 Task: Select the build option in the Tsc auto-detect.
Action: Mouse moved to (560, 57)
Screenshot: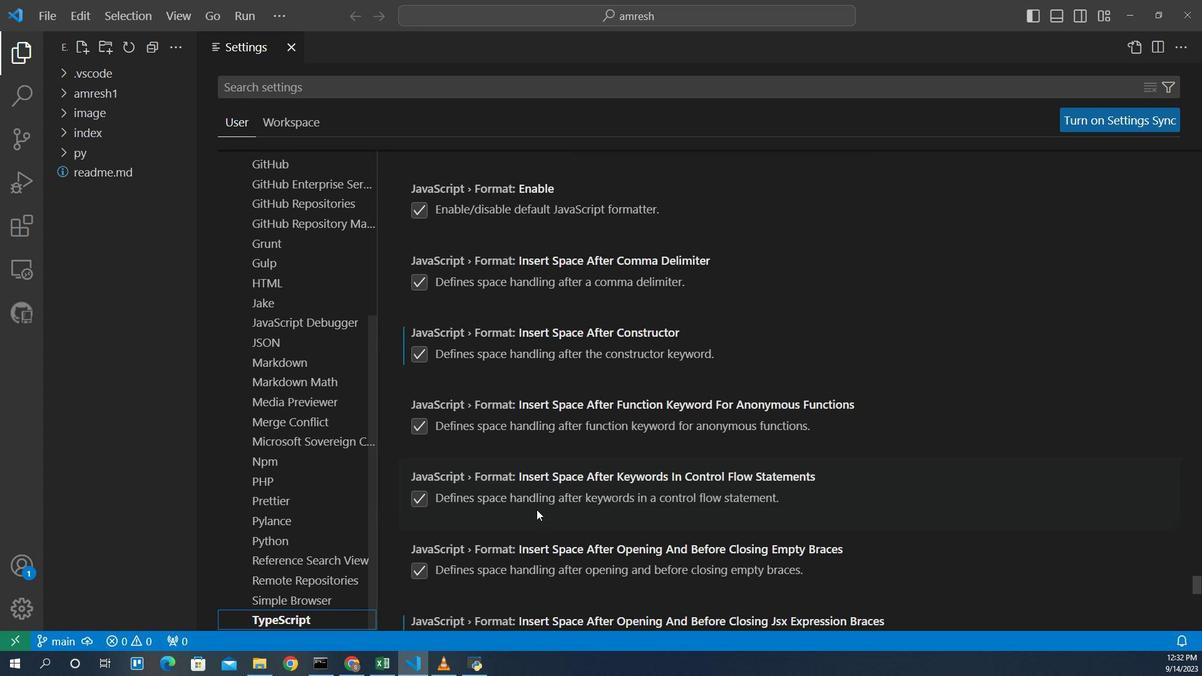 
Action: Mouse scrolled (560, 58) with delta (0, 0)
Screenshot: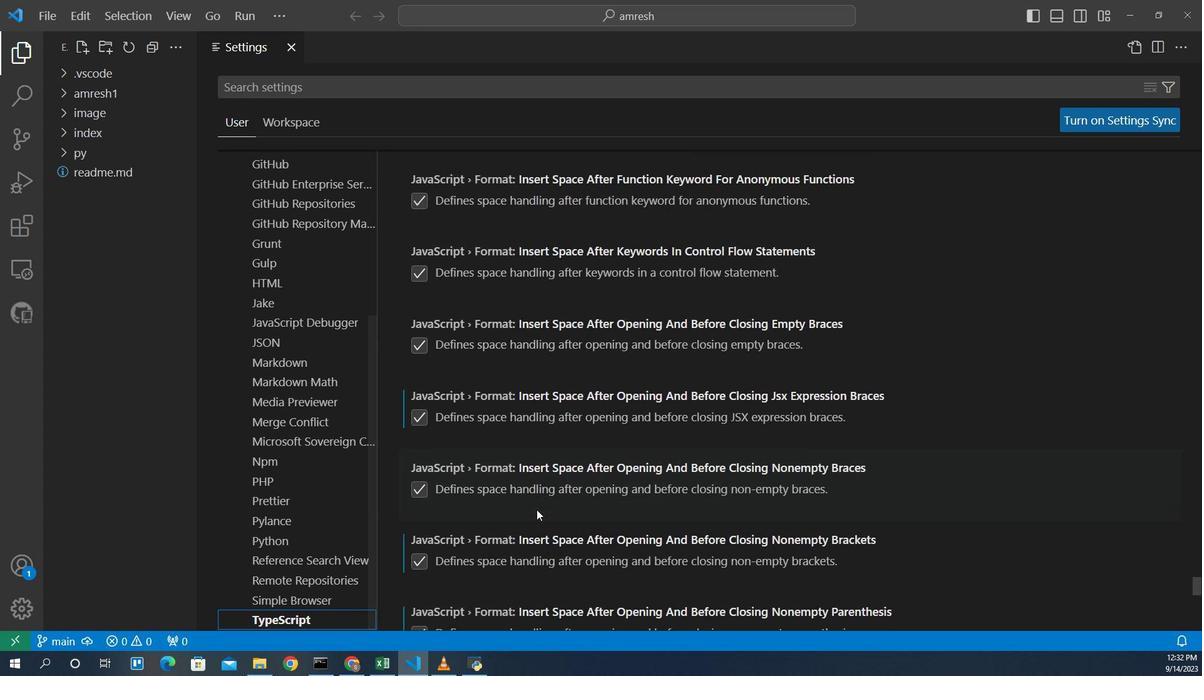 
Action: Mouse scrolled (560, 58) with delta (0, 0)
Screenshot: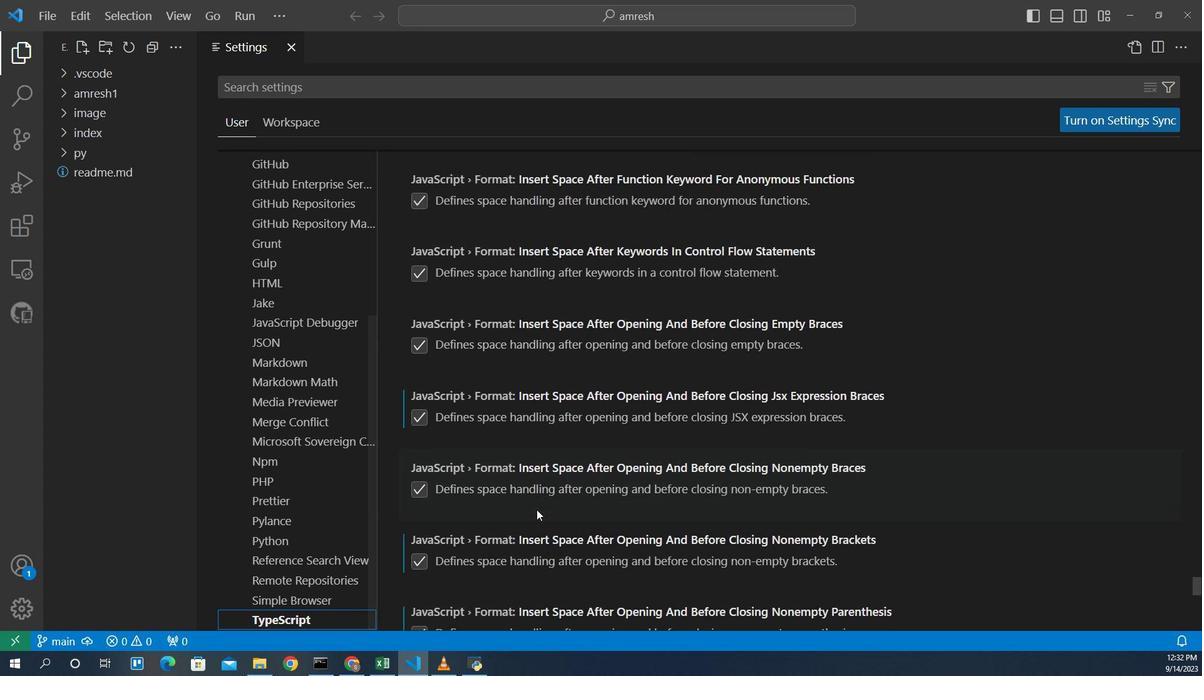
Action: Mouse scrolled (560, 58) with delta (0, 0)
Screenshot: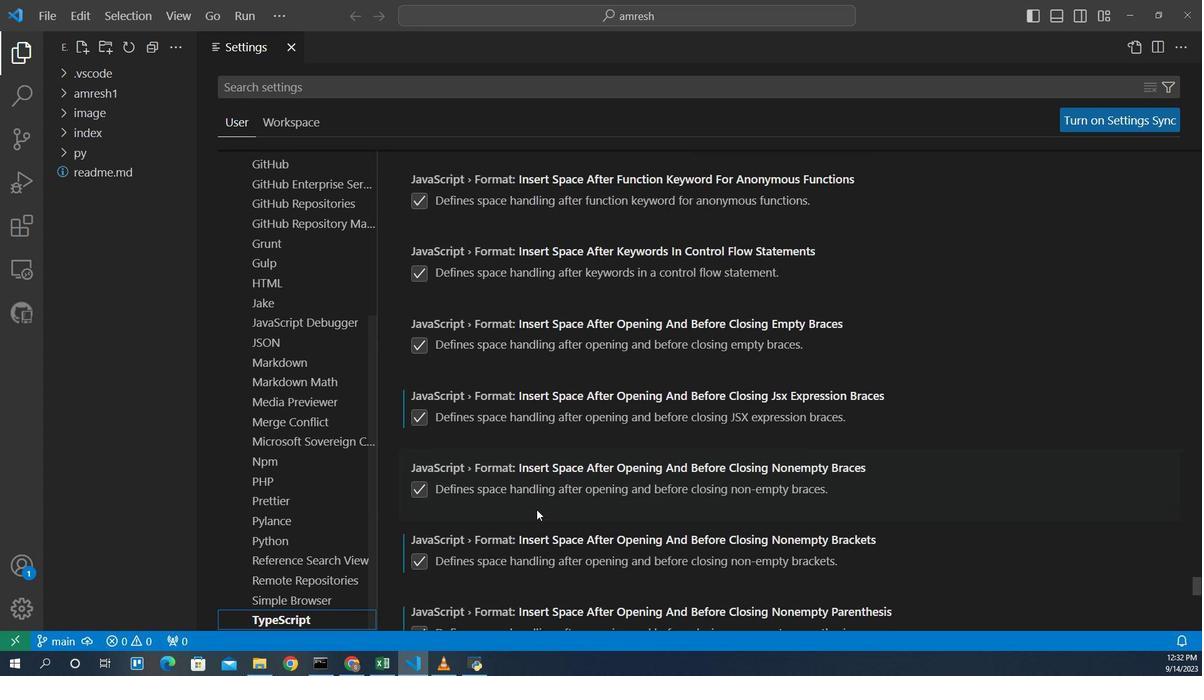 
Action: Mouse scrolled (560, 58) with delta (0, 0)
Screenshot: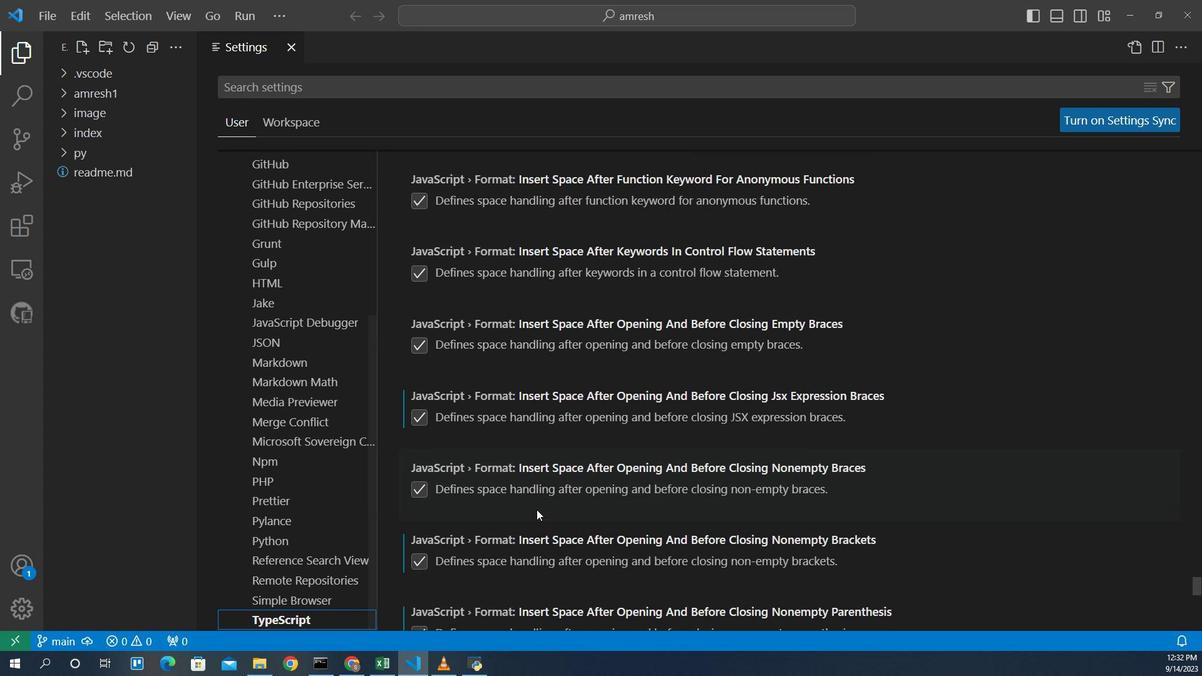 
Action: Mouse scrolled (560, 58) with delta (0, 0)
Screenshot: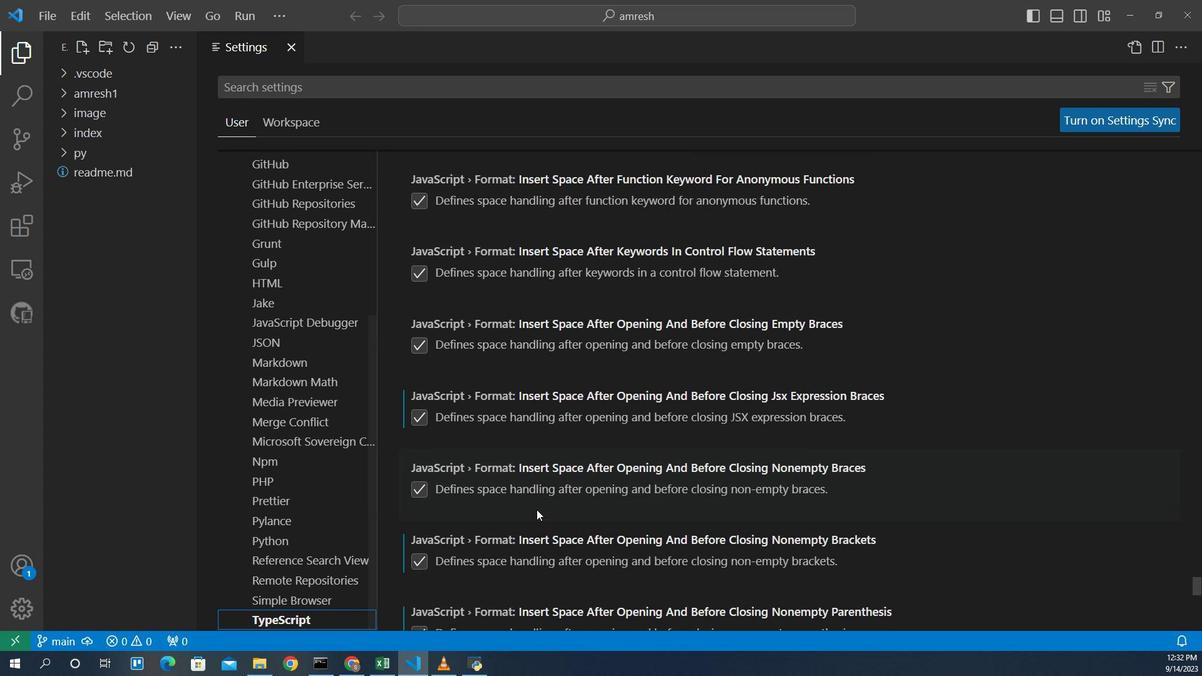
Action: Mouse scrolled (560, 58) with delta (0, 0)
Screenshot: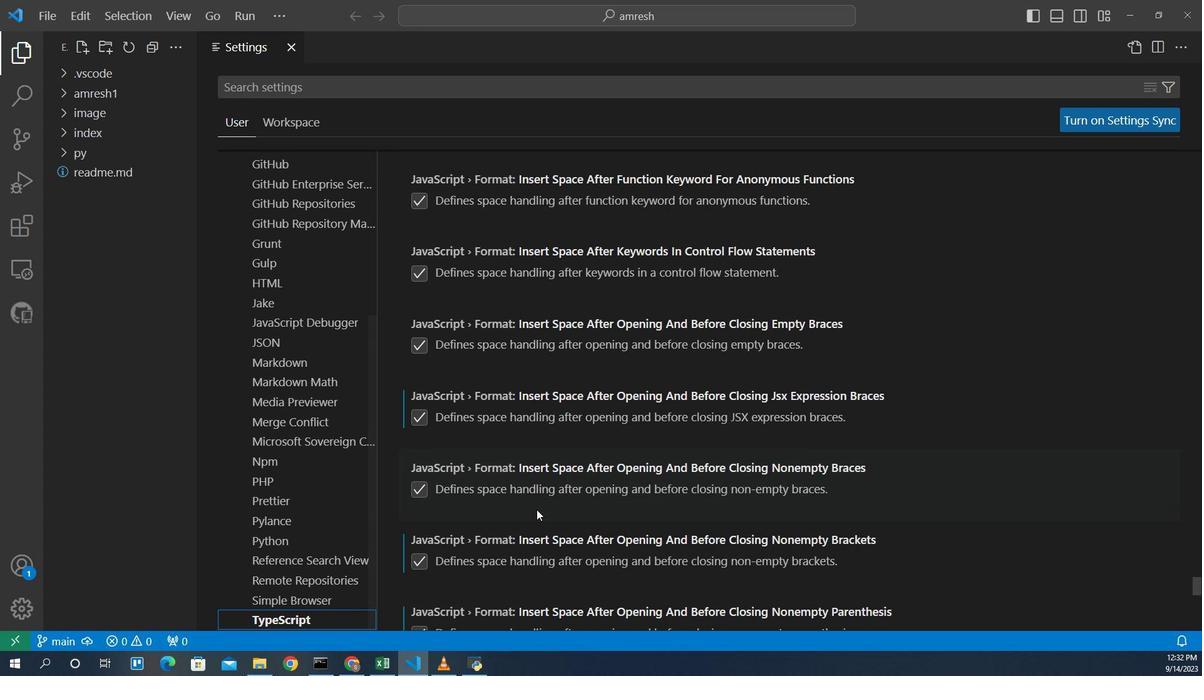 
Action: Mouse scrolled (560, 58) with delta (0, 0)
Screenshot: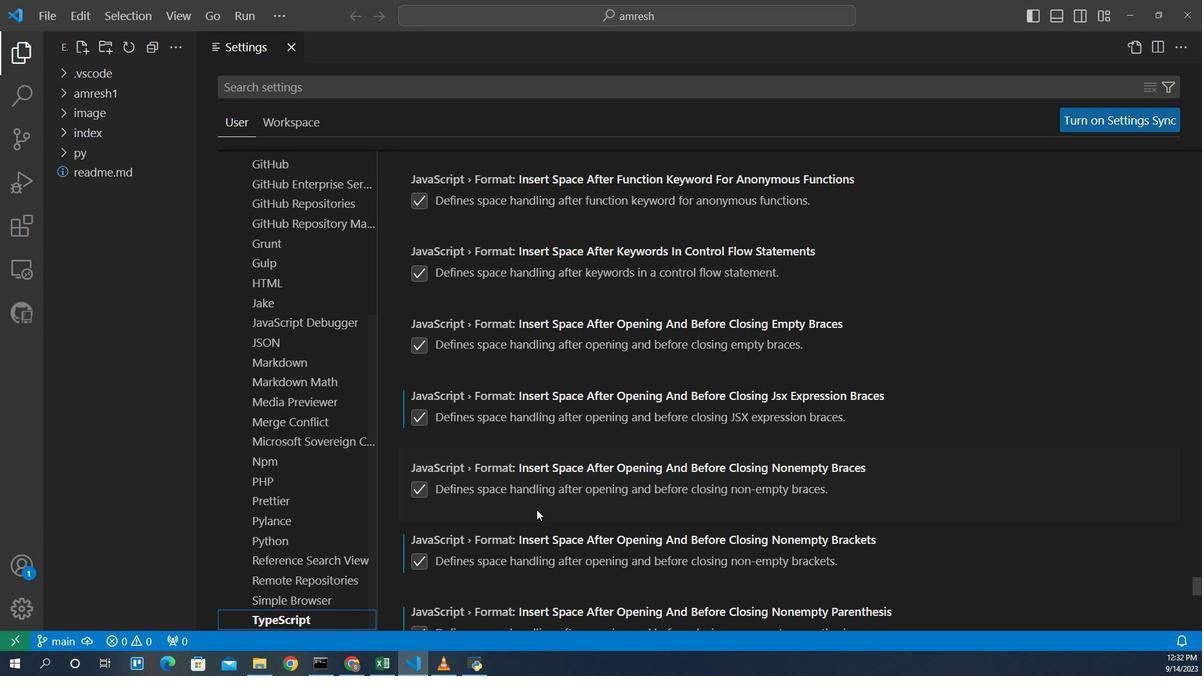 
Action: Mouse scrolled (560, 58) with delta (0, 0)
Screenshot: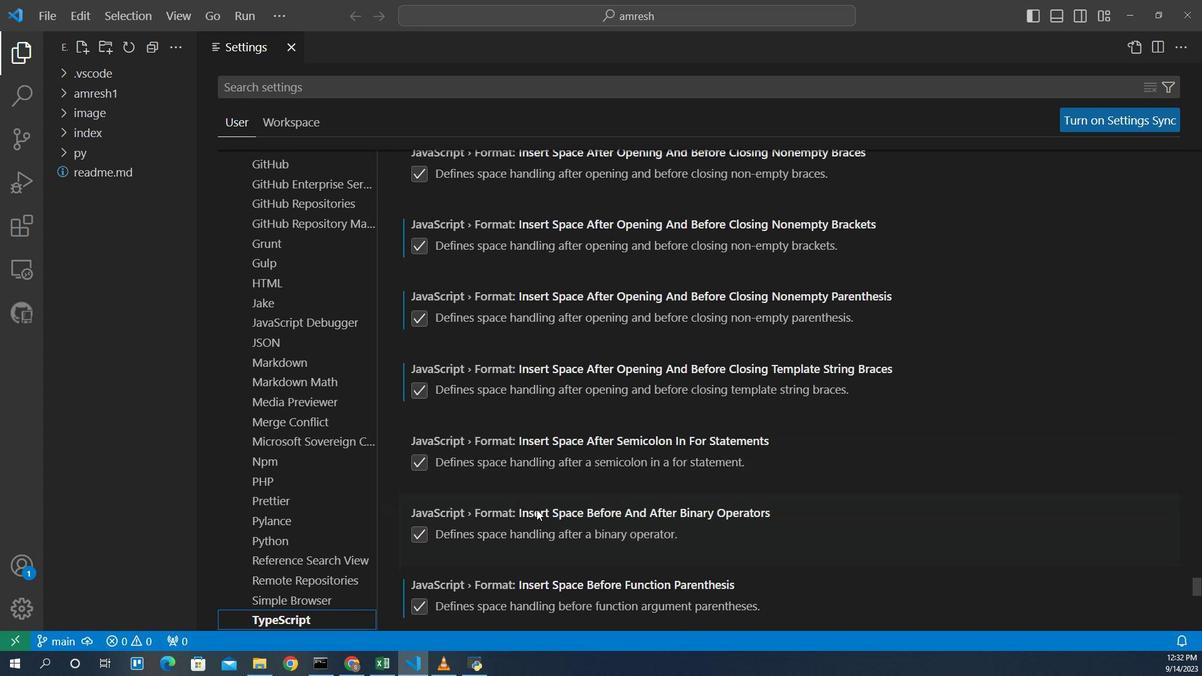 
Action: Mouse scrolled (560, 58) with delta (0, 0)
Screenshot: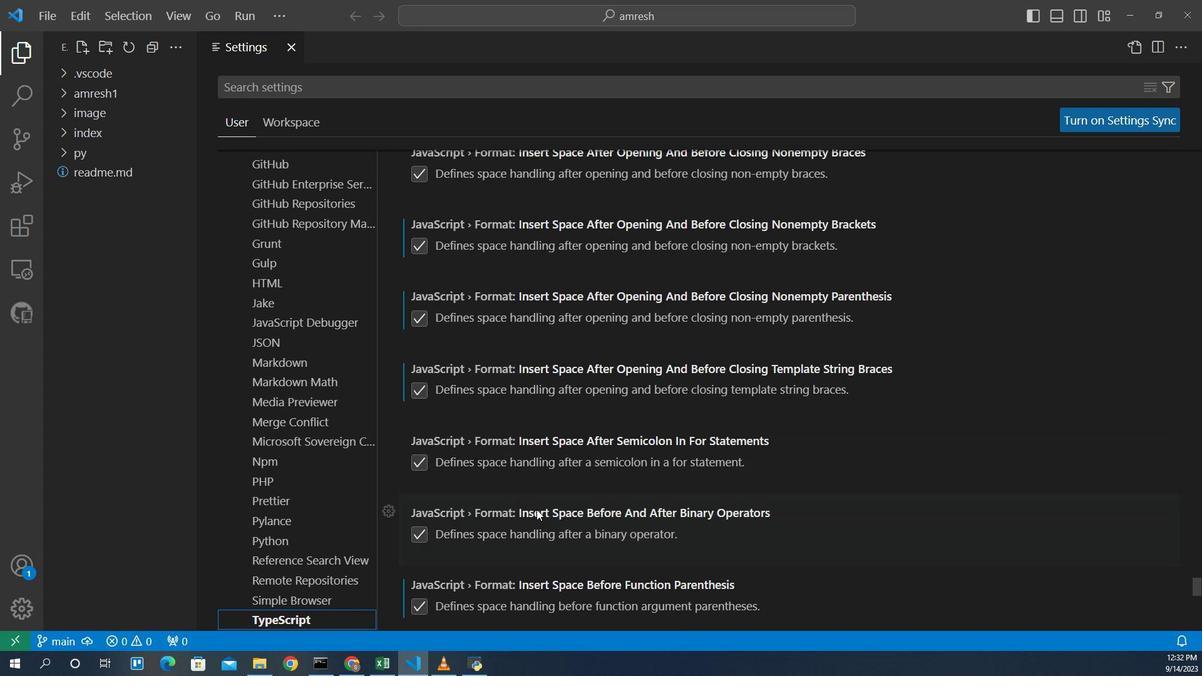 
Action: Mouse scrolled (560, 58) with delta (0, 0)
Screenshot: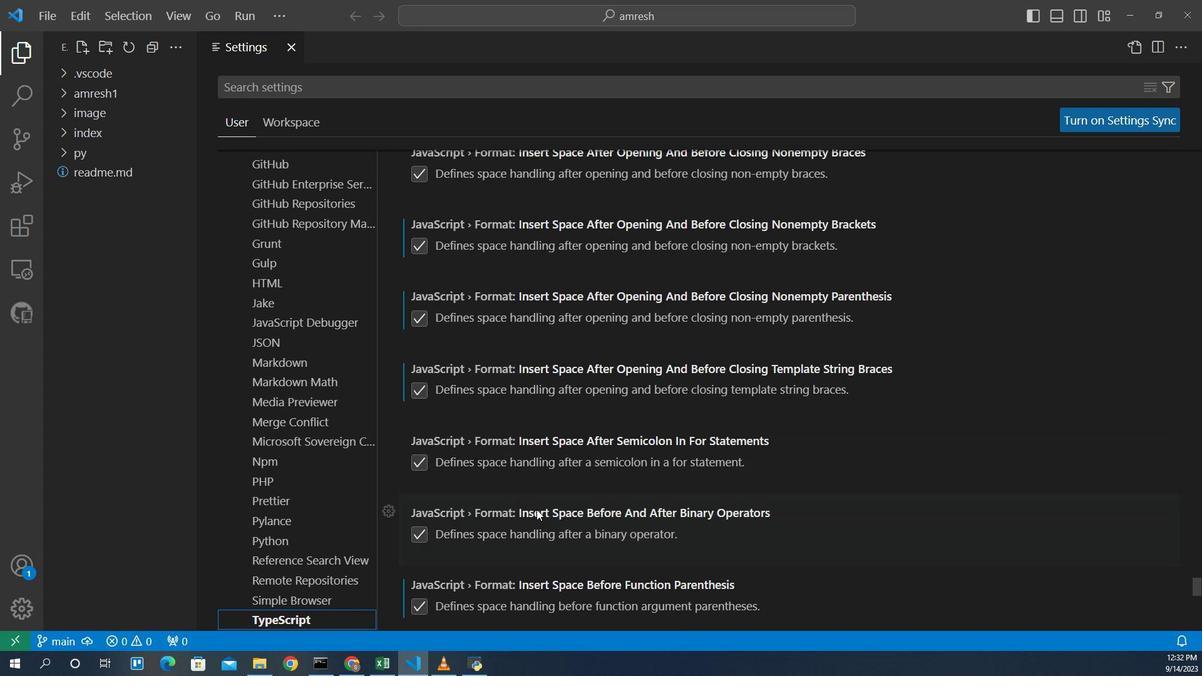 
Action: Mouse scrolled (560, 58) with delta (0, 0)
Screenshot: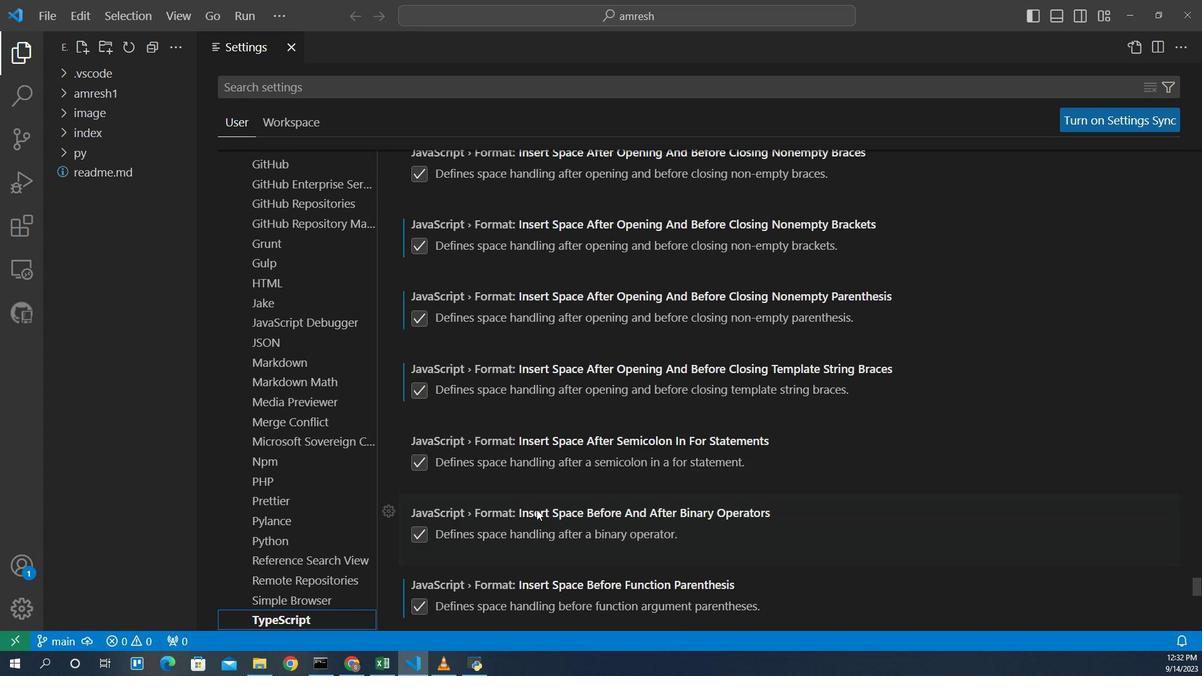 
Action: Mouse scrolled (560, 58) with delta (0, 0)
Screenshot: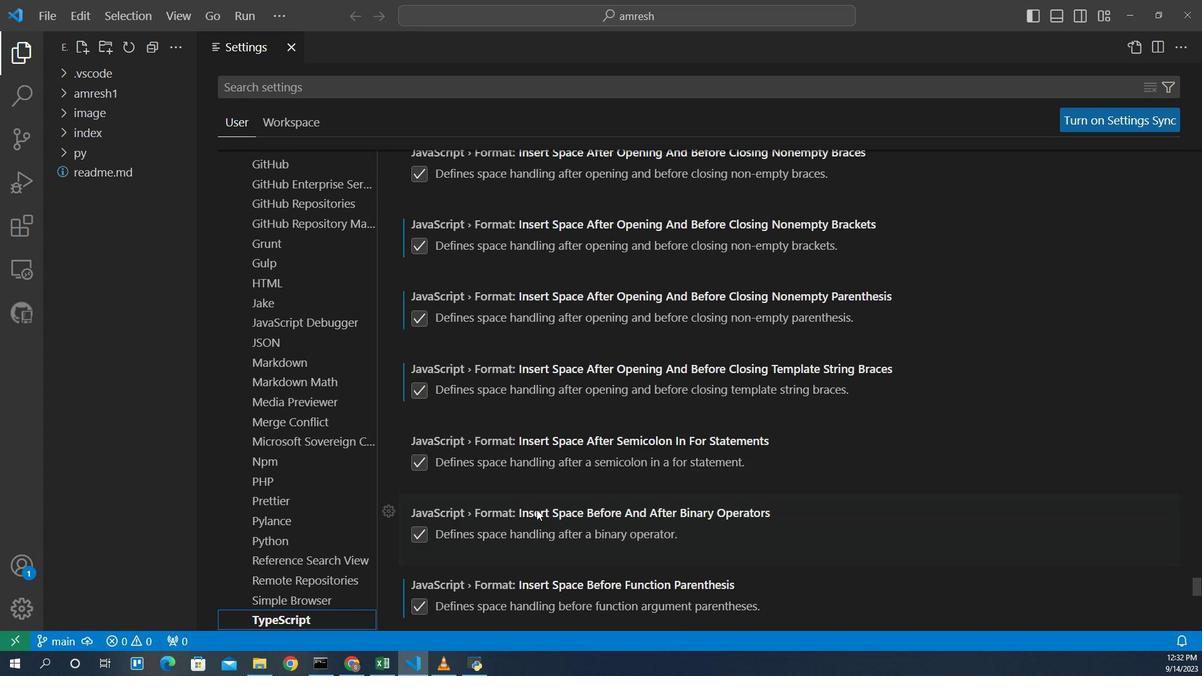 
Action: Mouse scrolled (560, 58) with delta (0, 0)
Screenshot: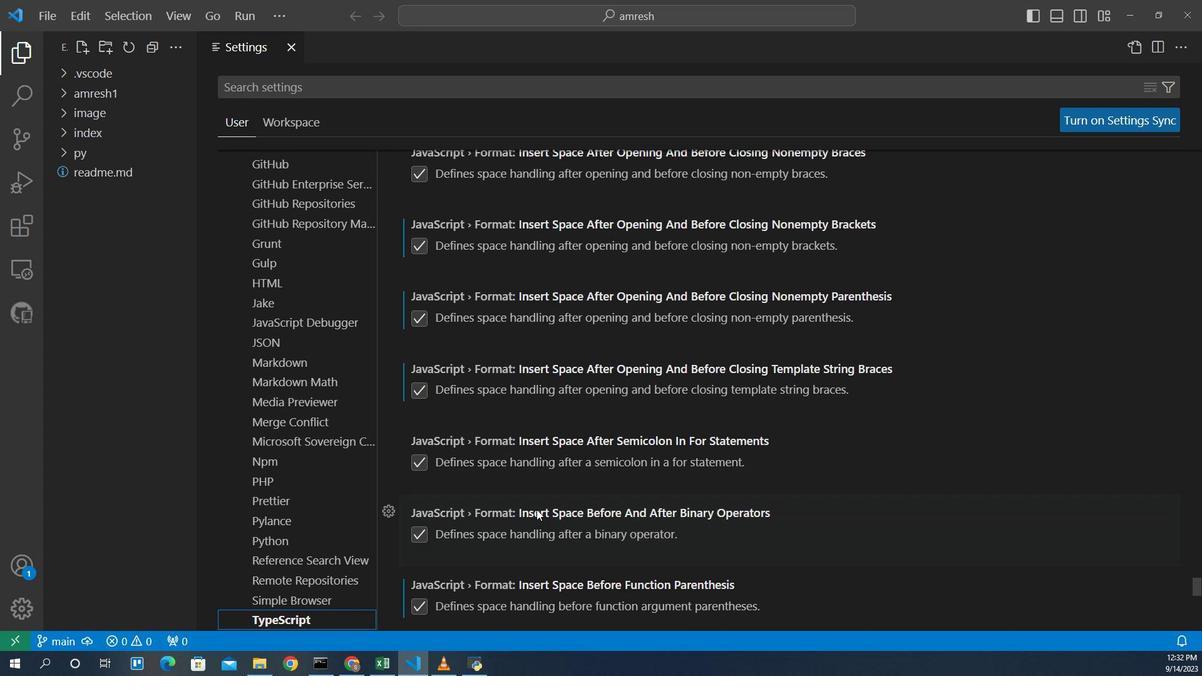 
Action: Mouse scrolled (560, 58) with delta (0, 0)
Screenshot: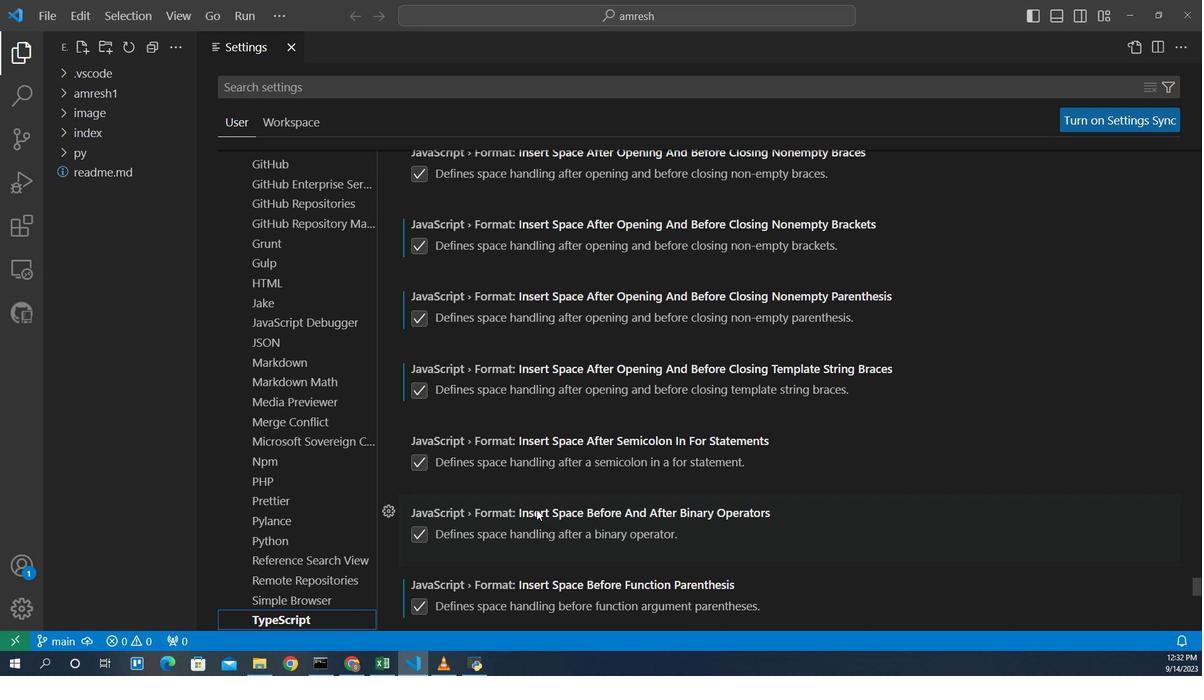 
Action: Mouse scrolled (560, 58) with delta (0, 0)
Screenshot: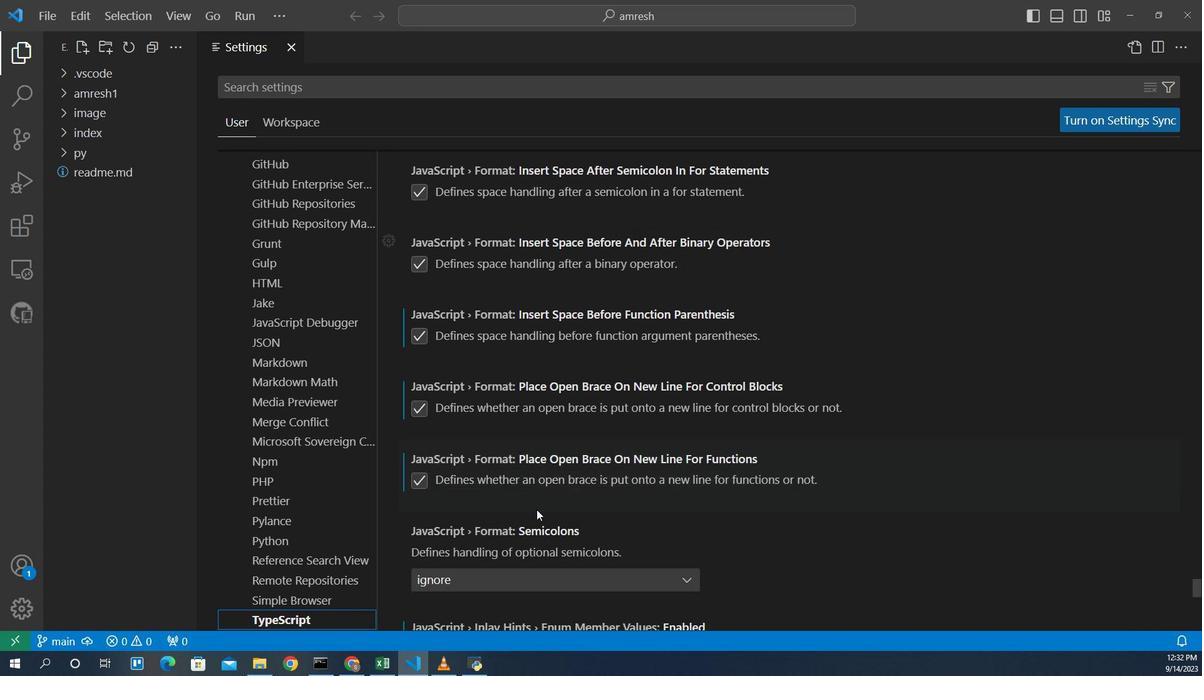 
Action: Mouse scrolled (560, 58) with delta (0, 0)
Screenshot: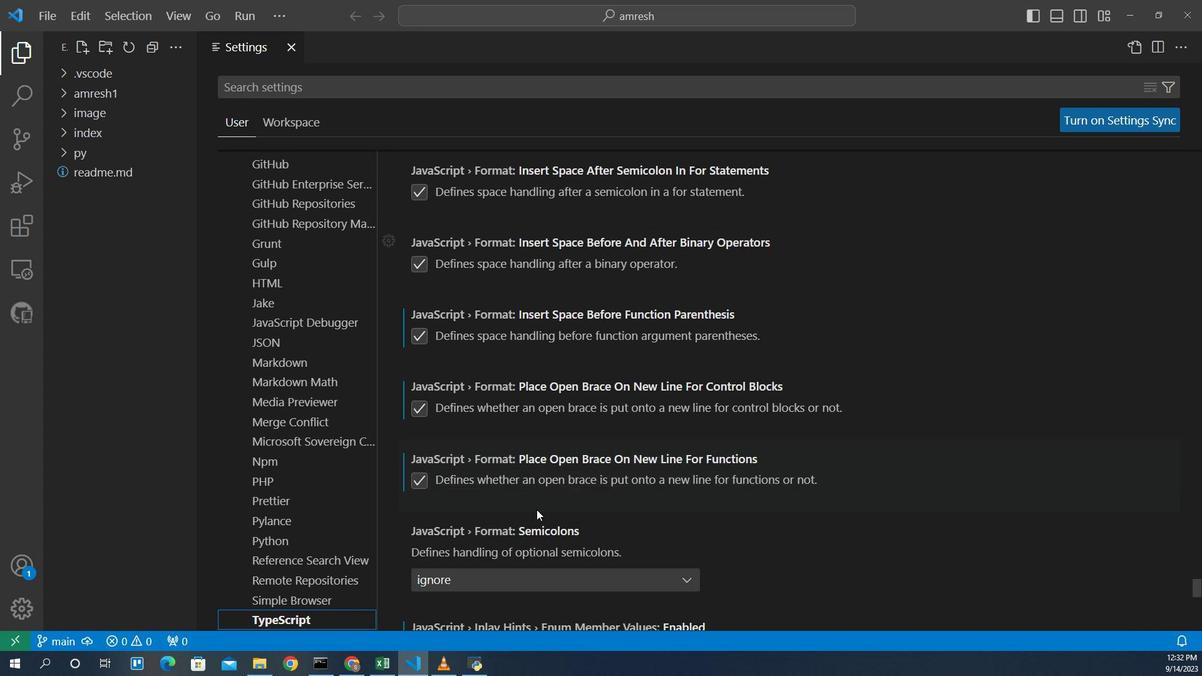 
Action: Mouse scrolled (560, 58) with delta (0, 0)
Screenshot: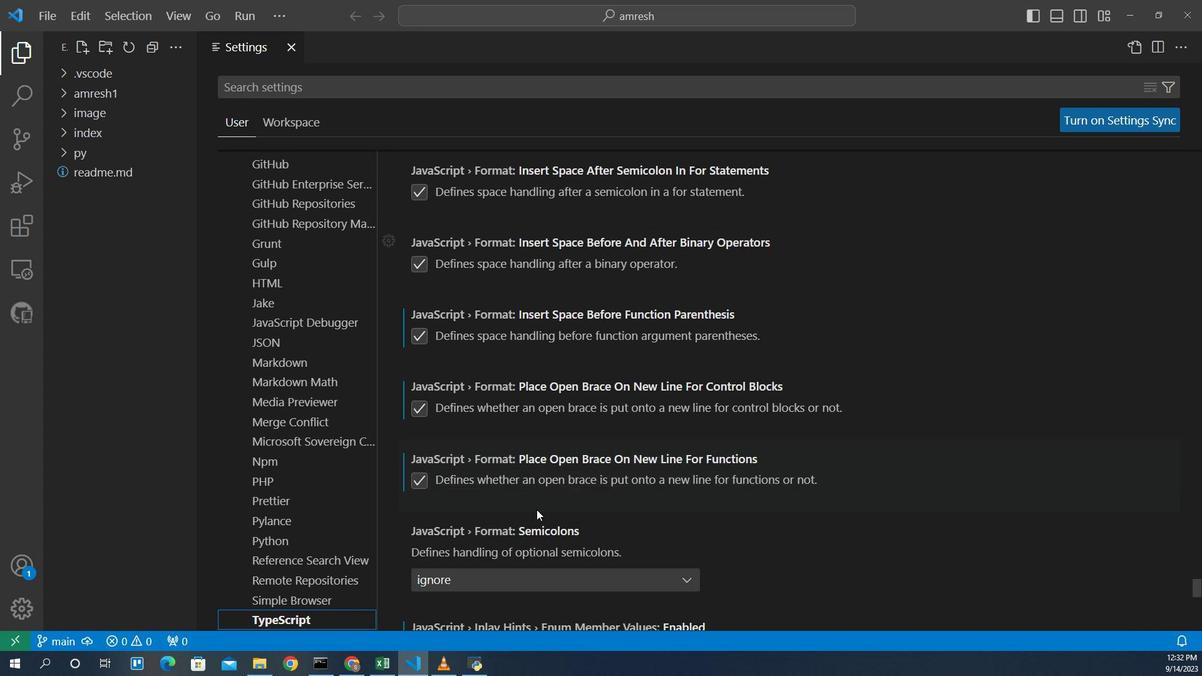 
Action: Mouse scrolled (560, 58) with delta (0, 0)
Screenshot: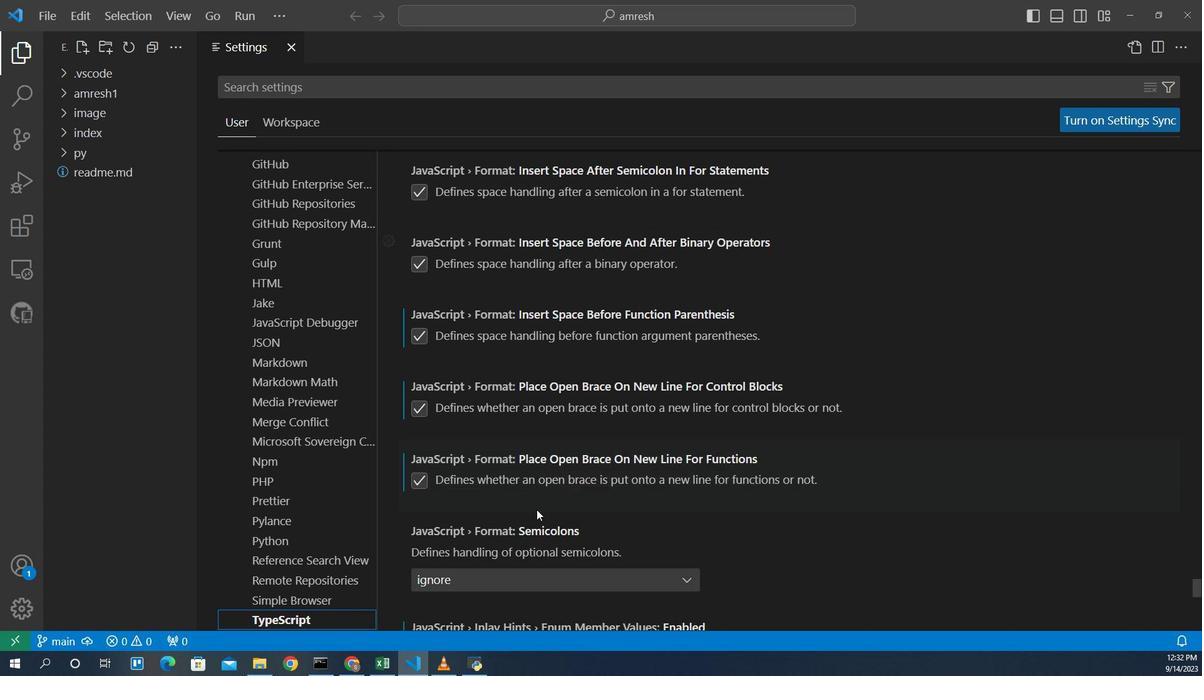 
Action: Mouse scrolled (560, 58) with delta (0, 0)
Screenshot: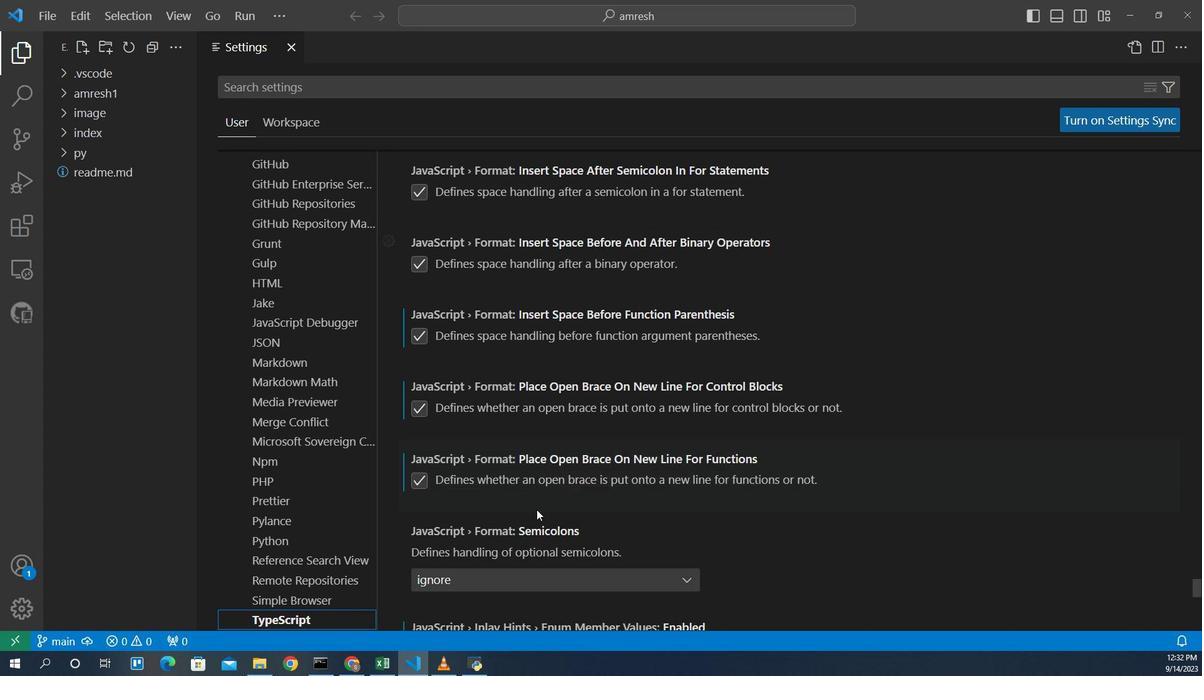 
Action: Mouse scrolled (560, 58) with delta (0, 0)
Screenshot: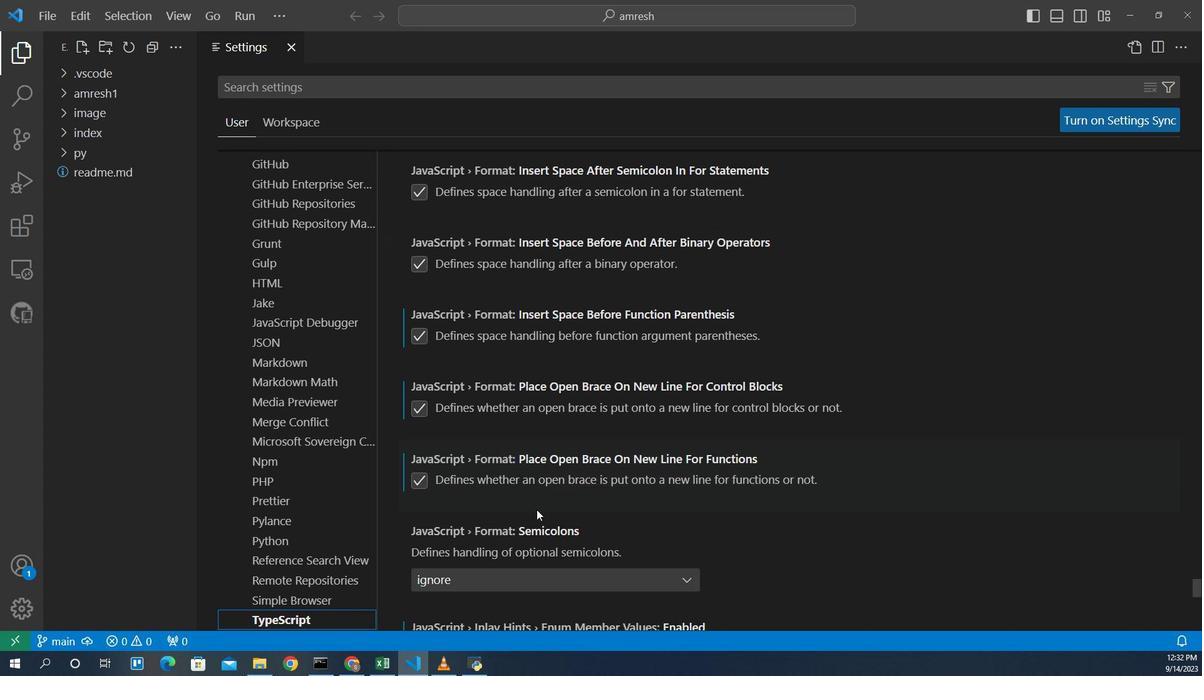 
Action: Mouse scrolled (560, 58) with delta (0, 0)
Screenshot: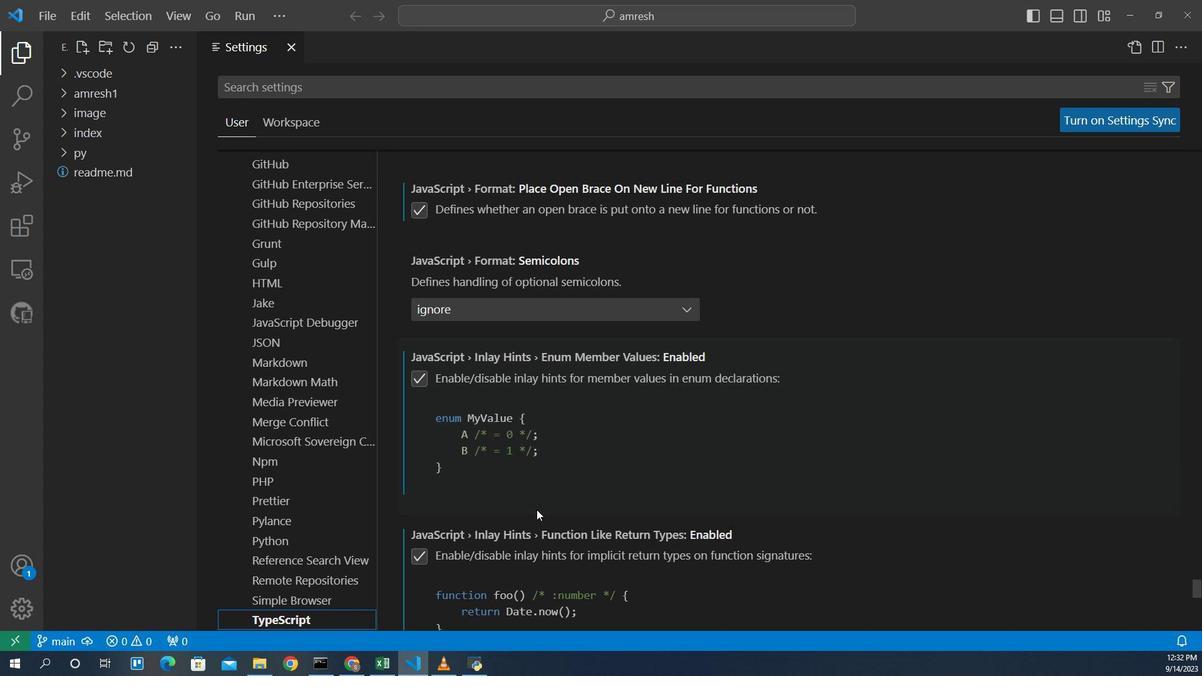
Action: Mouse scrolled (560, 58) with delta (0, 0)
Screenshot: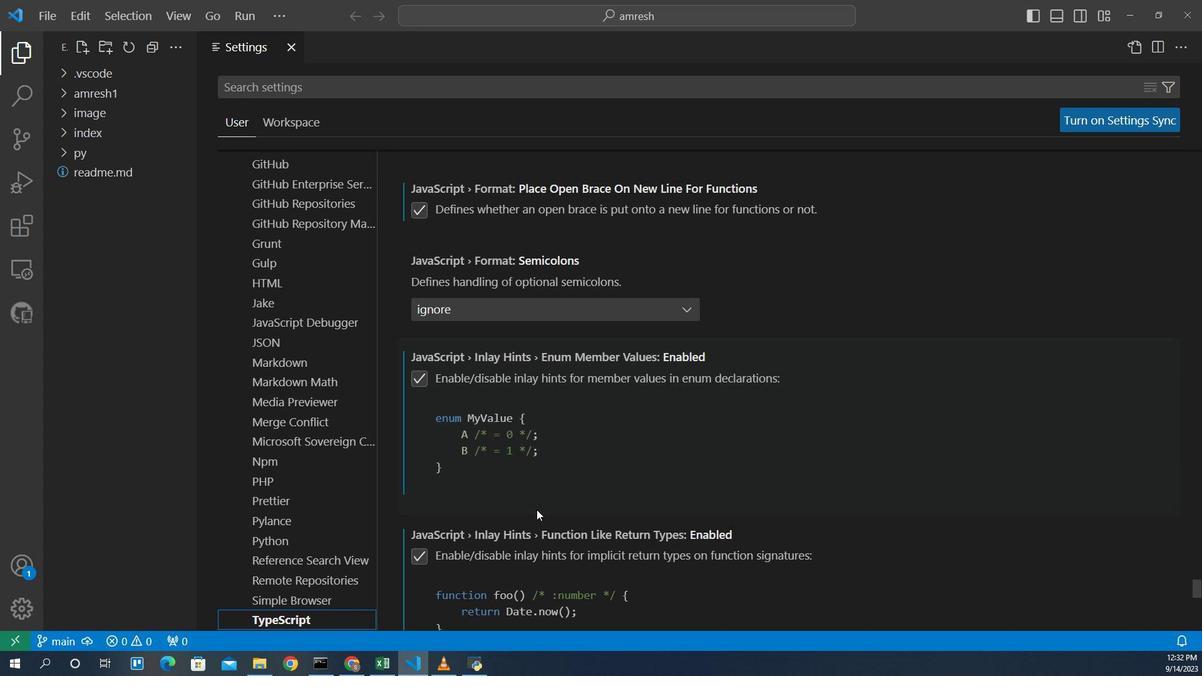 
Action: Mouse scrolled (560, 58) with delta (0, 0)
Screenshot: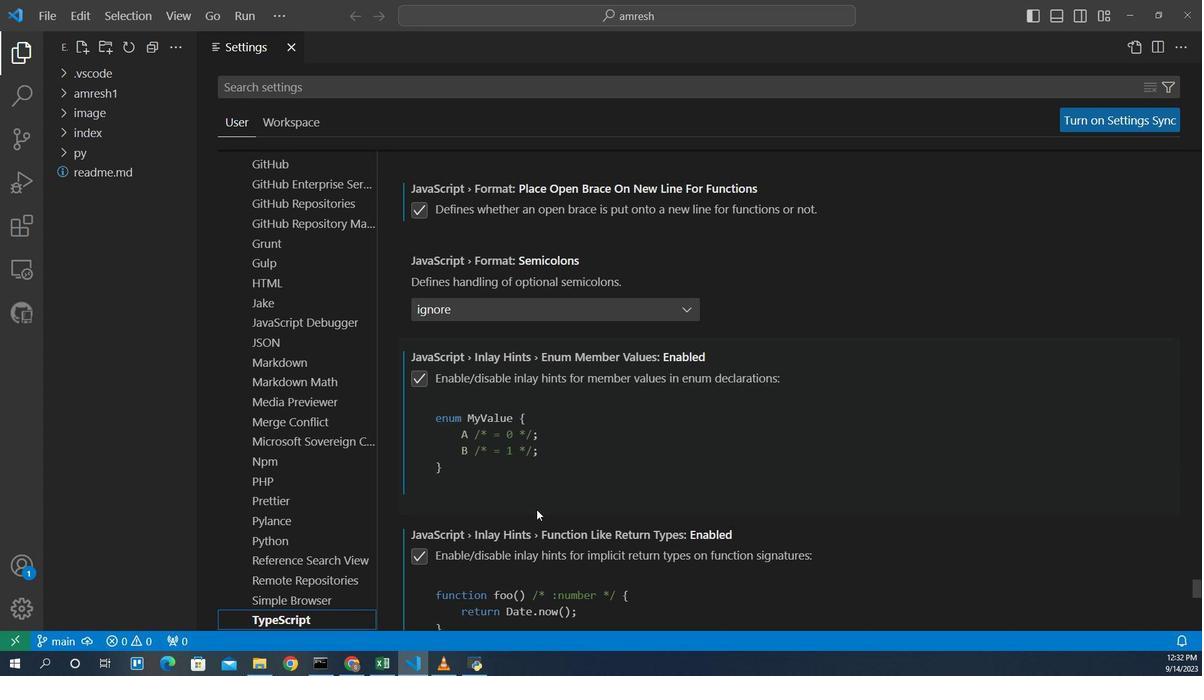 
Action: Mouse scrolled (560, 58) with delta (0, 0)
Screenshot: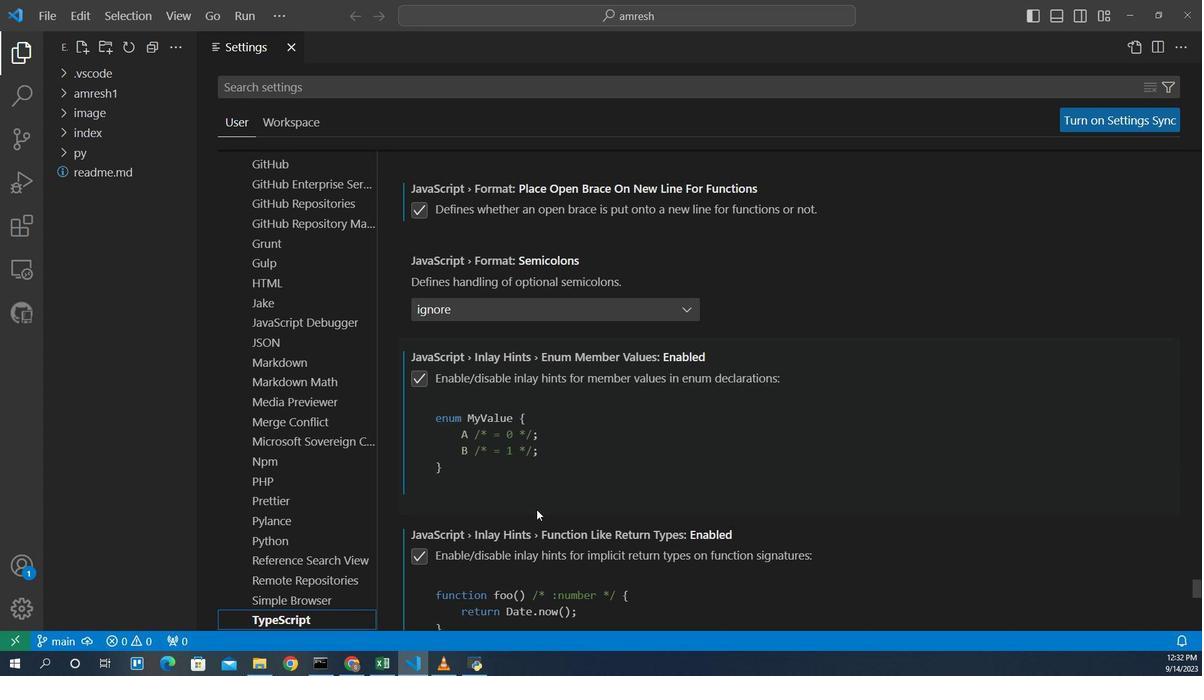 
Action: Mouse scrolled (560, 58) with delta (0, 0)
Screenshot: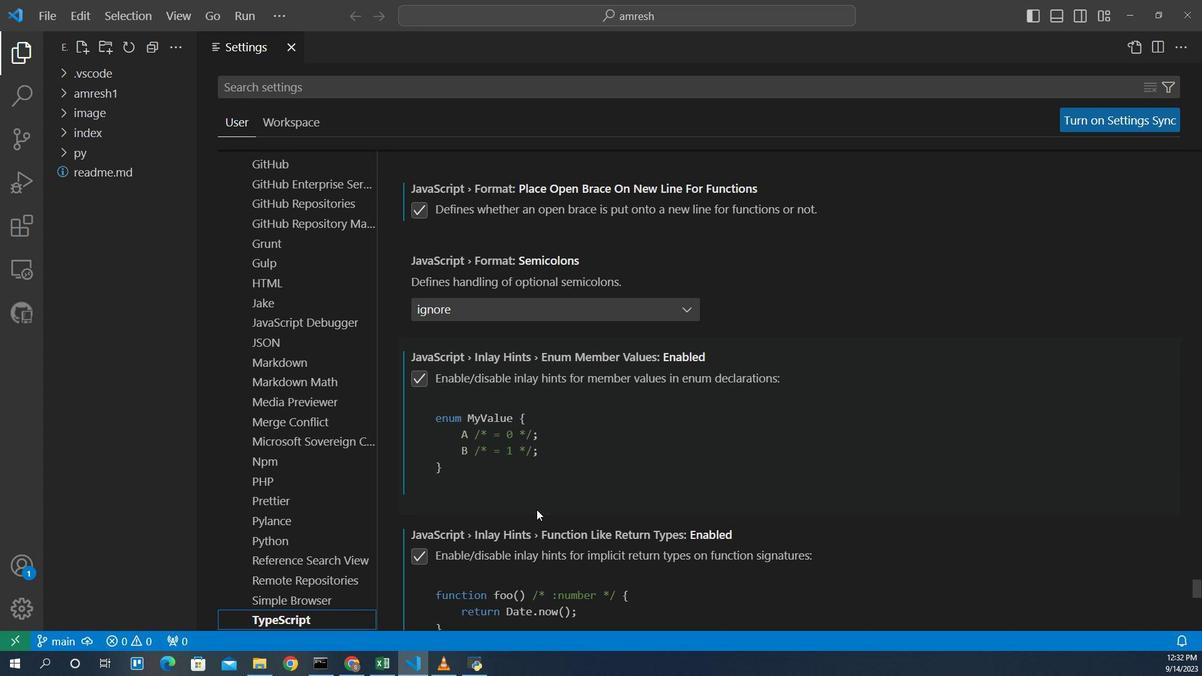 
Action: Mouse scrolled (560, 58) with delta (0, 0)
Screenshot: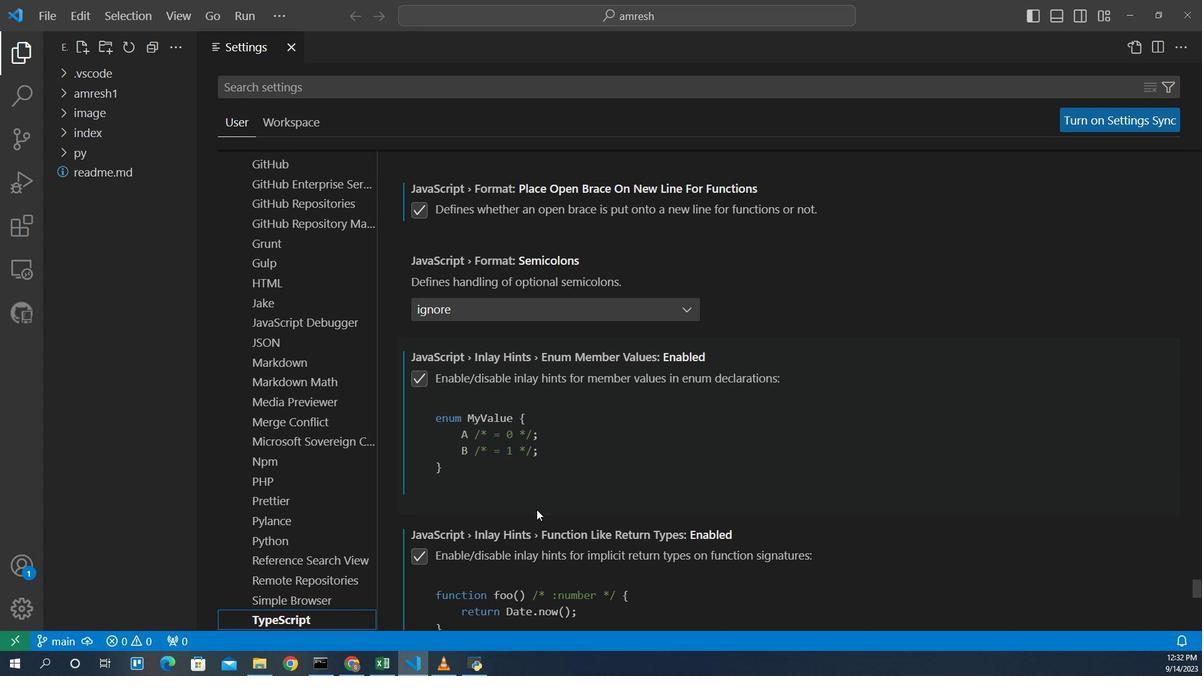
Action: Mouse scrolled (560, 58) with delta (0, 0)
Screenshot: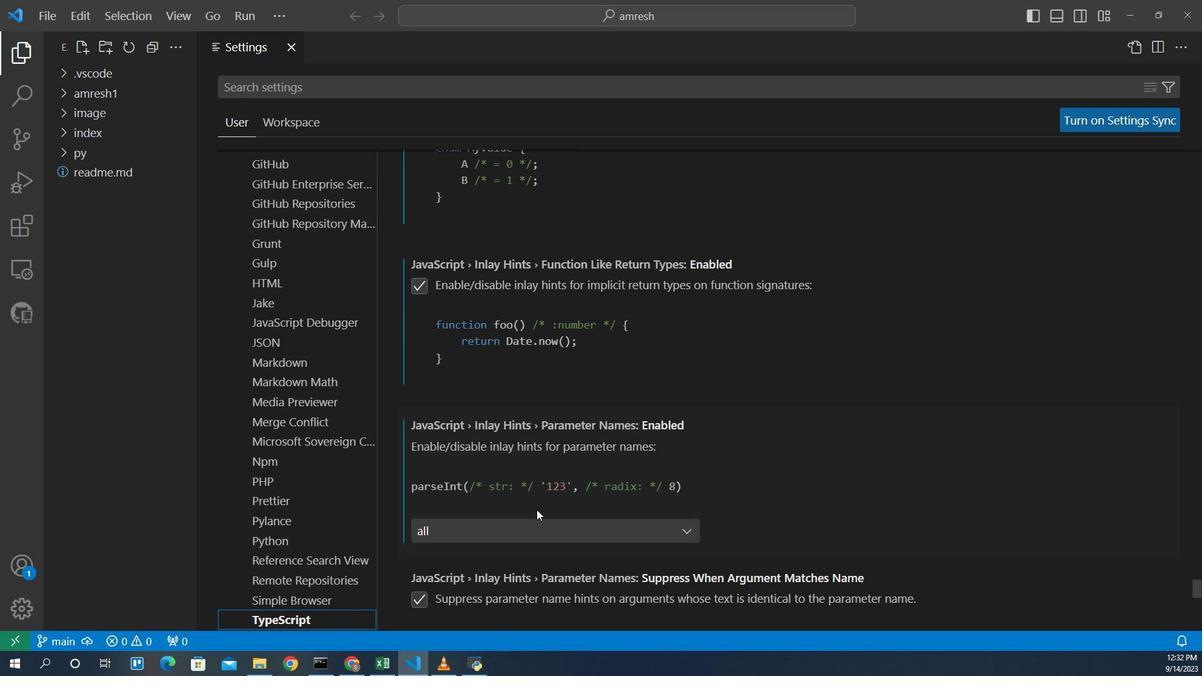 
Action: Mouse scrolled (560, 58) with delta (0, 0)
Screenshot: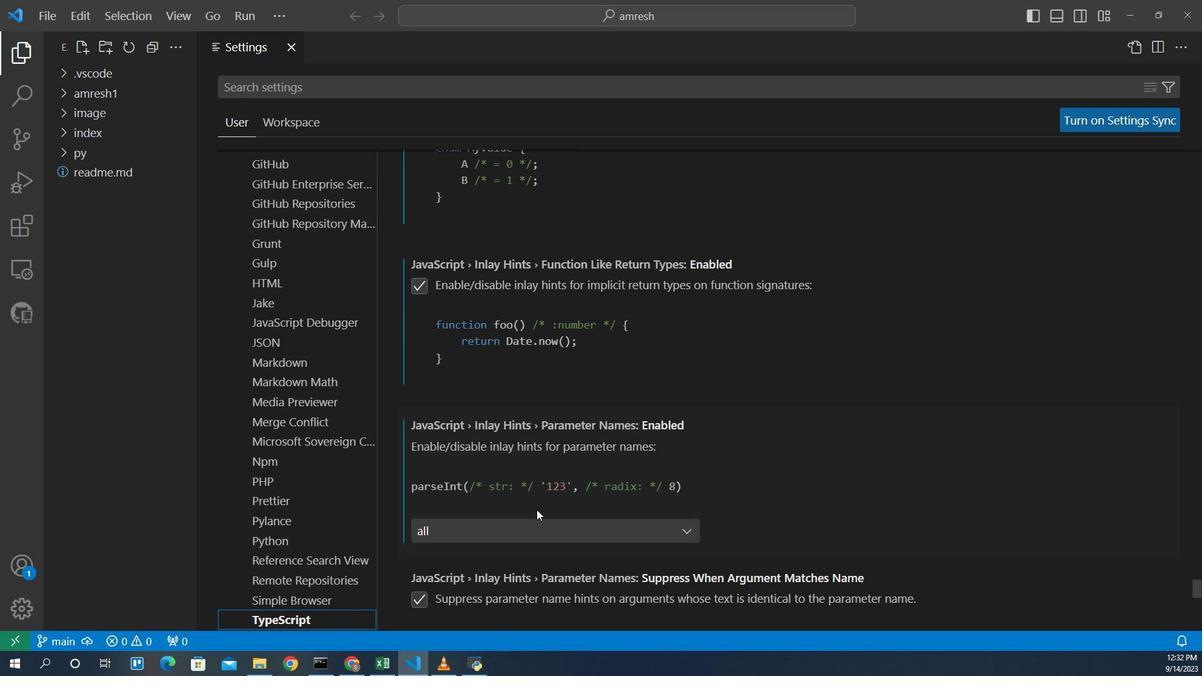 
Action: Mouse scrolled (560, 58) with delta (0, 0)
Screenshot: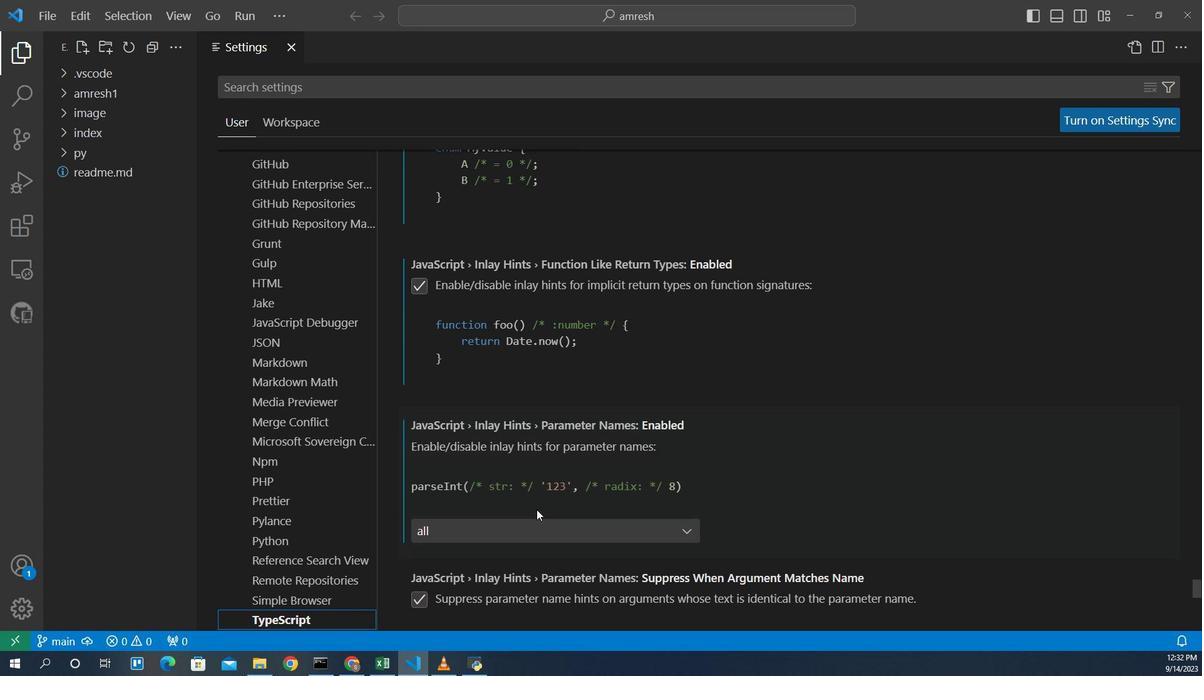 
Action: Mouse scrolled (560, 58) with delta (0, 0)
Screenshot: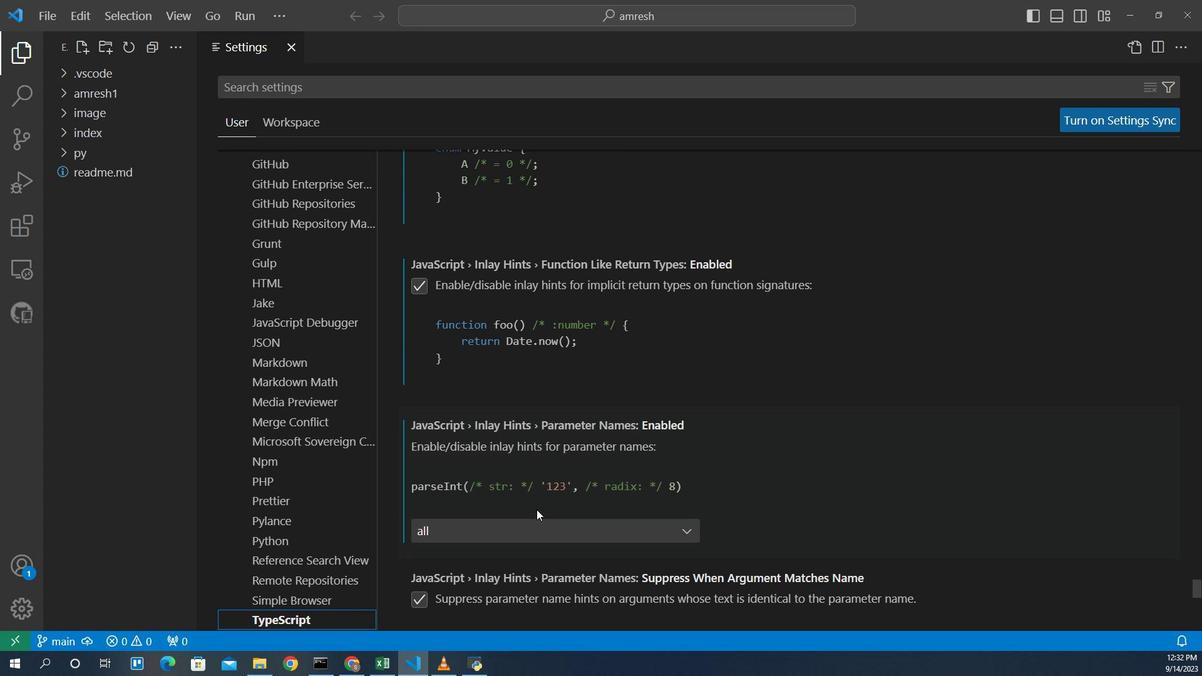 
Action: Mouse scrolled (560, 58) with delta (0, 0)
Screenshot: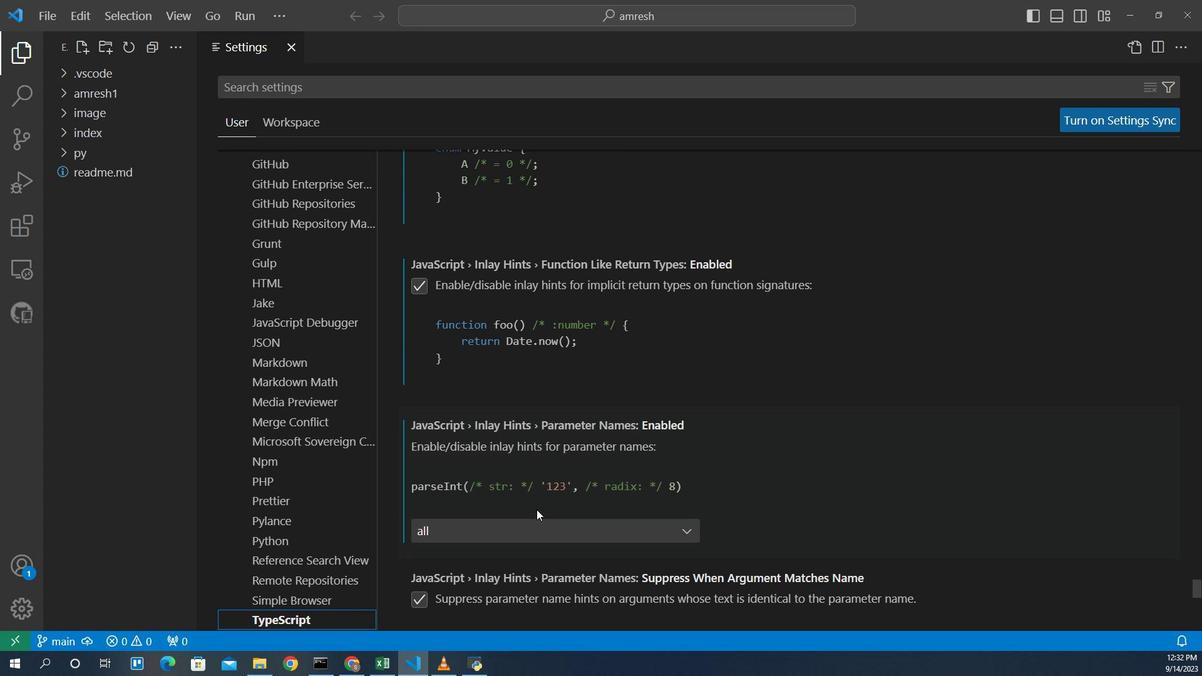 
Action: Mouse scrolled (560, 58) with delta (0, 0)
Screenshot: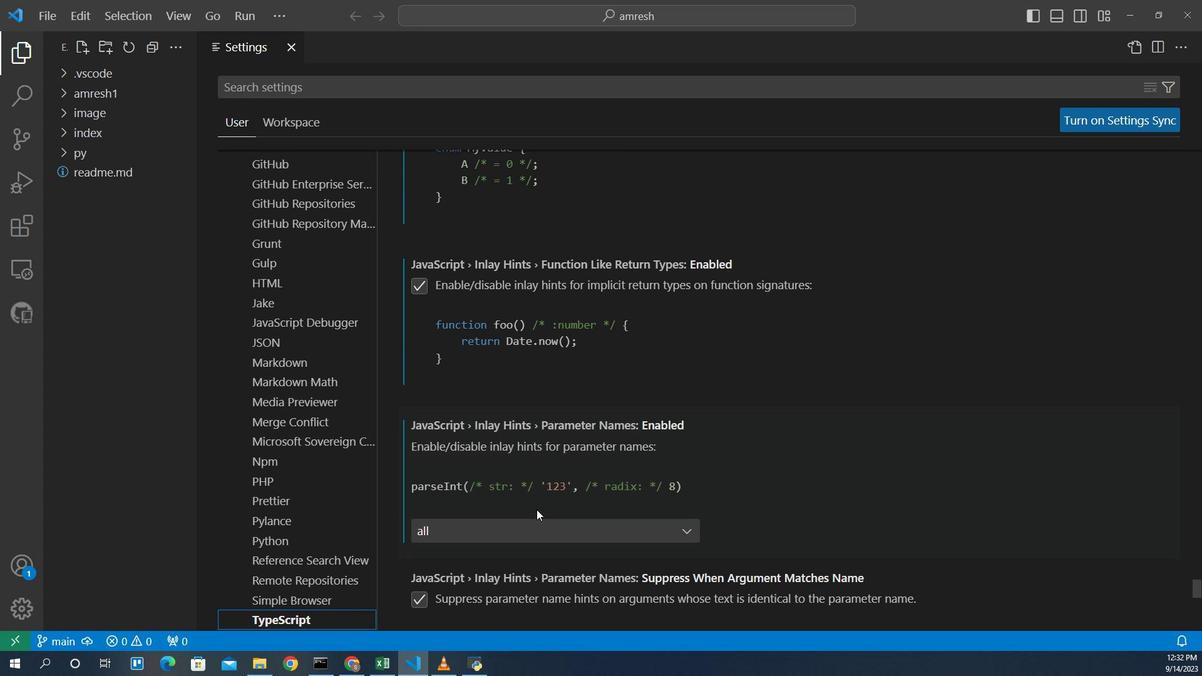 
Action: Mouse scrolled (560, 58) with delta (0, 0)
Screenshot: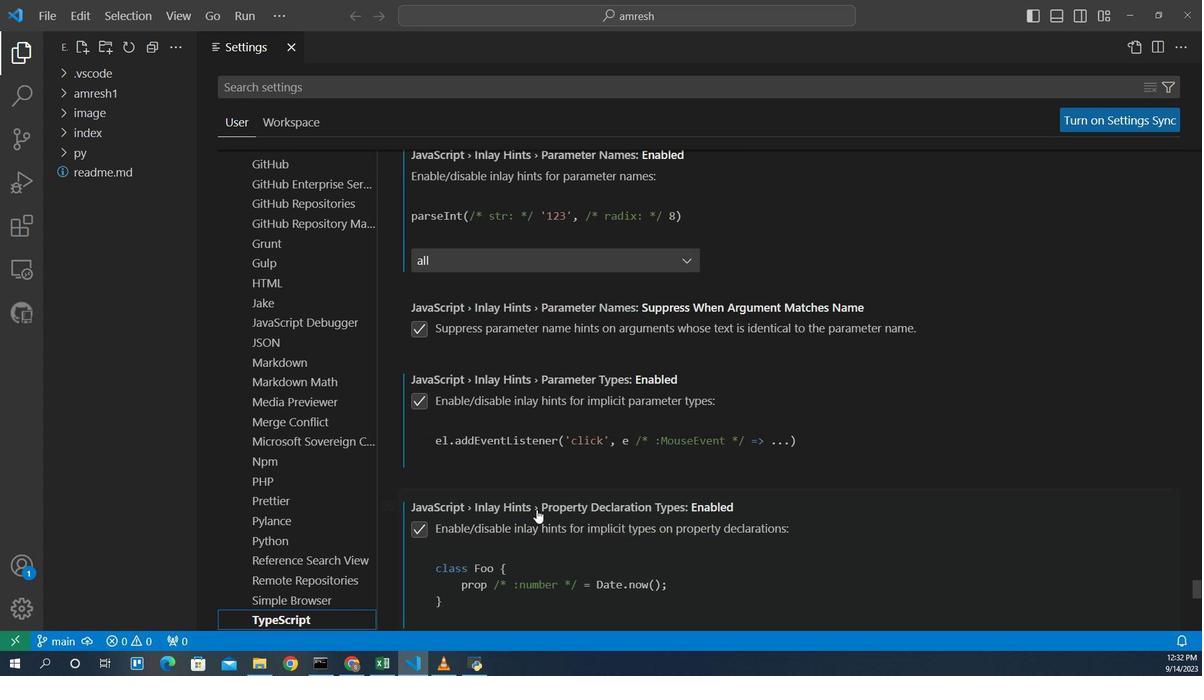 
Action: Mouse scrolled (560, 58) with delta (0, 0)
Screenshot: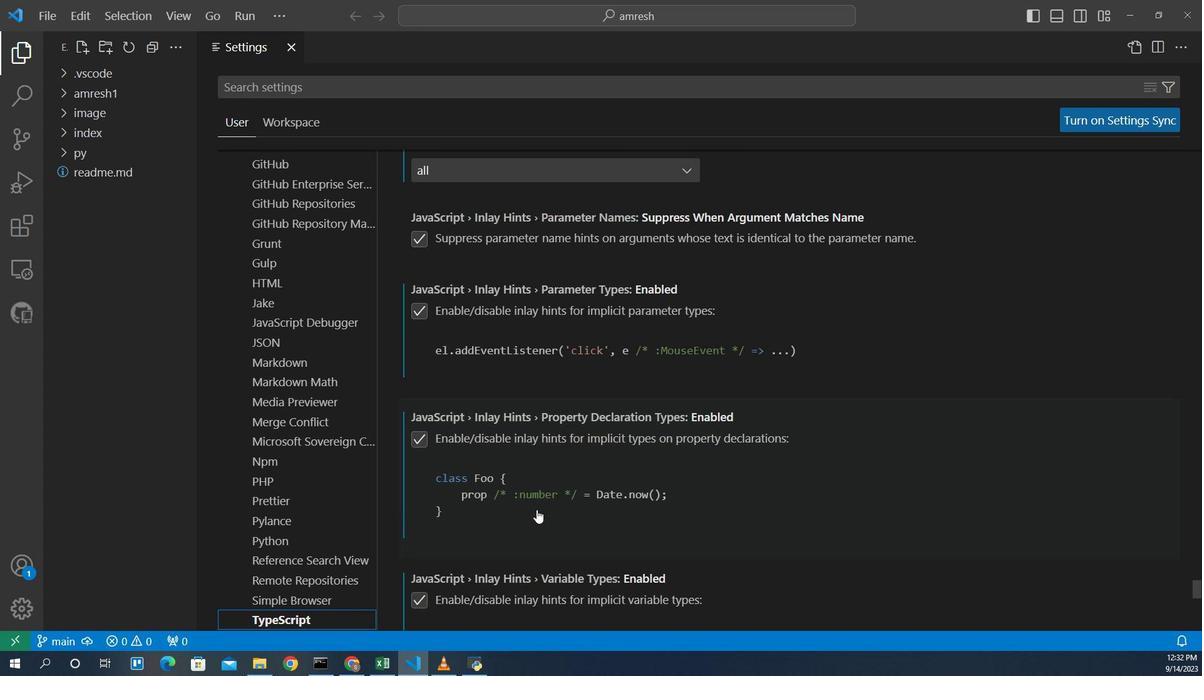 
Action: Mouse scrolled (560, 58) with delta (0, 0)
Screenshot: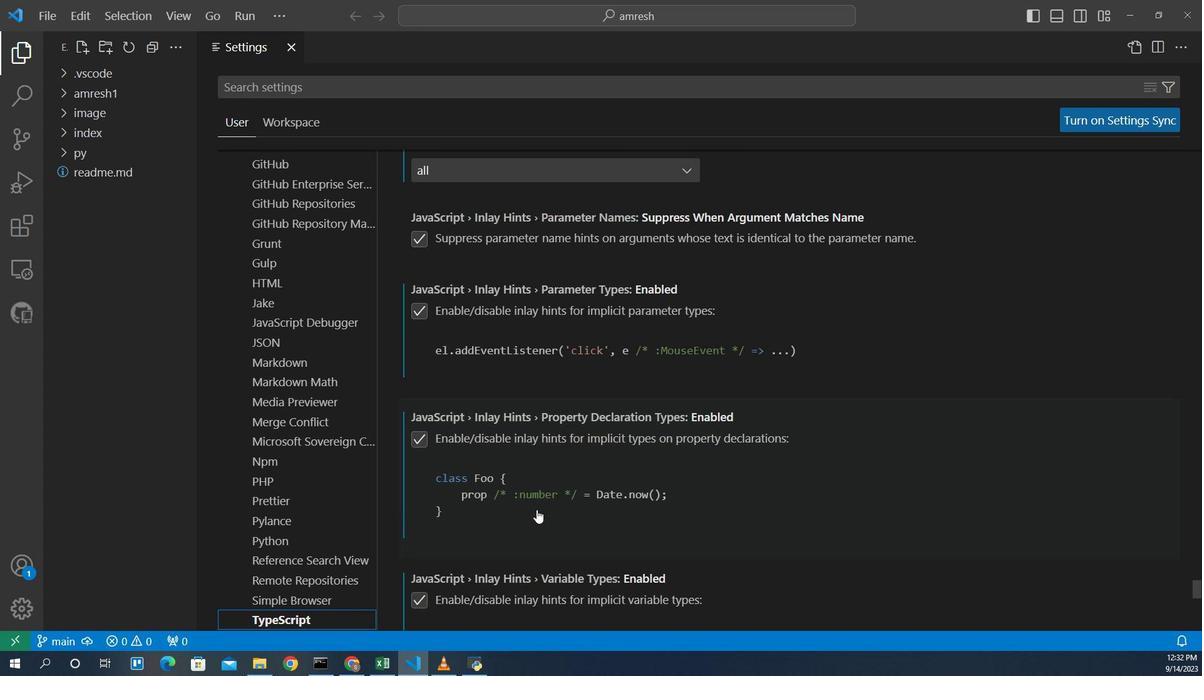 
Action: Mouse scrolled (560, 58) with delta (0, 0)
Screenshot: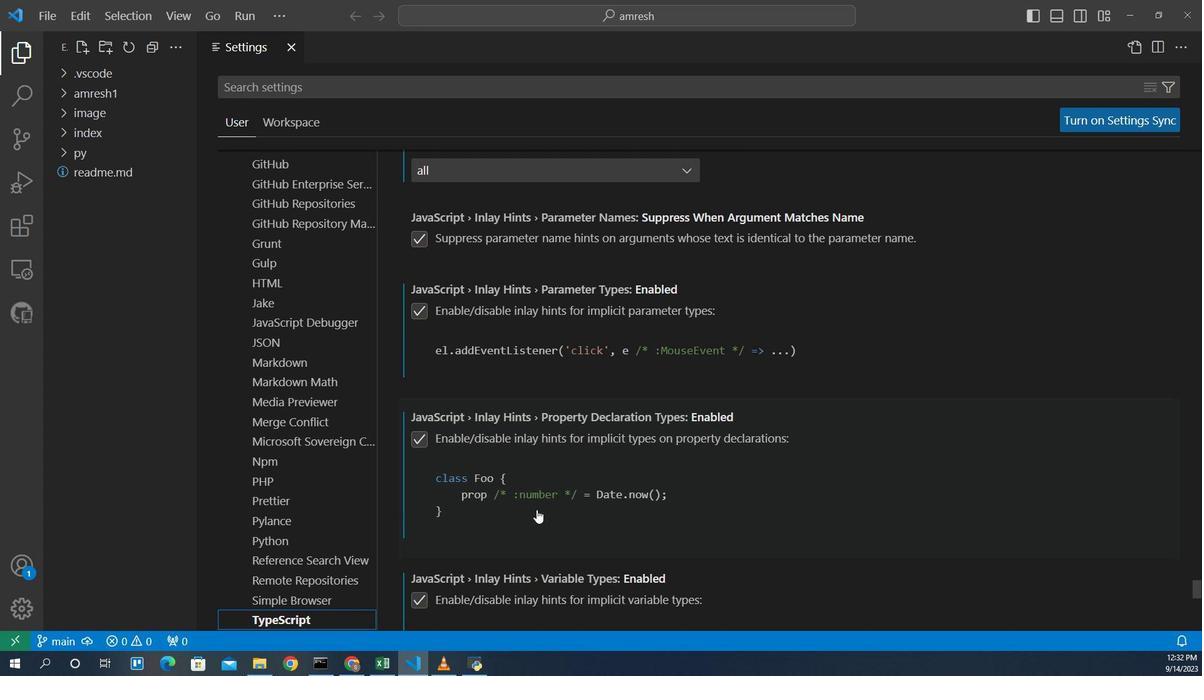
Action: Mouse scrolled (560, 58) with delta (0, 0)
Screenshot: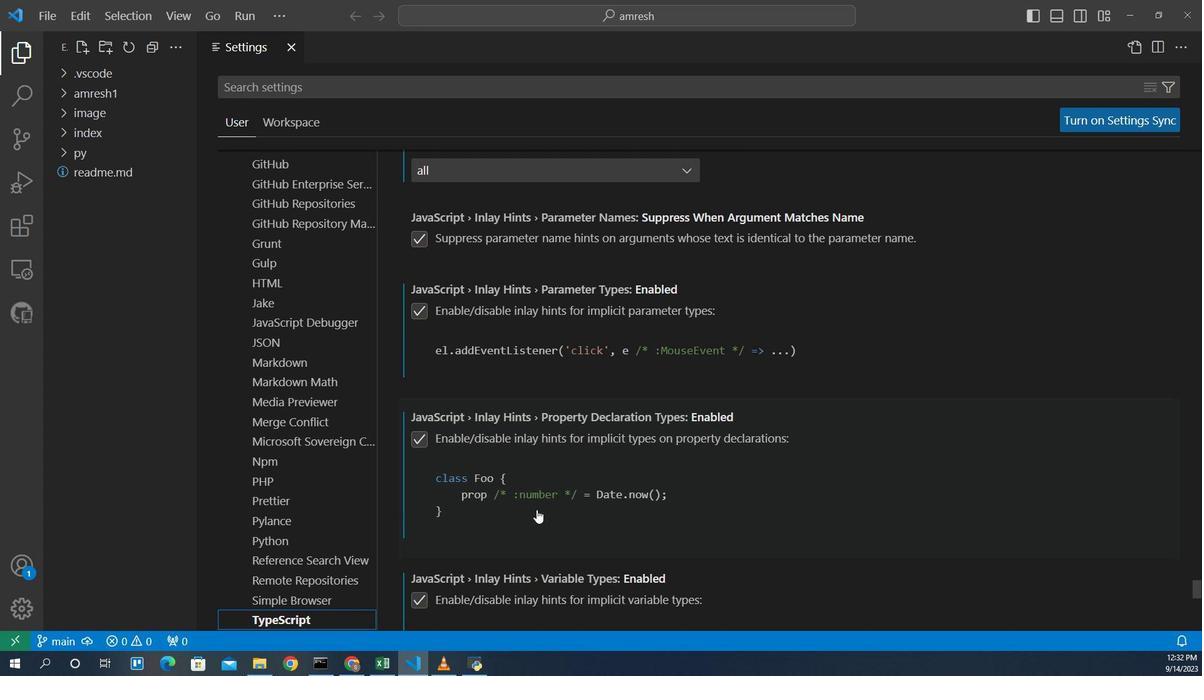 
Action: Mouse scrolled (560, 58) with delta (0, 0)
Screenshot: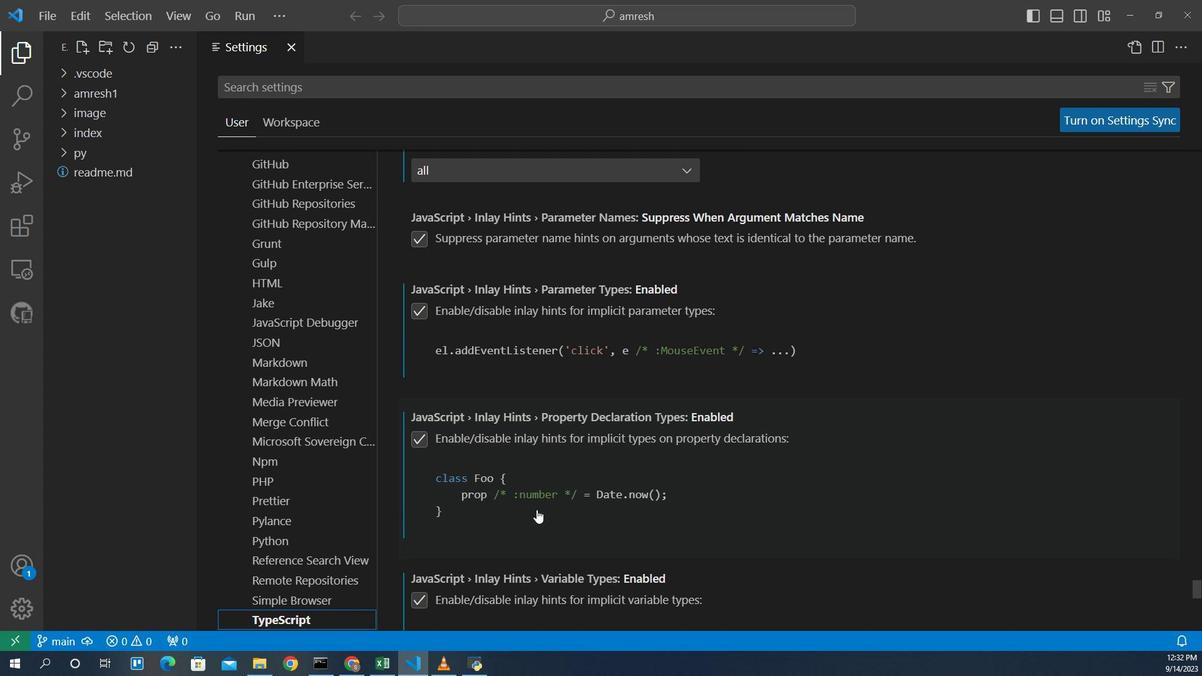 
Action: Mouse scrolled (560, 58) with delta (0, 0)
Screenshot: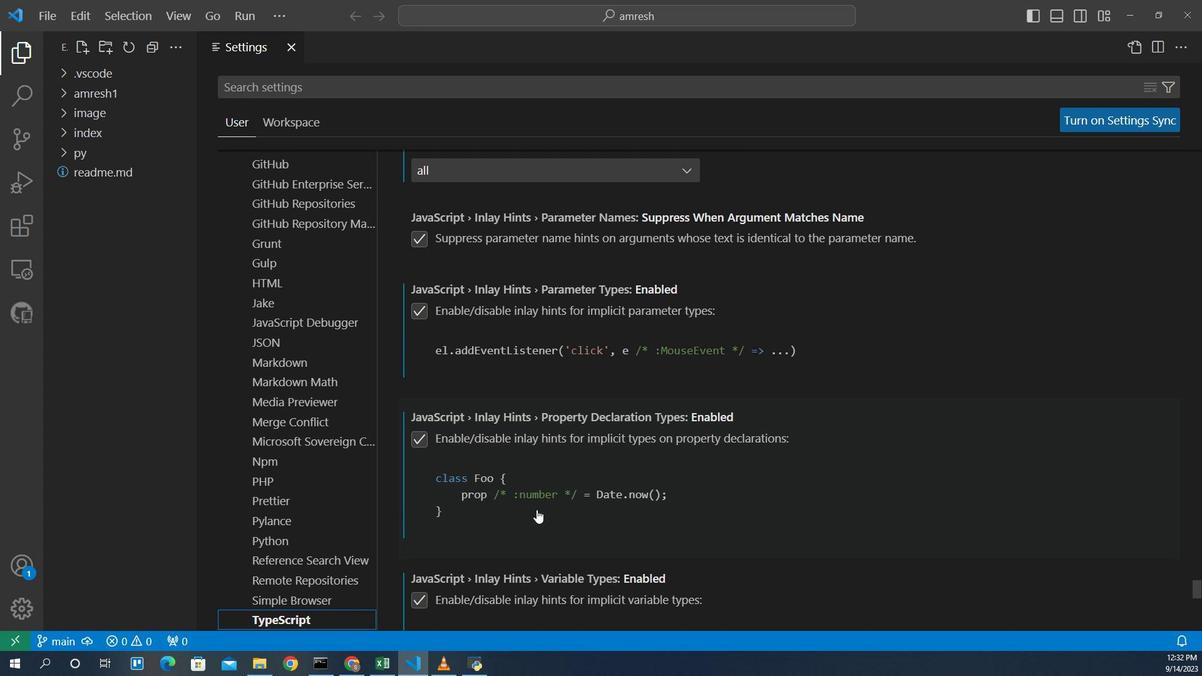 
Action: Mouse scrolled (560, 58) with delta (0, 0)
Screenshot: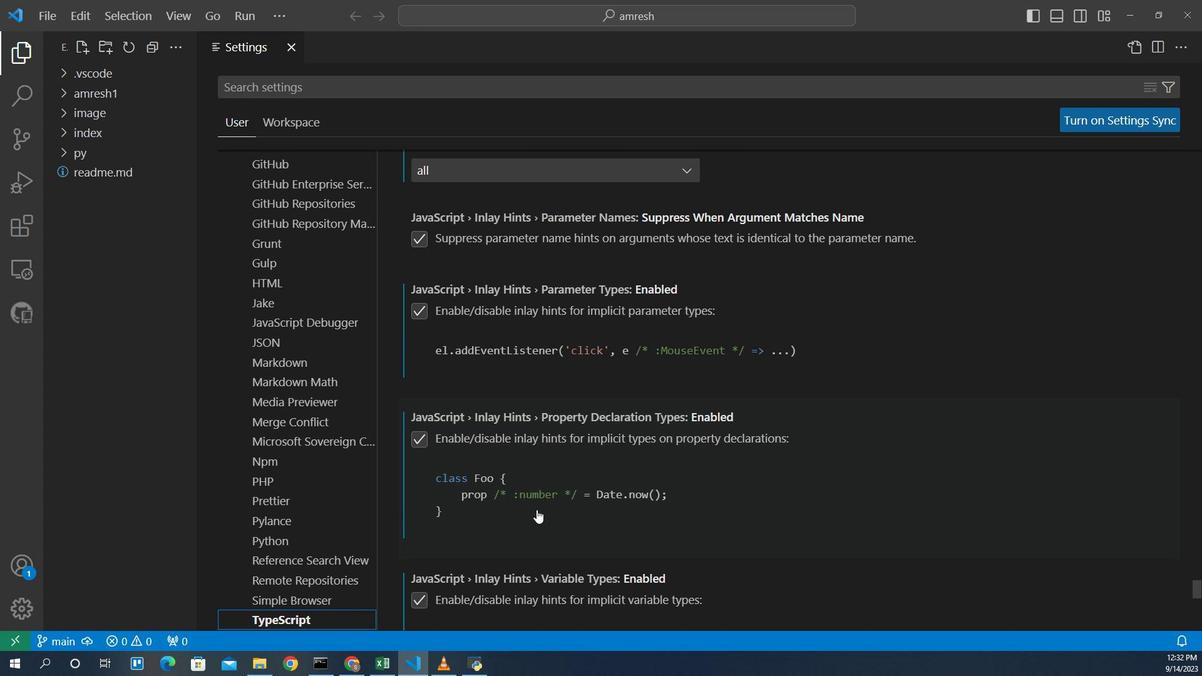
Action: Mouse scrolled (560, 58) with delta (0, 0)
Screenshot: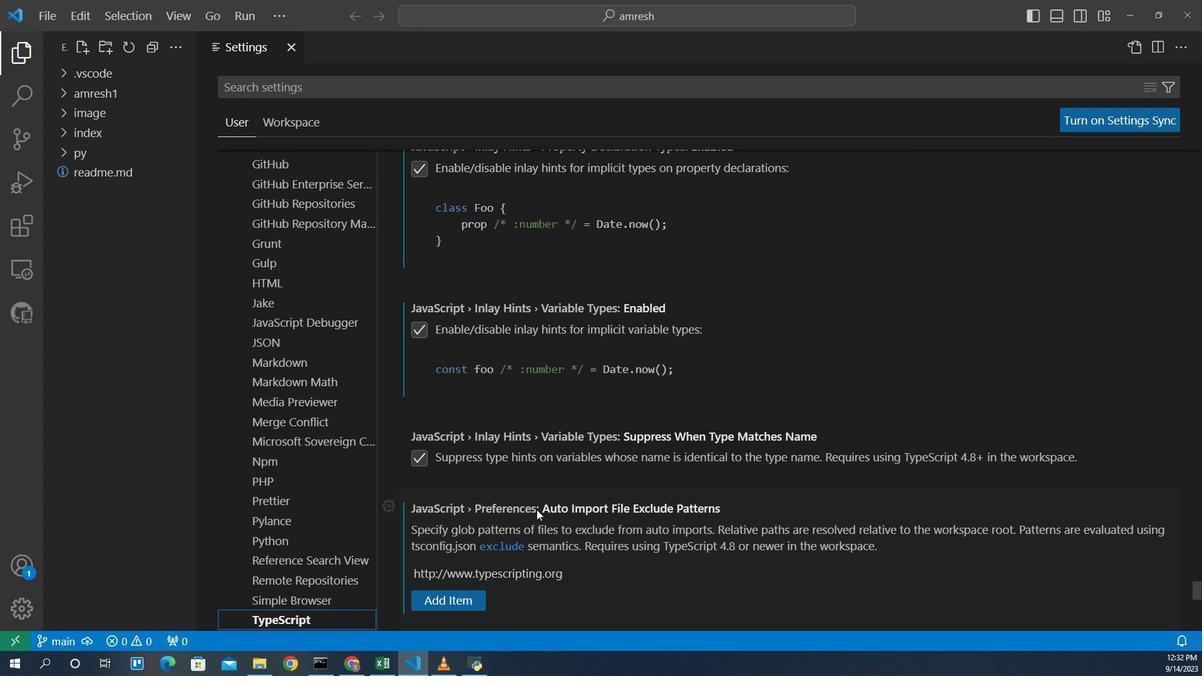 
Action: Mouse scrolled (560, 58) with delta (0, 0)
Screenshot: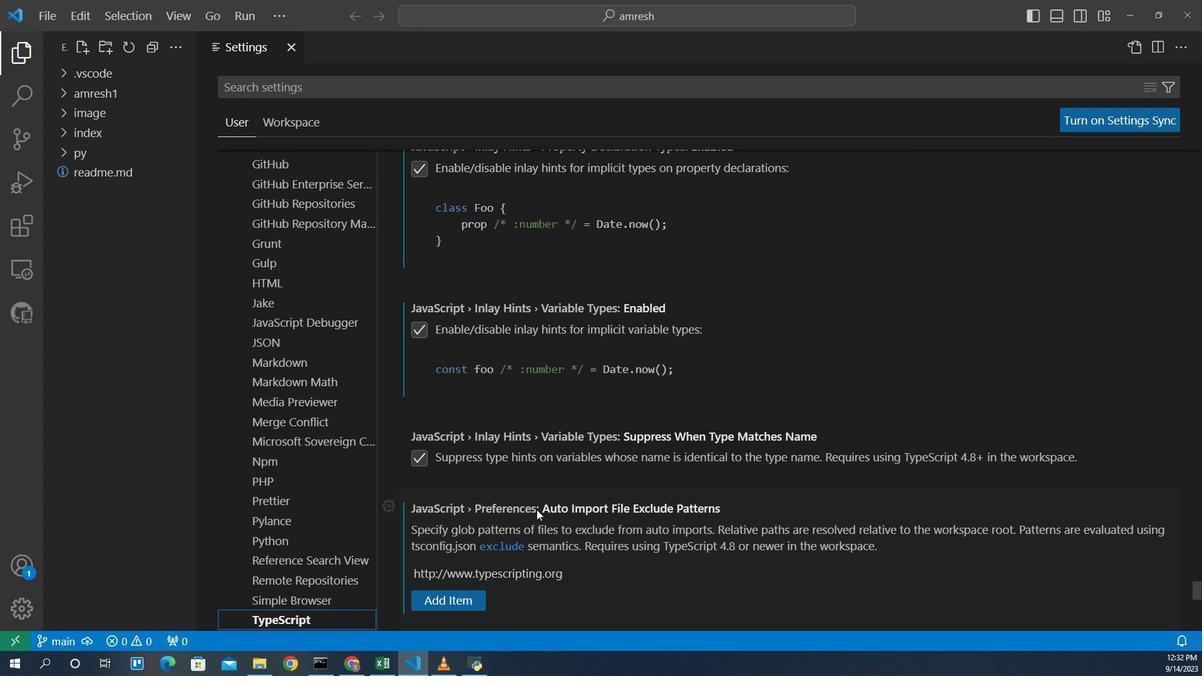 
Action: Mouse scrolled (560, 58) with delta (0, 0)
Screenshot: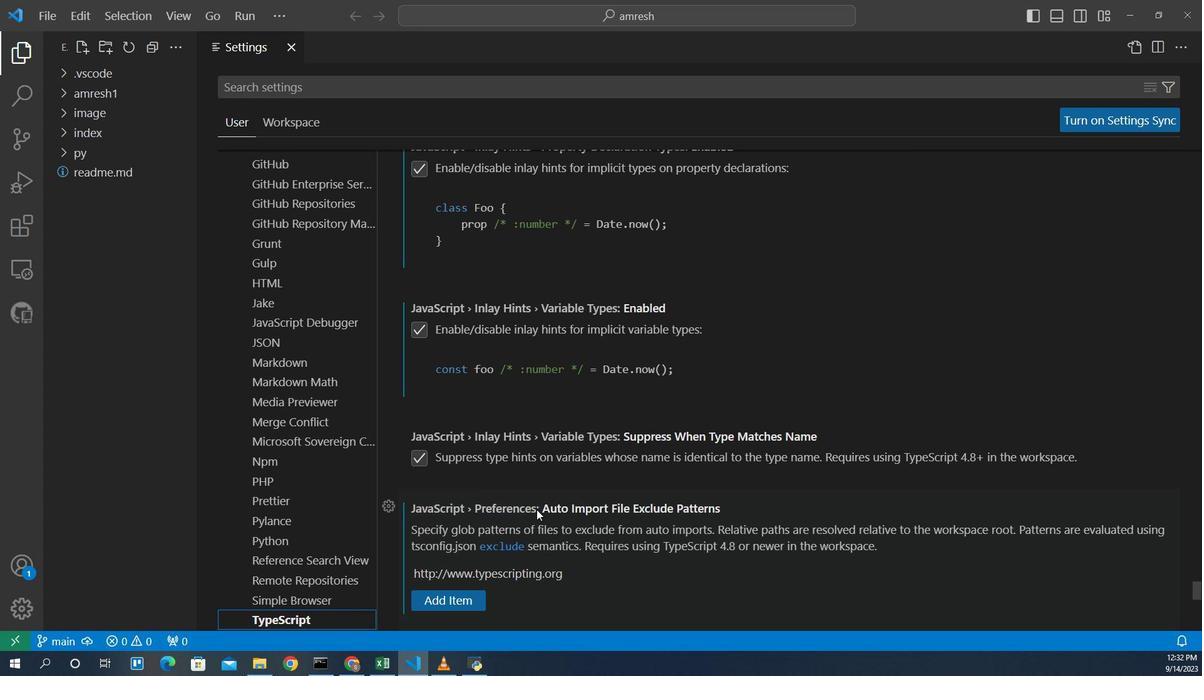 
Action: Mouse scrolled (560, 58) with delta (0, 0)
Screenshot: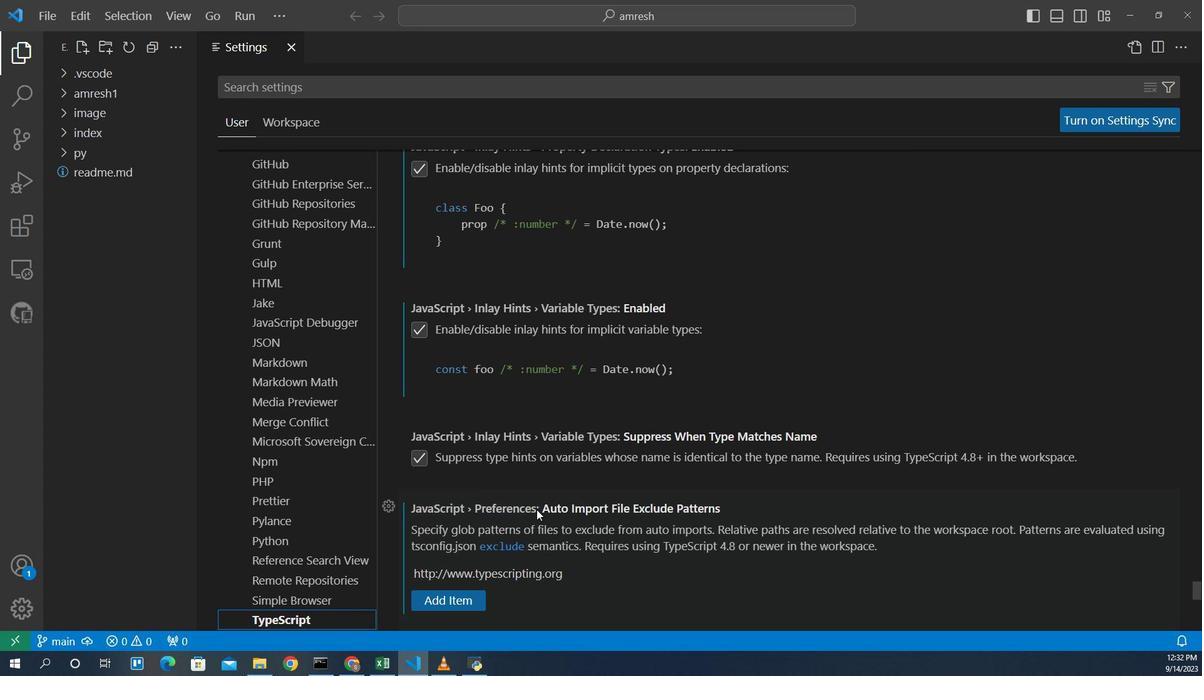 
Action: Mouse scrolled (560, 58) with delta (0, 0)
Screenshot: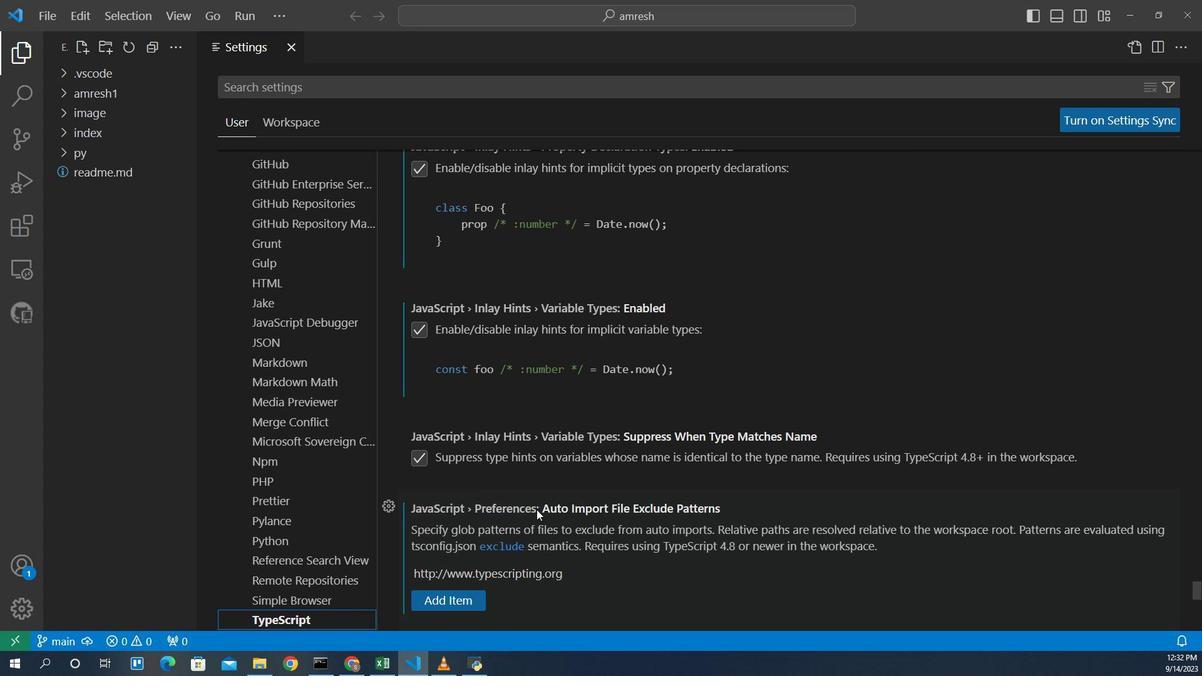
Action: Mouse scrolled (560, 58) with delta (0, 0)
Screenshot: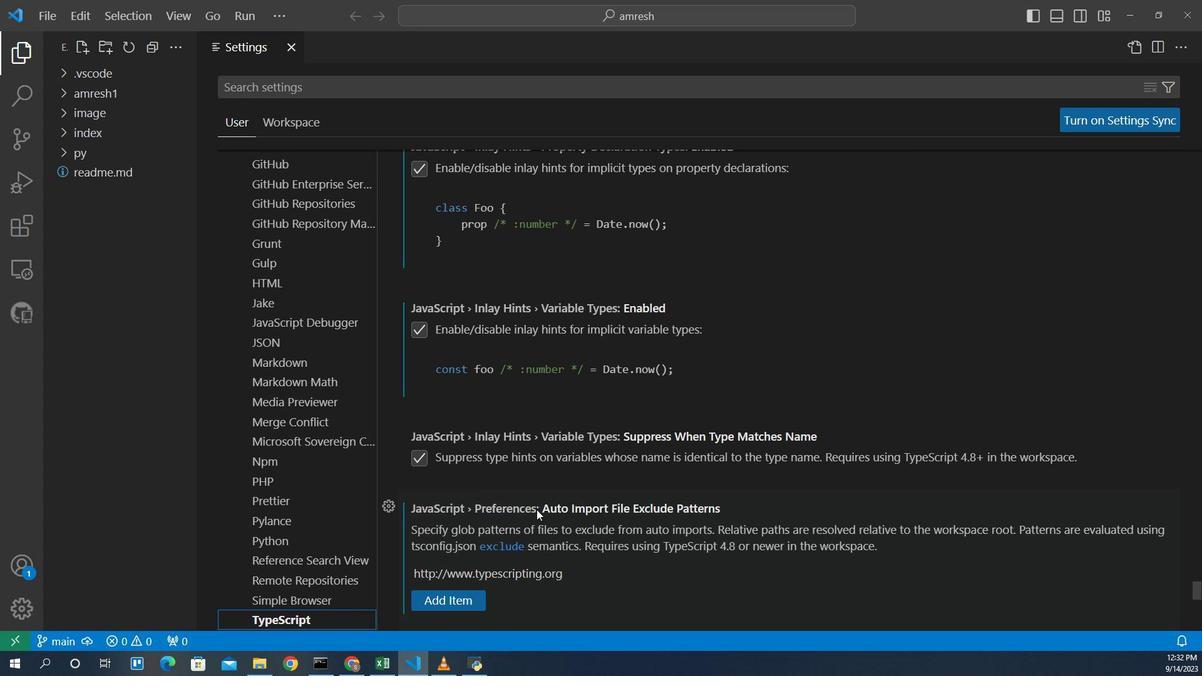 
Action: Mouse scrolled (560, 58) with delta (0, 0)
Screenshot: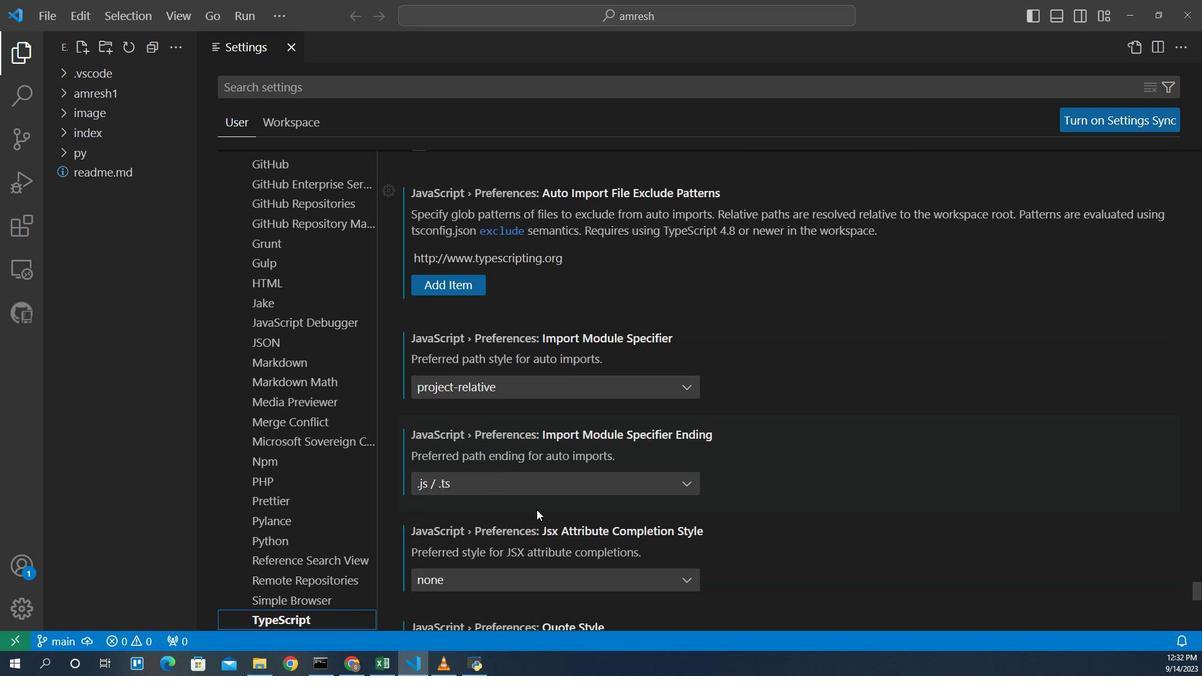 
Action: Mouse scrolled (560, 58) with delta (0, 0)
Screenshot: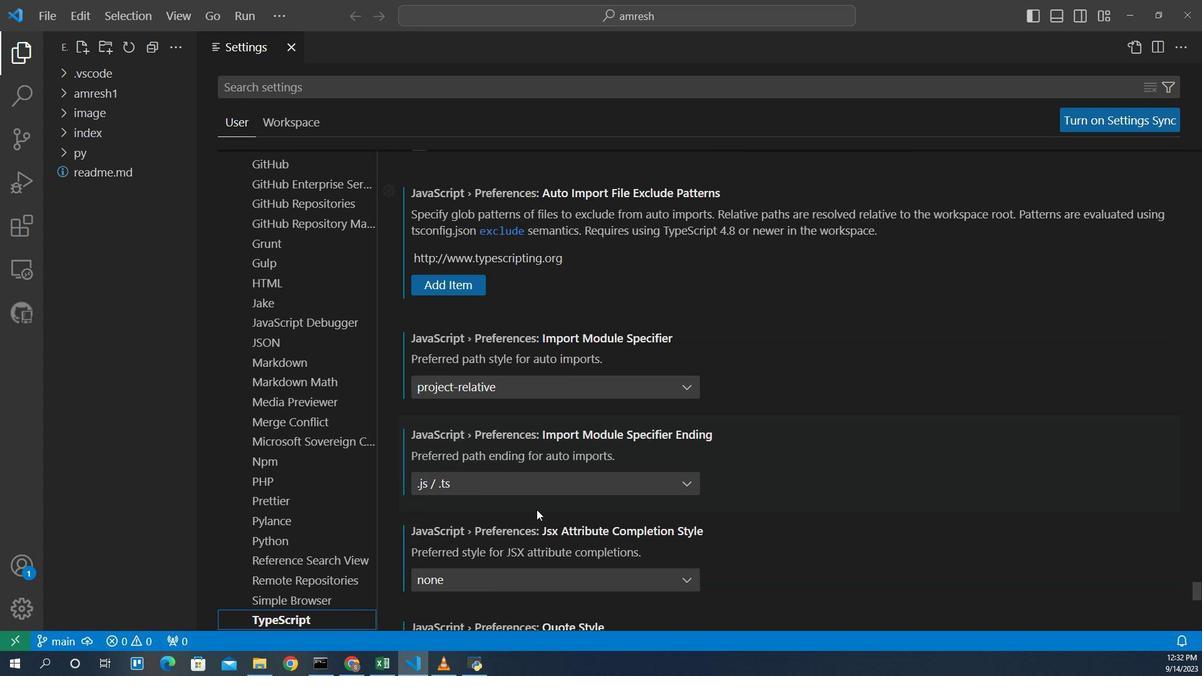 
Action: Mouse scrolled (560, 58) with delta (0, 0)
Screenshot: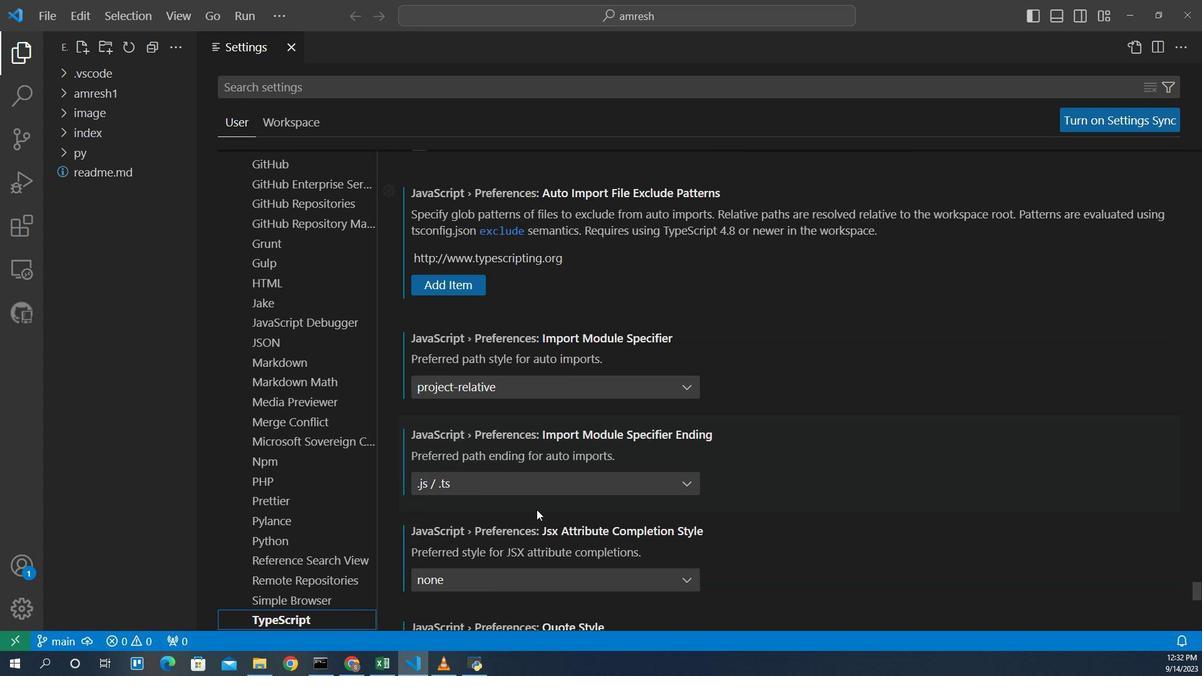 
Action: Mouse scrolled (560, 58) with delta (0, 0)
Screenshot: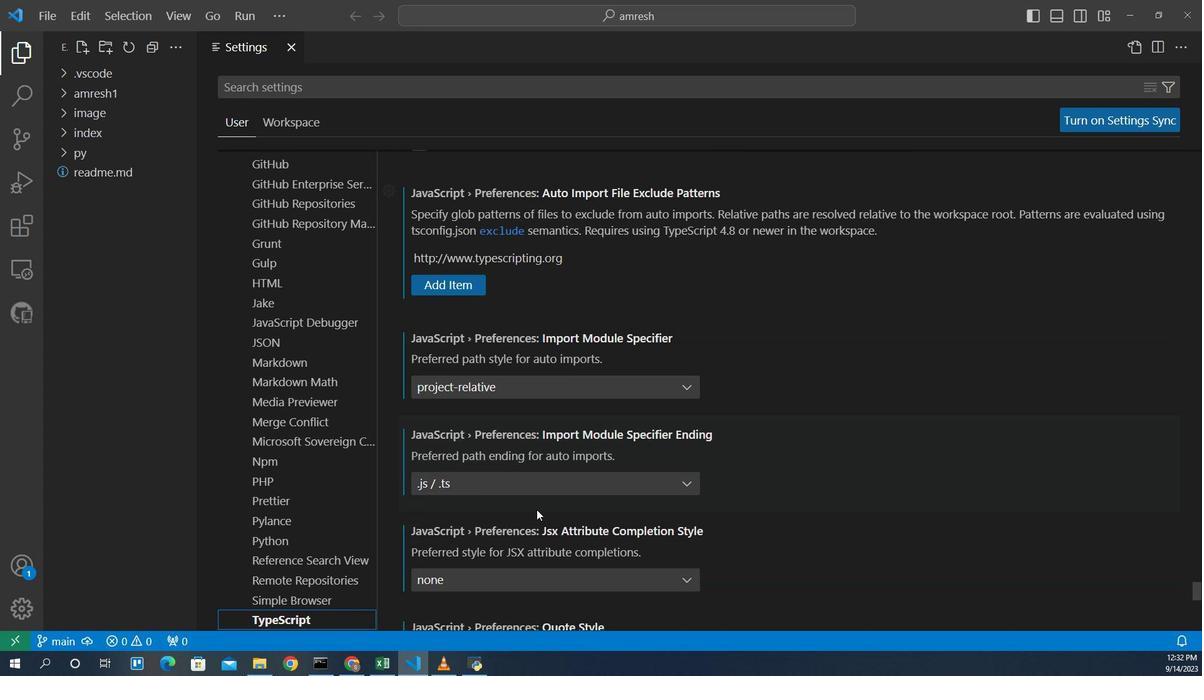 
Action: Mouse scrolled (560, 58) with delta (0, 0)
Screenshot: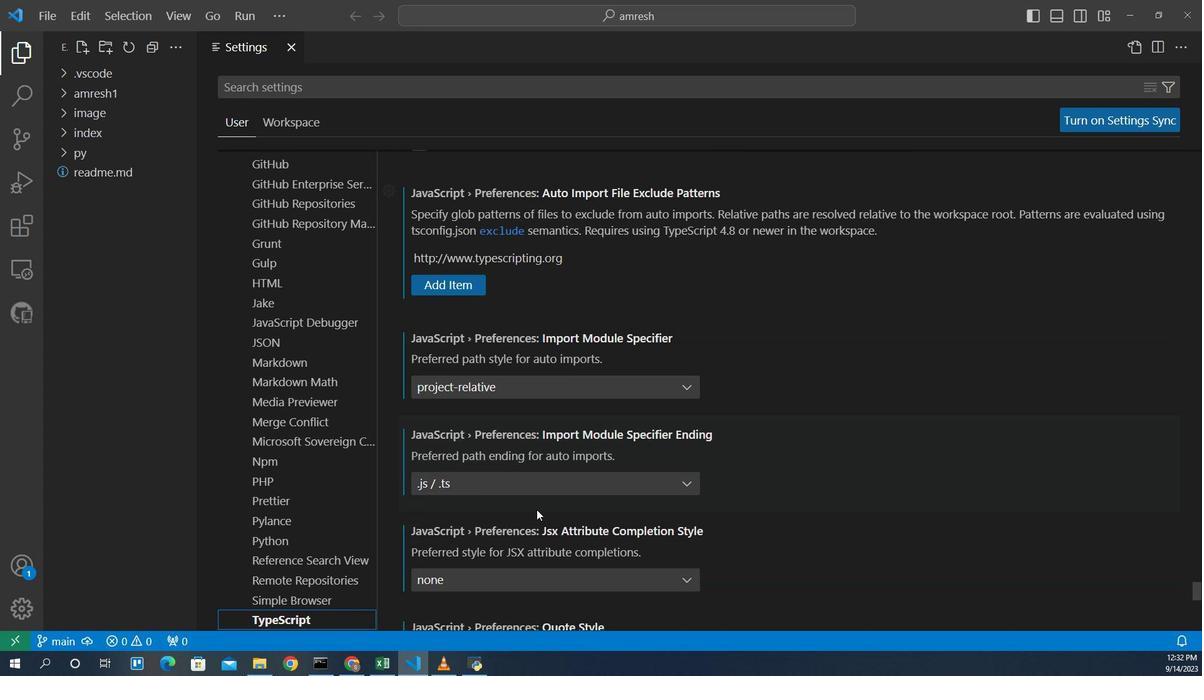 
Action: Mouse scrolled (560, 58) with delta (0, 0)
Screenshot: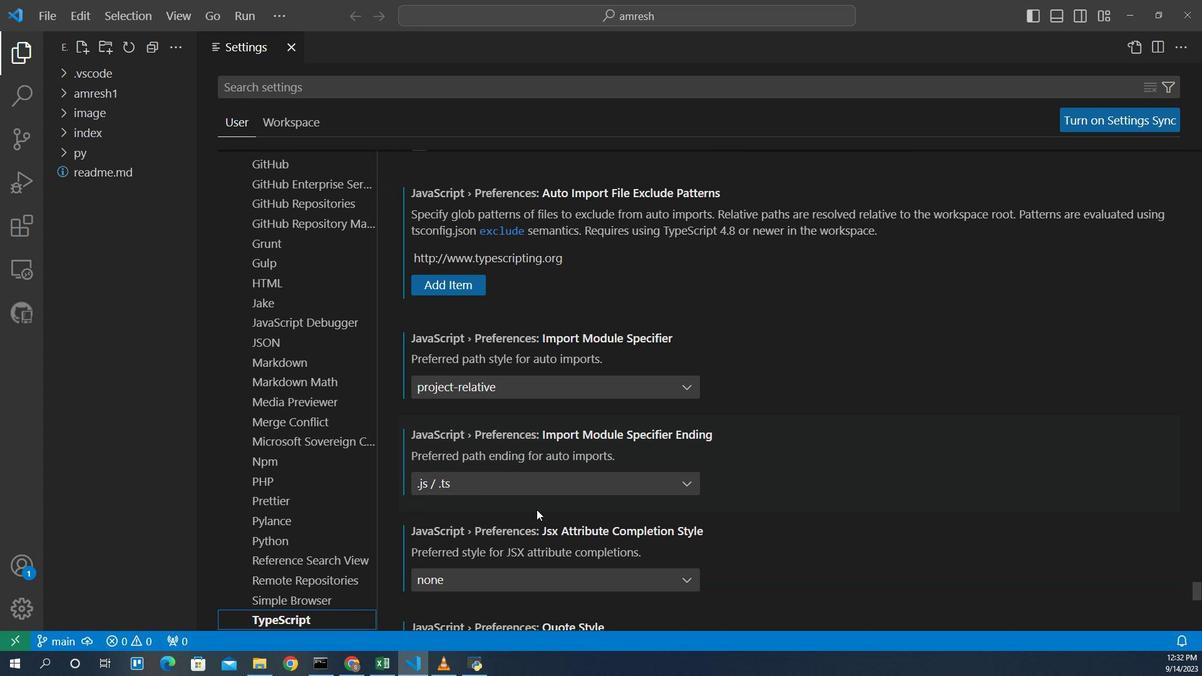 
Action: Mouse scrolled (560, 58) with delta (0, 0)
Screenshot: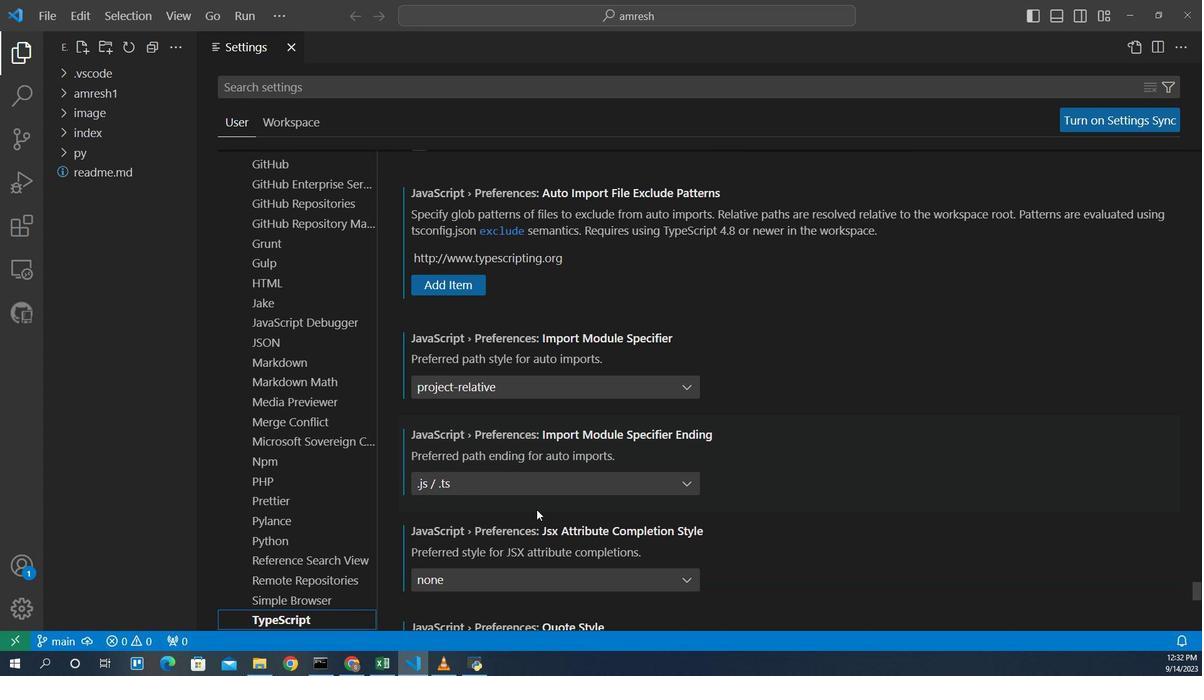 
Action: Mouse scrolled (560, 58) with delta (0, 0)
Screenshot: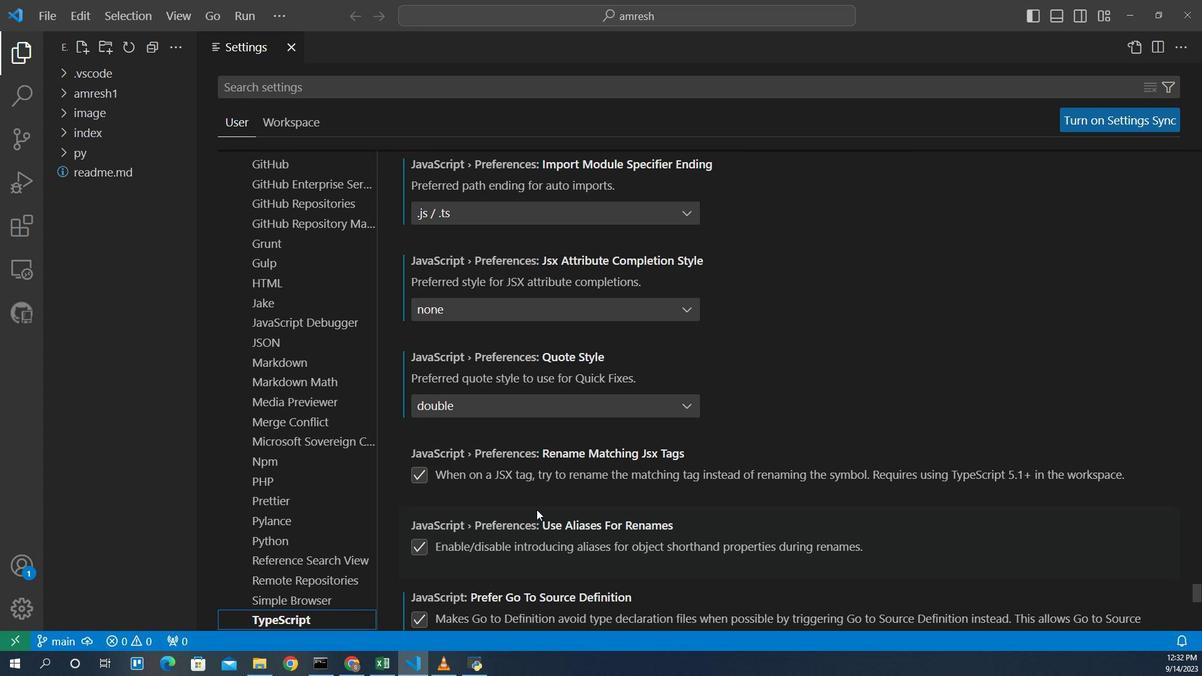 
Action: Mouse scrolled (560, 58) with delta (0, 0)
Screenshot: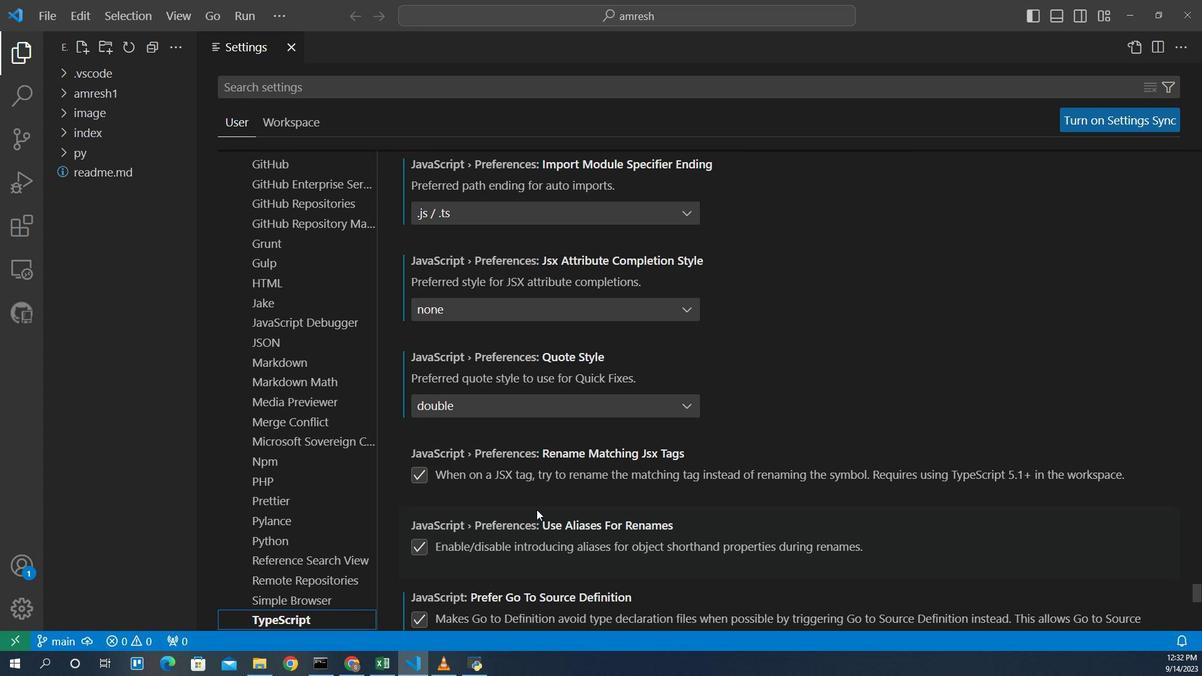 
Action: Mouse scrolled (560, 58) with delta (0, 0)
Screenshot: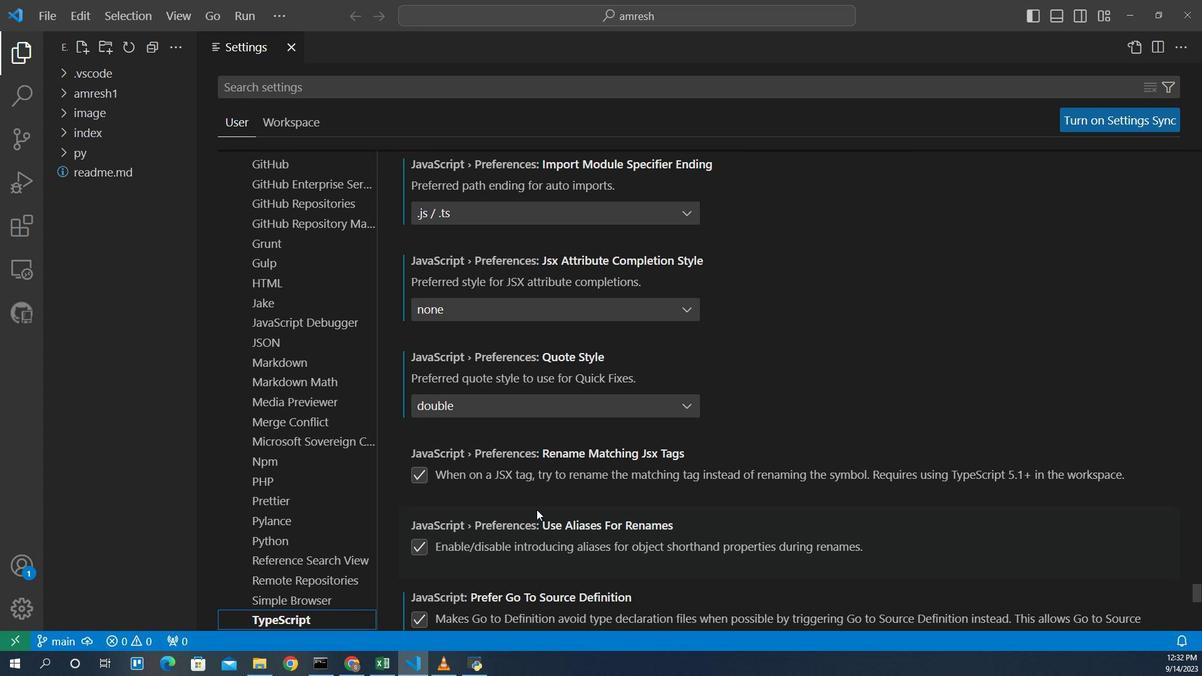 
Action: Mouse scrolled (560, 58) with delta (0, 0)
Screenshot: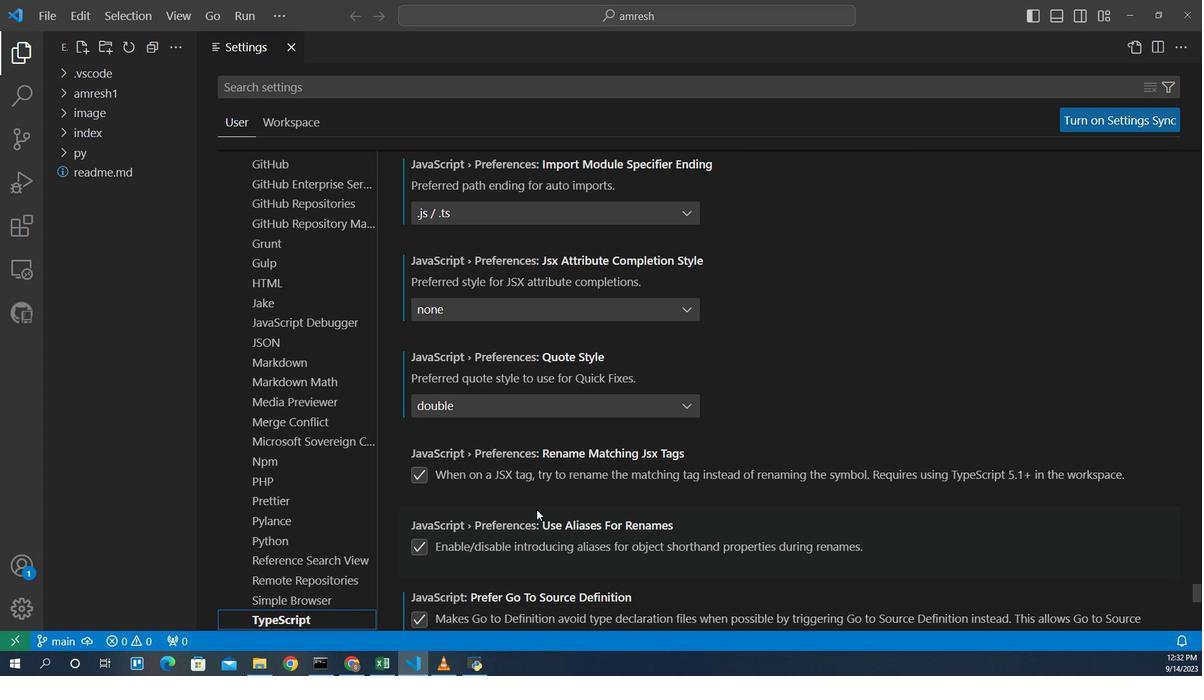 
Action: Mouse scrolled (560, 58) with delta (0, 0)
Screenshot: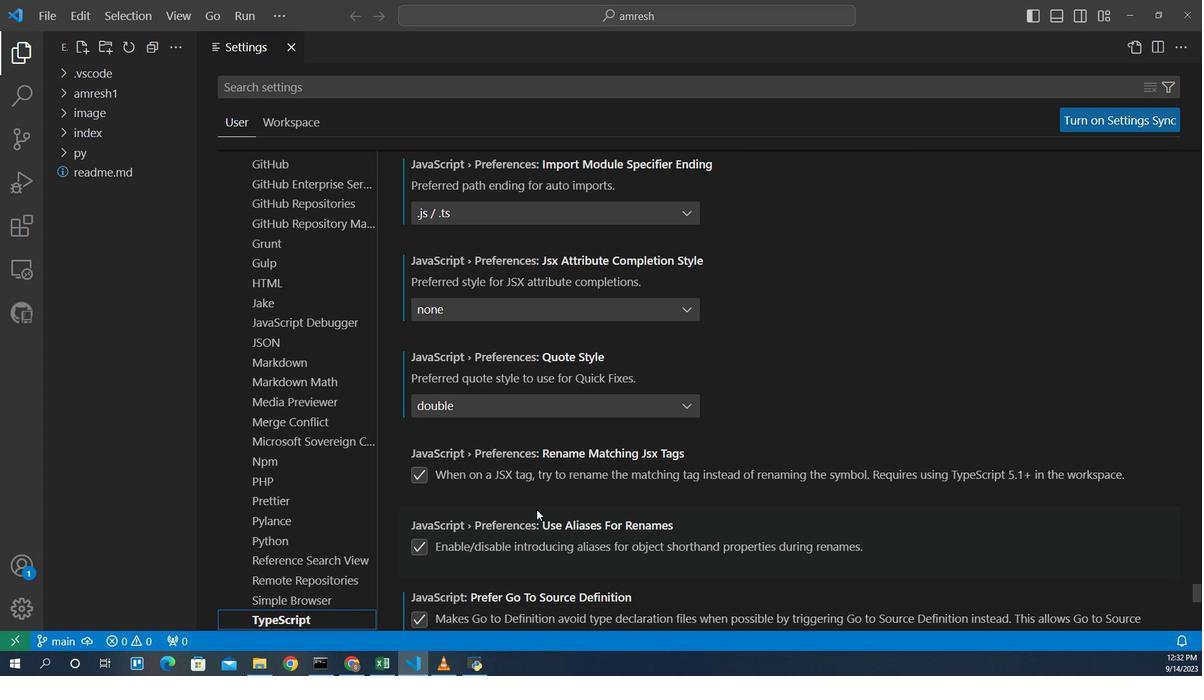 
Action: Mouse scrolled (560, 58) with delta (0, 0)
Screenshot: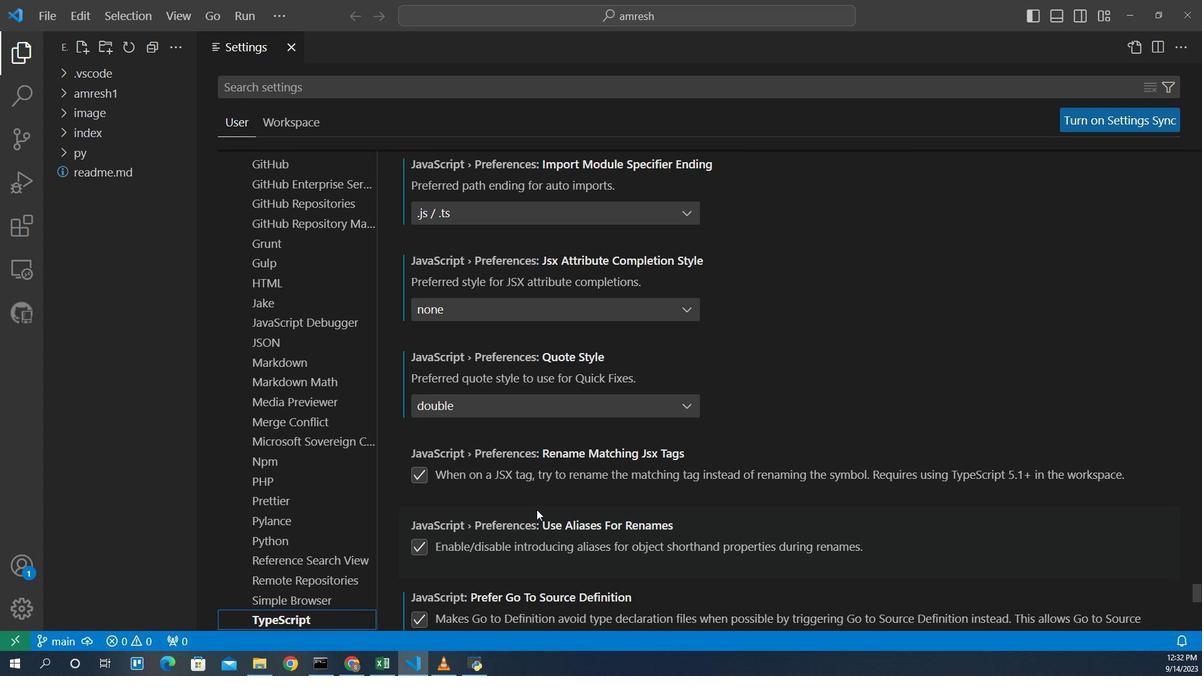
Action: Mouse scrolled (560, 58) with delta (0, 0)
Screenshot: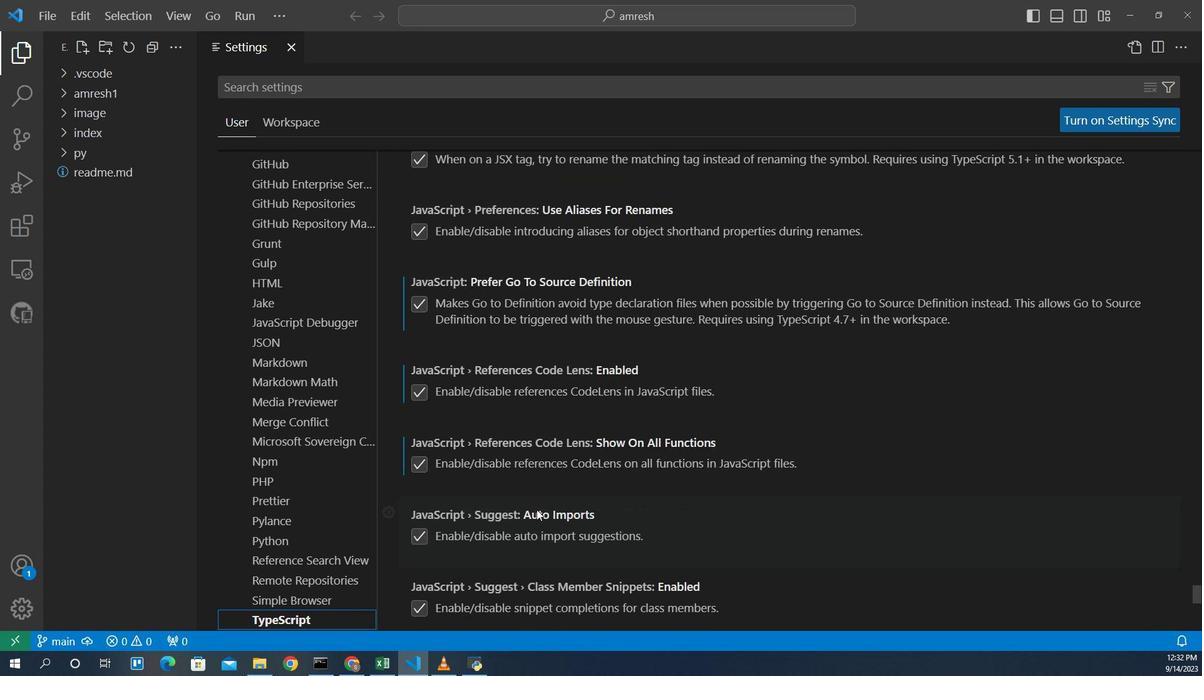 
Action: Mouse scrolled (560, 58) with delta (0, 0)
Screenshot: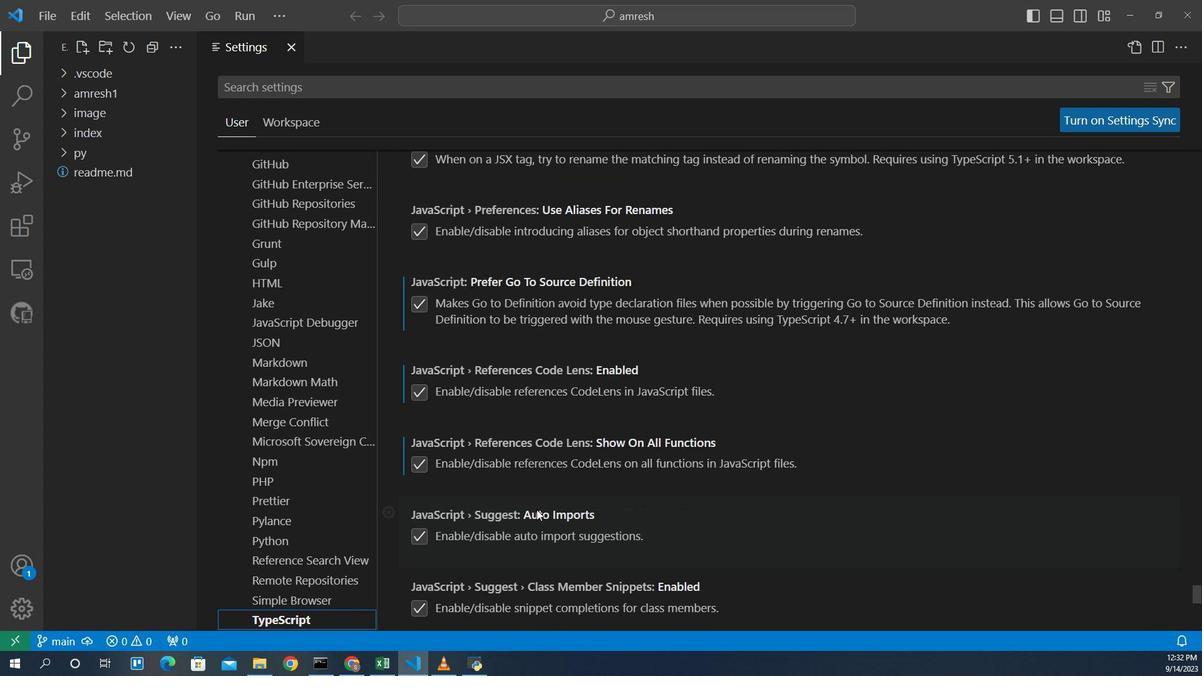
Action: Mouse scrolled (560, 58) with delta (0, 0)
Screenshot: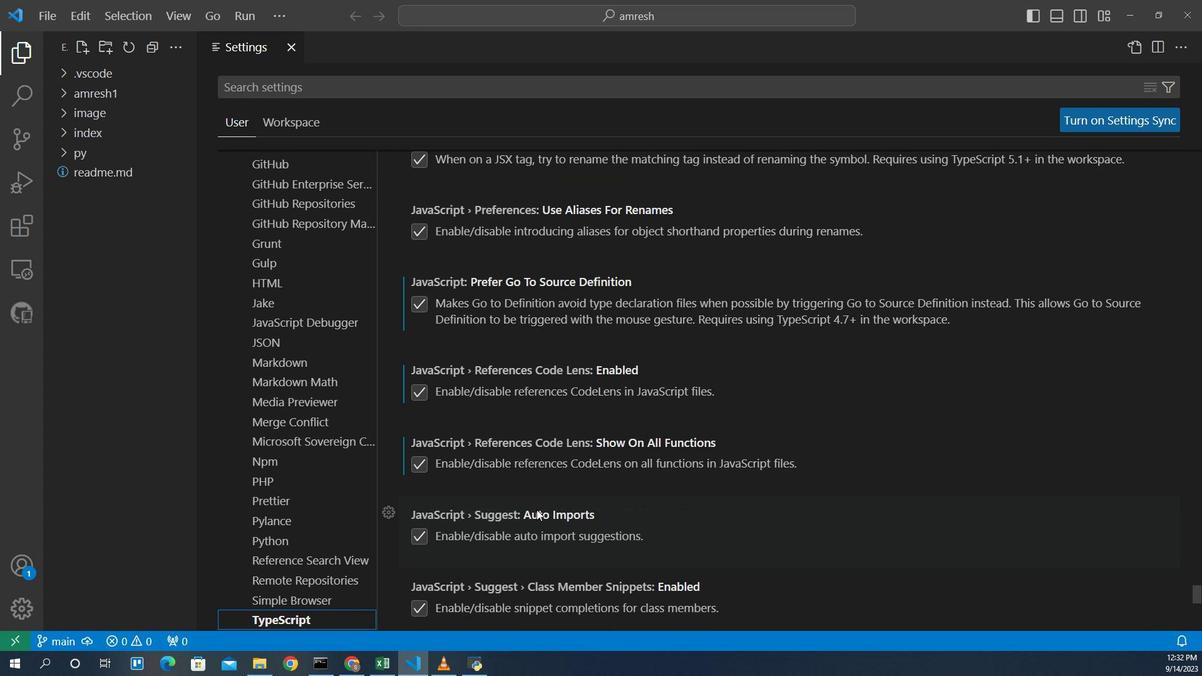 
Action: Mouse scrolled (560, 58) with delta (0, 0)
Screenshot: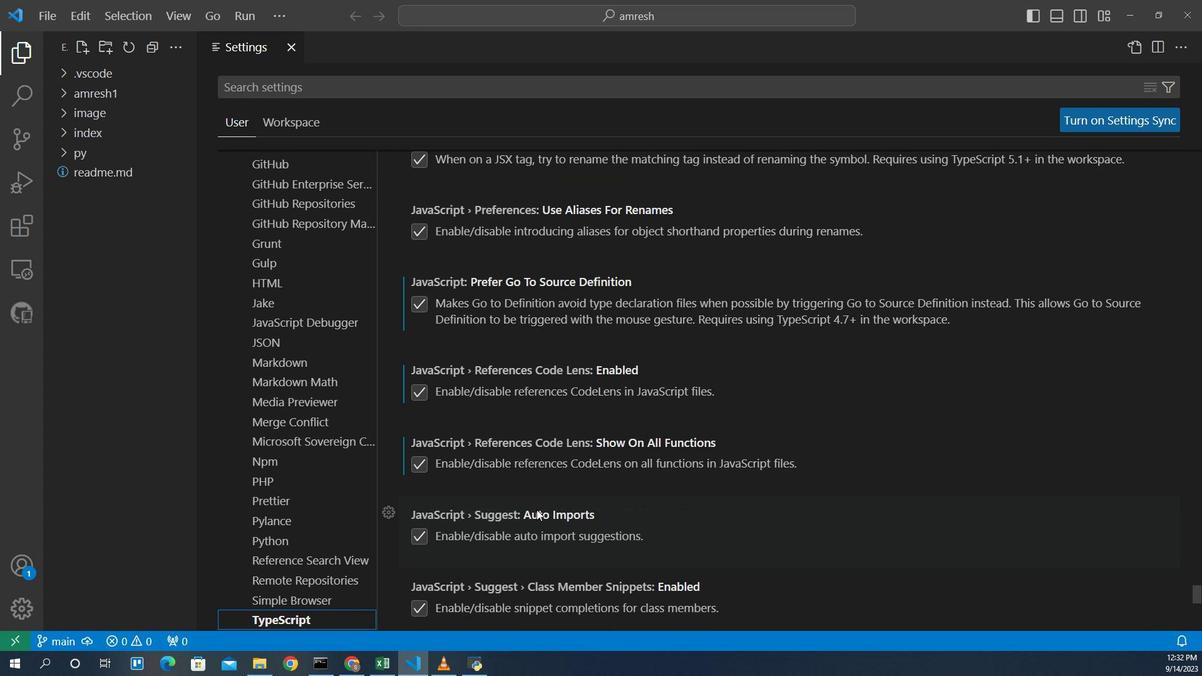 
Action: Mouse scrolled (560, 58) with delta (0, 0)
Screenshot: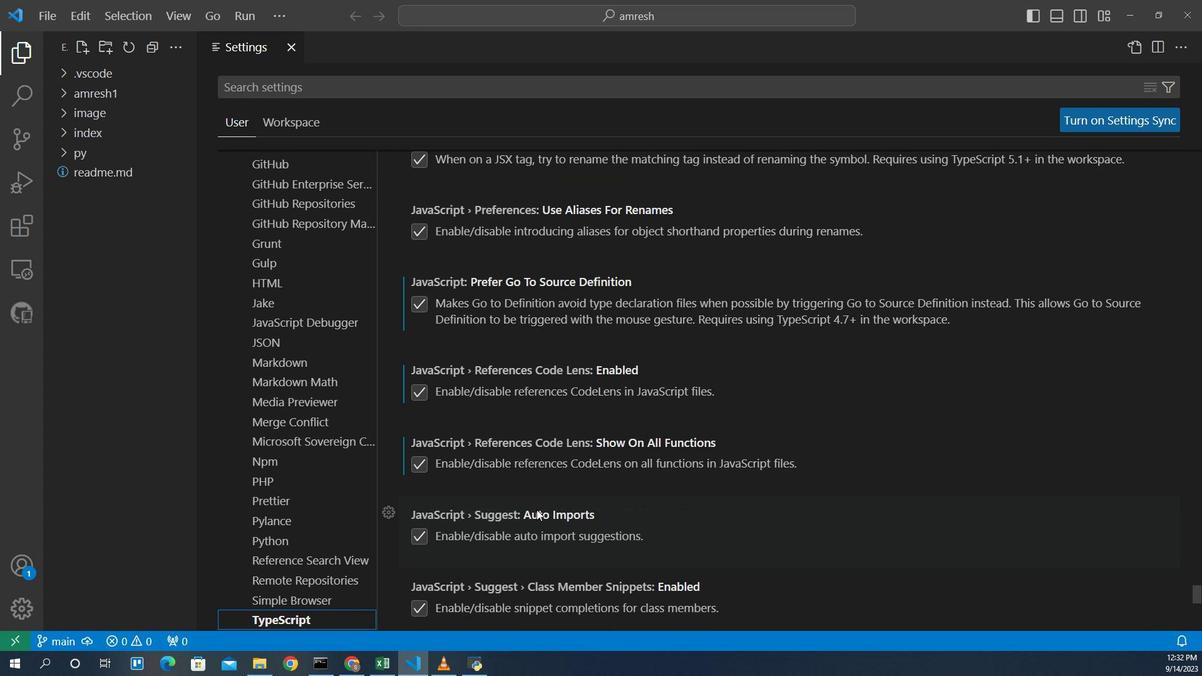 
Action: Mouse scrolled (560, 58) with delta (0, 0)
Screenshot: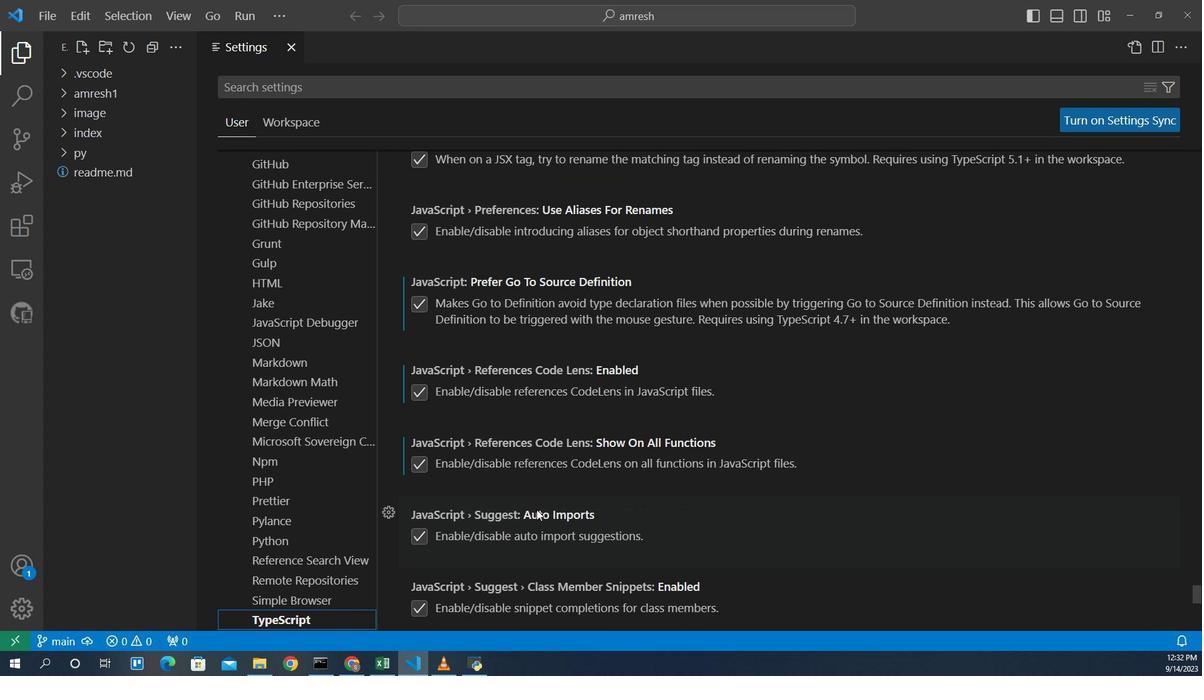 
Action: Mouse scrolled (560, 58) with delta (0, 0)
Screenshot: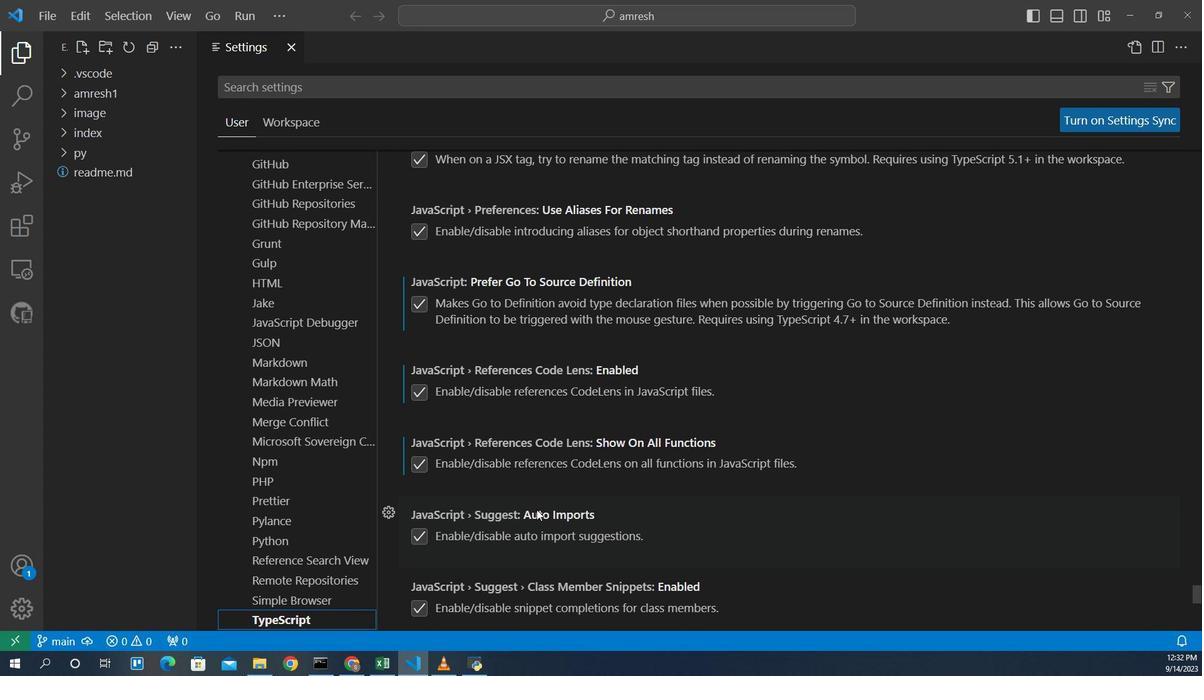 
Action: Mouse scrolled (560, 58) with delta (0, 0)
Screenshot: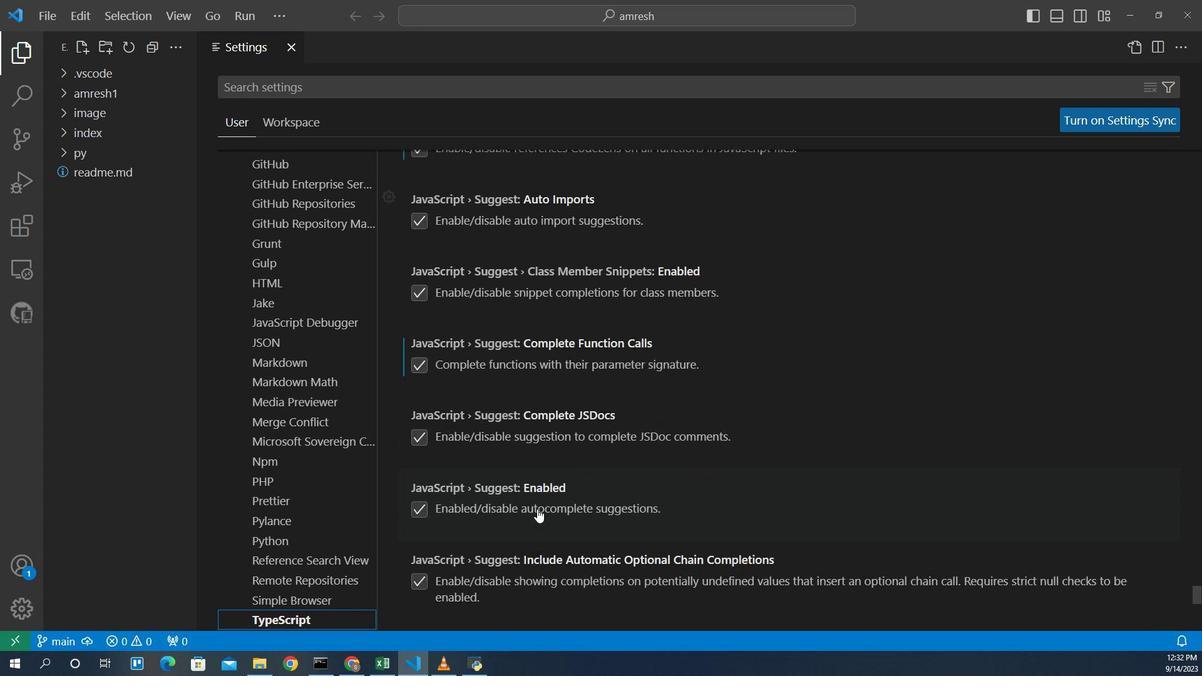 
Action: Mouse scrolled (560, 58) with delta (0, 0)
Screenshot: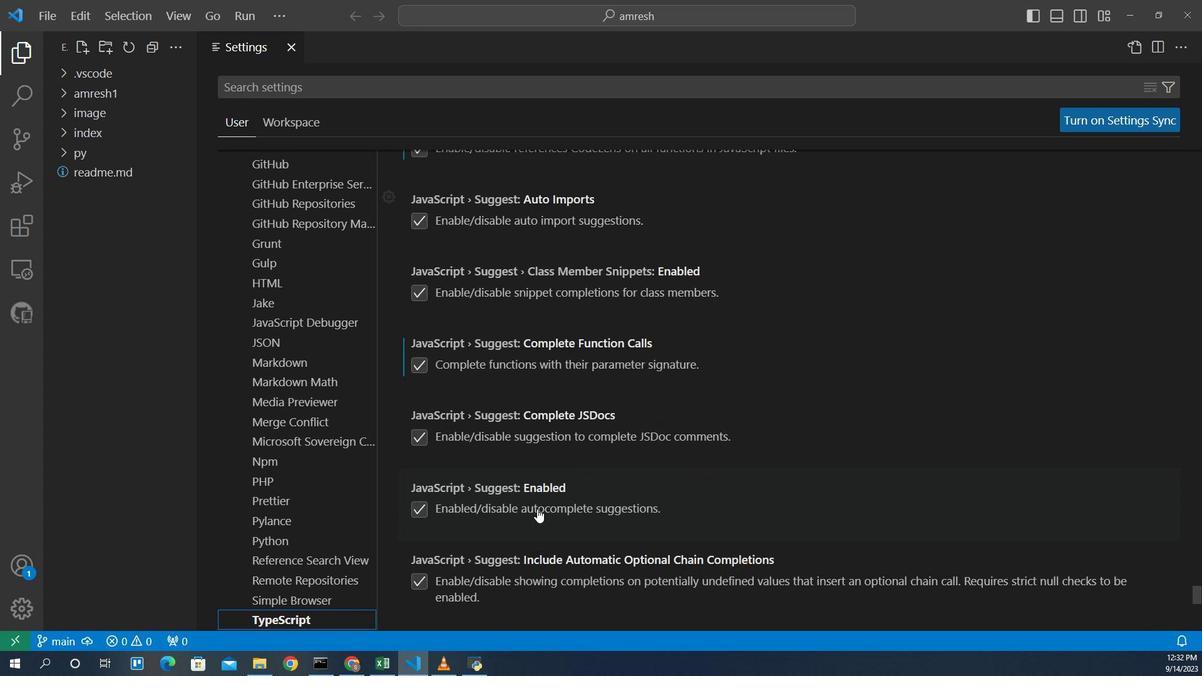 
Action: Mouse scrolled (560, 58) with delta (0, 0)
Screenshot: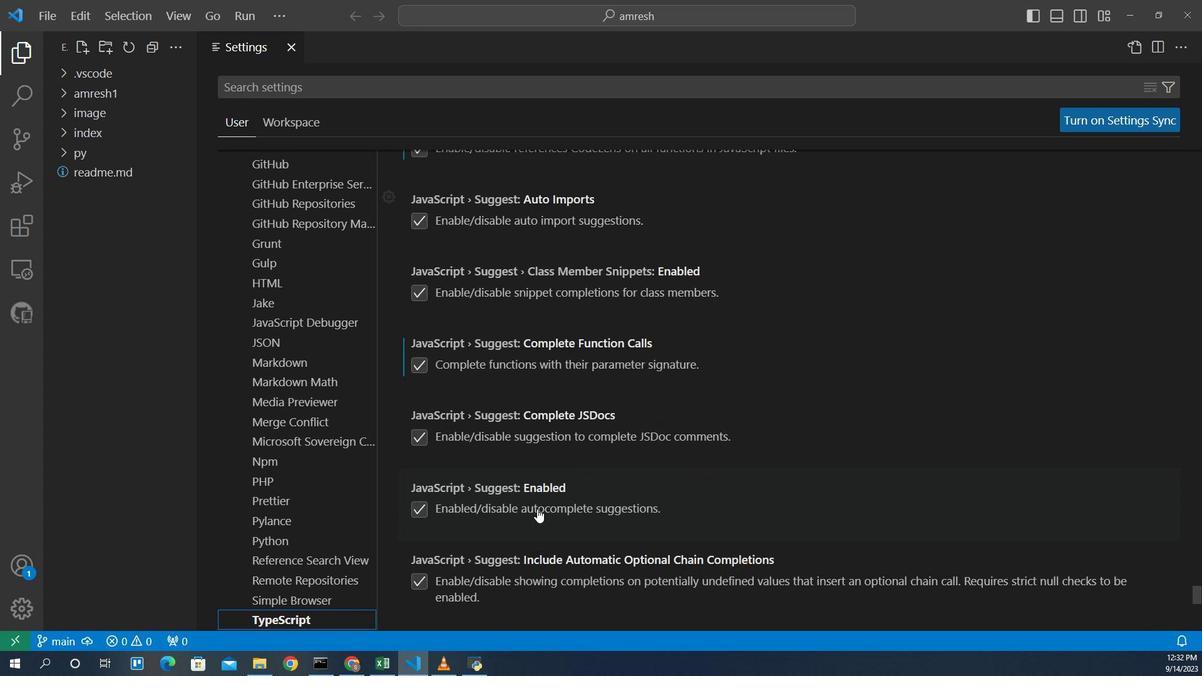 
Action: Mouse scrolled (560, 58) with delta (0, 0)
Screenshot: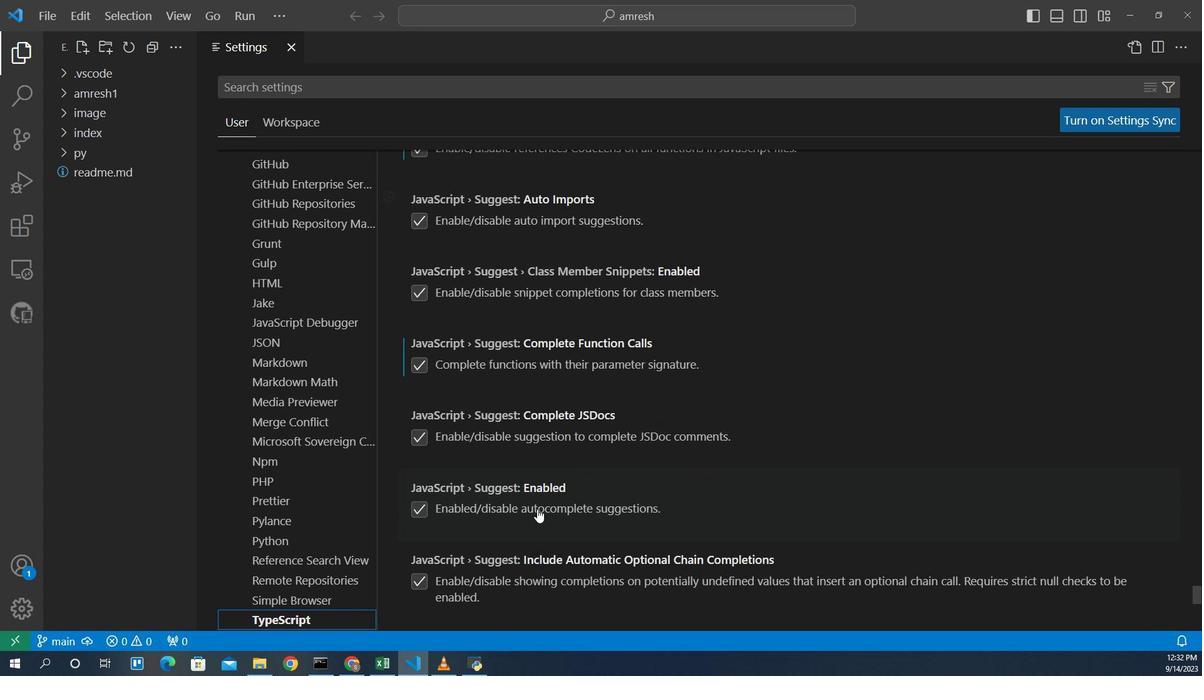 
Action: Mouse scrolled (560, 58) with delta (0, 0)
Screenshot: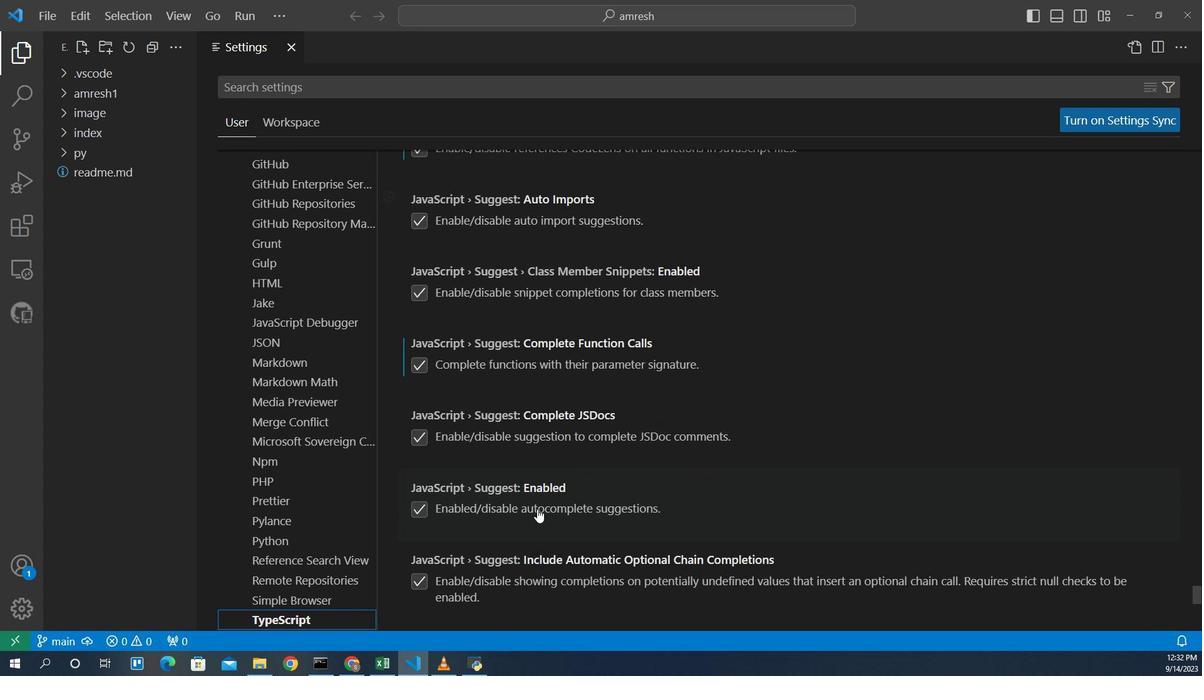 
Action: Mouse scrolled (560, 58) with delta (0, 0)
Screenshot: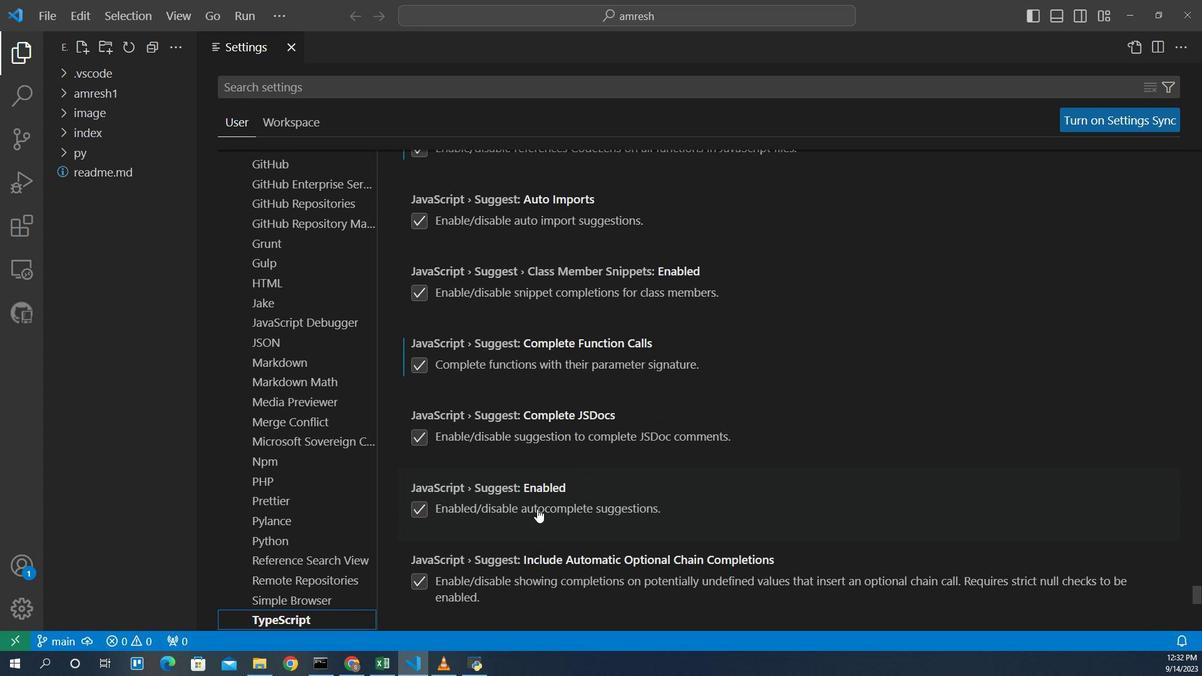 
Action: Mouse scrolled (560, 58) with delta (0, 0)
Screenshot: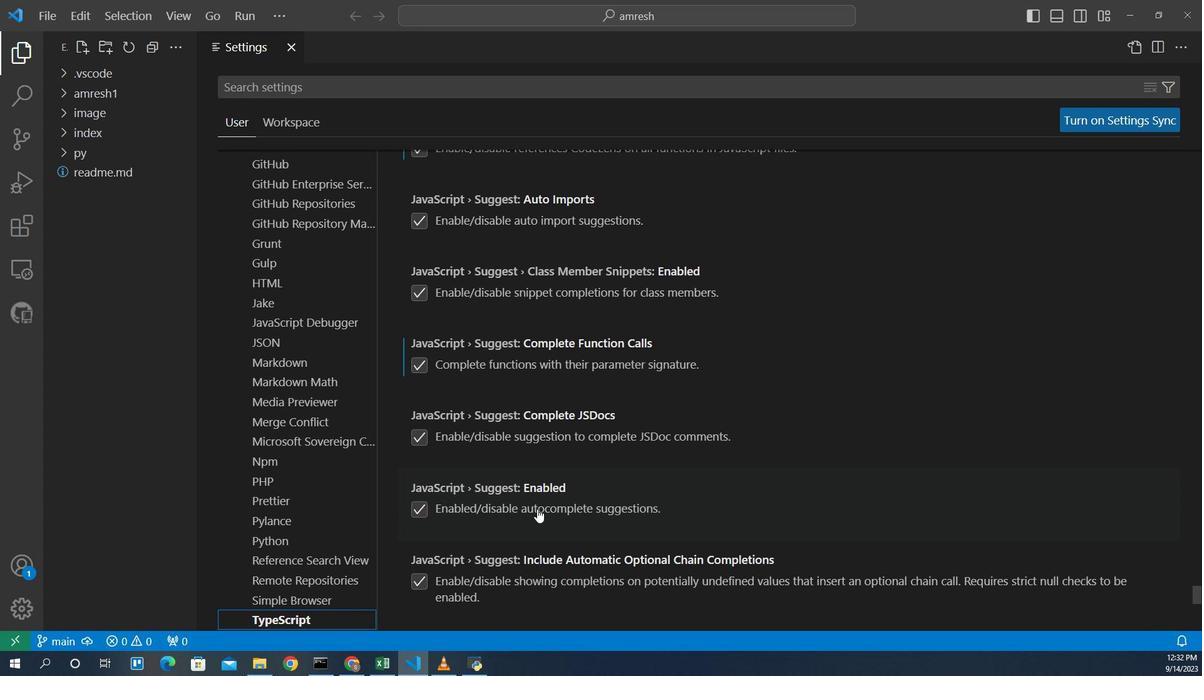 
Action: Mouse moved to (561, 58)
Screenshot: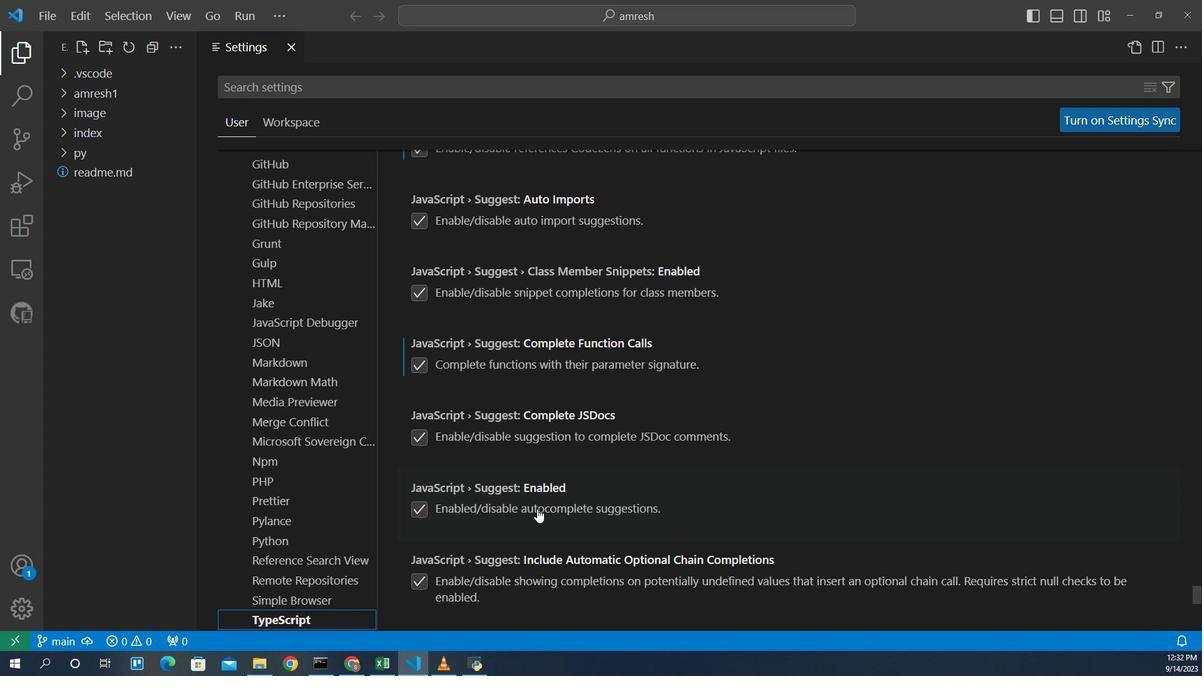 
Action: Mouse scrolled (561, 58) with delta (0, 0)
Screenshot: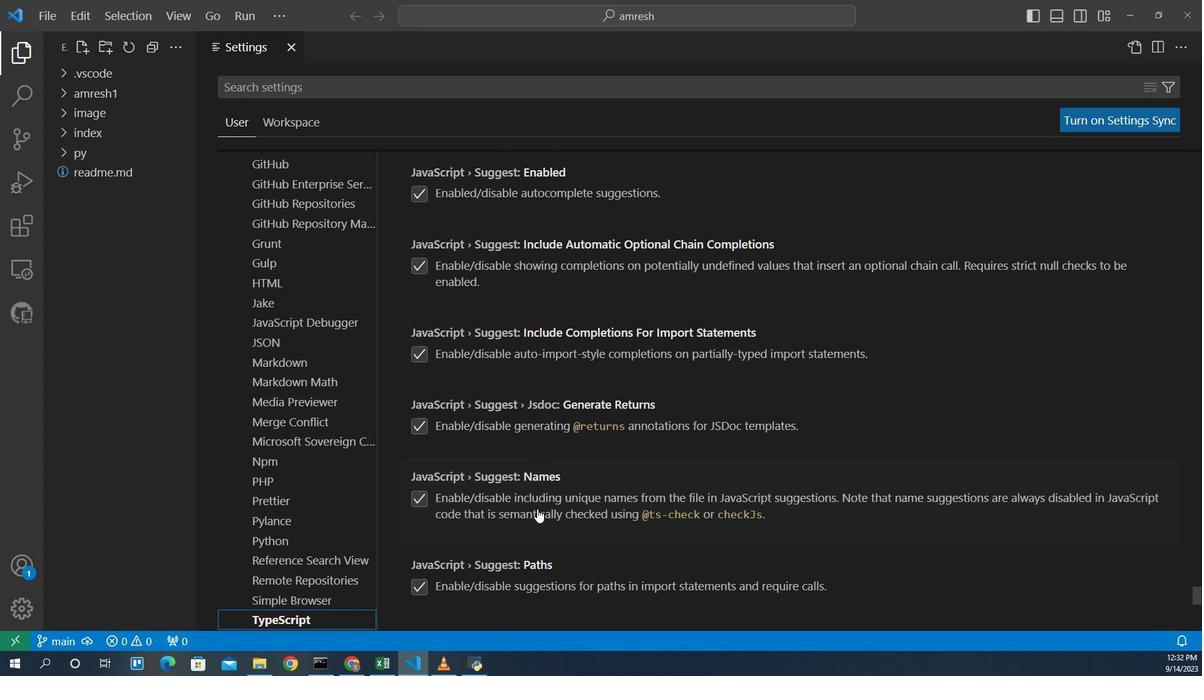 
Action: Mouse scrolled (561, 58) with delta (0, 0)
Screenshot: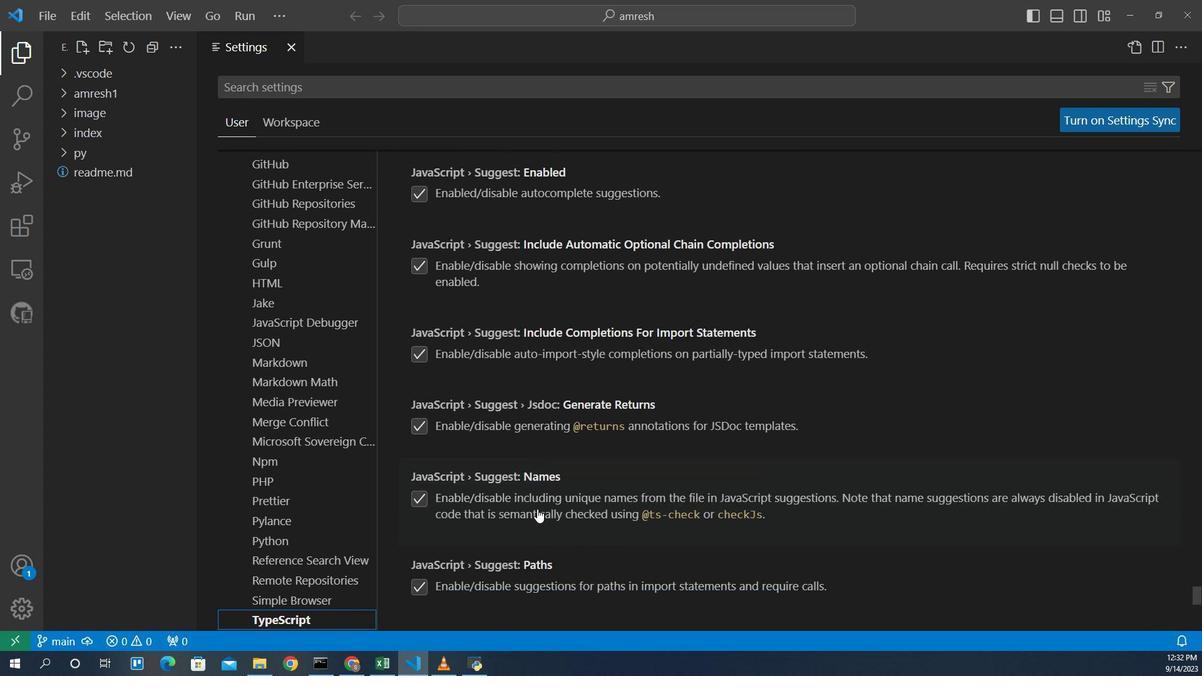 
Action: Mouse scrolled (561, 58) with delta (0, 0)
Screenshot: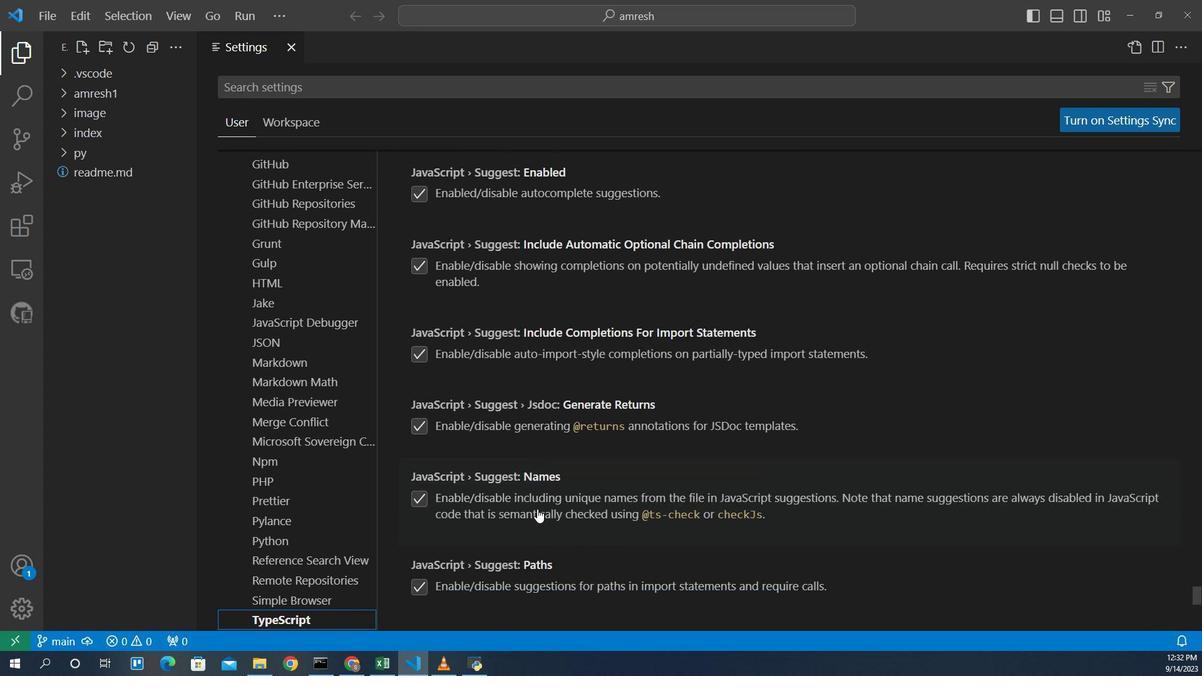
Action: Mouse scrolled (561, 58) with delta (0, 0)
Screenshot: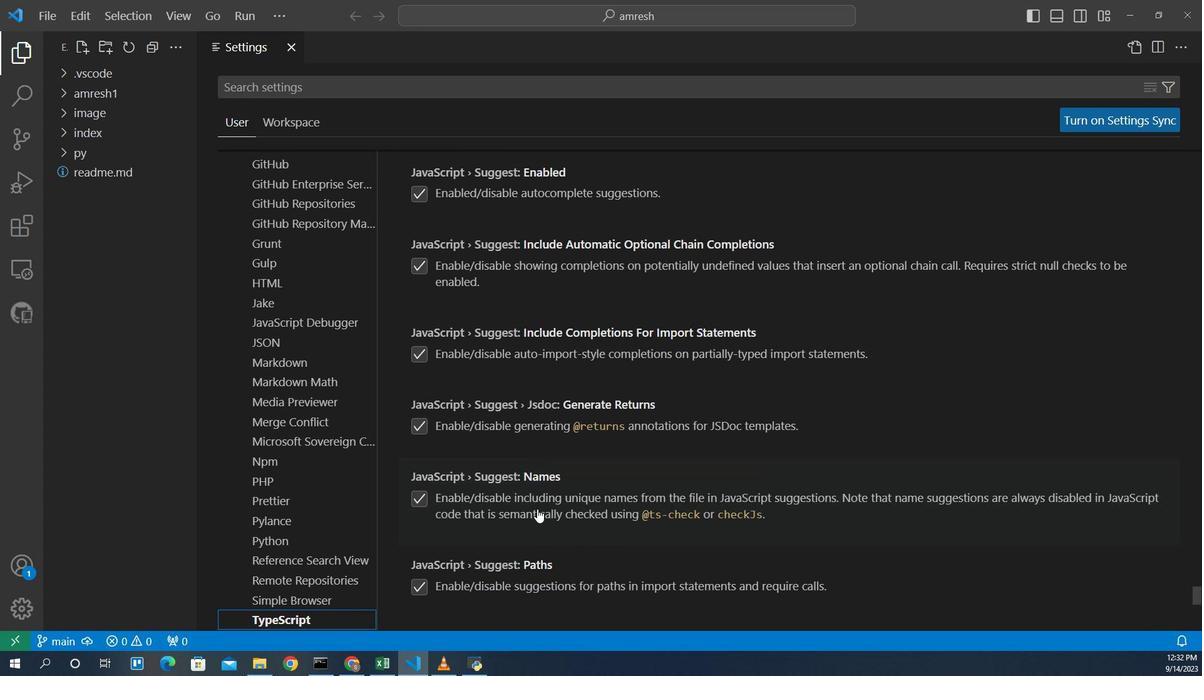 
Action: Mouse scrolled (561, 58) with delta (0, 0)
Screenshot: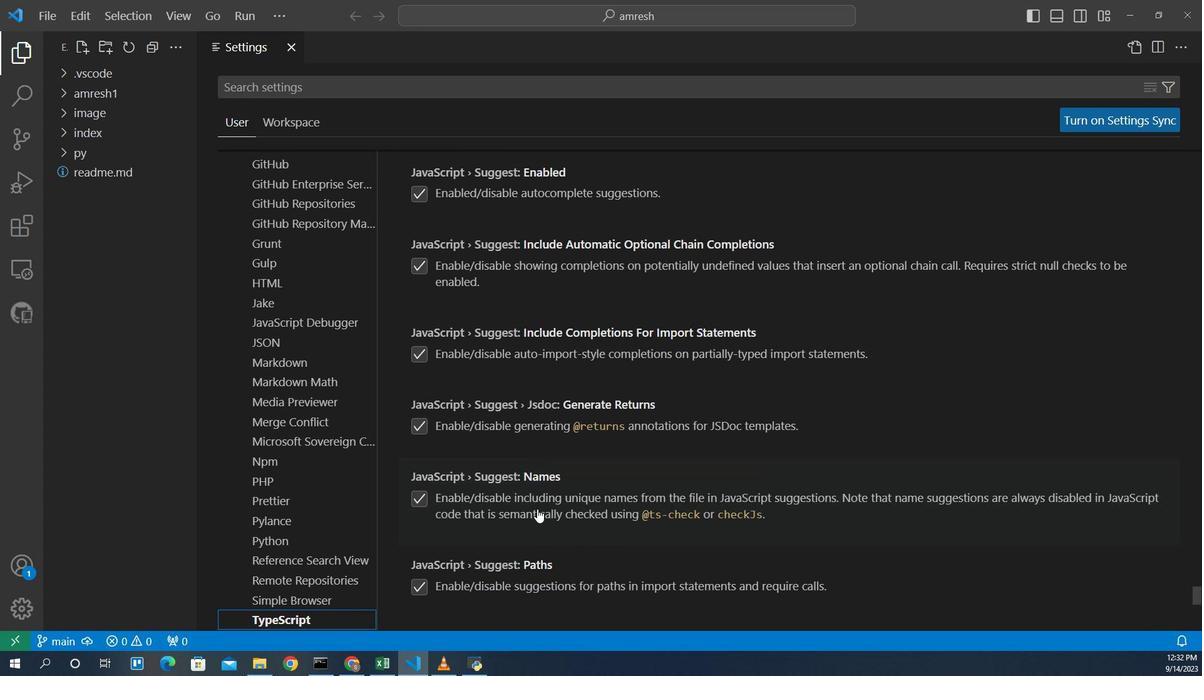 
Action: Mouse scrolled (561, 58) with delta (0, 0)
Screenshot: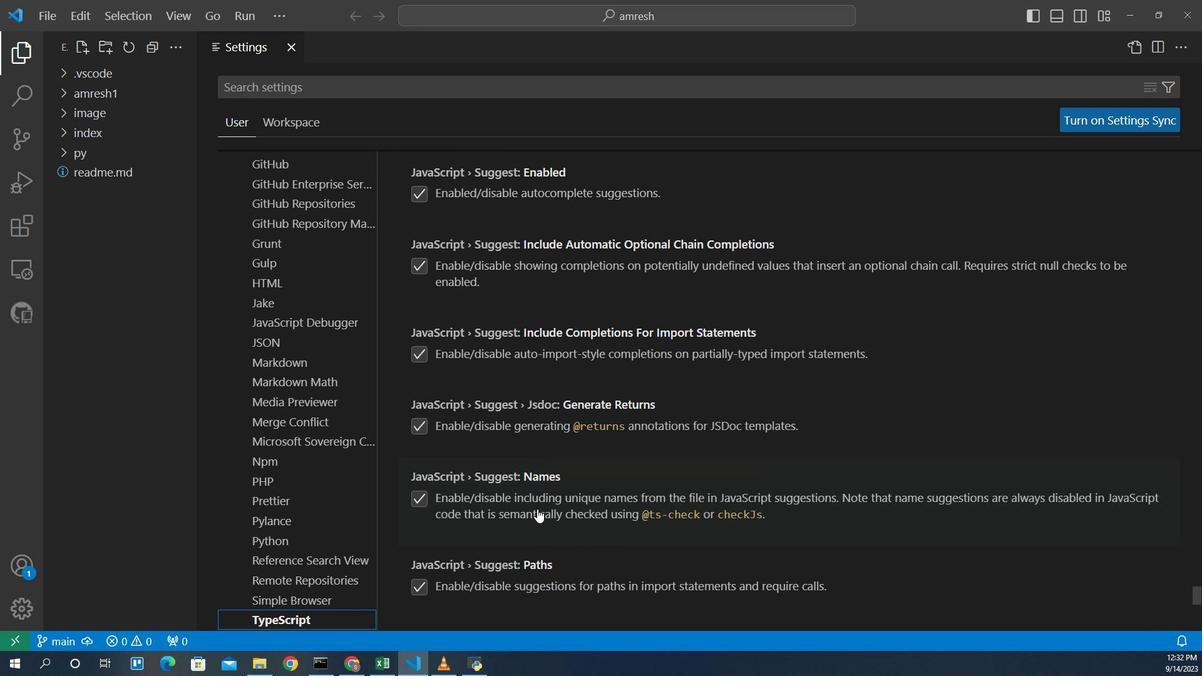 
Action: Mouse scrolled (561, 58) with delta (0, 0)
Screenshot: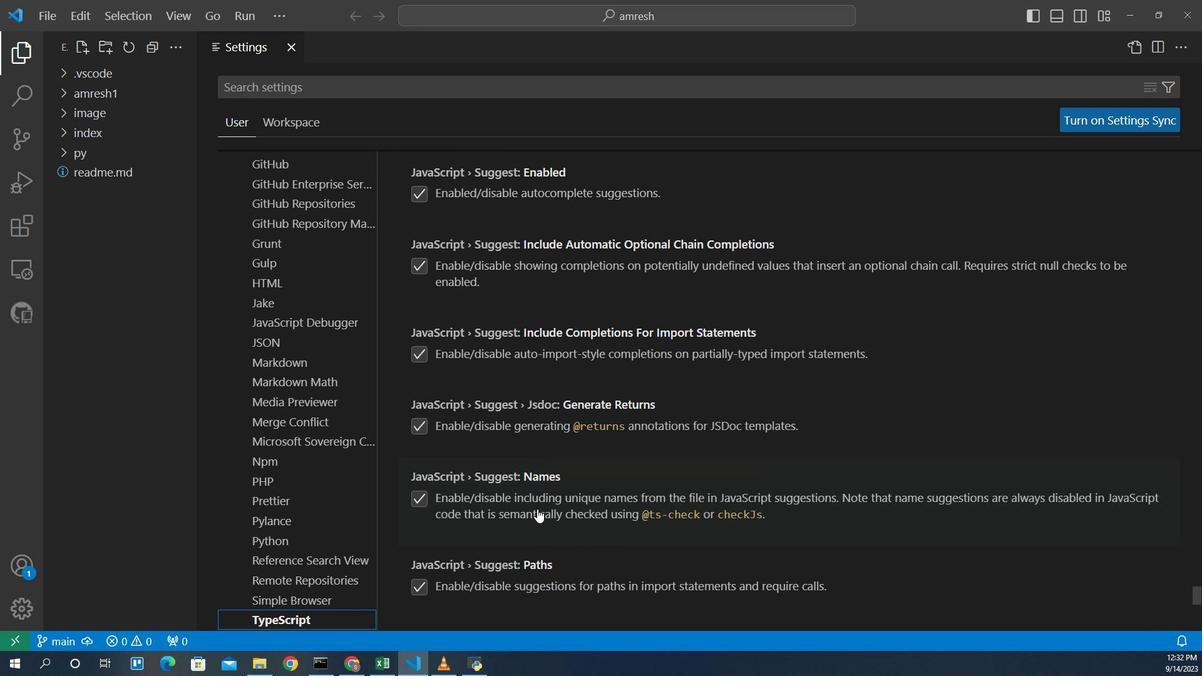 
Action: Mouse scrolled (561, 58) with delta (0, 0)
Screenshot: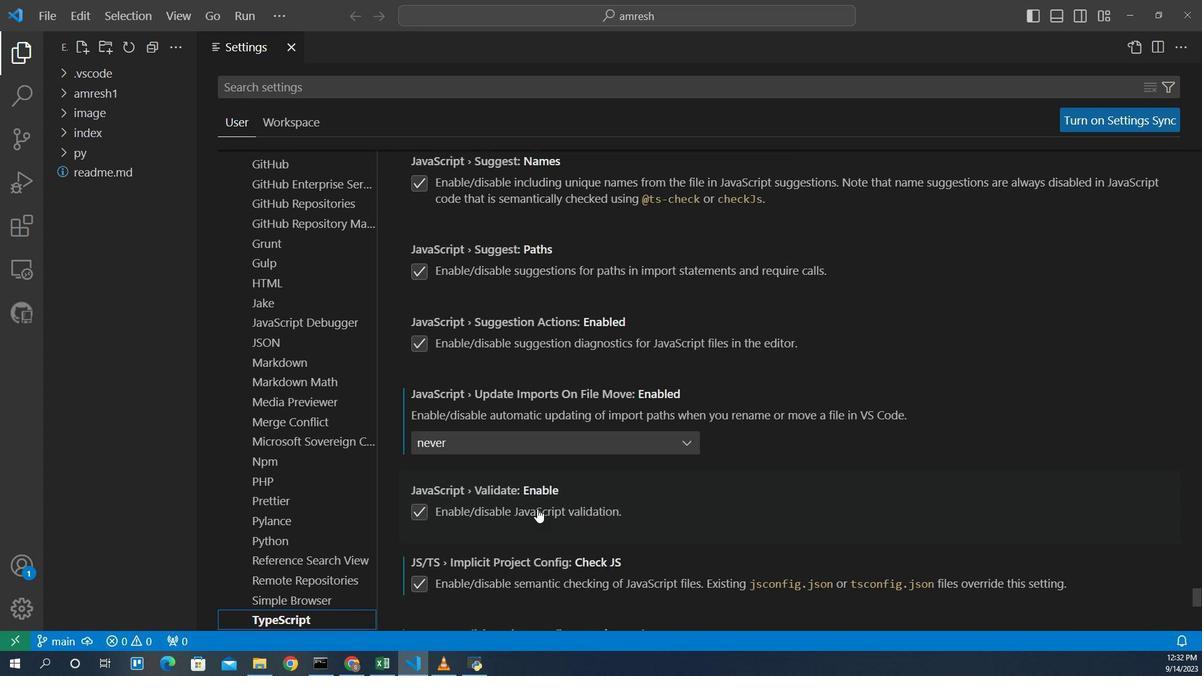 
Action: Mouse scrolled (561, 58) with delta (0, 0)
Screenshot: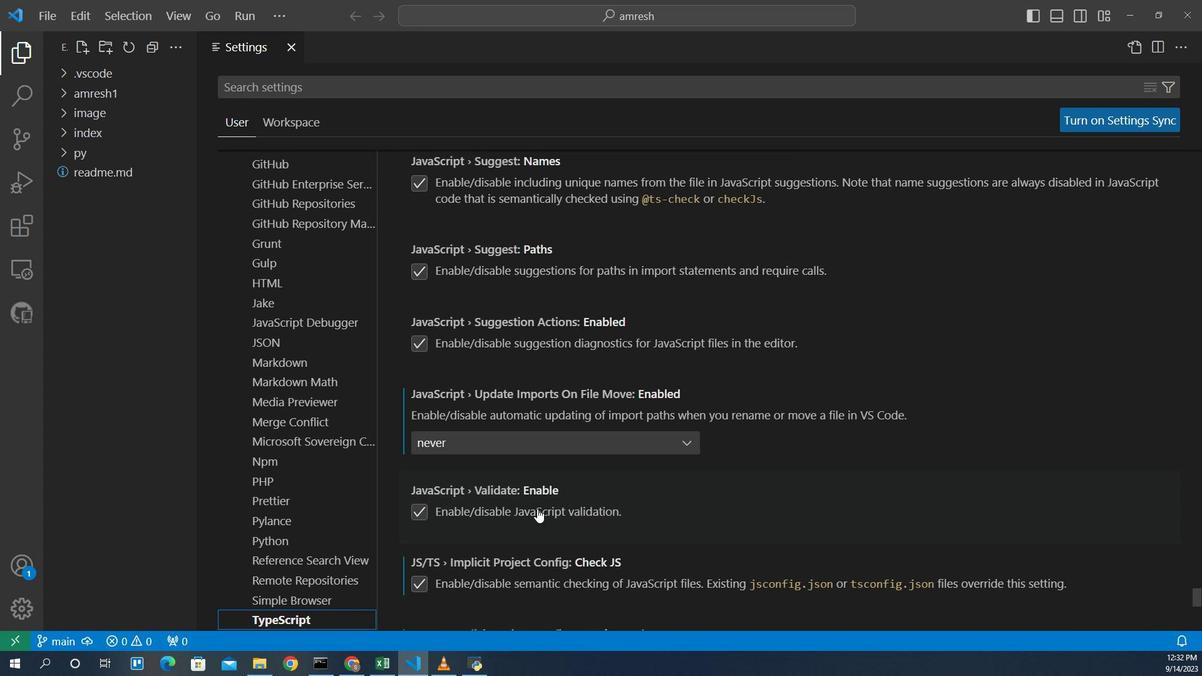 
Action: Mouse scrolled (561, 58) with delta (0, 0)
Screenshot: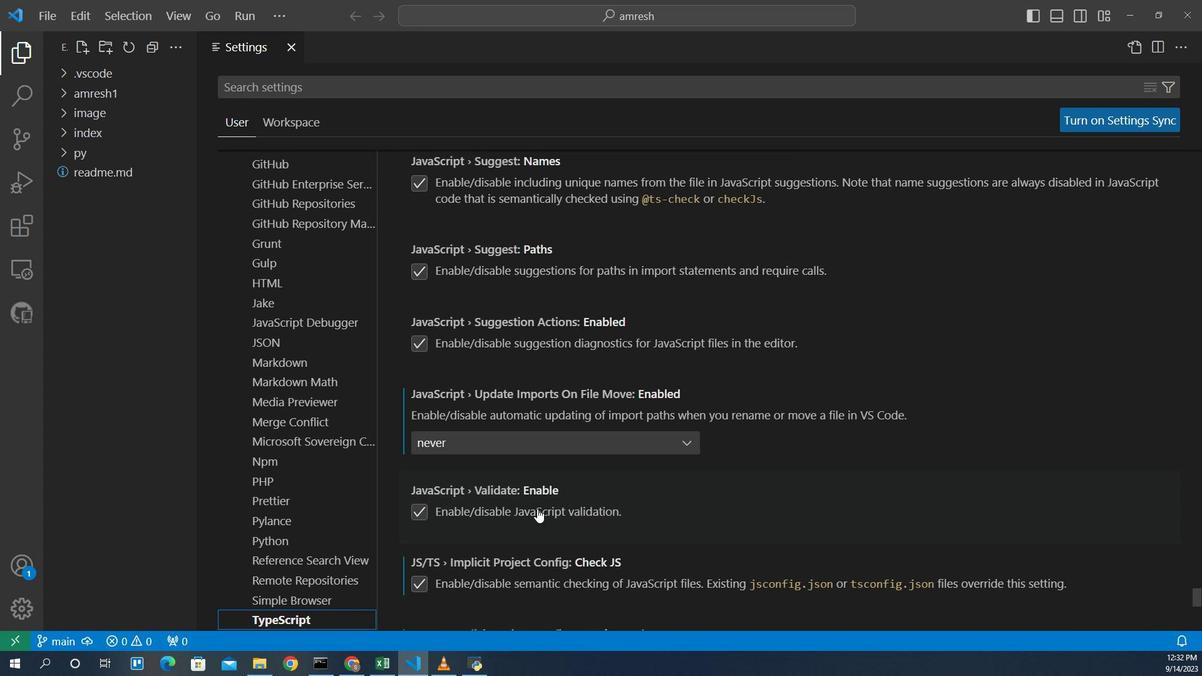 
Action: Mouse scrolled (561, 58) with delta (0, 0)
Screenshot: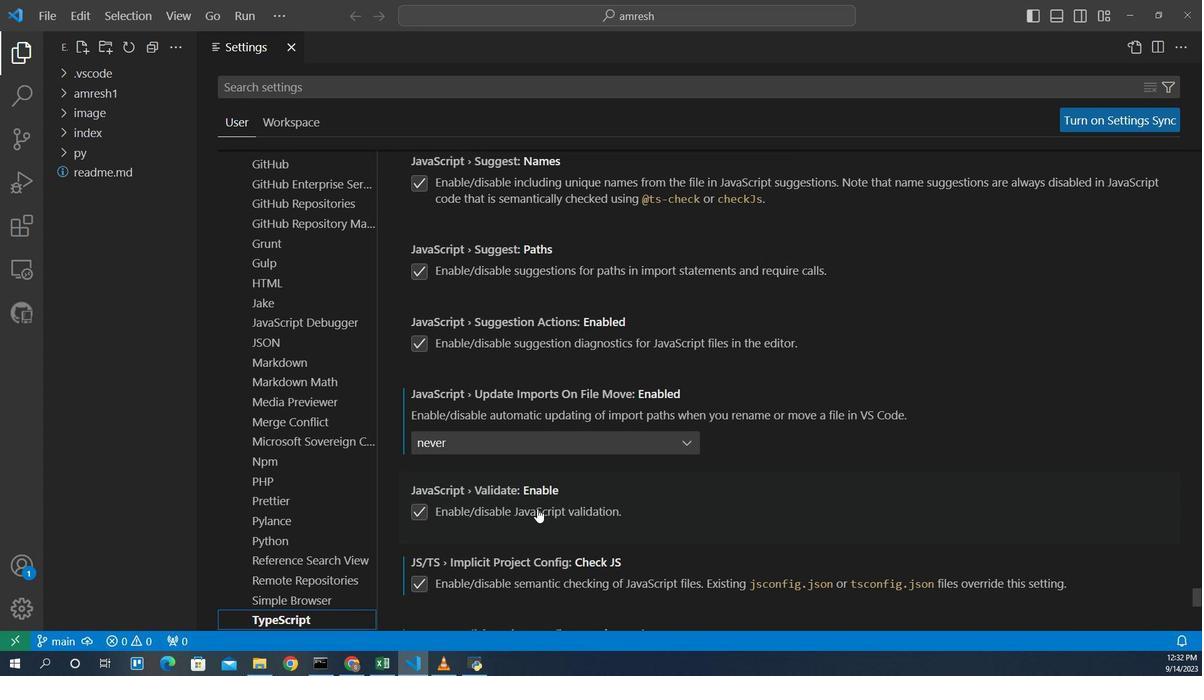
Action: Mouse scrolled (561, 58) with delta (0, 0)
Screenshot: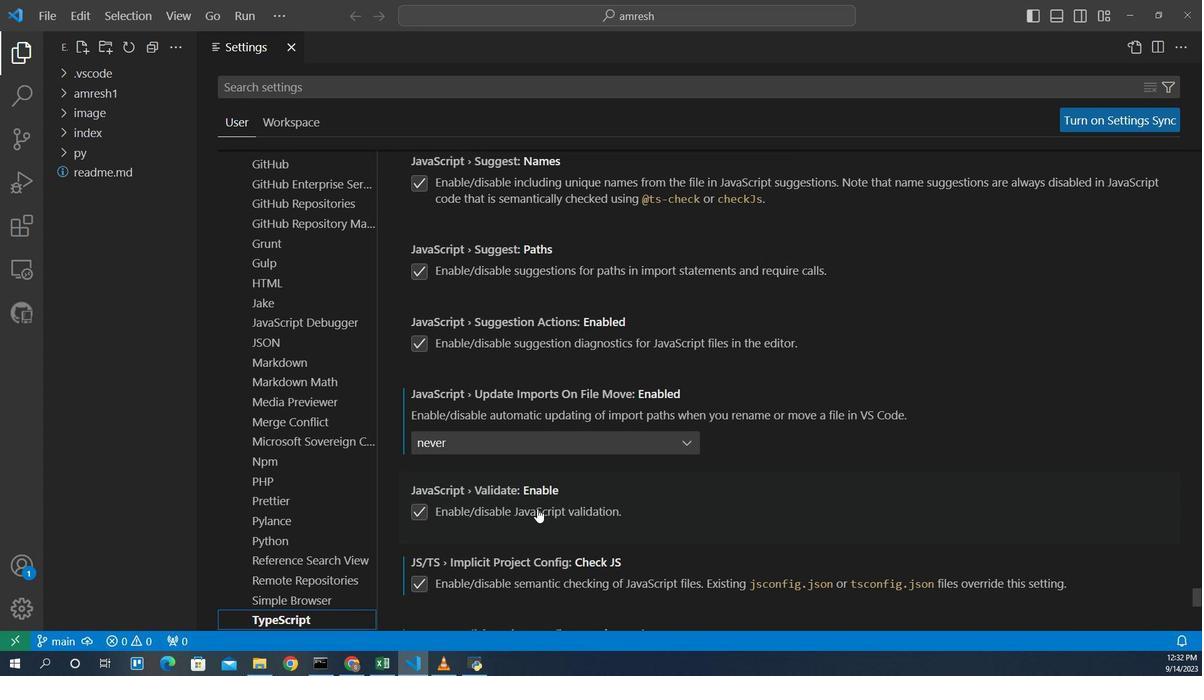 
Action: Mouse scrolled (561, 58) with delta (0, 0)
Screenshot: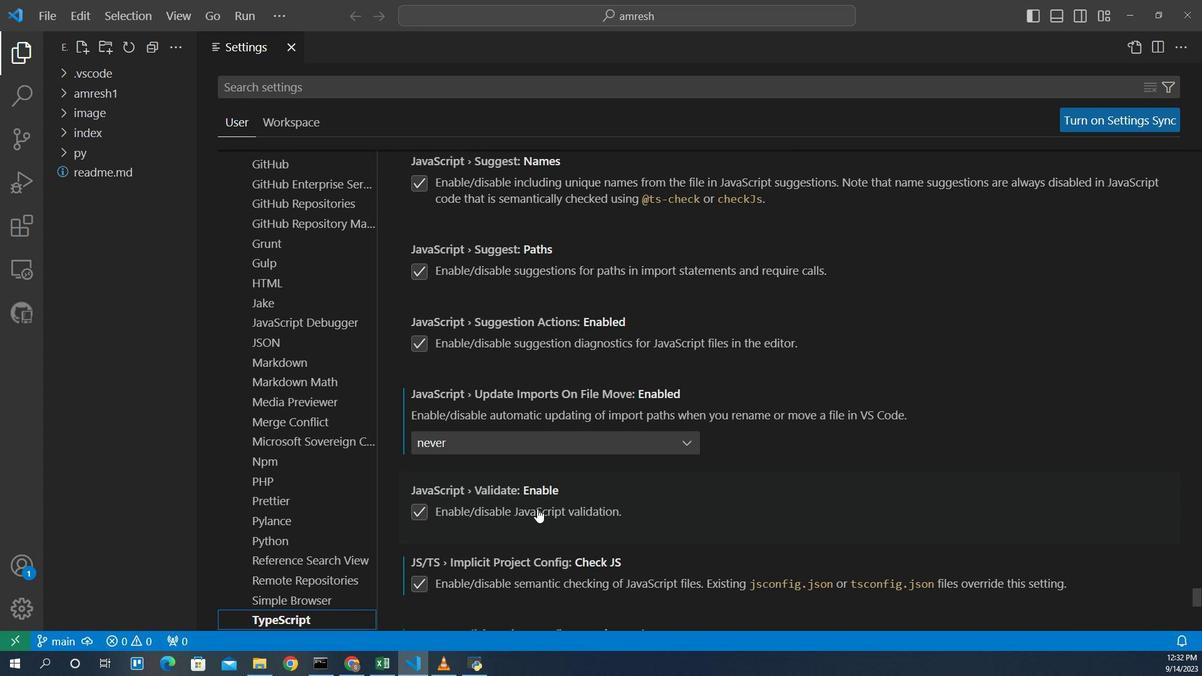 
Action: Mouse scrolled (561, 58) with delta (0, 0)
Screenshot: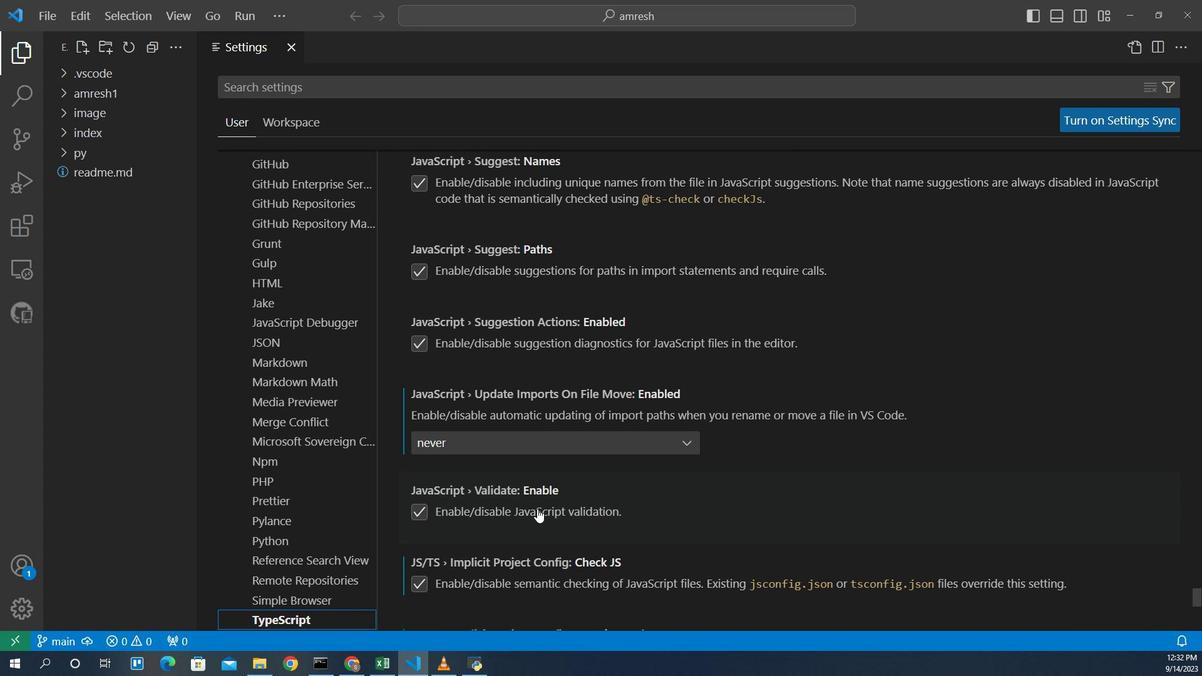 
Action: Mouse scrolled (561, 58) with delta (0, 0)
Screenshot: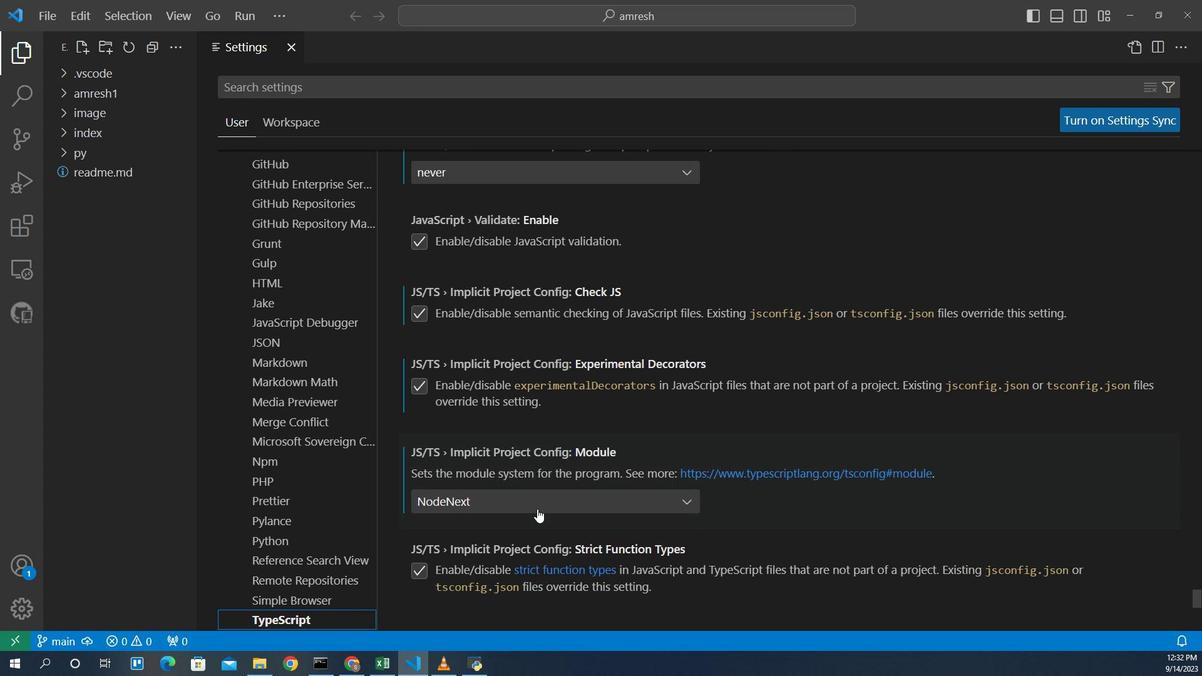 
Action: Mouse scrolled (561, 58) with delta (0, 0)
Screenshot: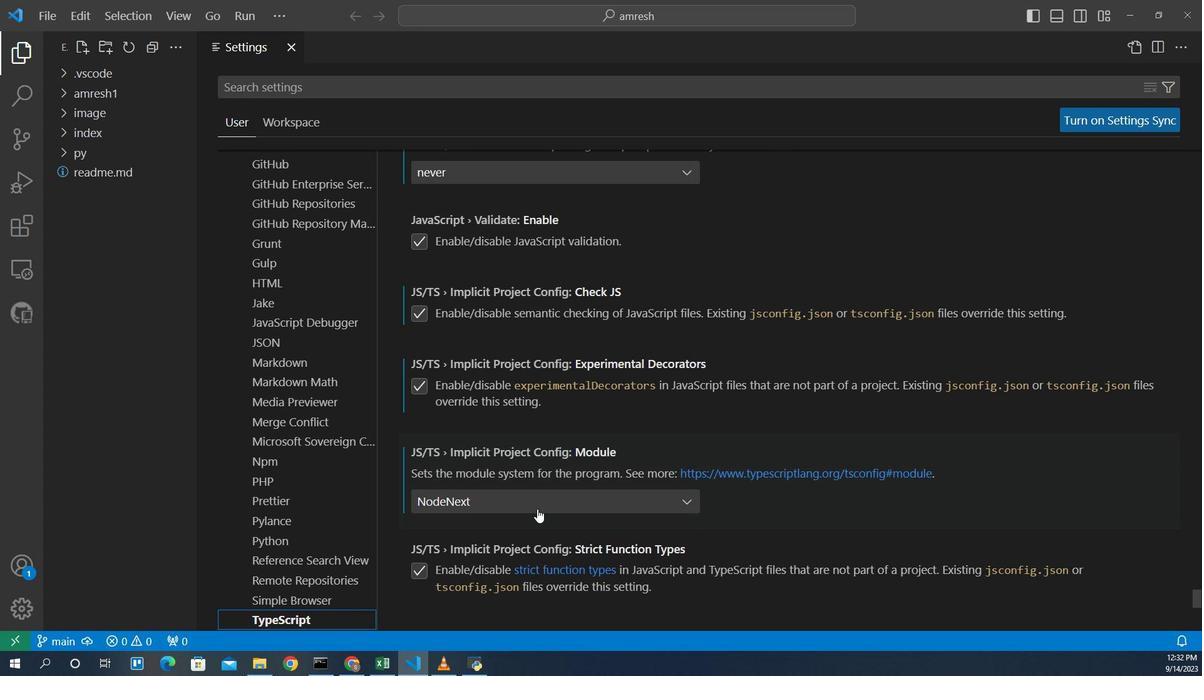 
Action: Mouse scrolled (561, 58) with delta (0, 0)
Screenshot: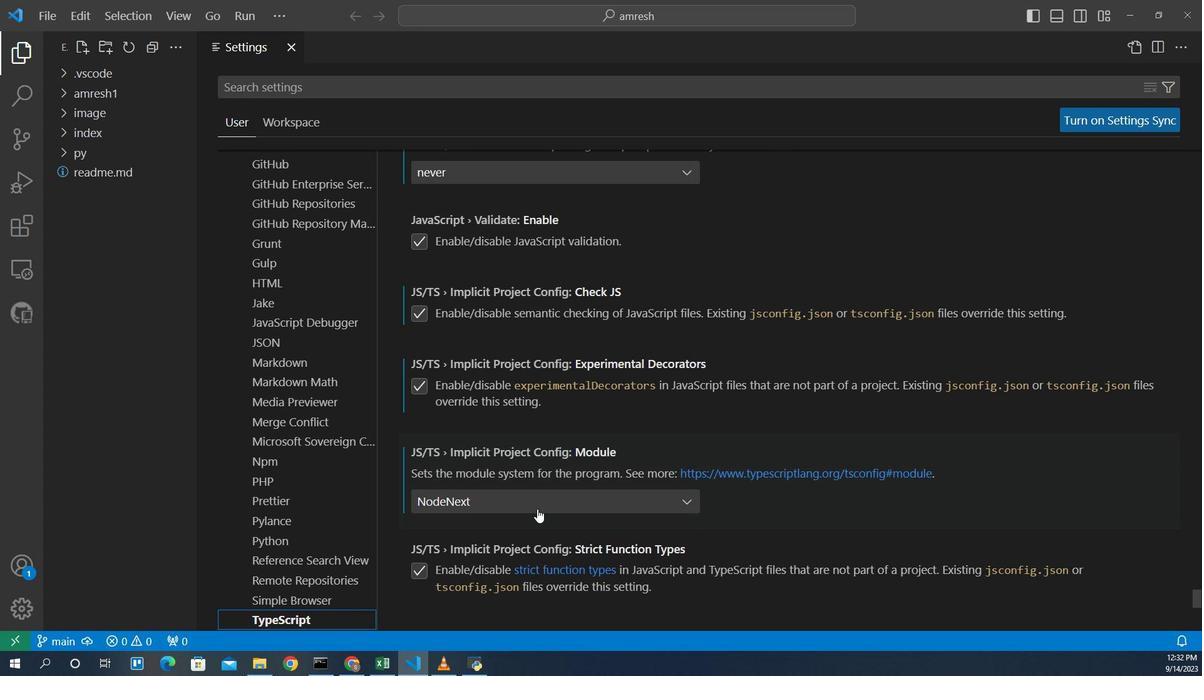 
Action: Mouse scrolled (561, 58) with delta (0, 0)
Screenshot: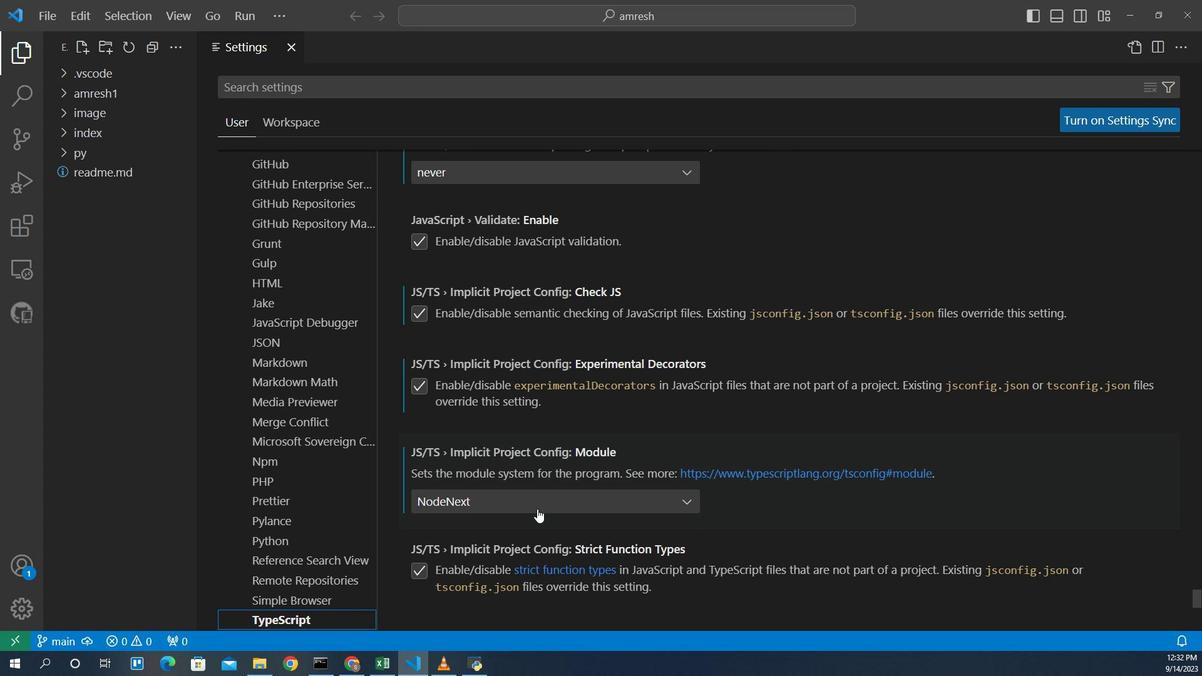 
Action: Mouse scrolled (561, 58) with delta (0, 0)
Screenshot: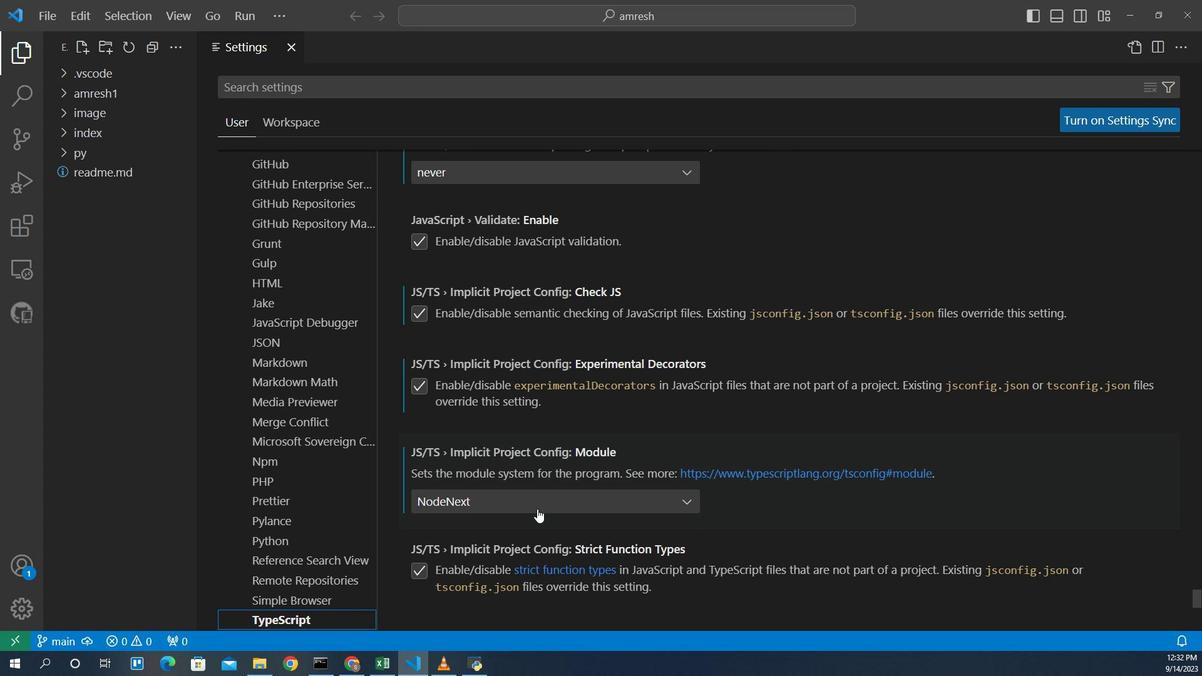 
Action: Mouse scrolled (561, 58) with delta (0, 0)
Screenshot: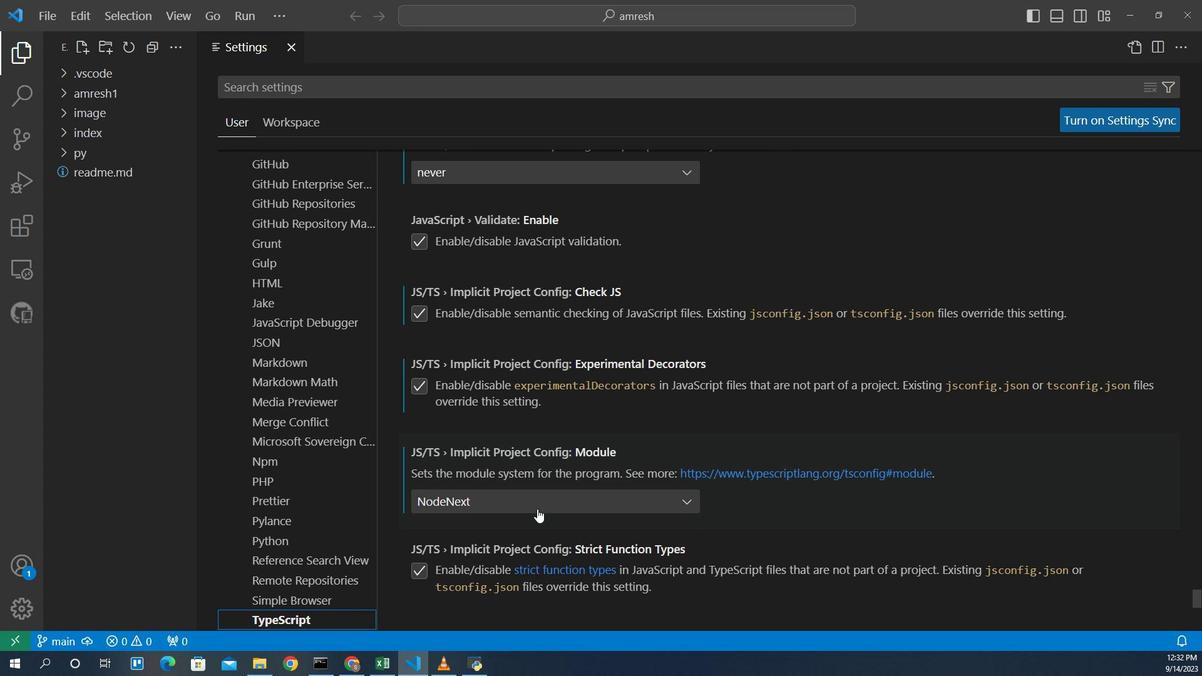 
Action: Mouse scrolled (561, 58) with delta (0, 0)
Screenshot: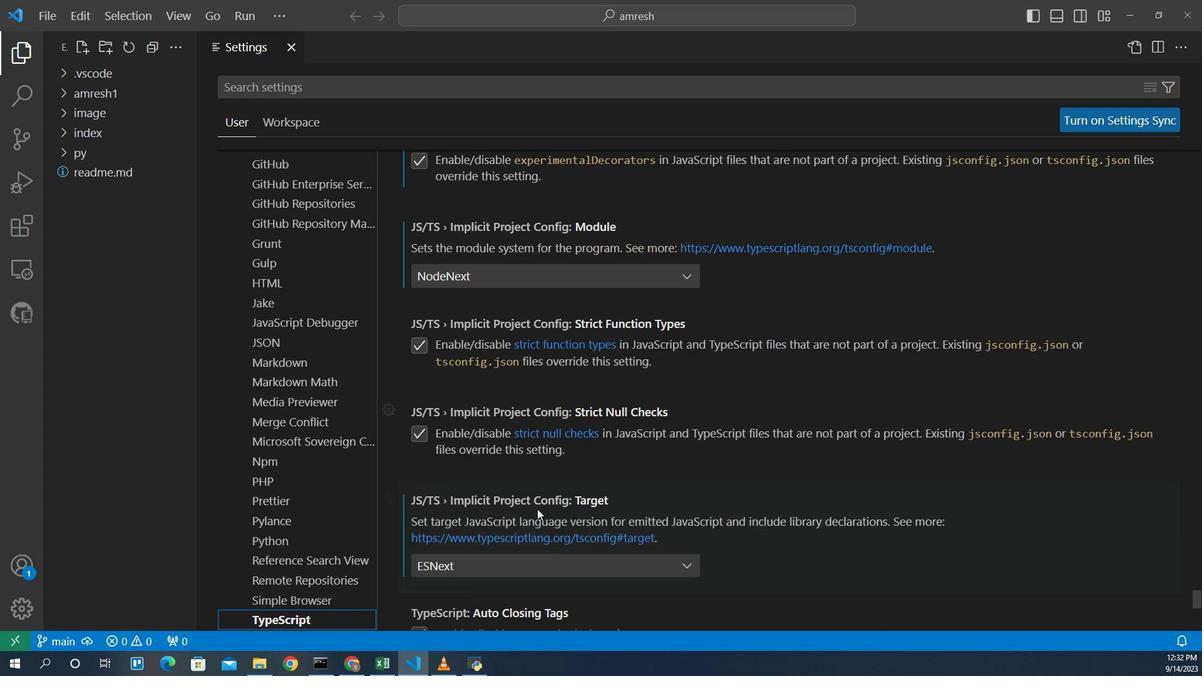 
Action: Mouse scrolled (561, 58) with delta (0, 0)
Screenshot: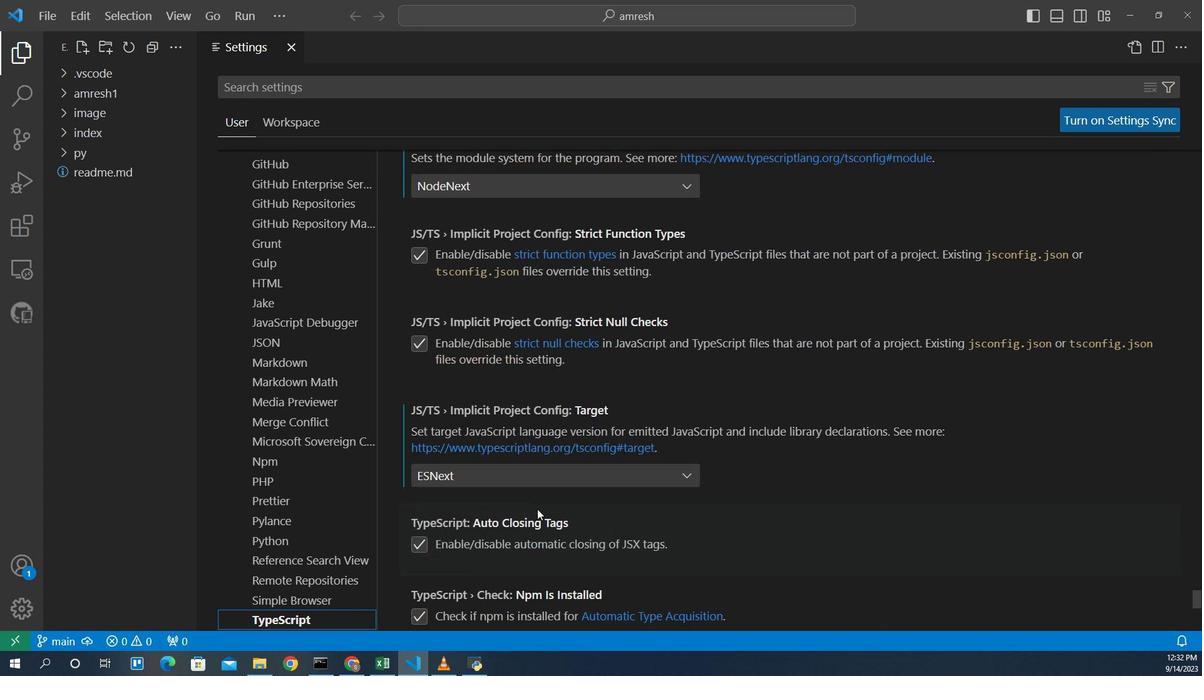 
Action: Mouse scrolled (561, 58) with delta (0, 0)
Screenshot: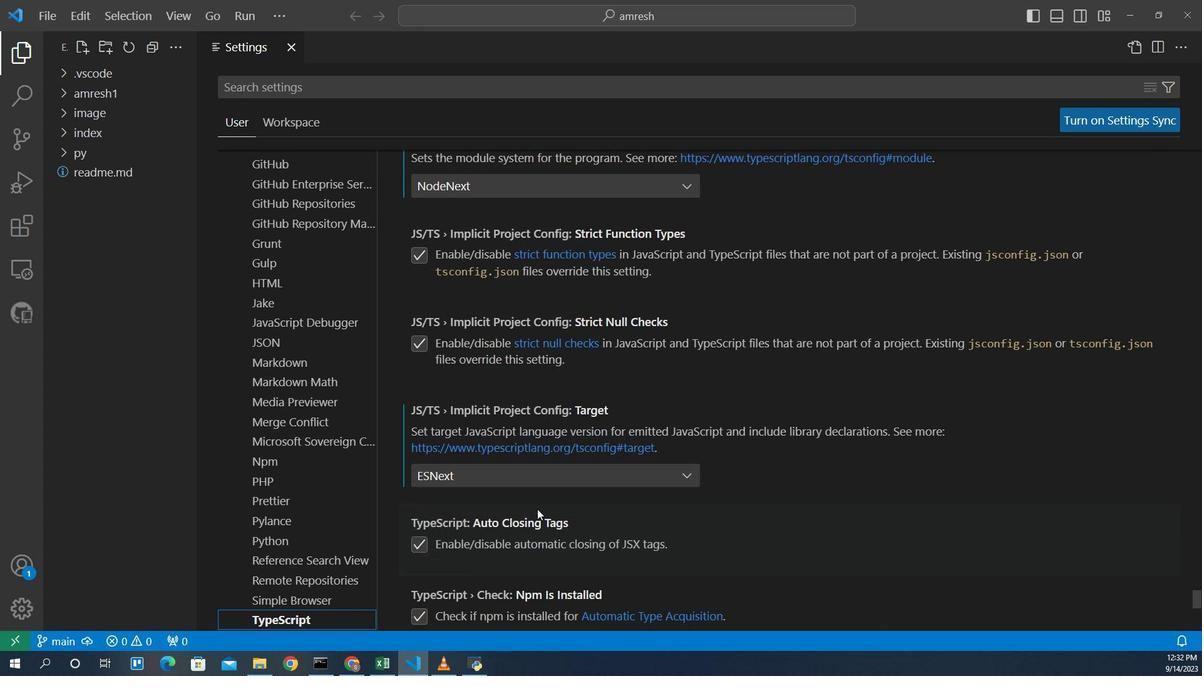 
Action: Mouse scrolled (561, 58) with delta (0, 0)
Screenshot: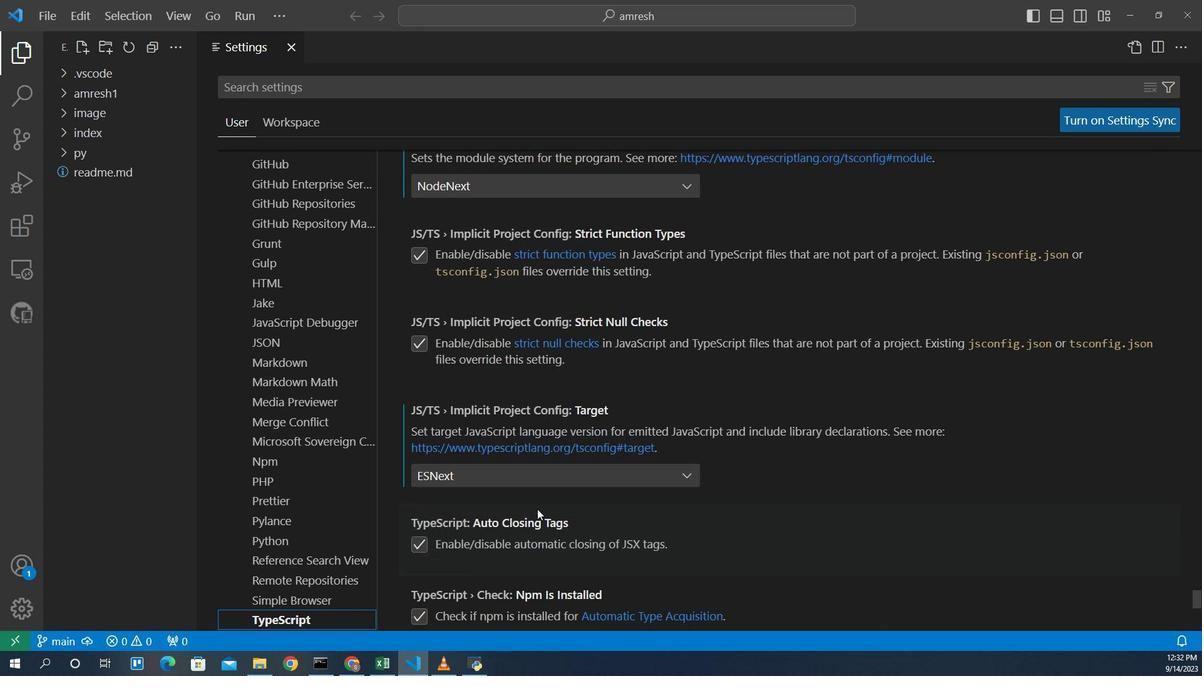 
Action: Mouse scrolled (561, 58) with delta (0, 0)
Screenshot: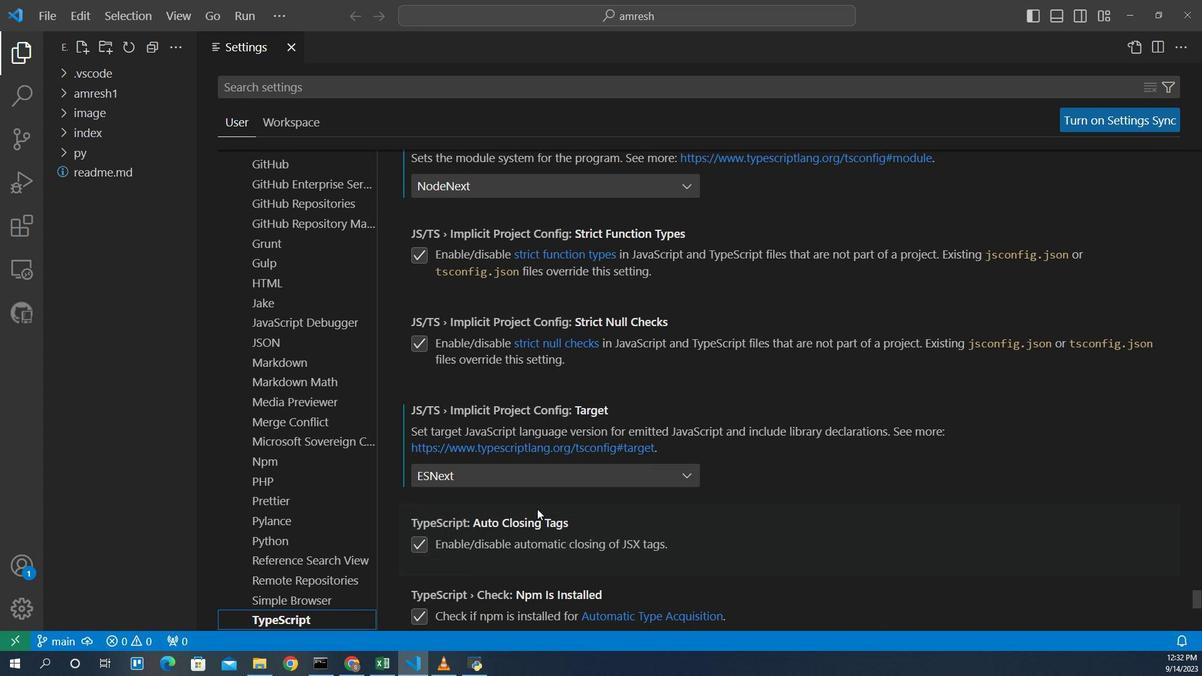 
Action: Mouse scrolled (561, 58) with delta (0, 0)
Screenshot: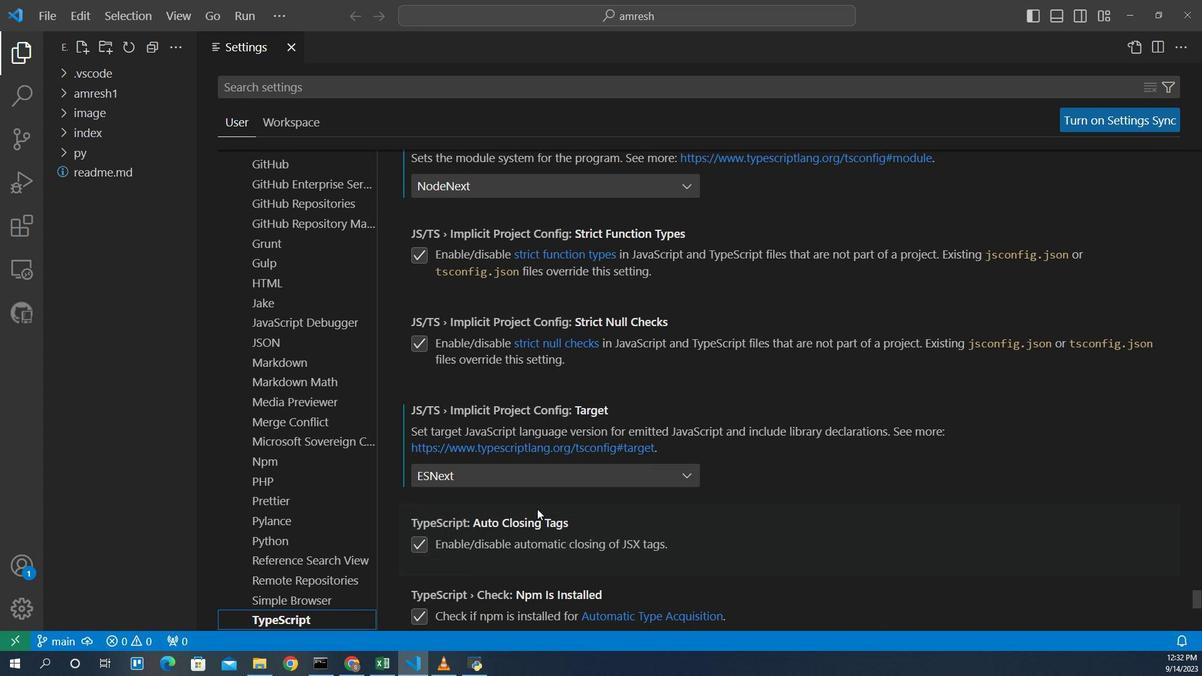 
Action: Mouse scrolled (561, 58) with delta (0, 0)
Screenshot: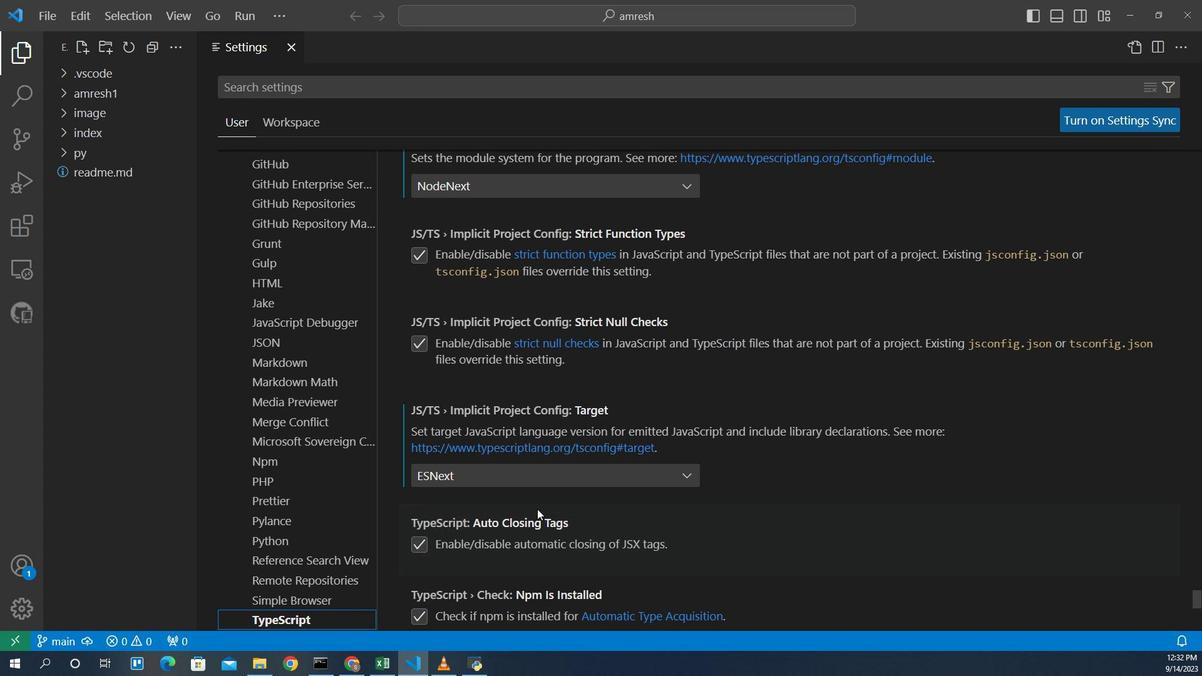 
Action: Mouse scrolled (561, 58) with delta (0, 0)
Screenshot: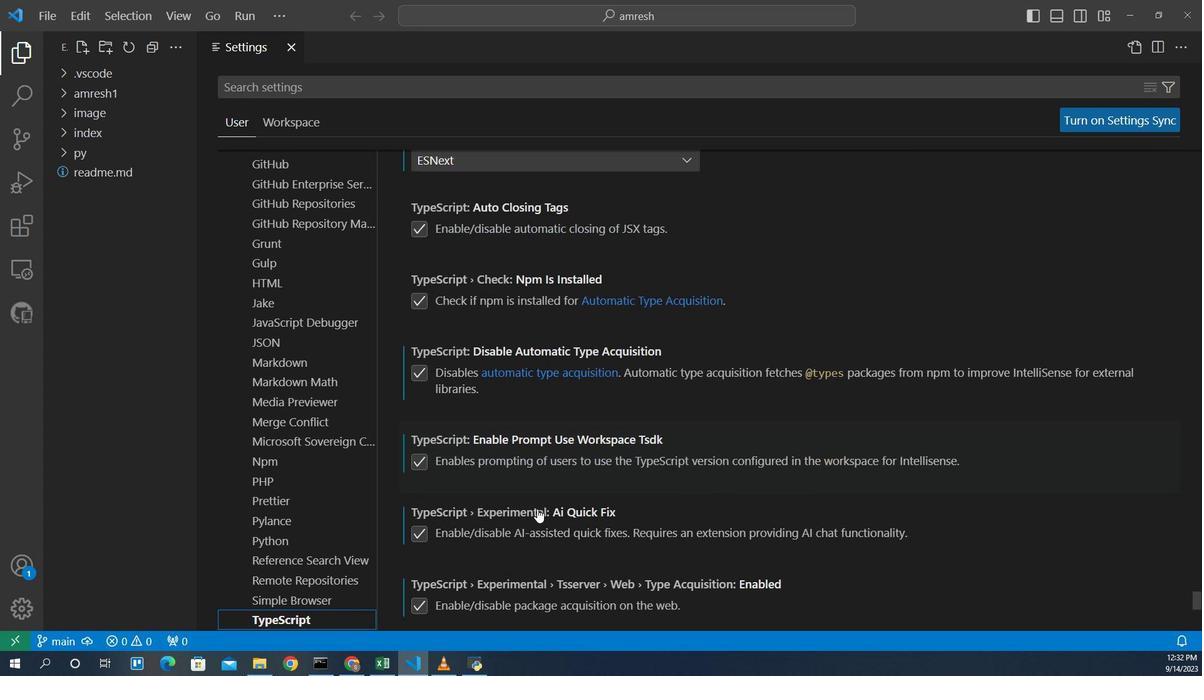 
Action: Mouse scrolled (561, 58) with delta (0, 0)
Screenshot: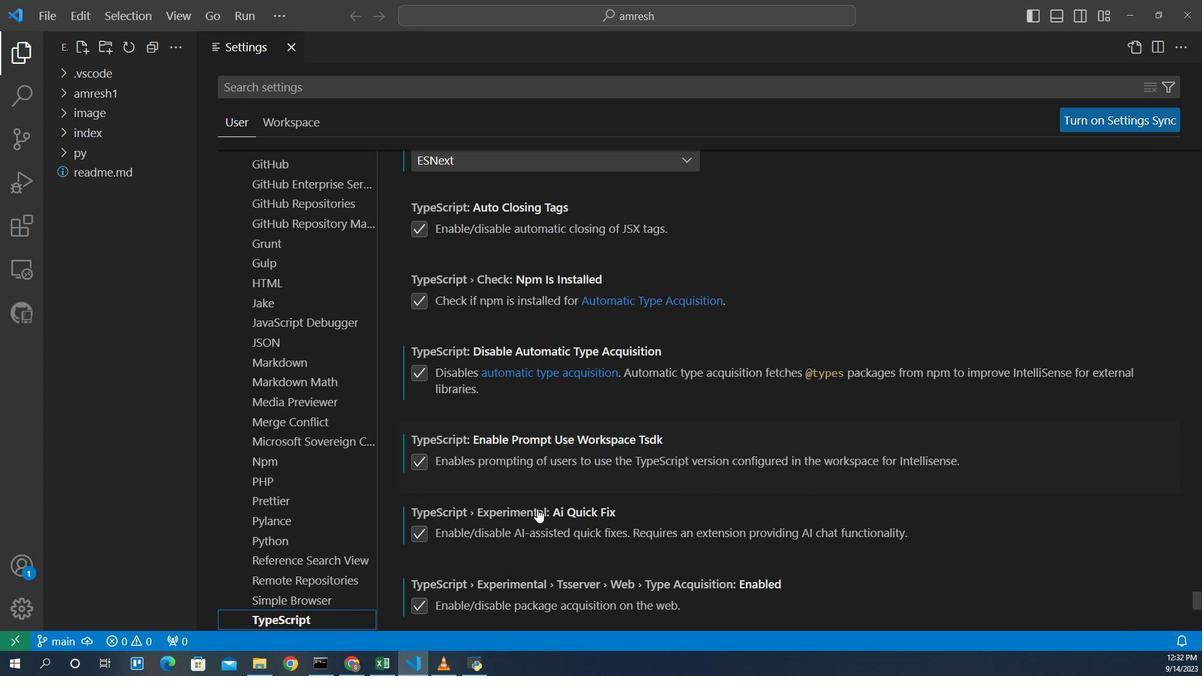 
Action: Mouse scrolled (561, 58) with delta (0, 0)
Screenshot: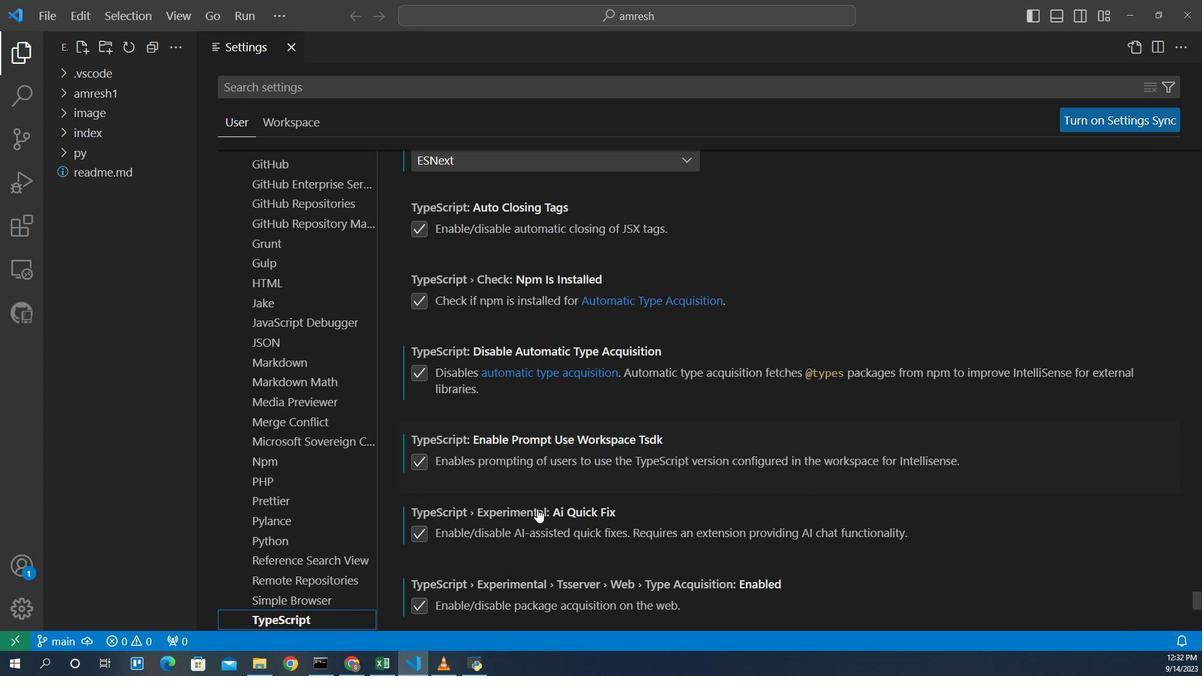 
Action: Mouse scrolled (561, 58) with delta (0, 0)
Screenshot: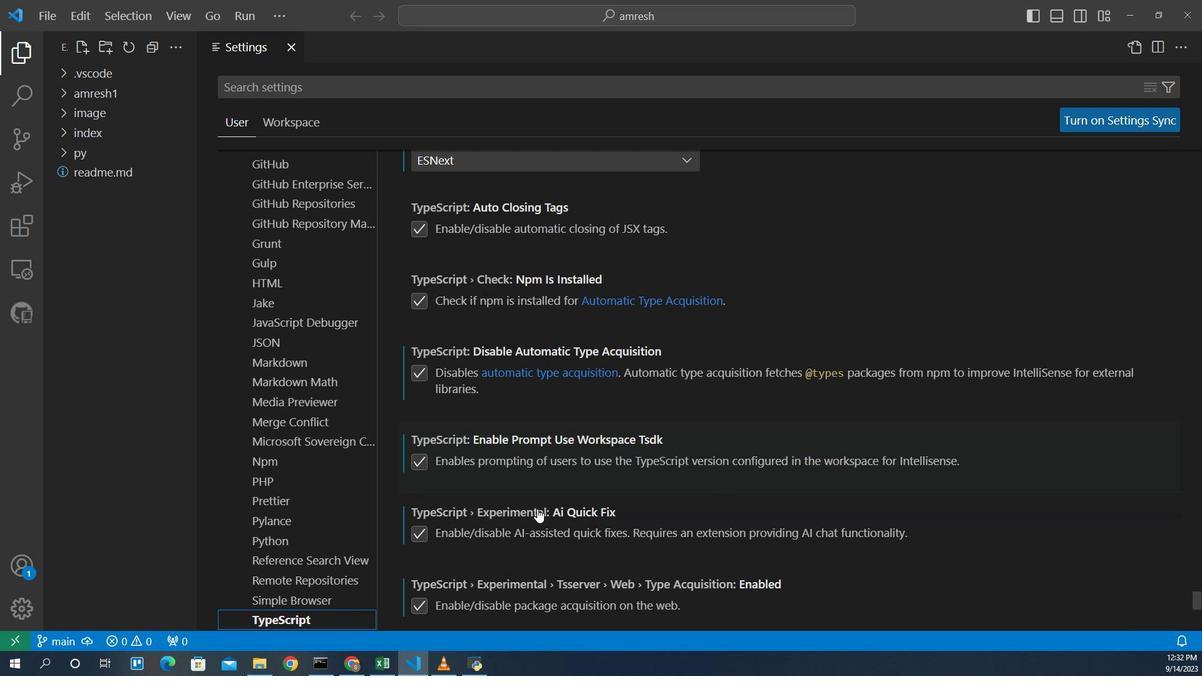 
Action: Mouse scrolled (561, 58) with delta (0, 0)
Screenshot: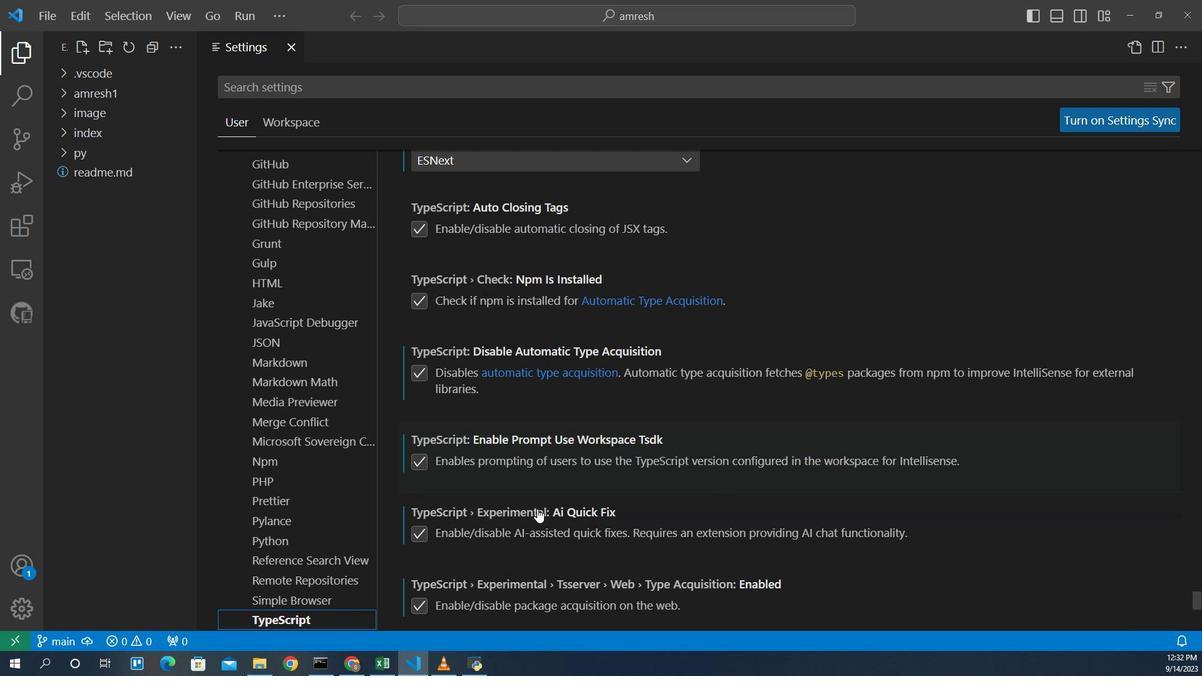 
Action: Mouse scrolled (561, 58) with delta (0, 0)
Screenshot: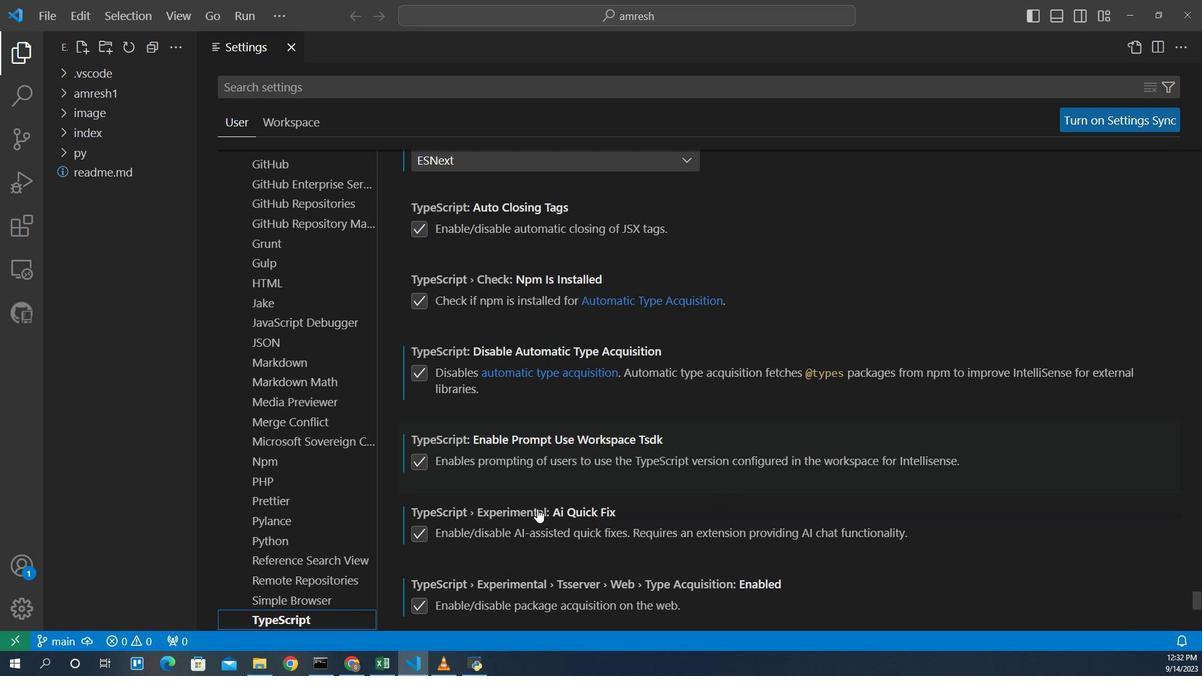 
Action: Mouse scrolled (561, 58) with delta (0, 0)
Screenshot: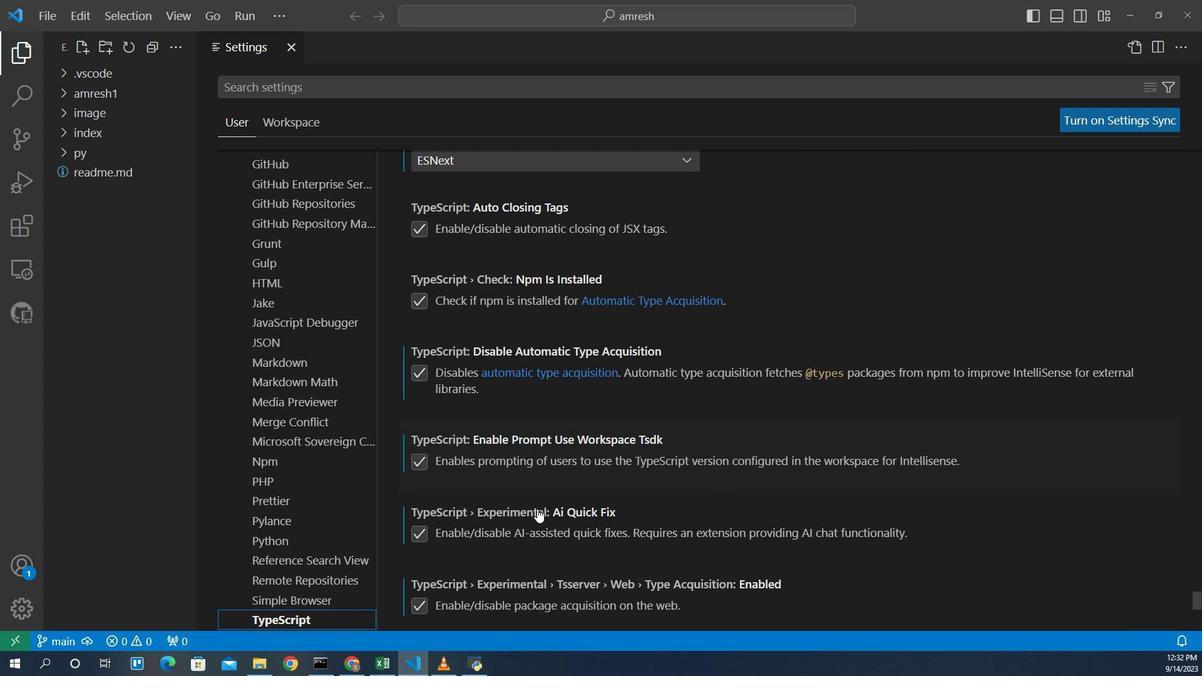 
Action: Mouse scrolled (561, 58) with delta (0, 0)
Screenshot: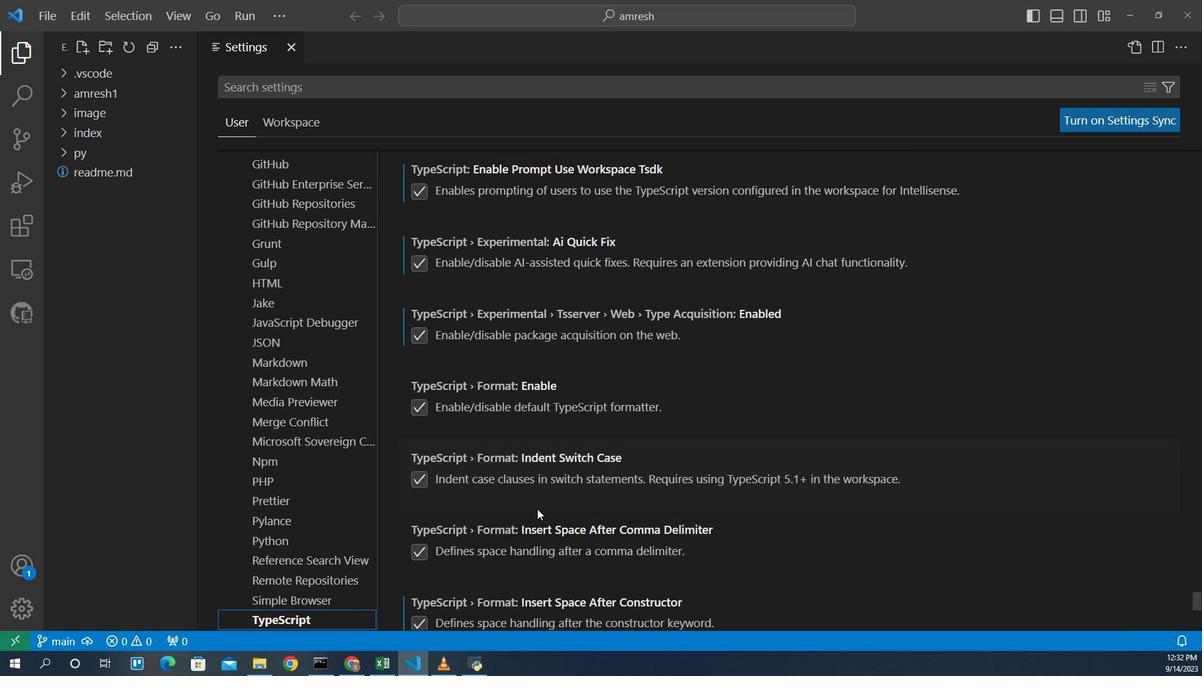 
Action: Mouse scrolled (561, 58) with delta (0, 0)
Screenshot: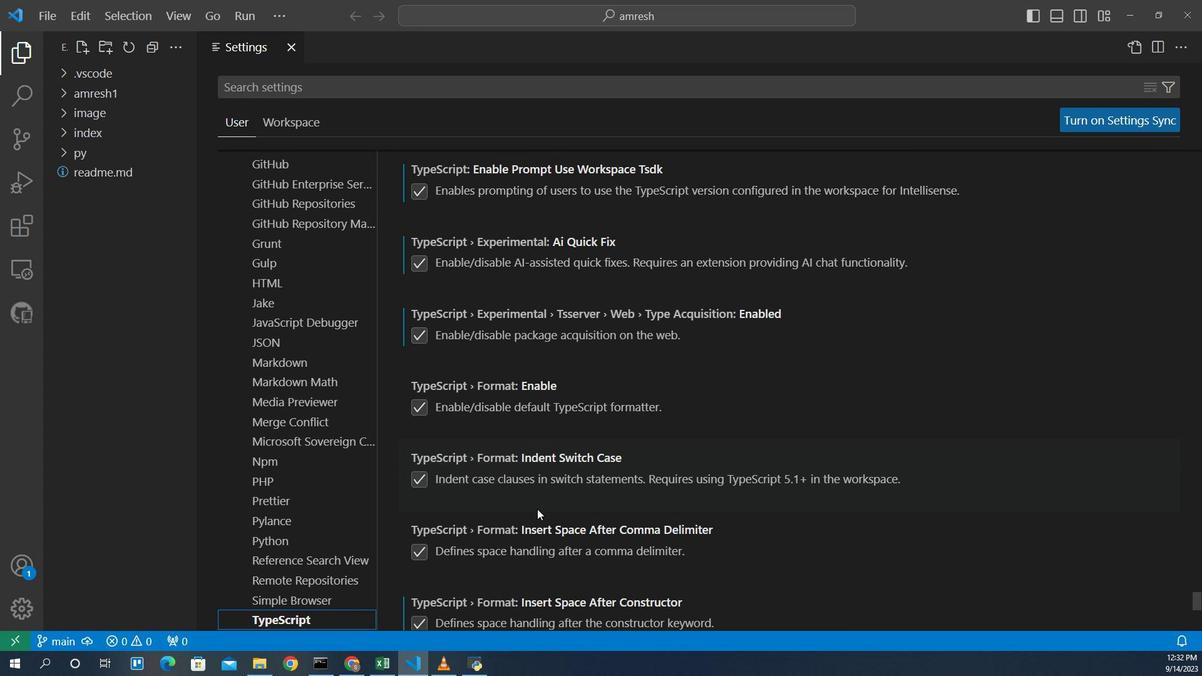 
Action: Mouse scrolled (561, 58) with delta (0, 0)
Screenshot: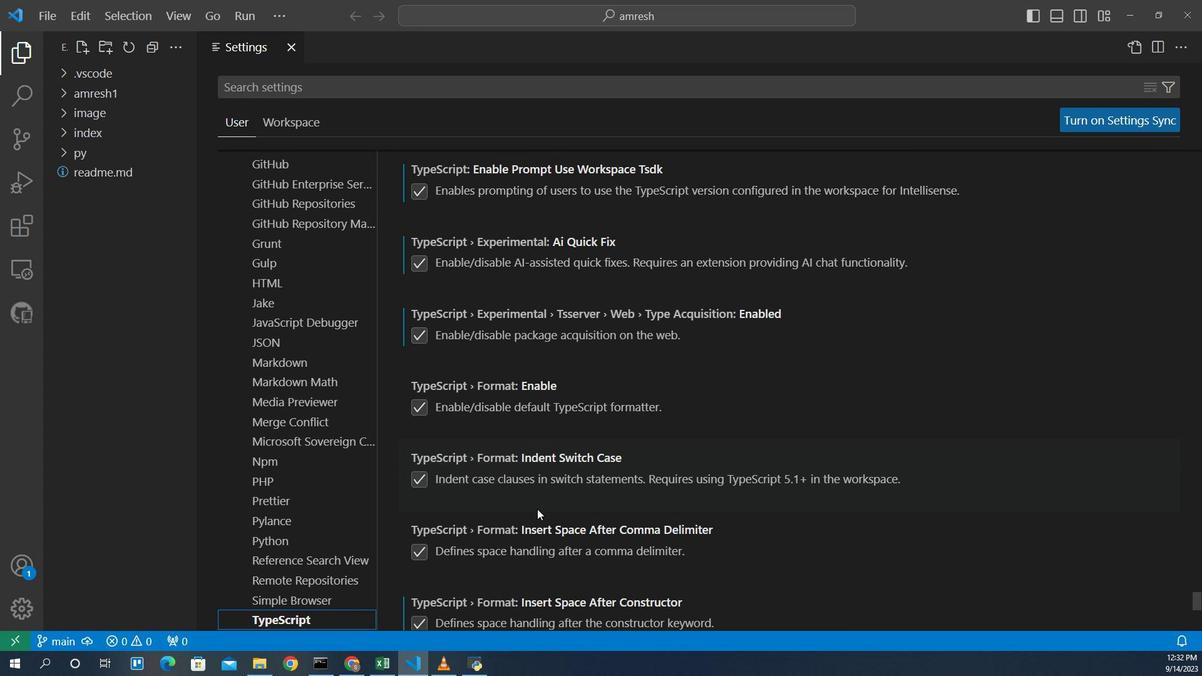 
Action: Mouse scrolled (561, 58) with delta (0, 0)
Screenshot: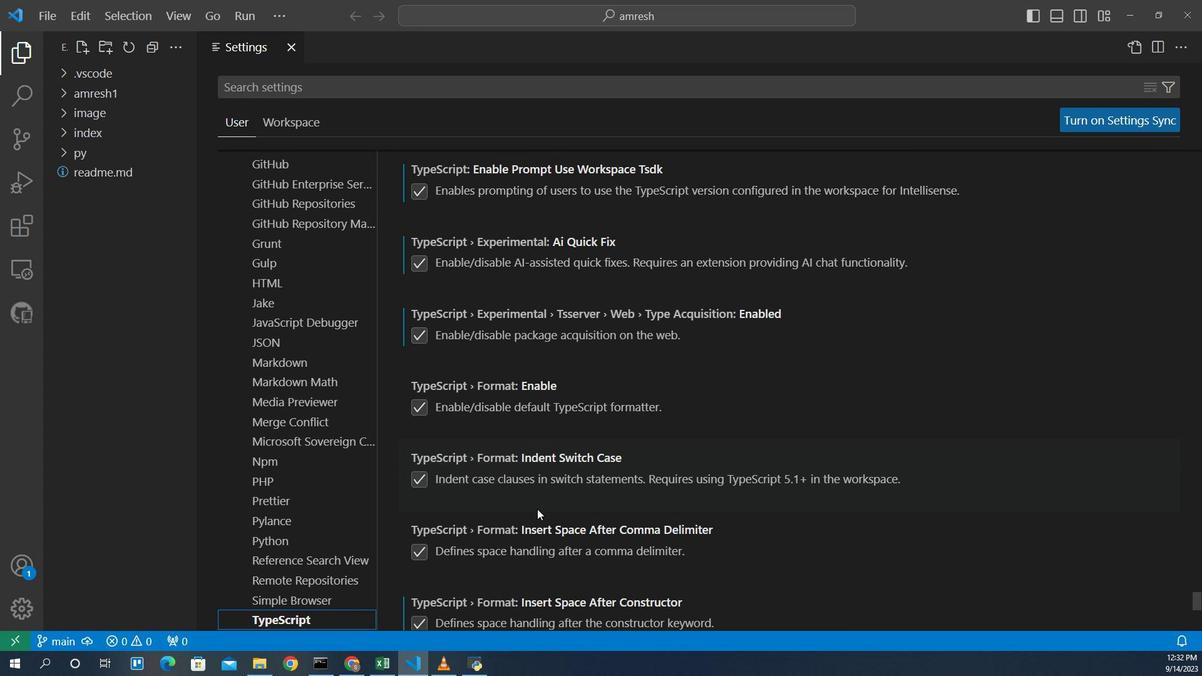 
Action: Mouse scrolled (561, 58) with delta (0, 0)
Screenshot: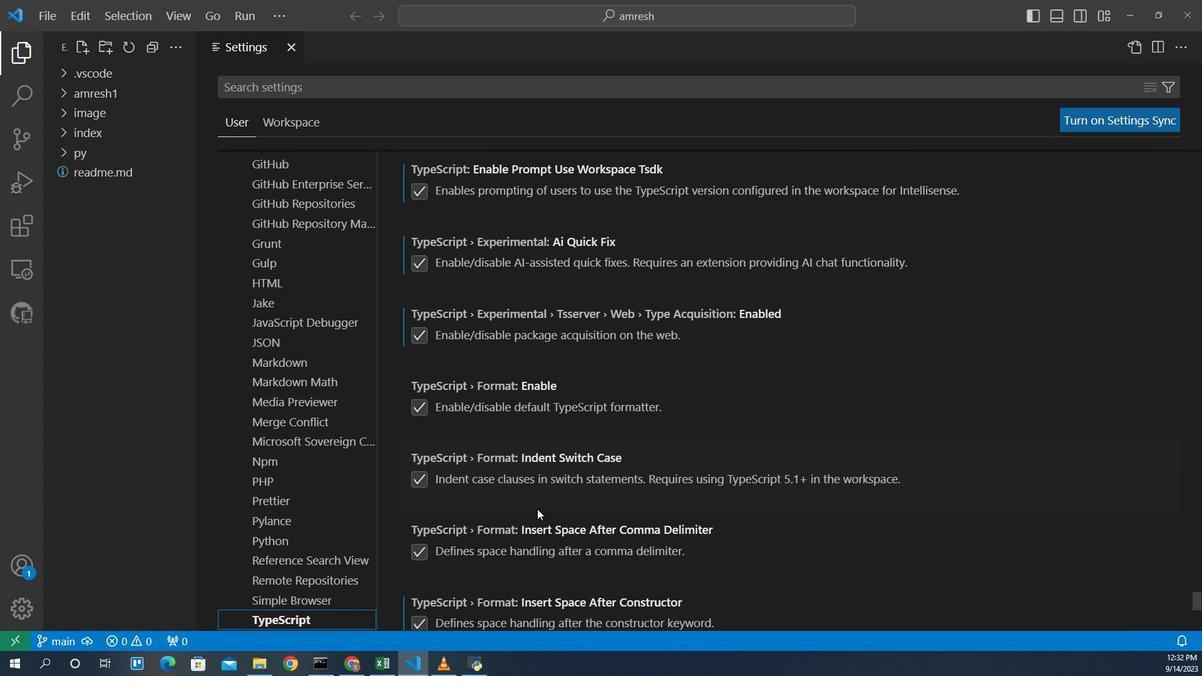 
Action: Mouse scrolled (561, 58) with delta (0, 0)
Screenshot: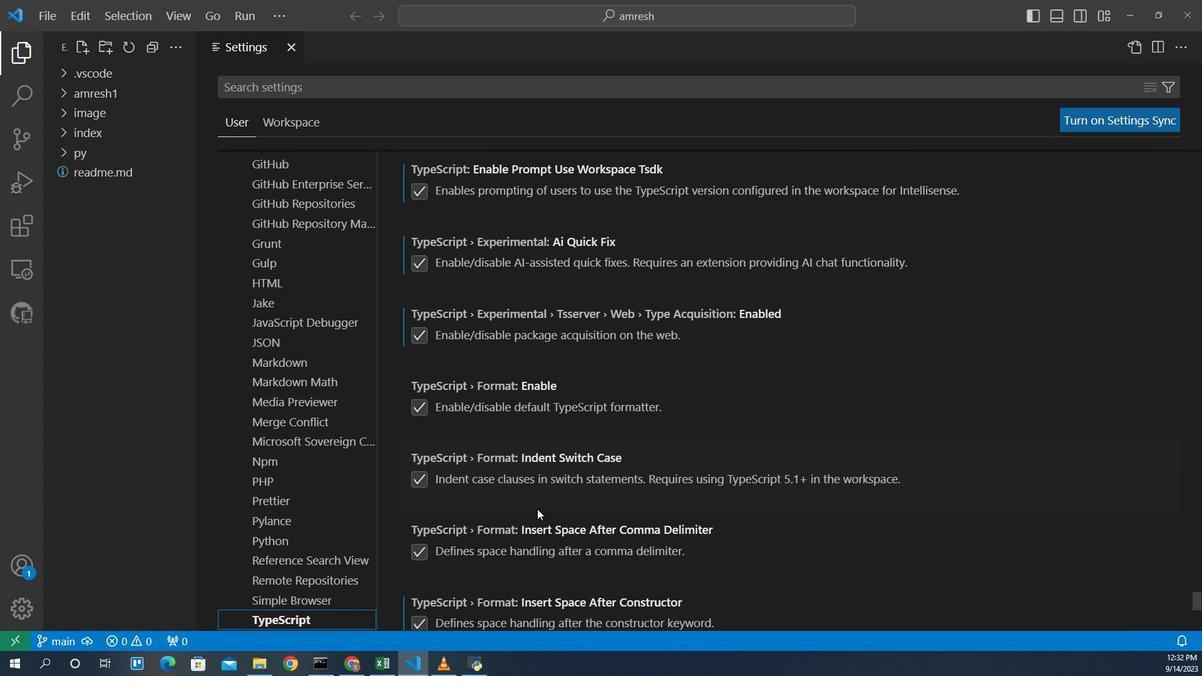 
Action: Mouse scrolled (561, 58) with delta (0, 0)
Screenshot: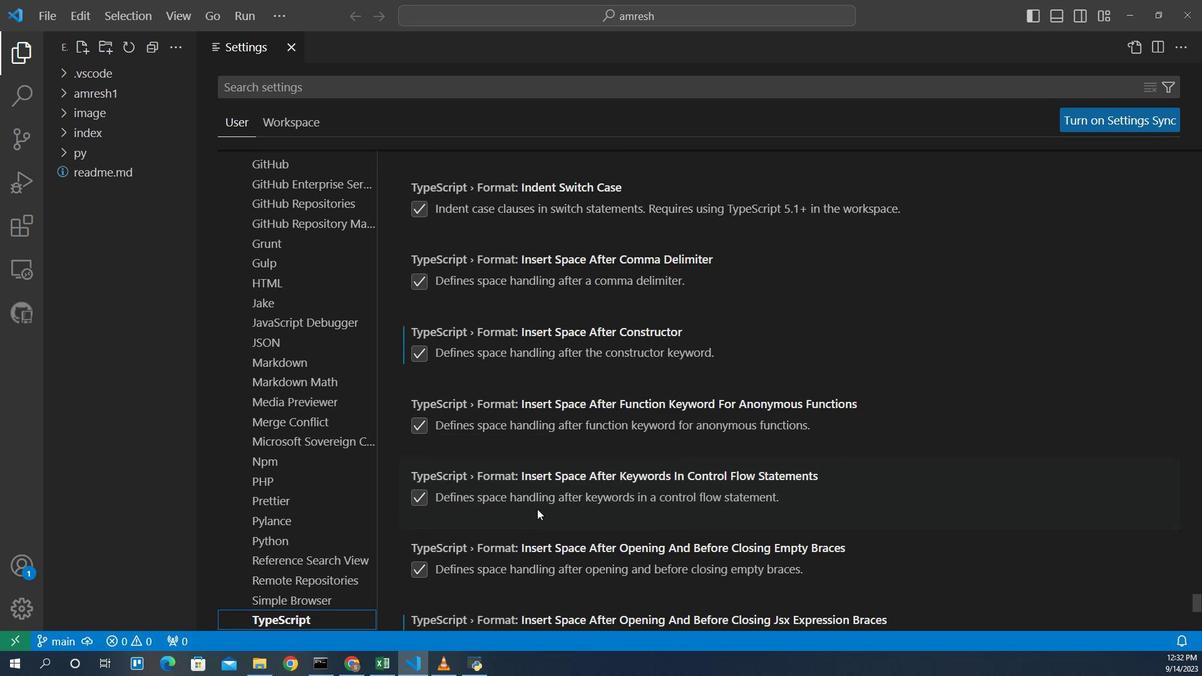 
Action: Mouse scrolled (561, 58) with delta (0, 0)
Screenshot: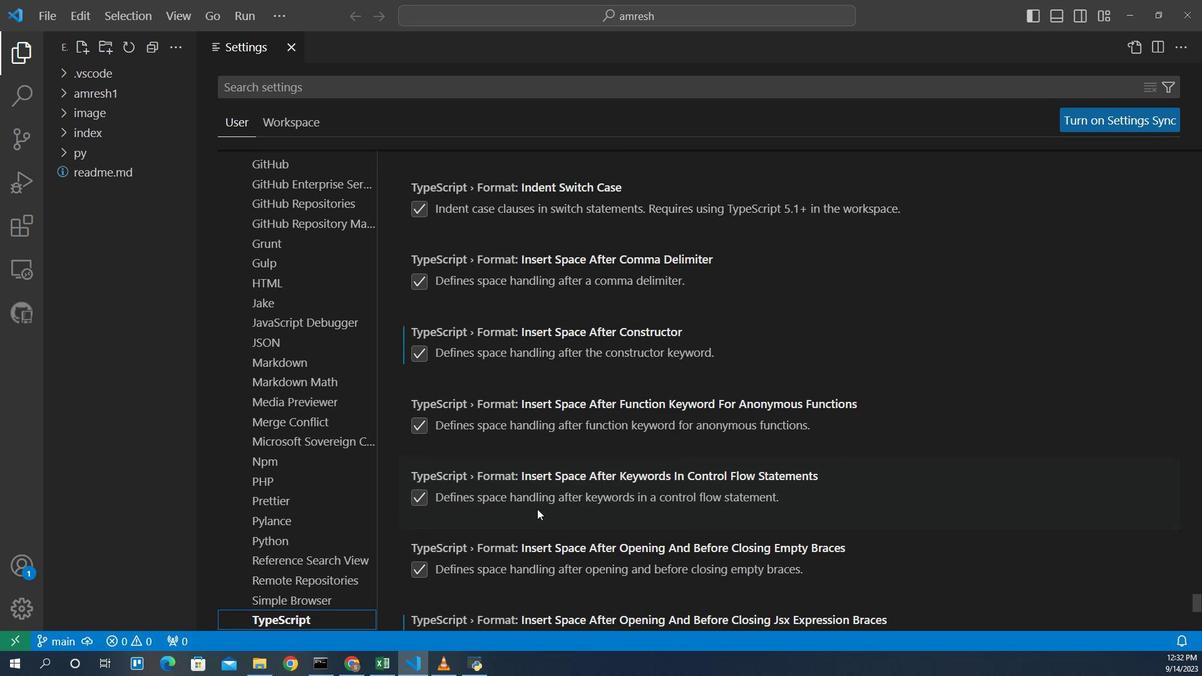
Action: Mouse scrolled (561, 58) with delta (0, 0)
Screenshot: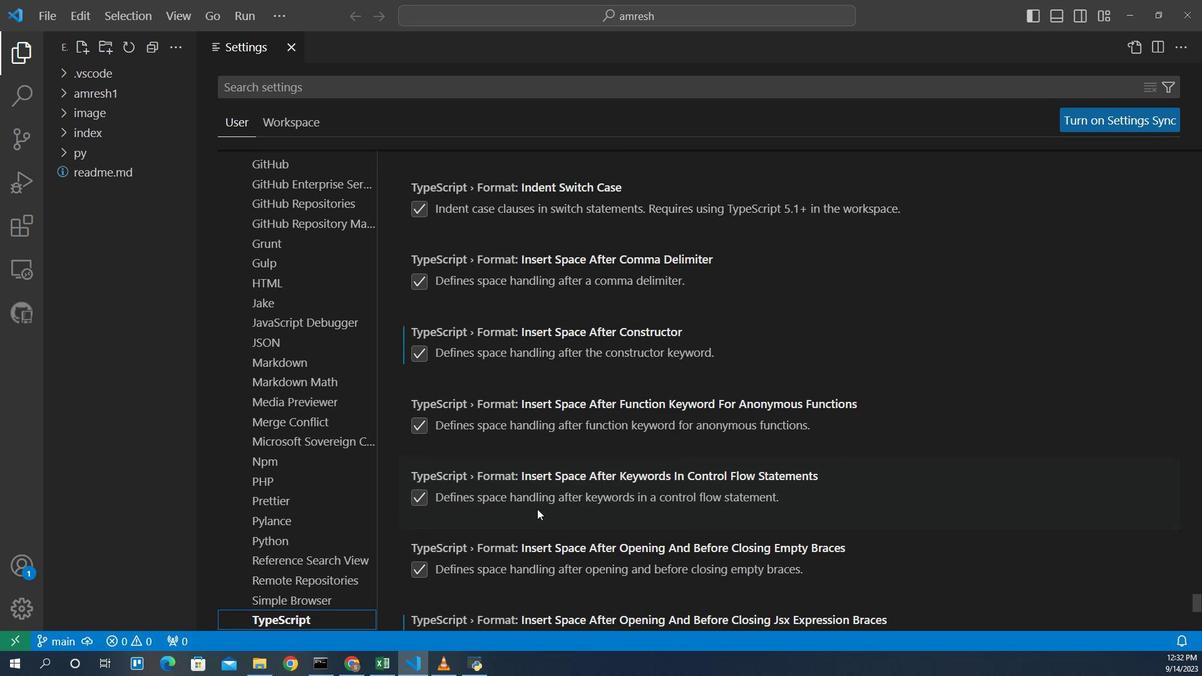 
Action: Mouse scrolled (561, 58) with delta (0, 0)
Screenshot: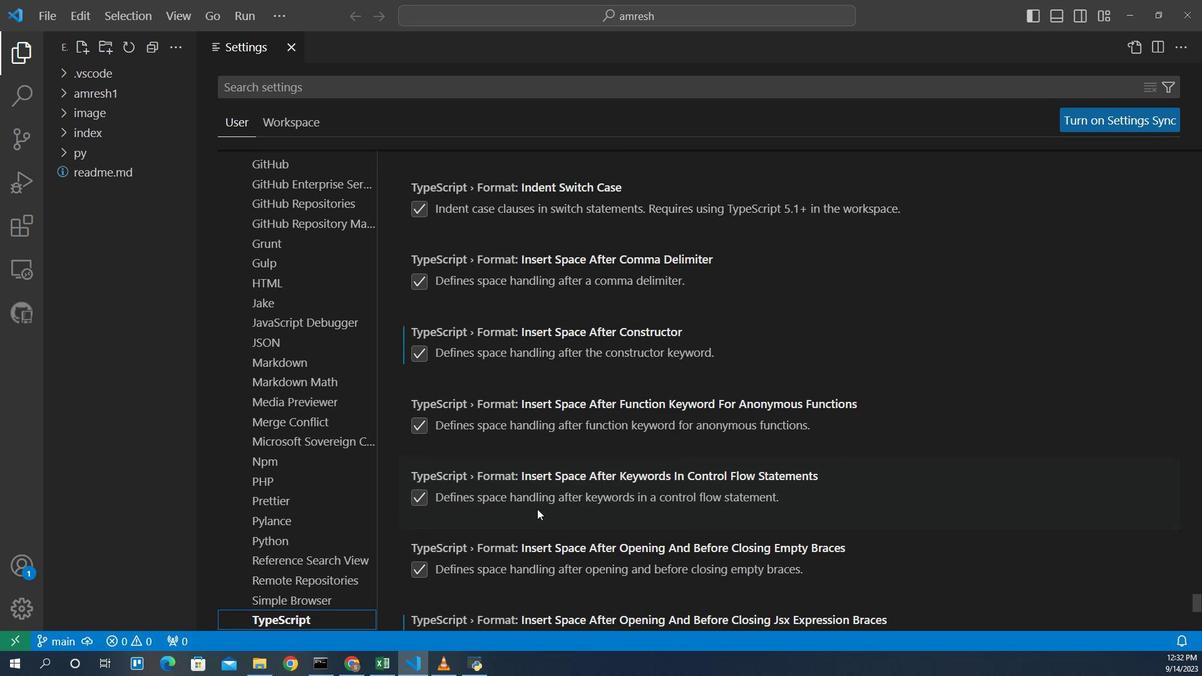 
Action: Mouse scrolled (561, 58) with delta (0, 0)
Screenshot: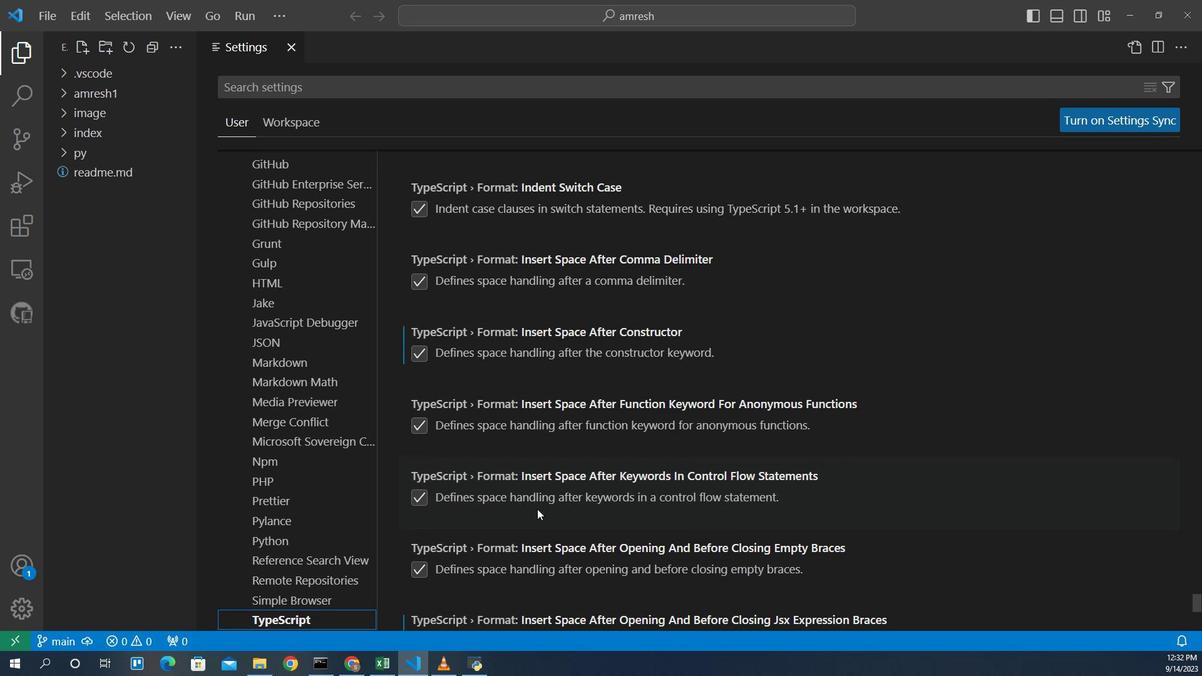 
Action: Mouse scrolled (561, 58) with delta (0, 0)
Screenshot: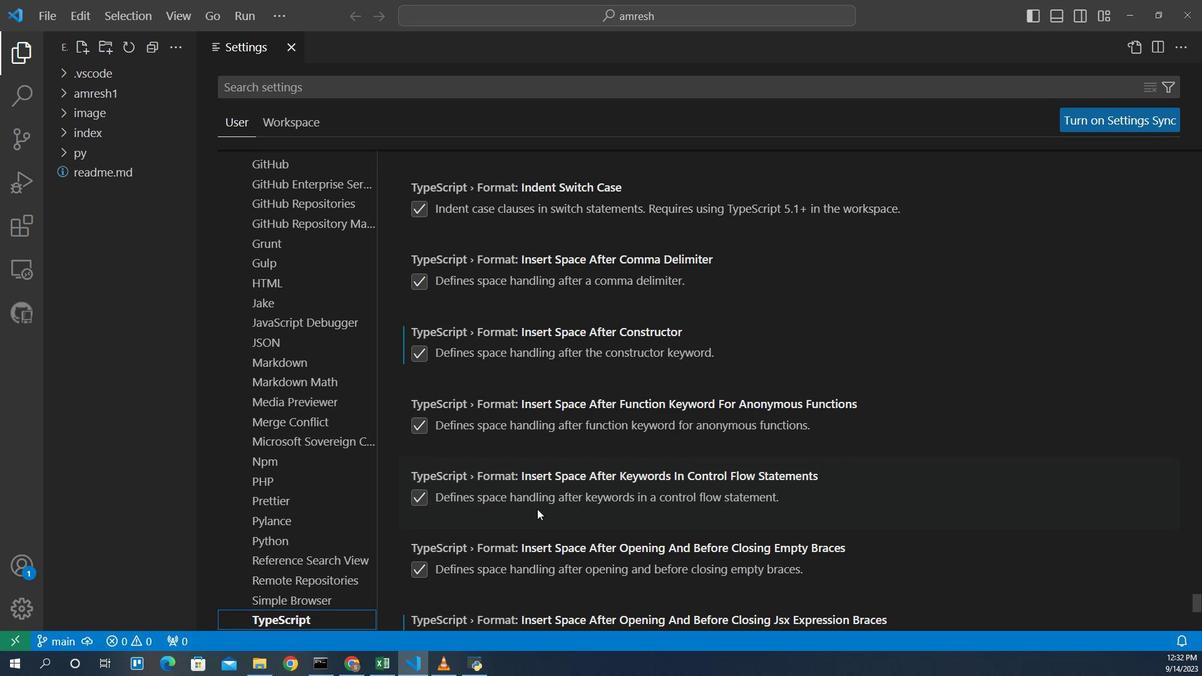 
Action: Mouse scrolled (561, 58) with delta (0, 0)
Screenshot: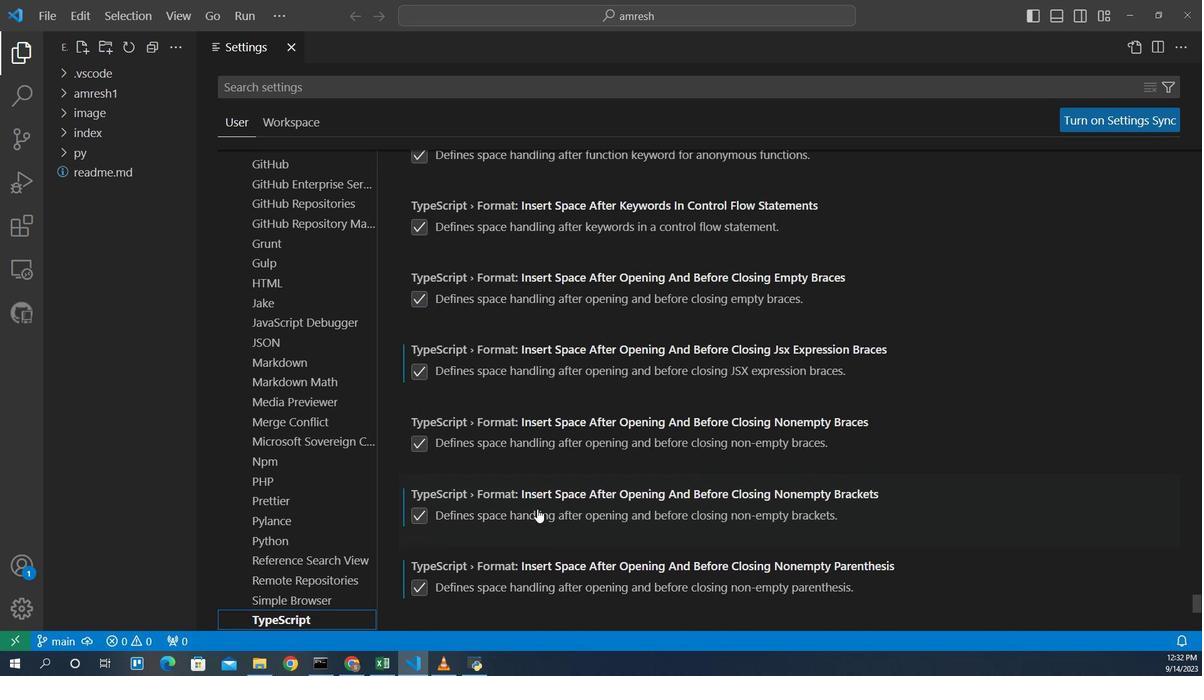 
Action: Mouse scrolled (561, 58) with delta (0, 0)
Screenshot: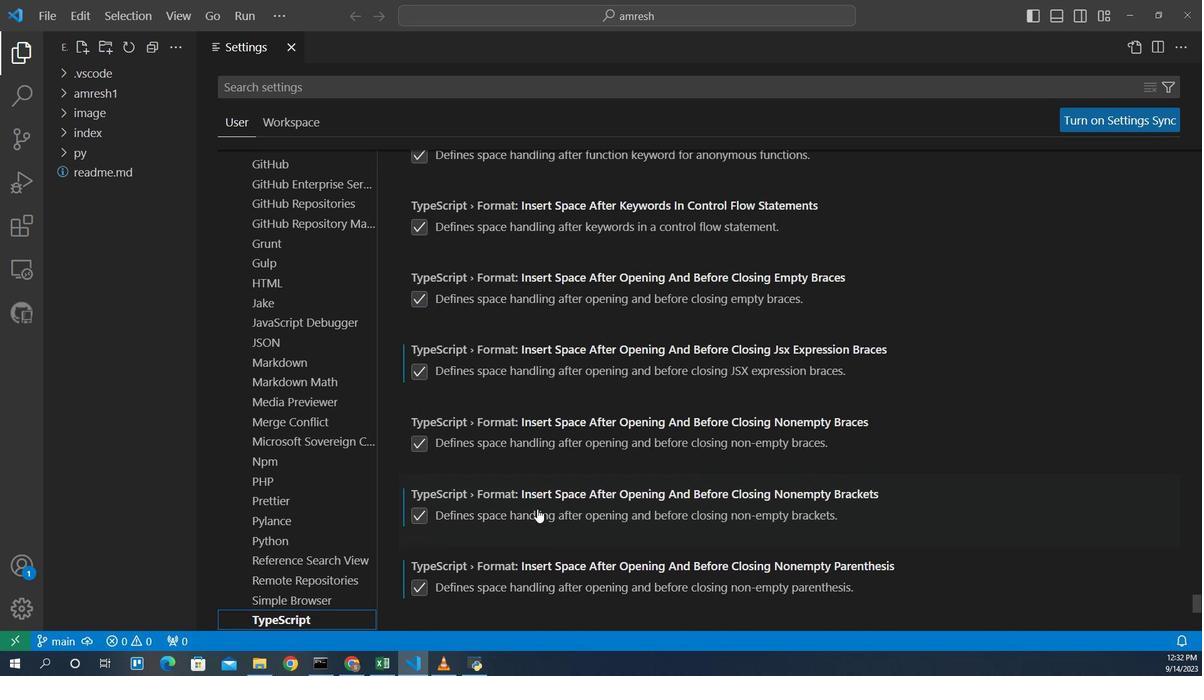 
Action: Mouse scrolled (561, 58) with delta (0, 0)
Screenshot: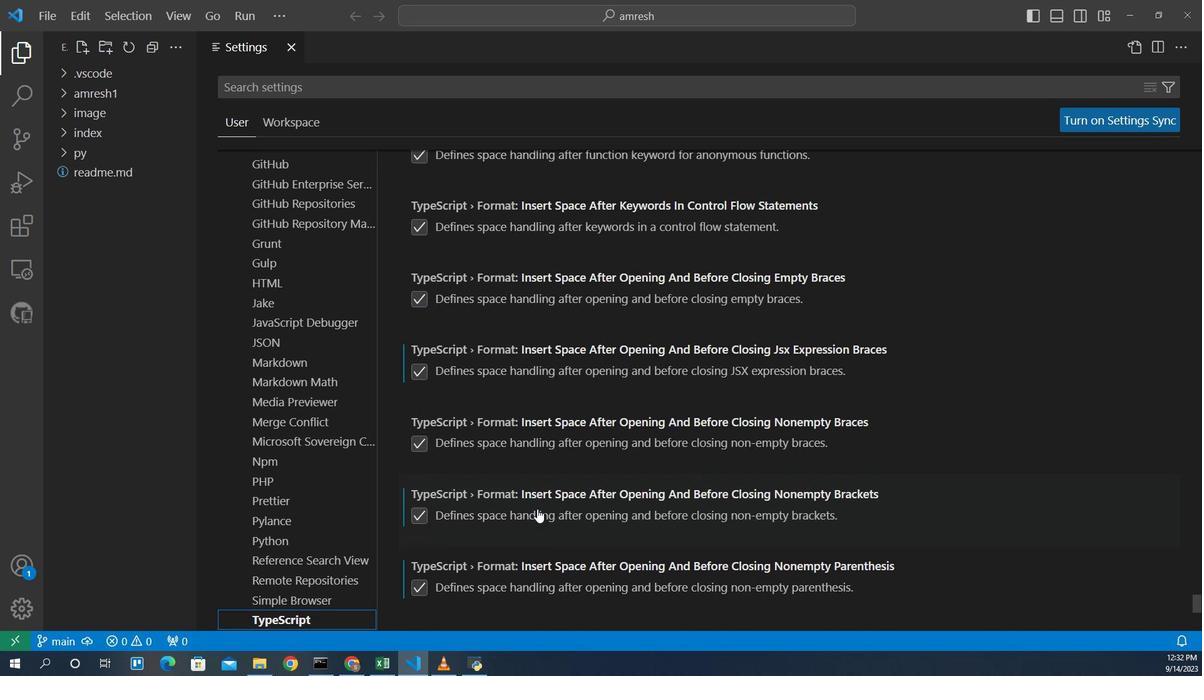 
Action: Mouse scrolled (561, 58) with delta (0, 0)
Screenshot: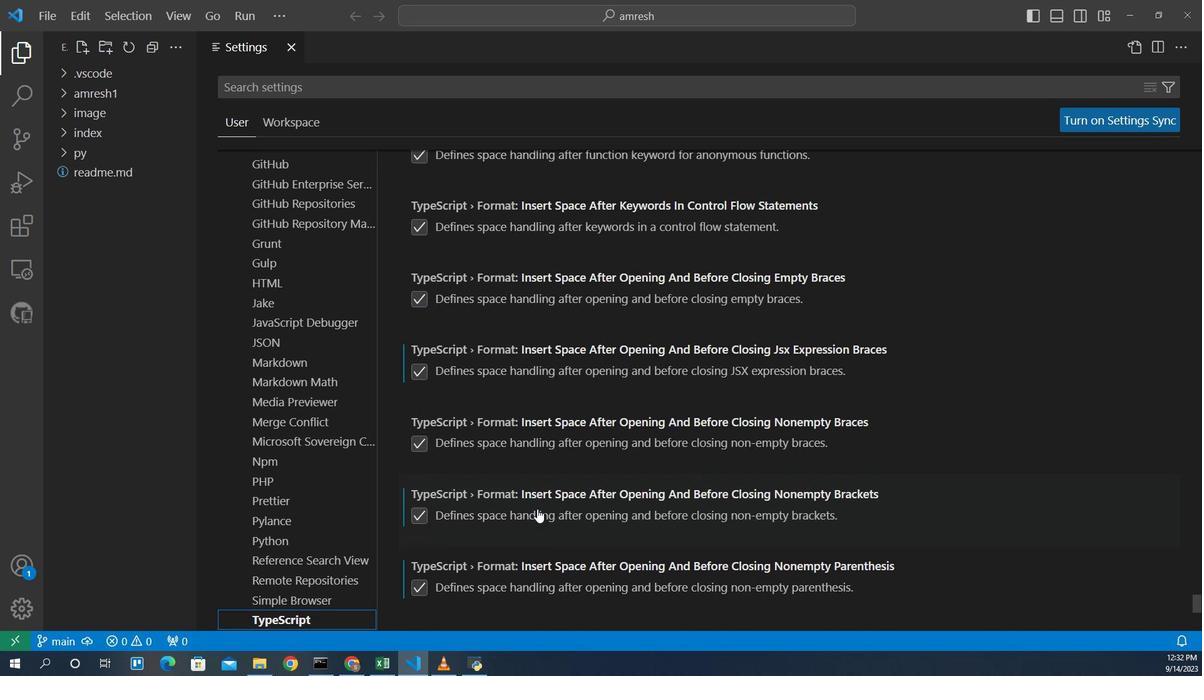 
Action: Mouse scrolled (561, 58) with delta (0, 0)
Screenshot: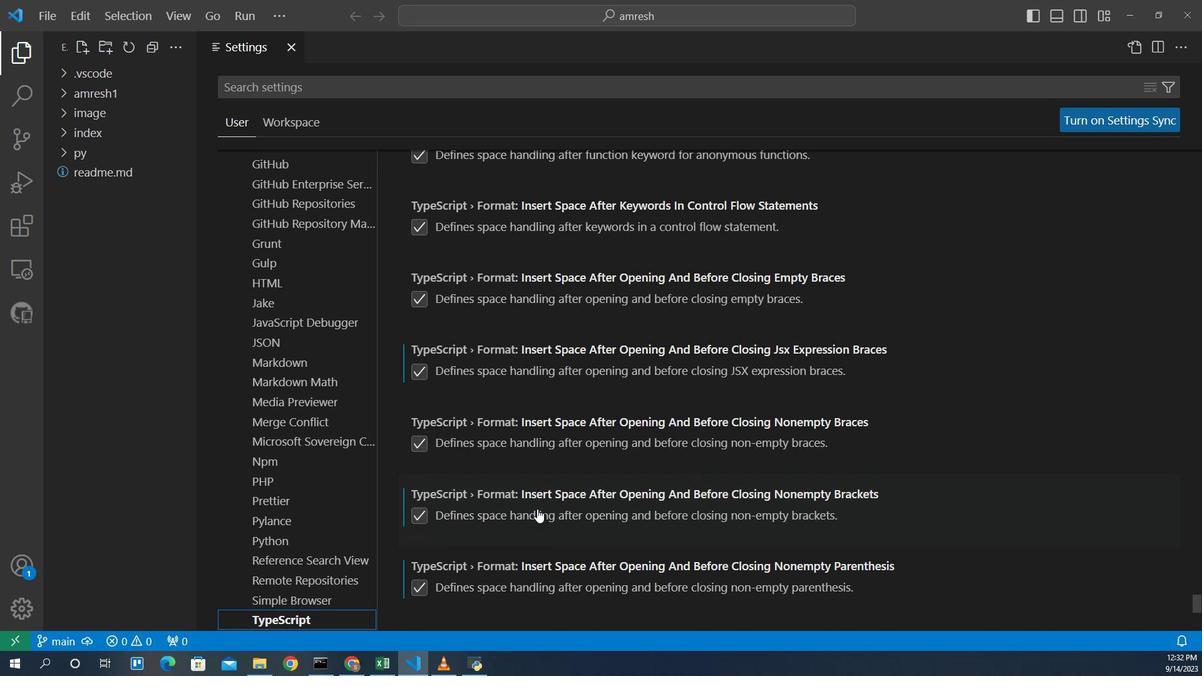 
Action: Mouse scrolled (561, 58) with delta (0, 0)
Screenshot: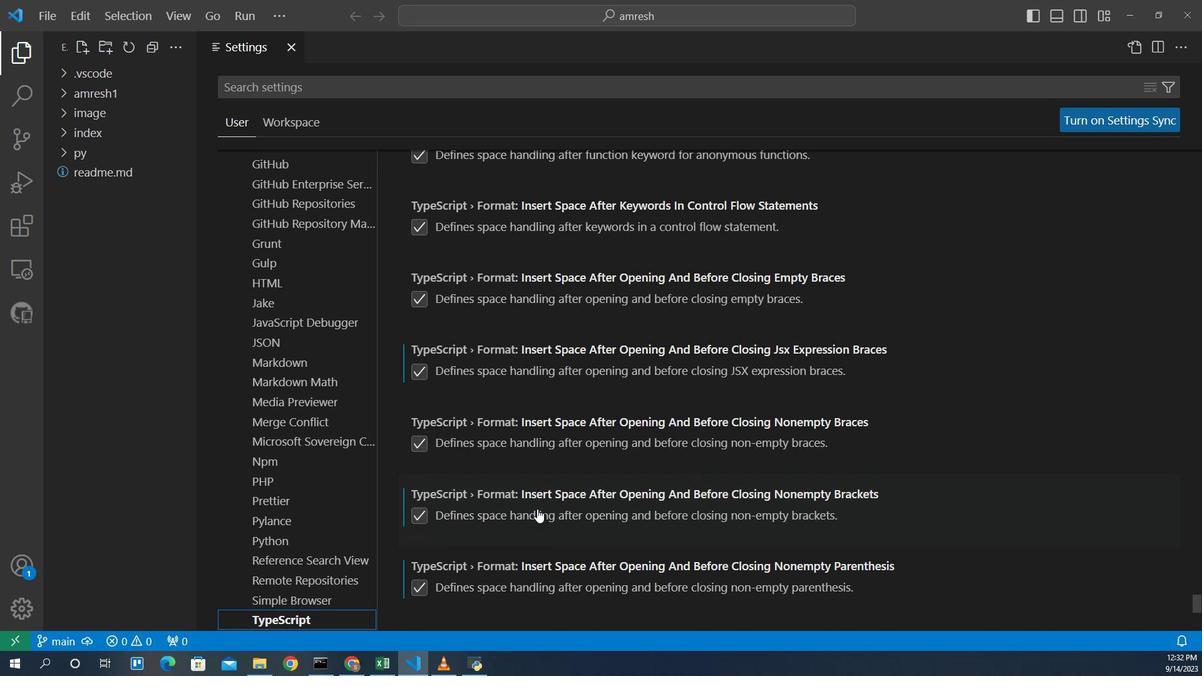 
Action: Mouse scrolled (561, 58) with delta (0, 0)
Screenshot: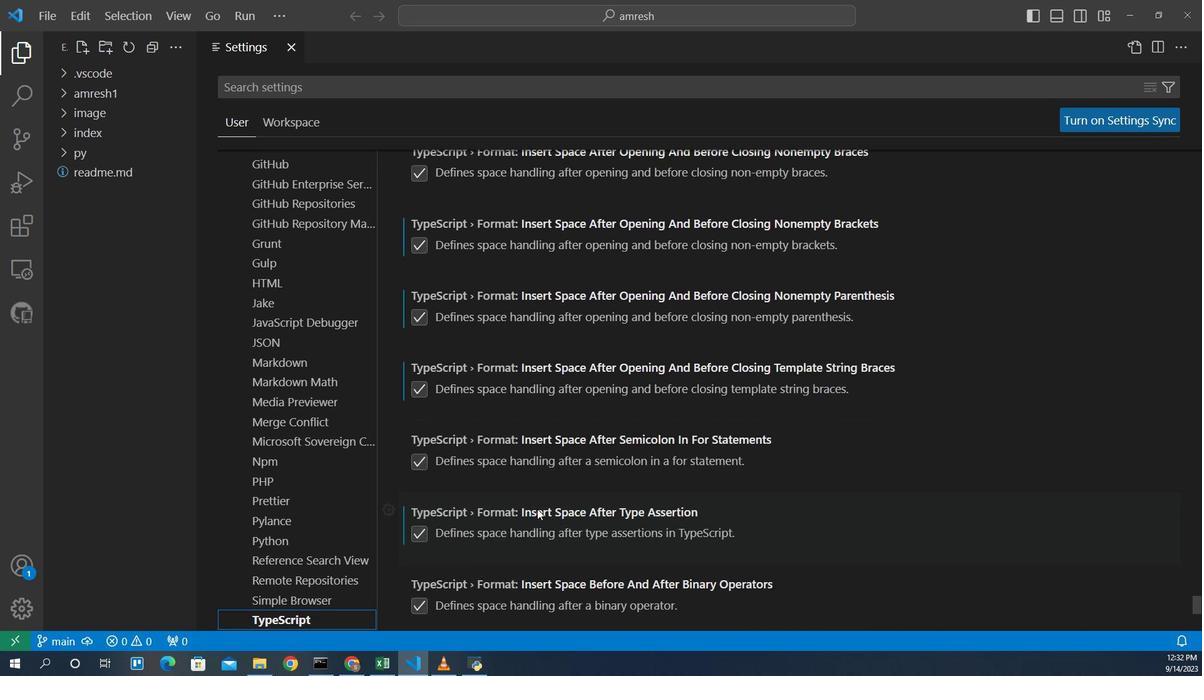 
Action: Mouse scrolled (561, 58) with delta (0, 0)
Screenshot: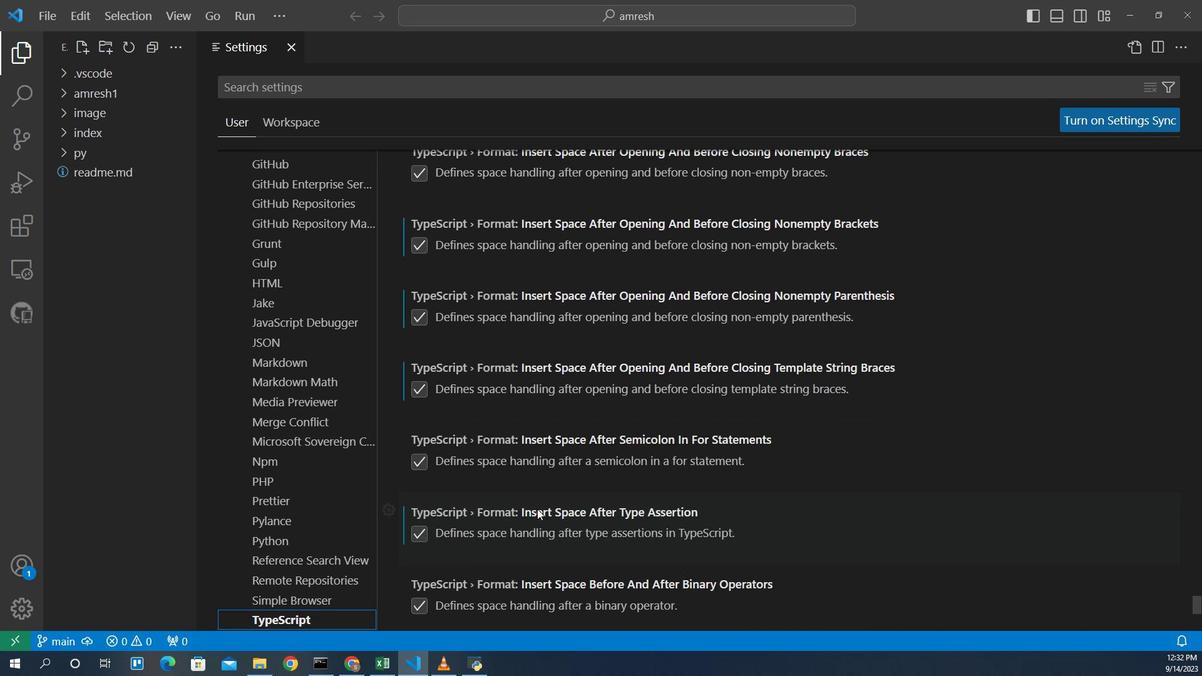 
Action: Mouse scrolled (561, 58) with delta (0, 0)
Screenshot: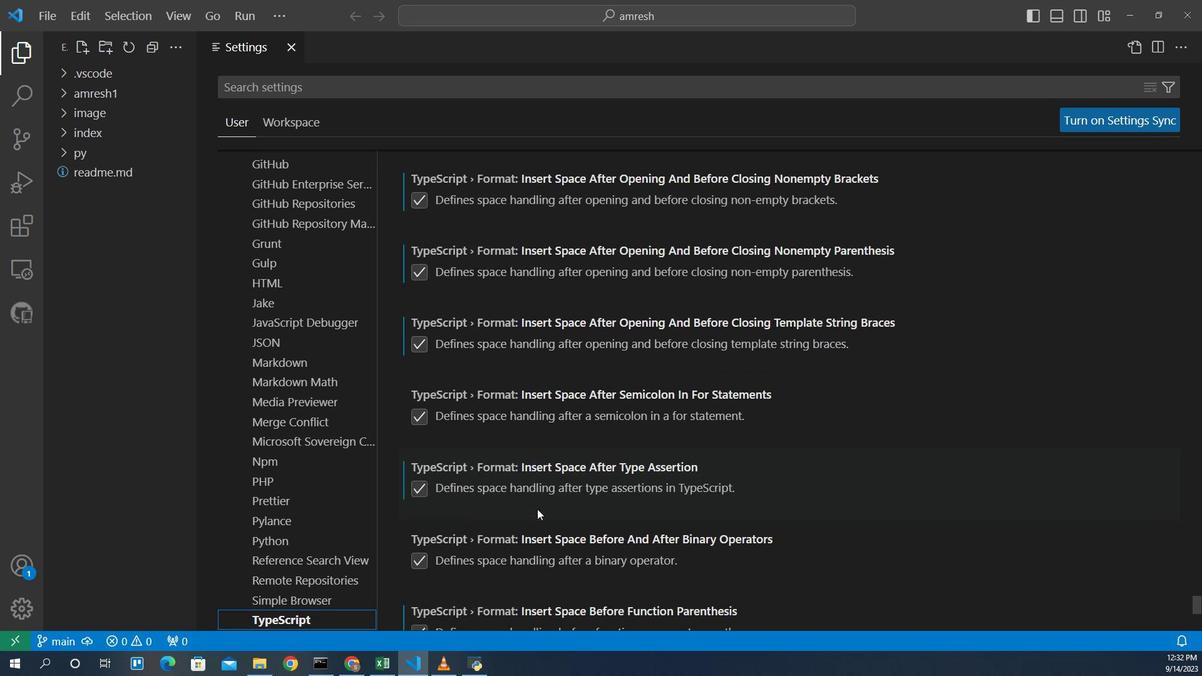 
Action: Mouse scrolled (561, 58) with delta (0, 0)
Screenshot: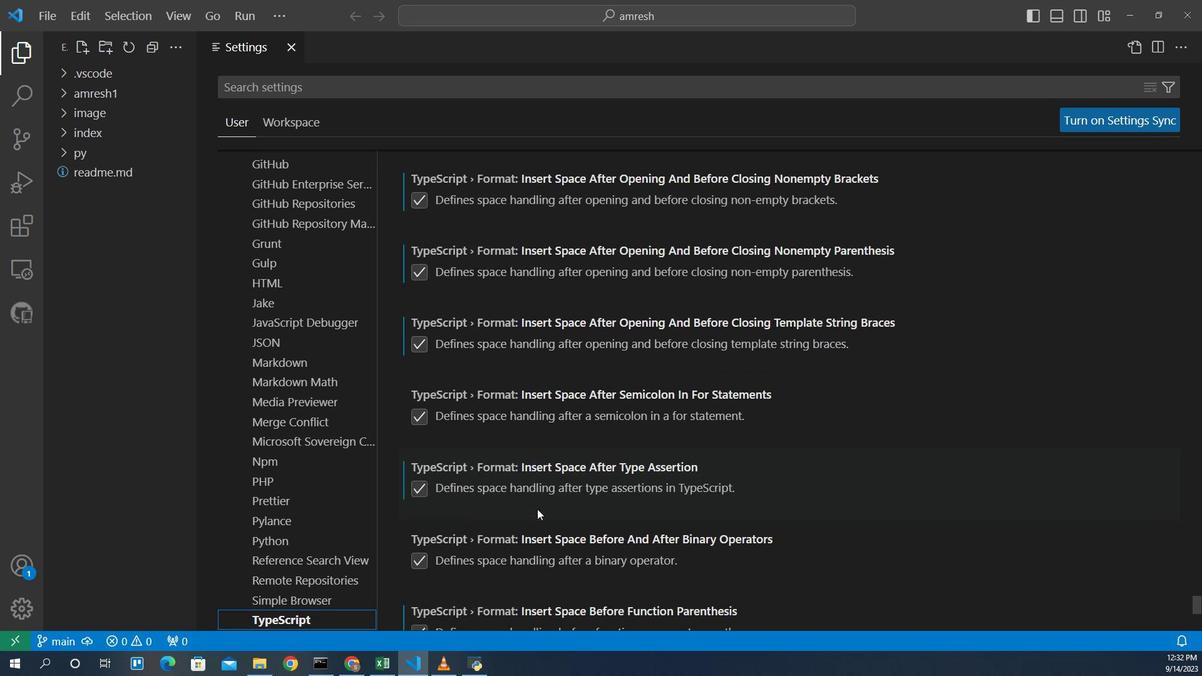 
Action: Mouse scrolled (561, 58) with delta (0, 0)
Screenshot: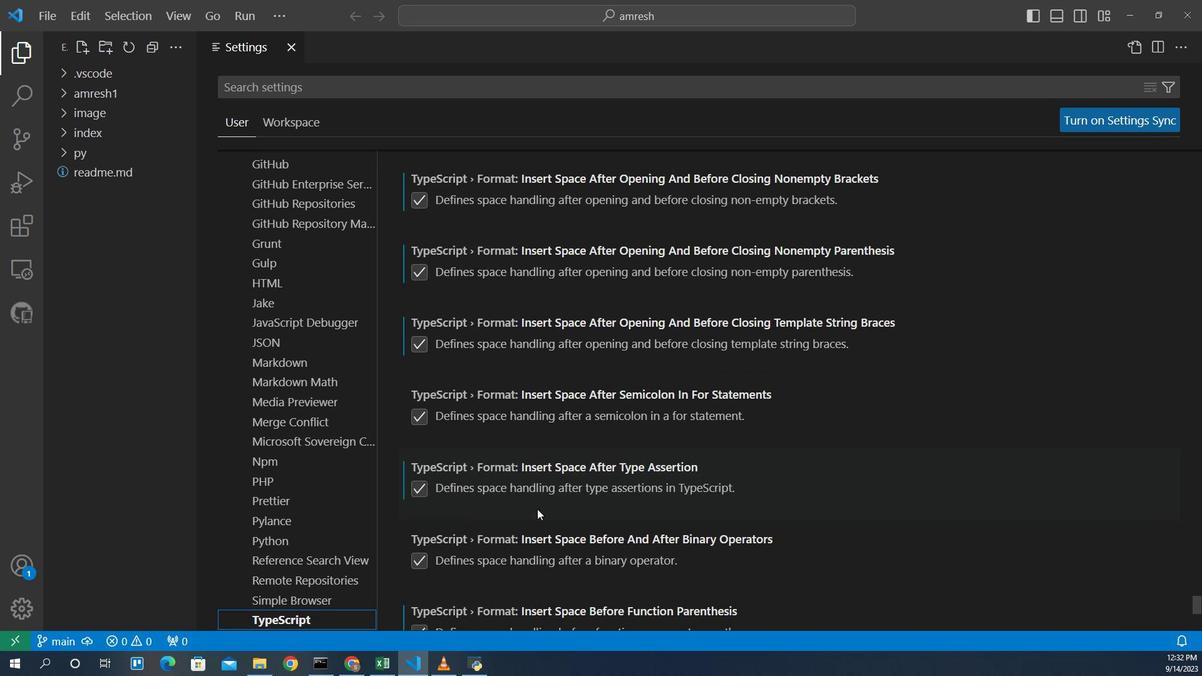 
Action: Mouse scrolled (561, 58) with delta (0, 0)
Screenshot: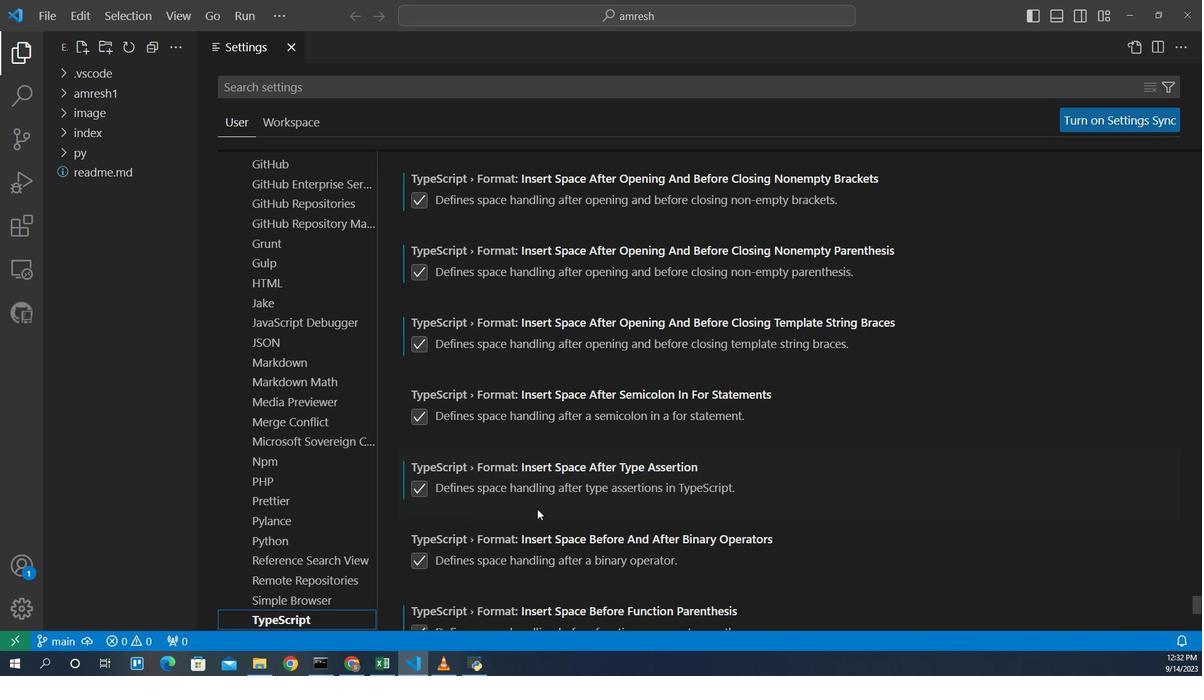 
Action: Mouse scrolled (561, 58) with delta (0, 0)
Screenshot: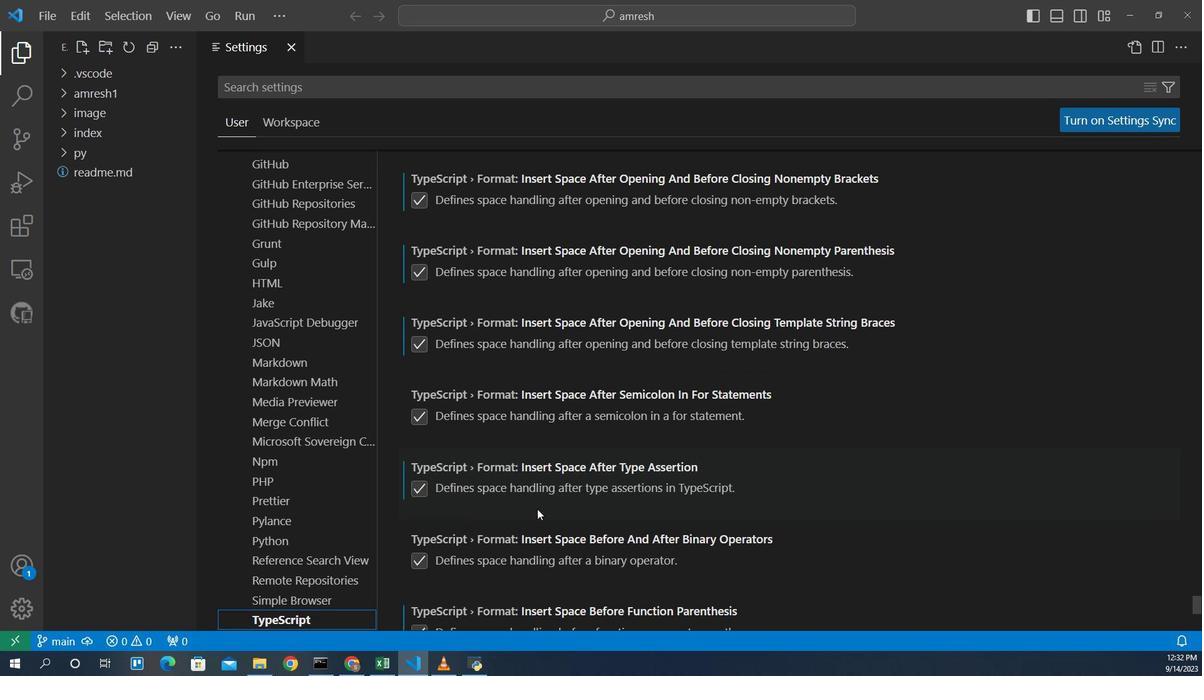 
Action: Mouse scrolled (561, 58) with delta (0, 0)
Screenshot: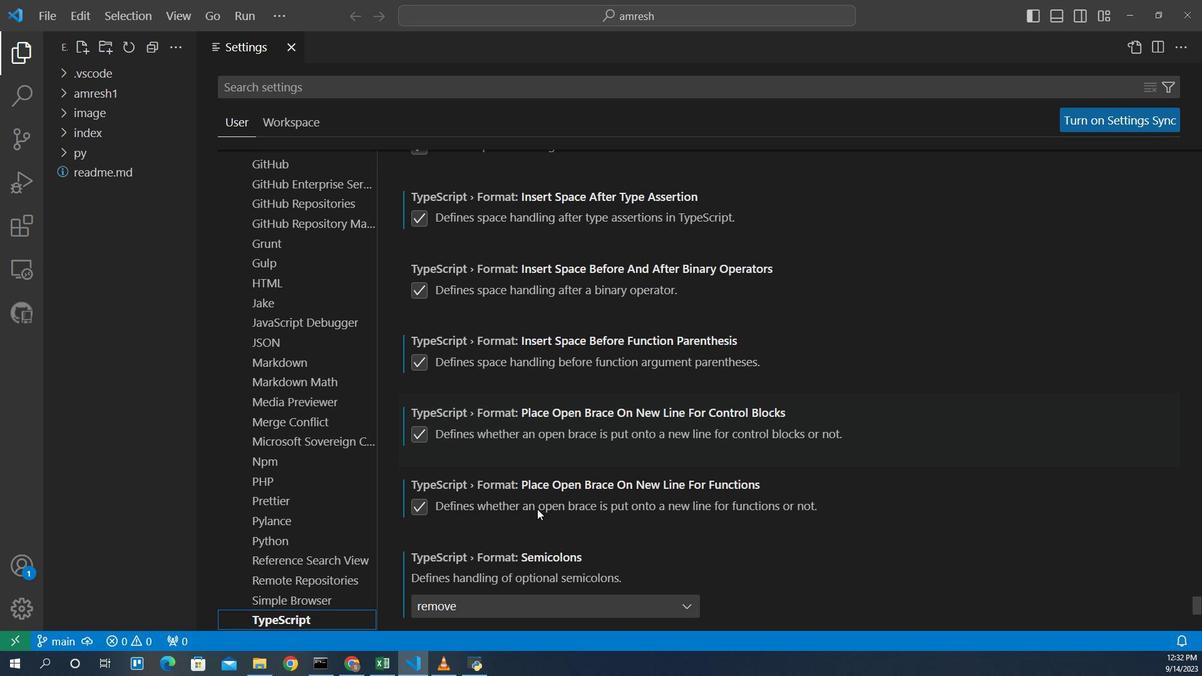 
Action: Mouse scrolled (561, 58) with delta (0, 0)
Screenshot: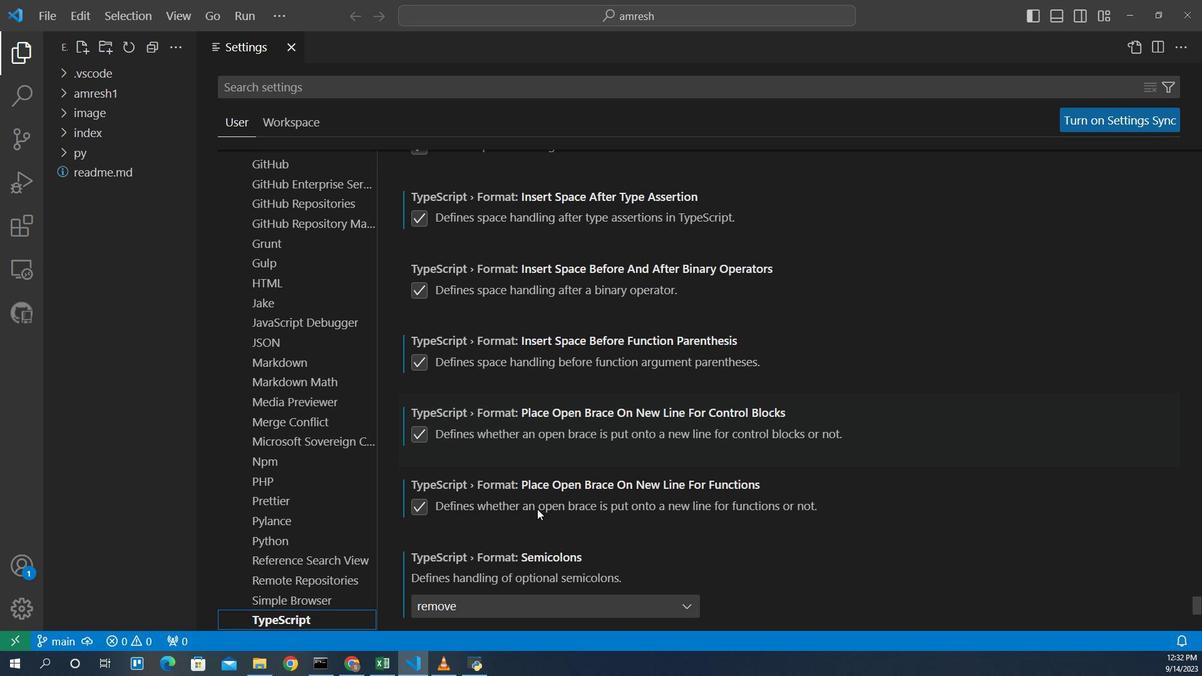 
Action: Mouse scrolled (561, 58) with delta (0, 0)
Screenshot: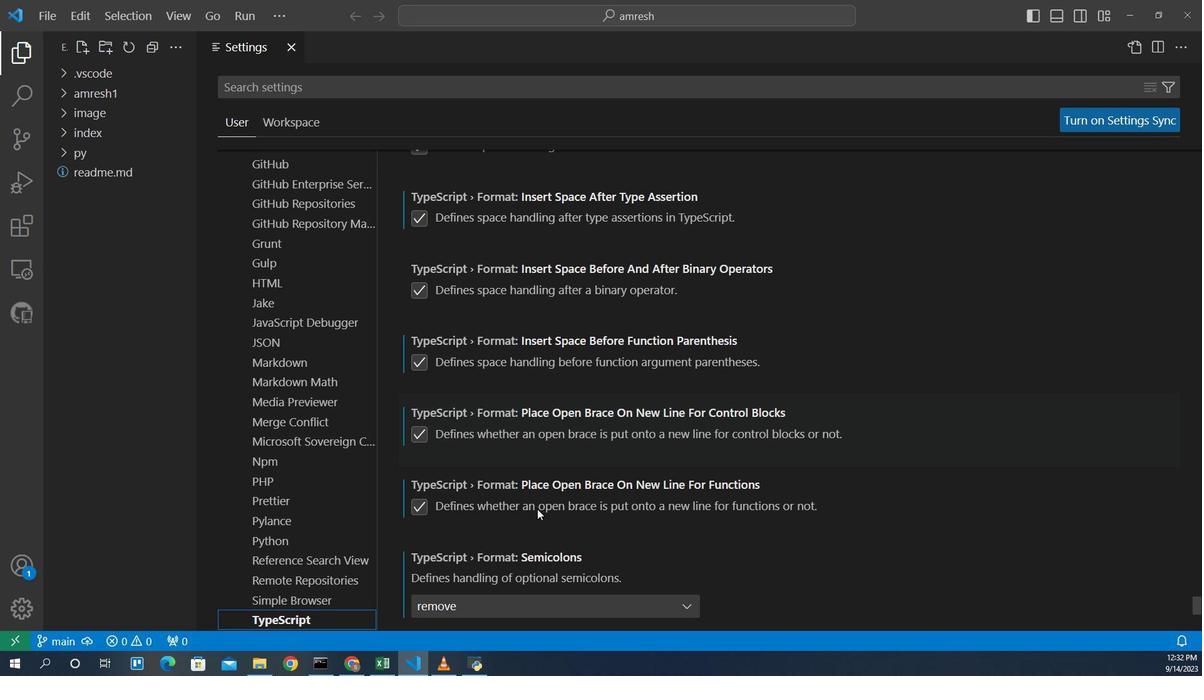 
Action: Mouse scrolled (561, 58) with delta (0, 0)
Screenshot: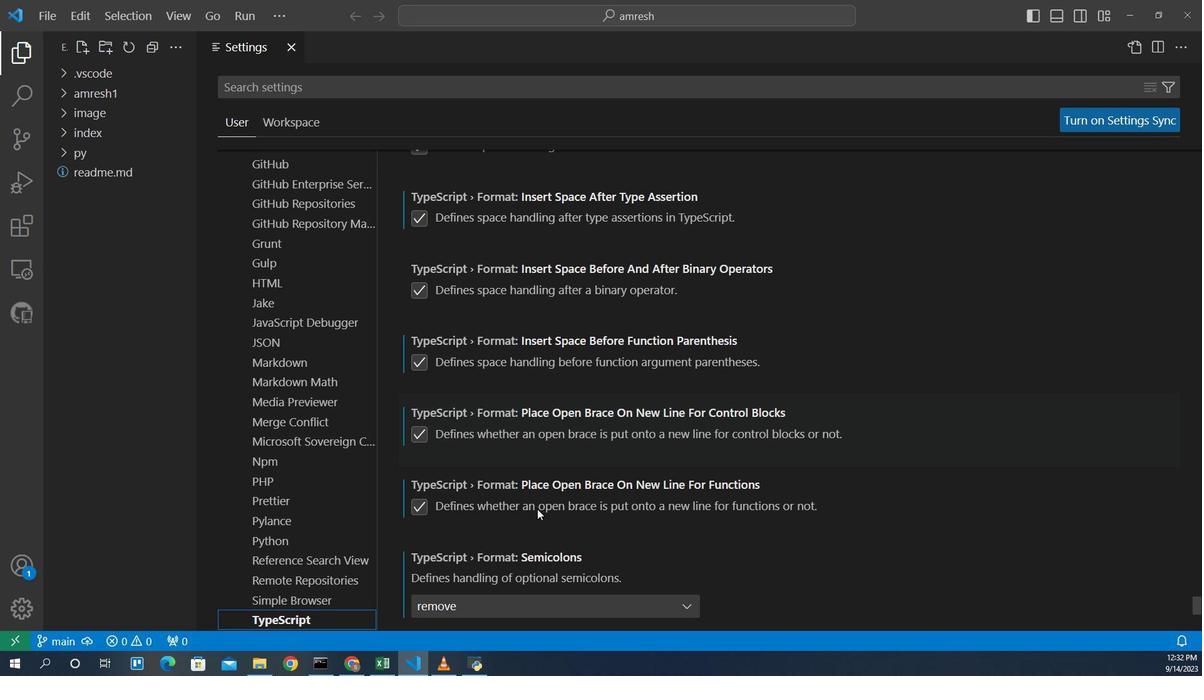 
Action: Mouse scrolled (561, 58) with delta (0, 0)
Screenshot: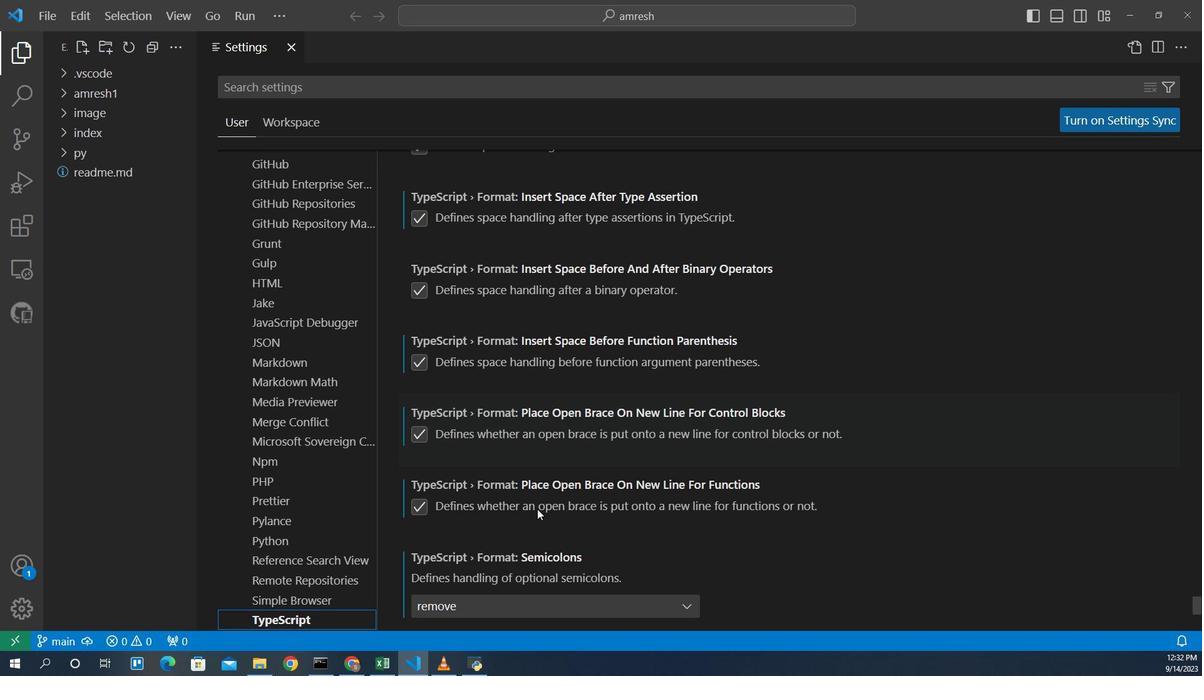 
Action: Mouse scrolled (561, 58) with delta (0, 0)
Screenshot: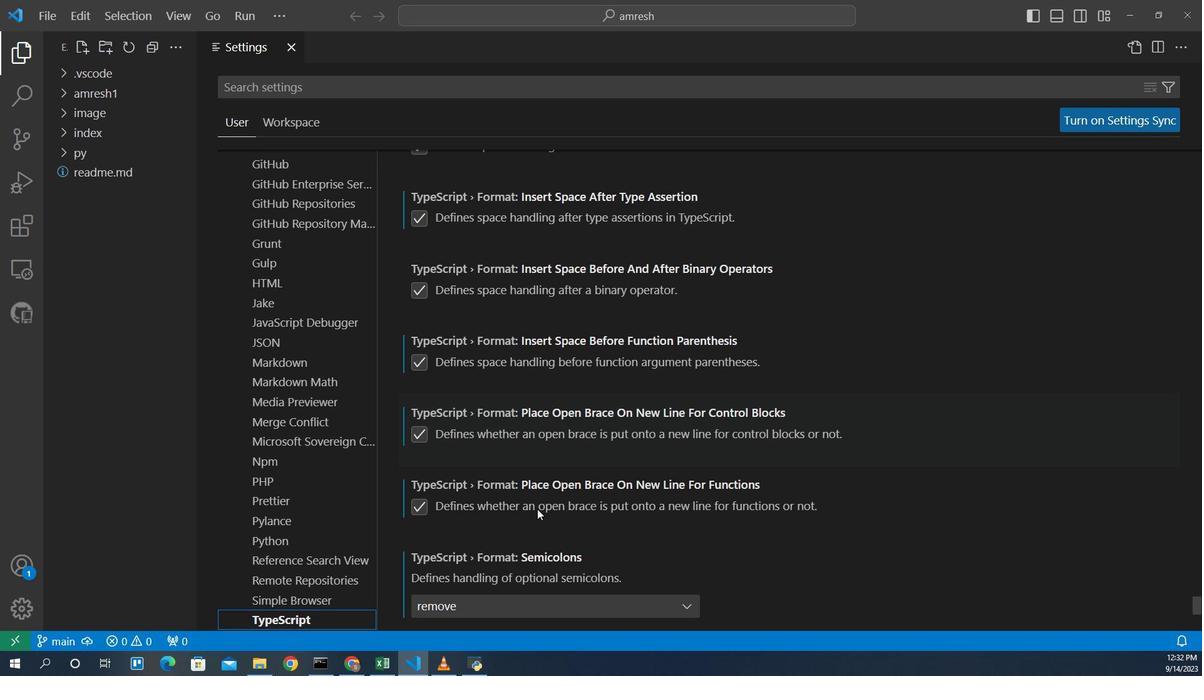
Action: Mouse scrolled (561, 58) with delta (0, 0)
Screenshot: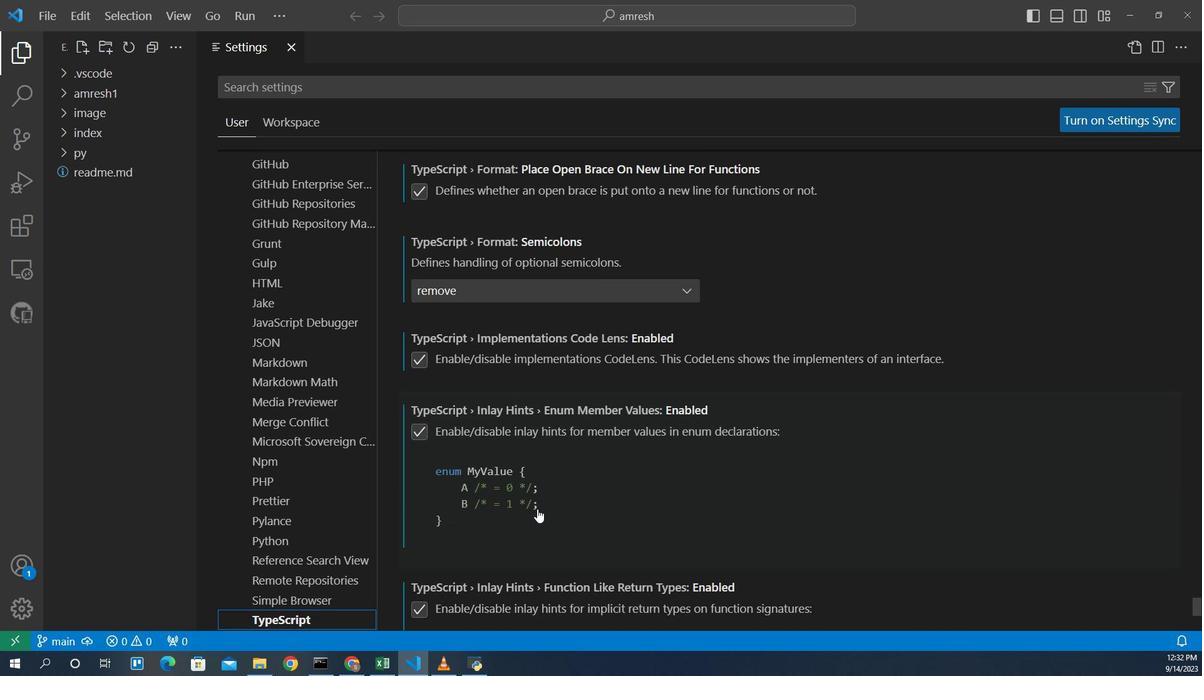 
Action: Mouse scrolled (561, 58) with delta (0, 0)
Screenshot: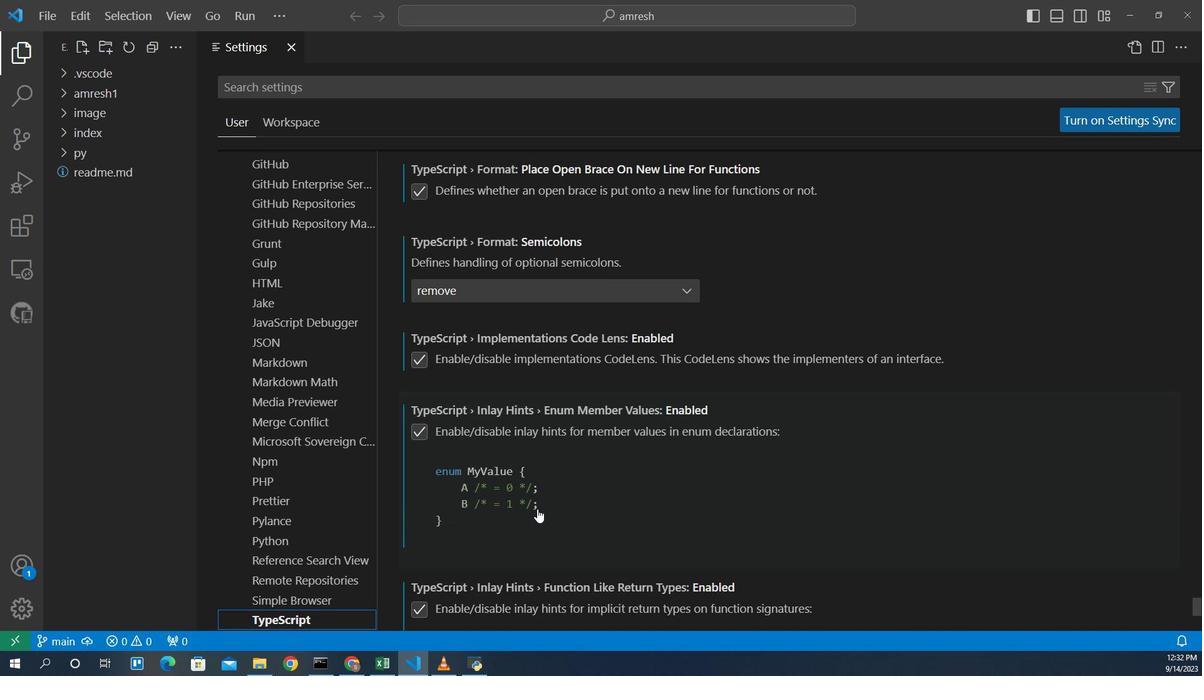 
Action: Mouse scrolled (561, 58) with delta (0, 0)
Screenshot: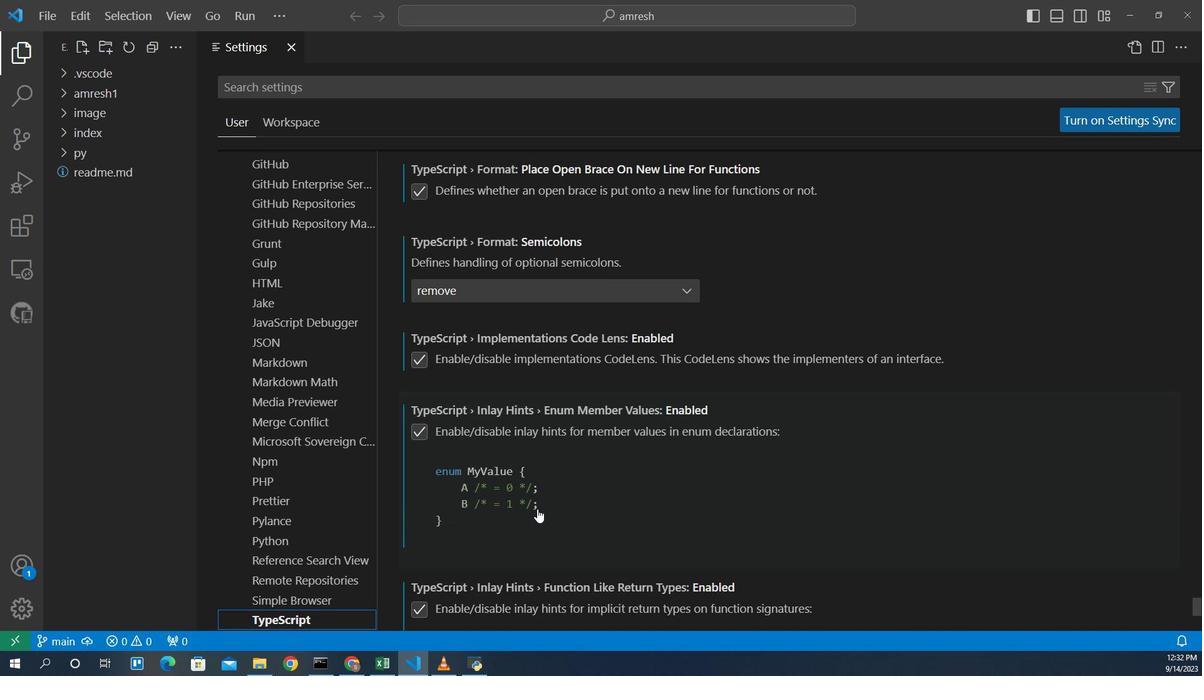 
Action: Mouse scrolled (561, 58) with delta (0, 0)
Screenshot: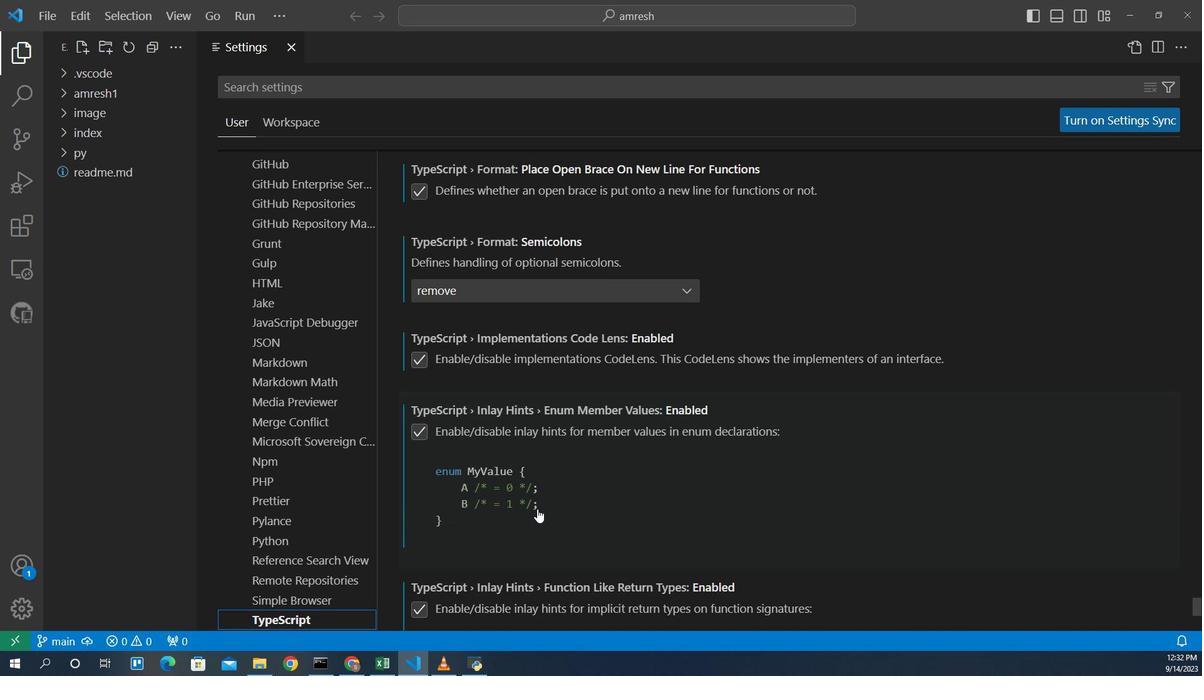 
Action: Mouse scrolled (561, 58) with delta (0, 0)
Screenshot: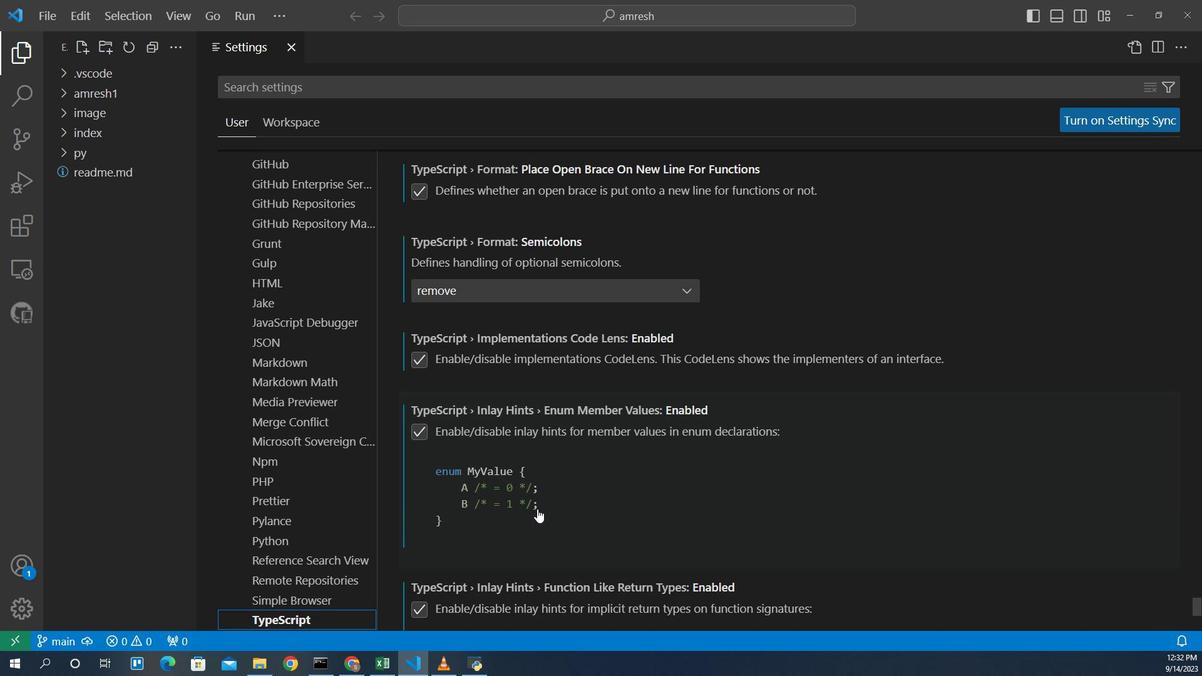 
Action: Mouse scrolled (561, 58) with delta (0, 0)
Screenshot: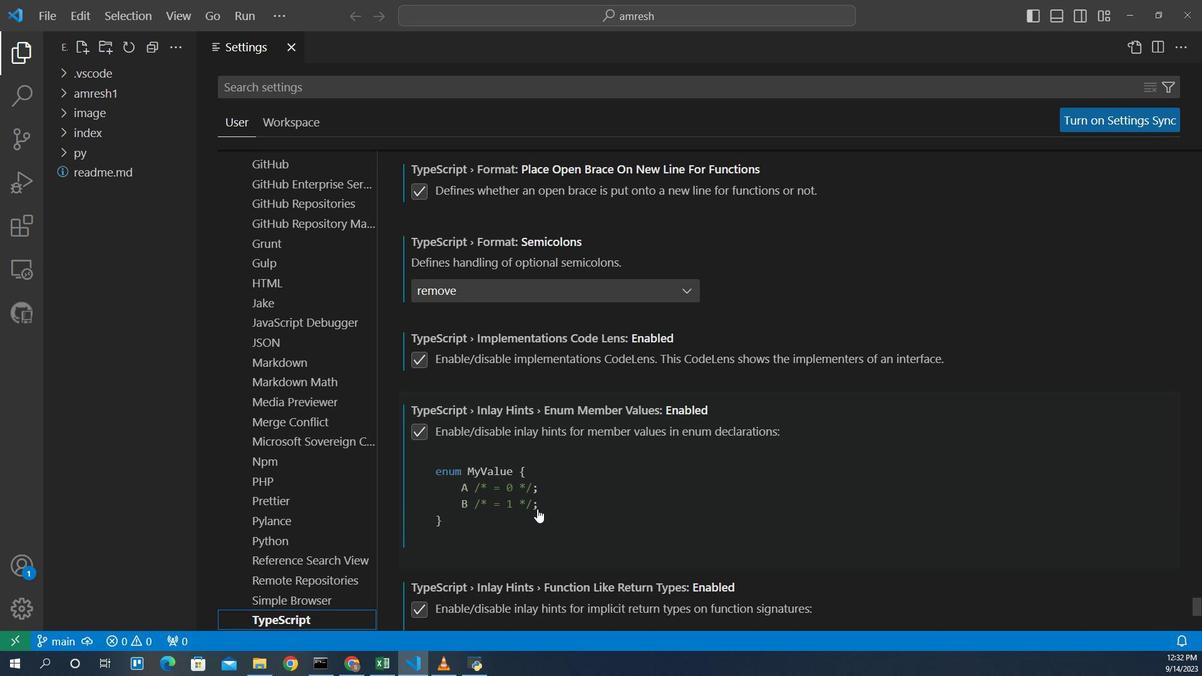 
Action: Mouse scrolled (561, 58) with delta (0, 0)
Screenshot: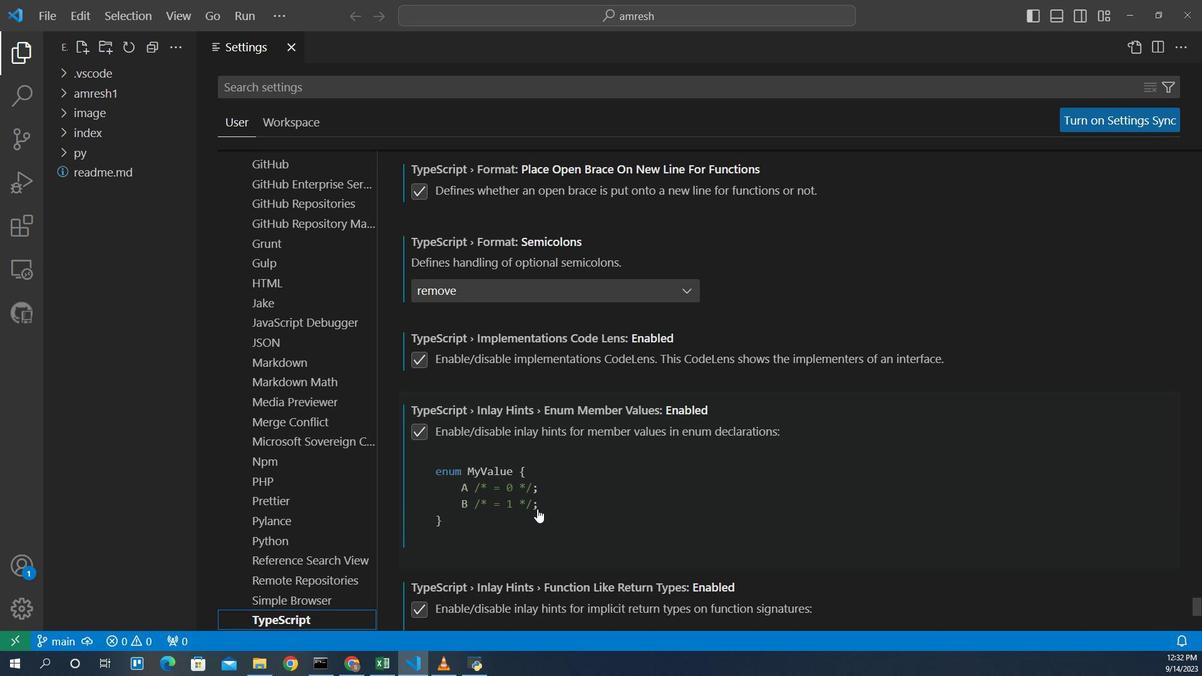 
Action: Mouse scrolled (561, 58) with delta (0, 0)
Screenshot: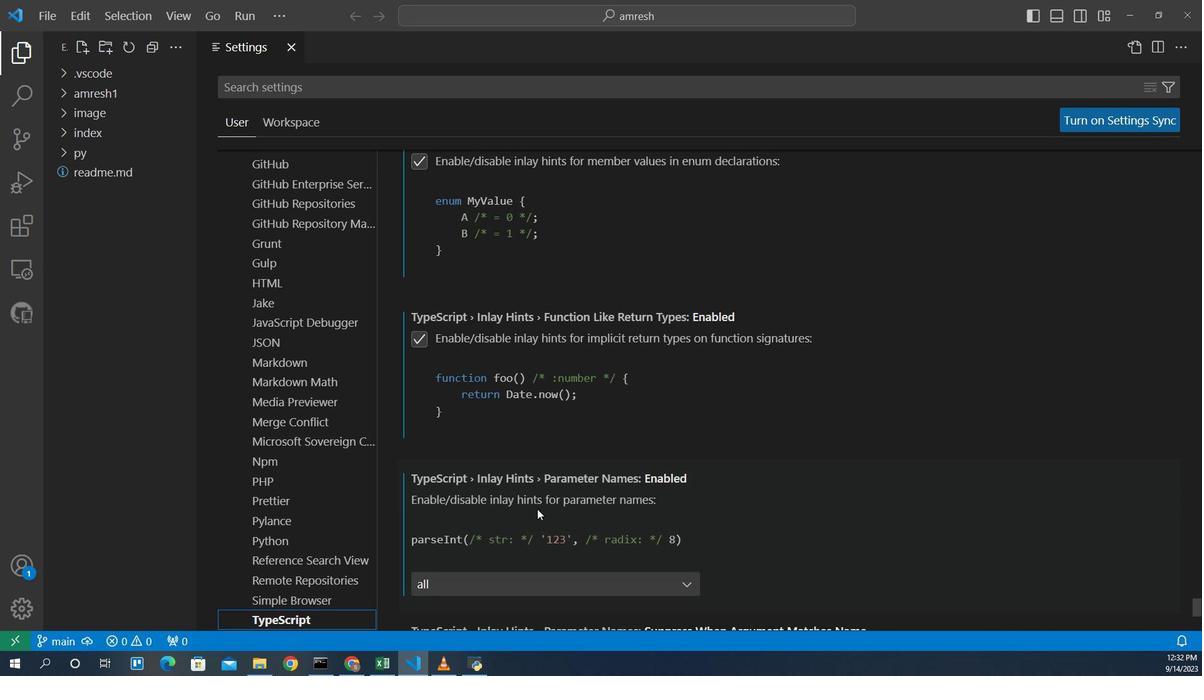 
Action: Mouse scrolled (561, 58) with delta (0, 0)
Screenshot: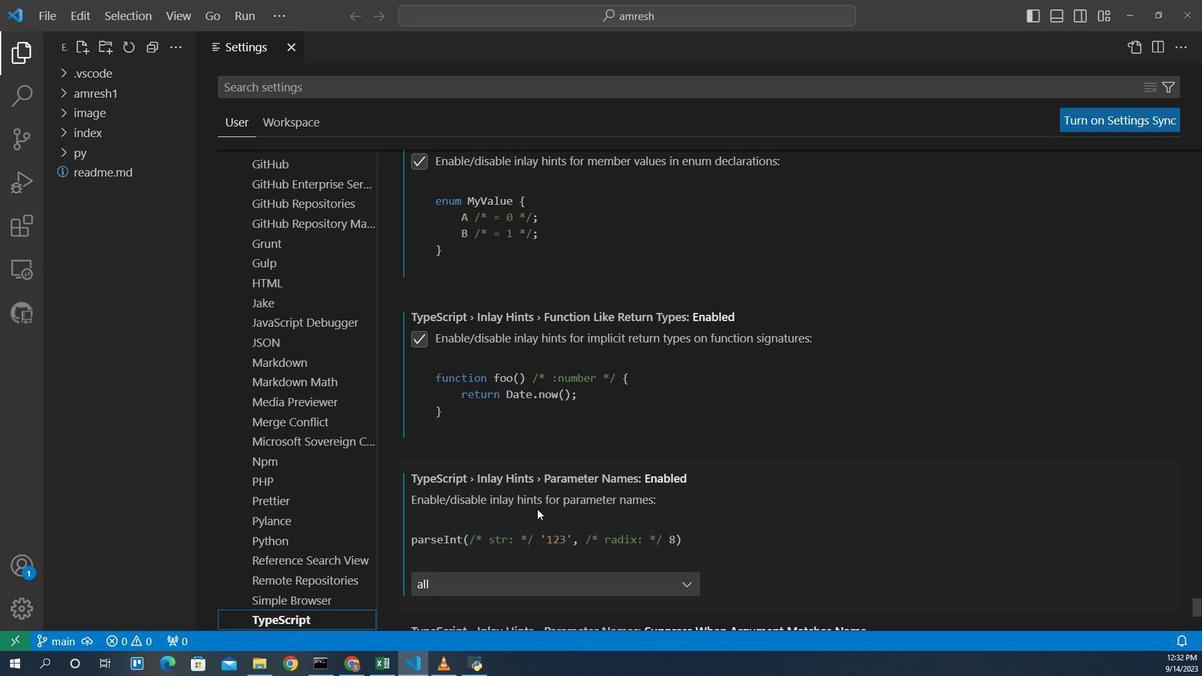 
Action: Mouse scrolled (561, 58) with delta (0, 0)
Screenshot: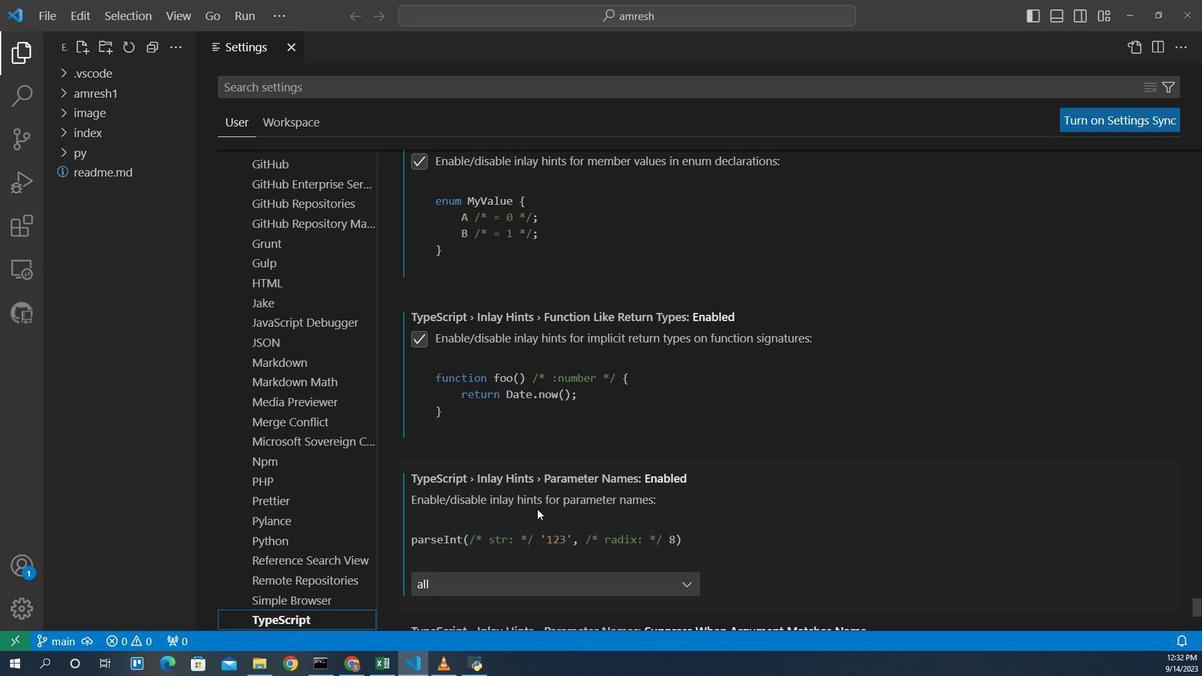 
Action: Mouse scrolled (561, 58) with delta (0, 0)
Screenshot: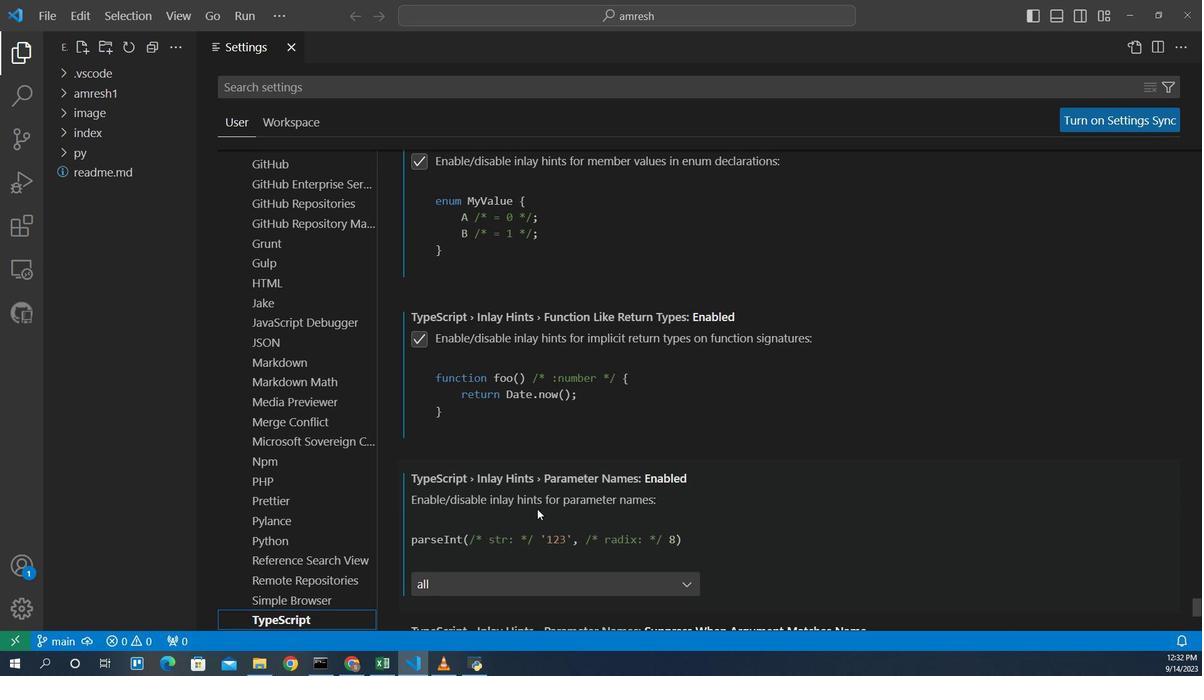
Action: Mouse scrolled (561, 58) with delta (0, 0)
Screenshot: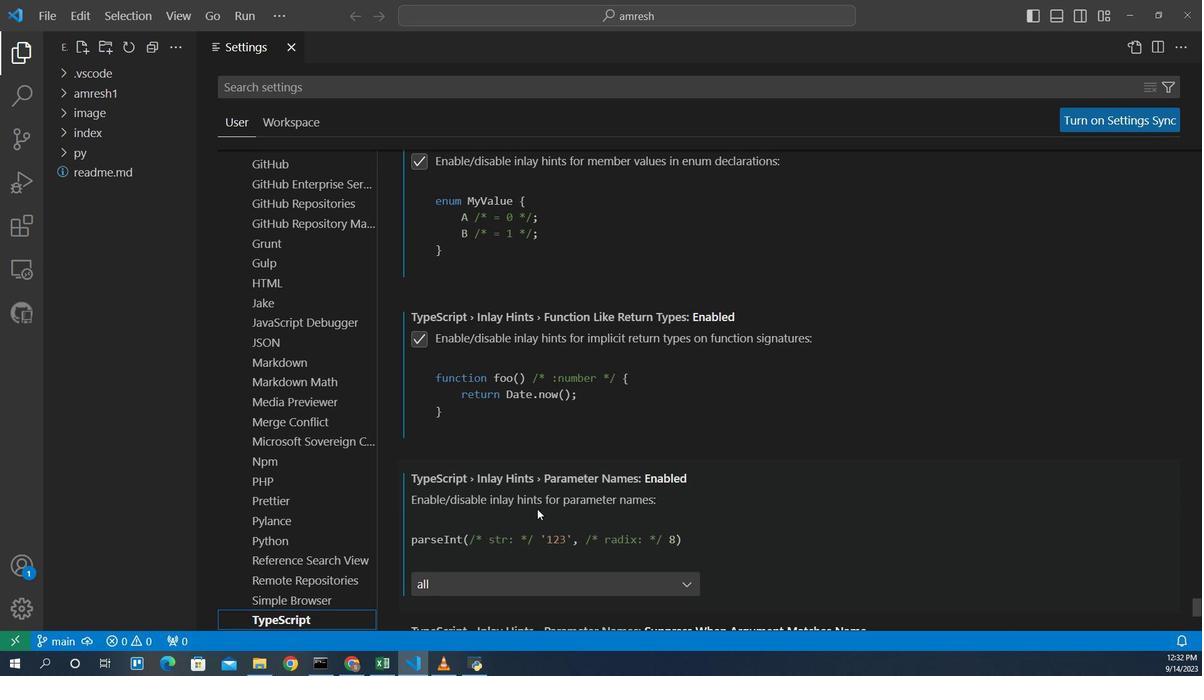 
Action: Mouse scrolled (561, 58) with delta (0, 0)
Screenshot: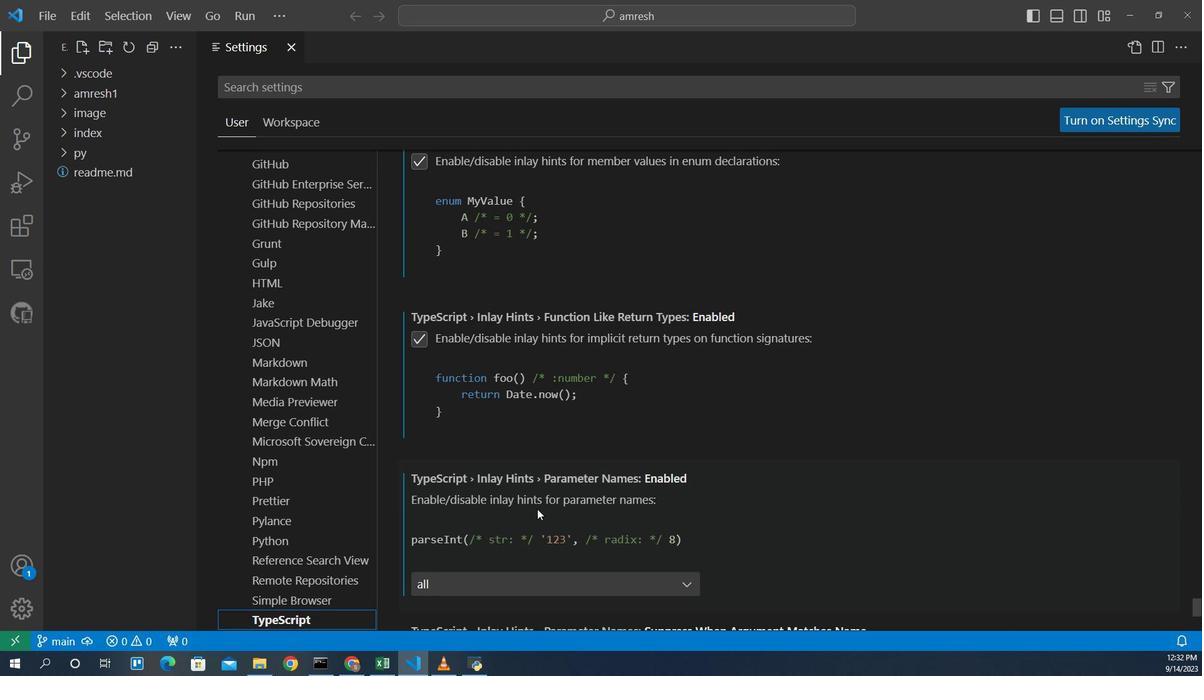 
Action: Mouse scrolled (561, 58) with delta (0, 0)
Screenshot: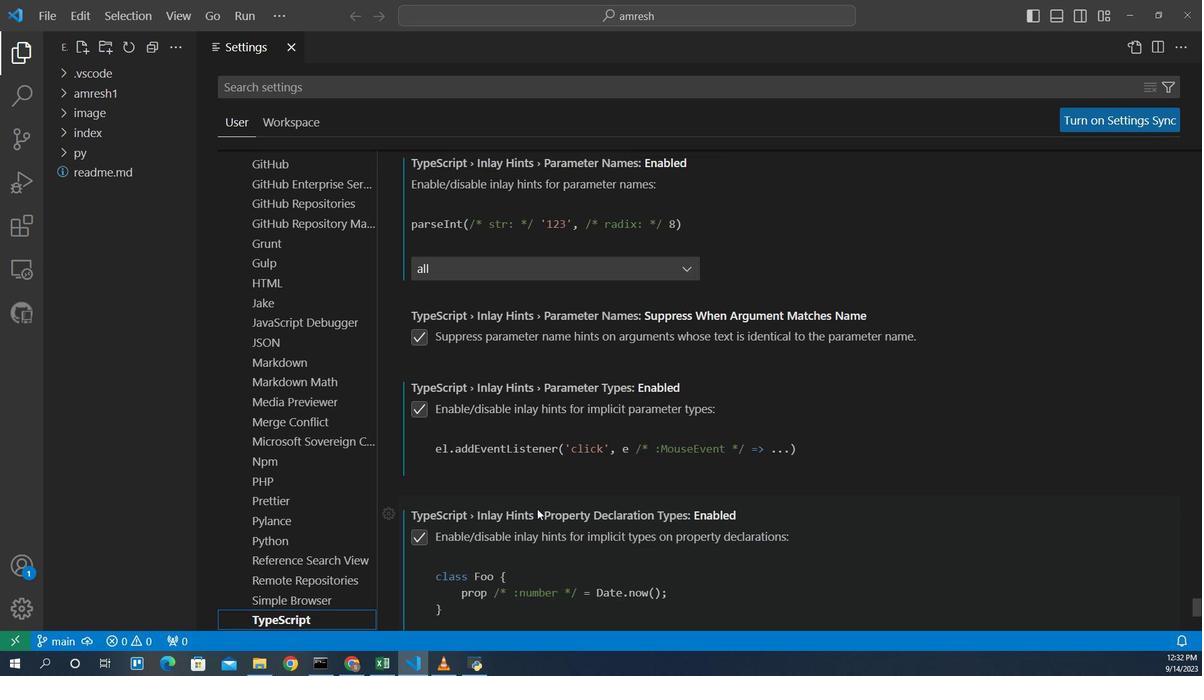 
Action: Mouse scrolled (561, 58) with delta (0, 0)
Screenshot: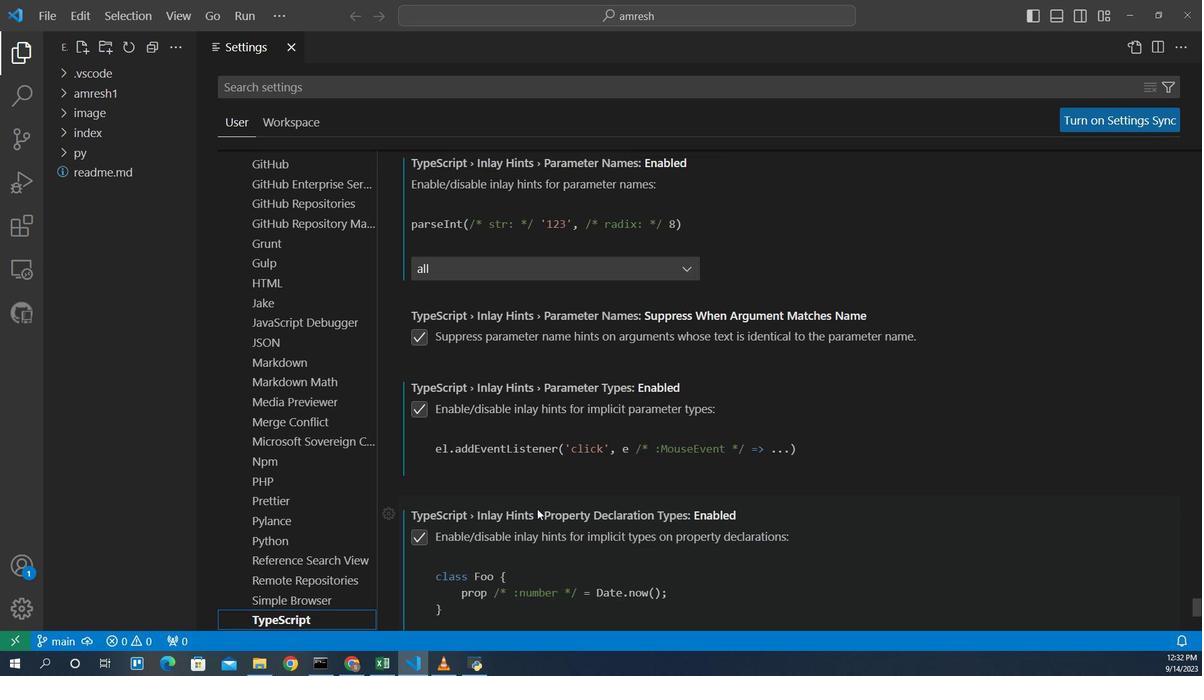 
Action: Mouse scrolled (561, 58) with delta (0, 0)
Screenshot: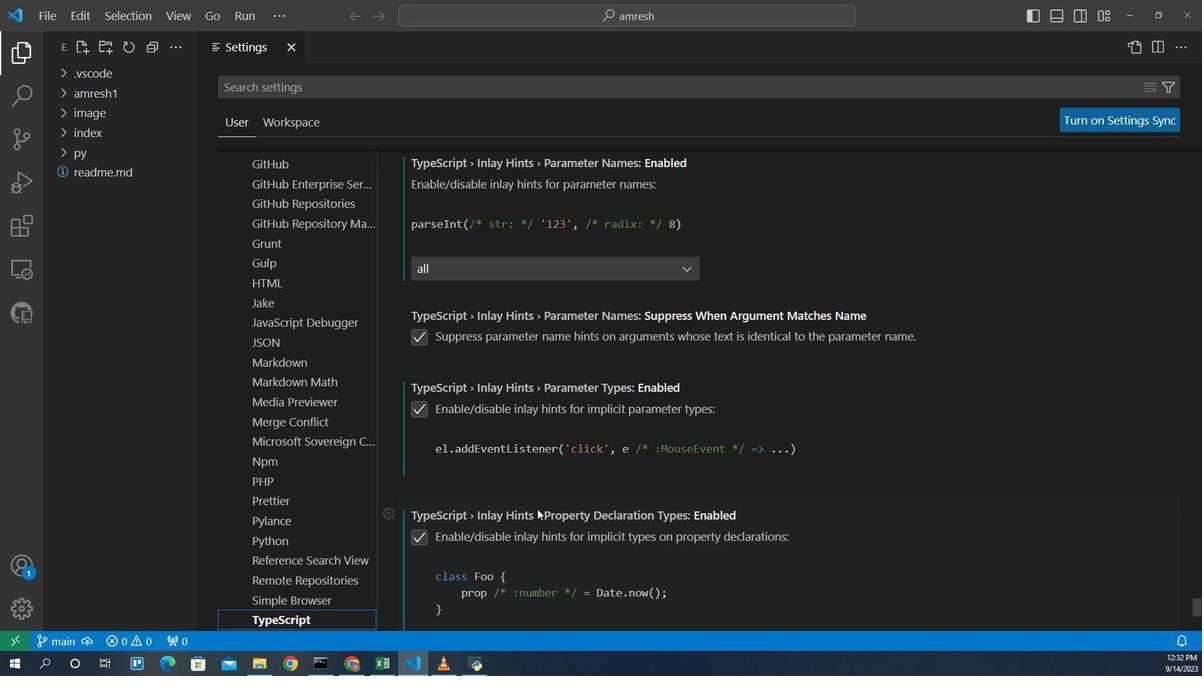 
Action: Mouse scrolled (561, 58) with delta (0, 0)
Screenshot: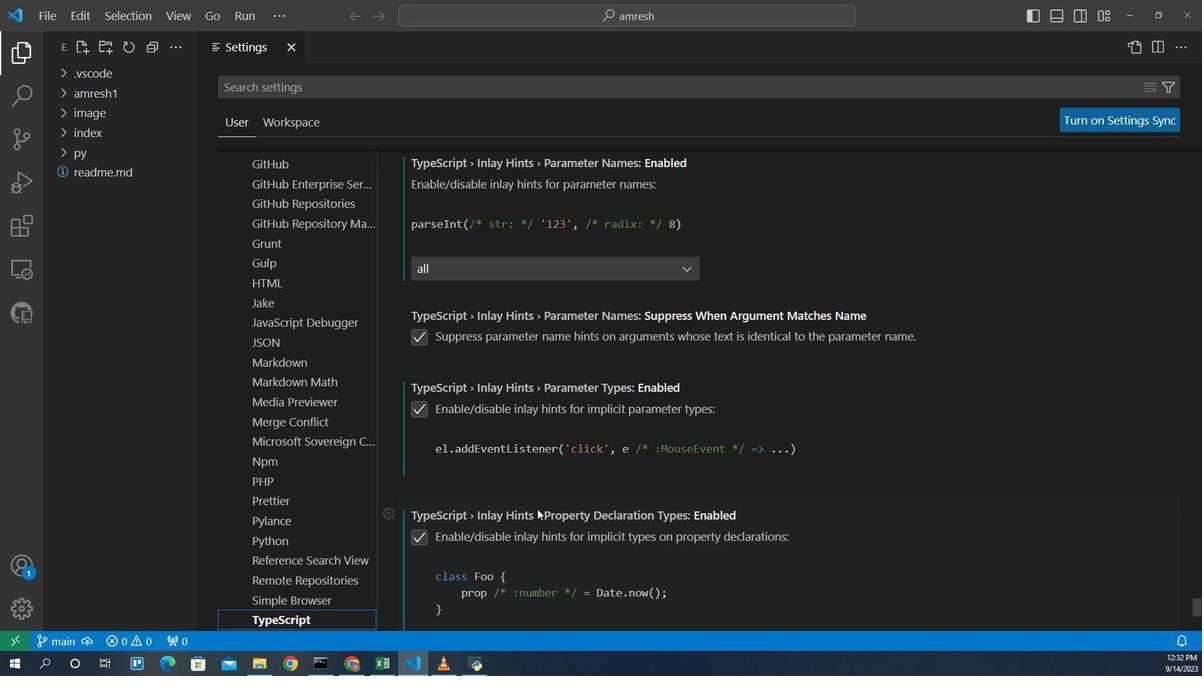 
Action: Mouse scrolled (561, 58) with delta (0, 0)
Screenshot: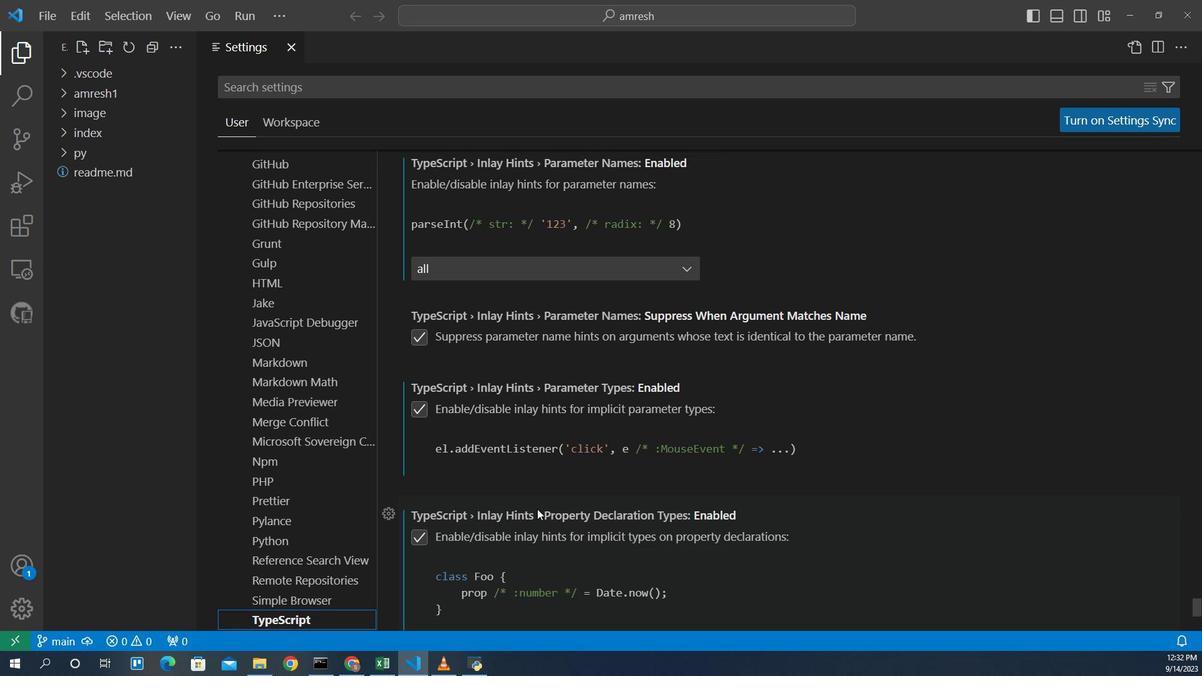 
Action: Mouse scrolled (561, 58) with delta (0, 0)
Screenshot: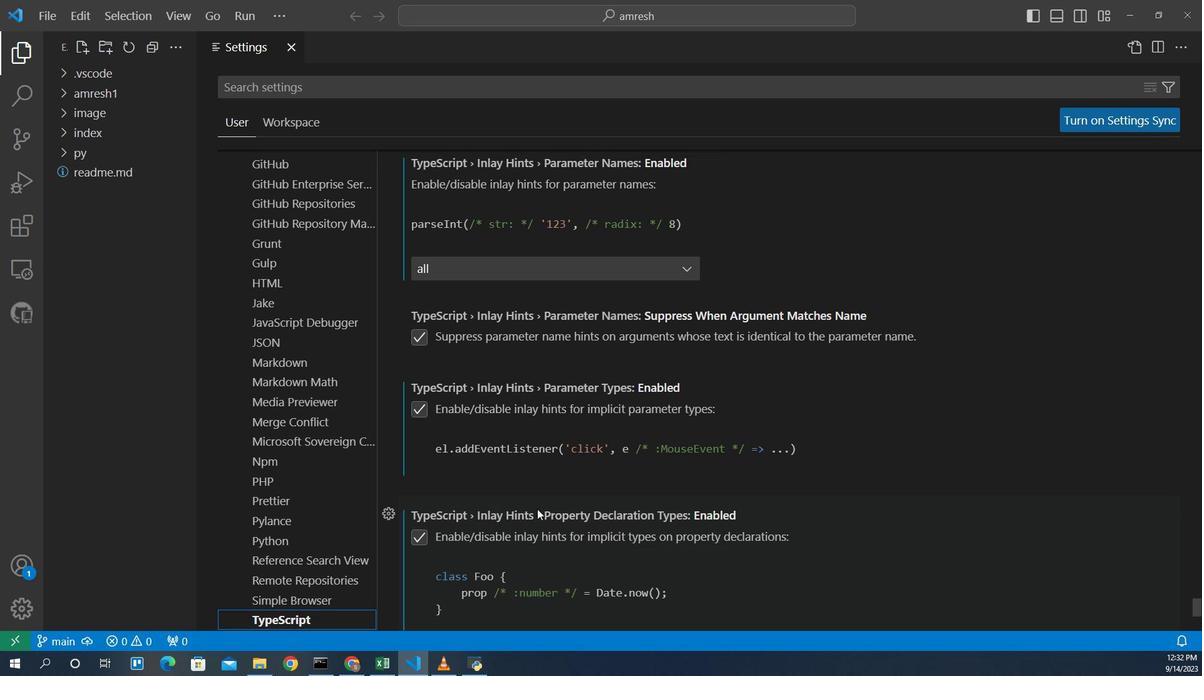 
Action: Mouse scrolled (561, 58) with delta (0, 0)
Screenshot: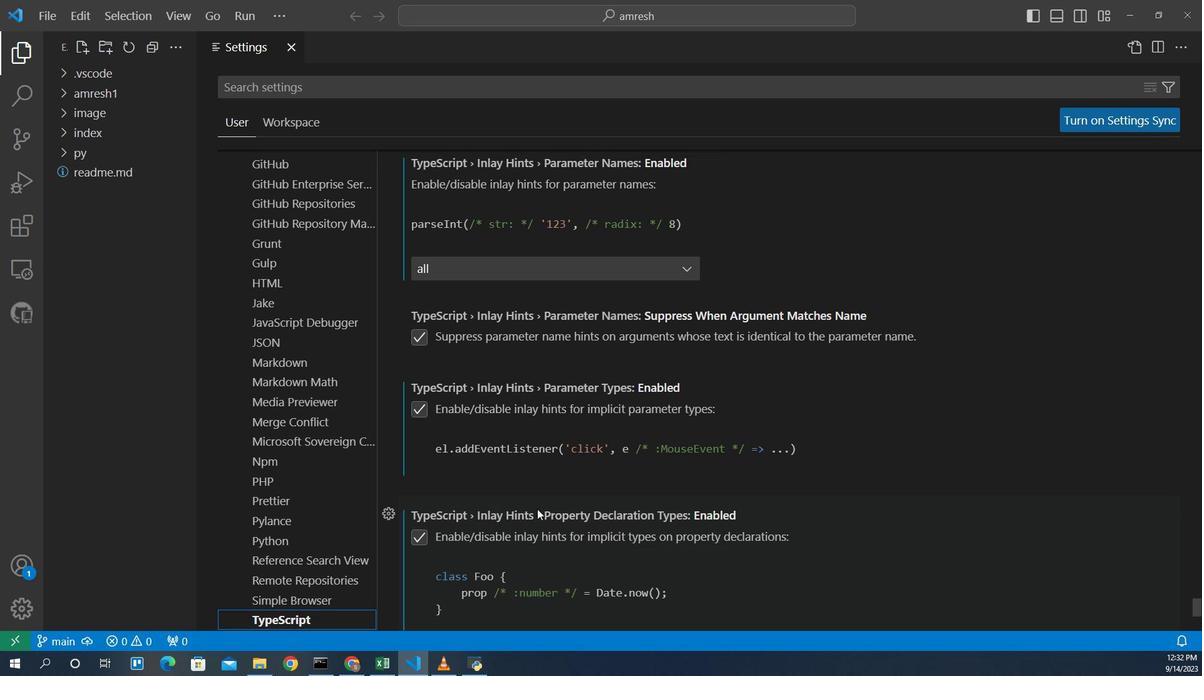 
Action: Mouse scrolled (561, 58) with delta (0, 0)
Screenshot: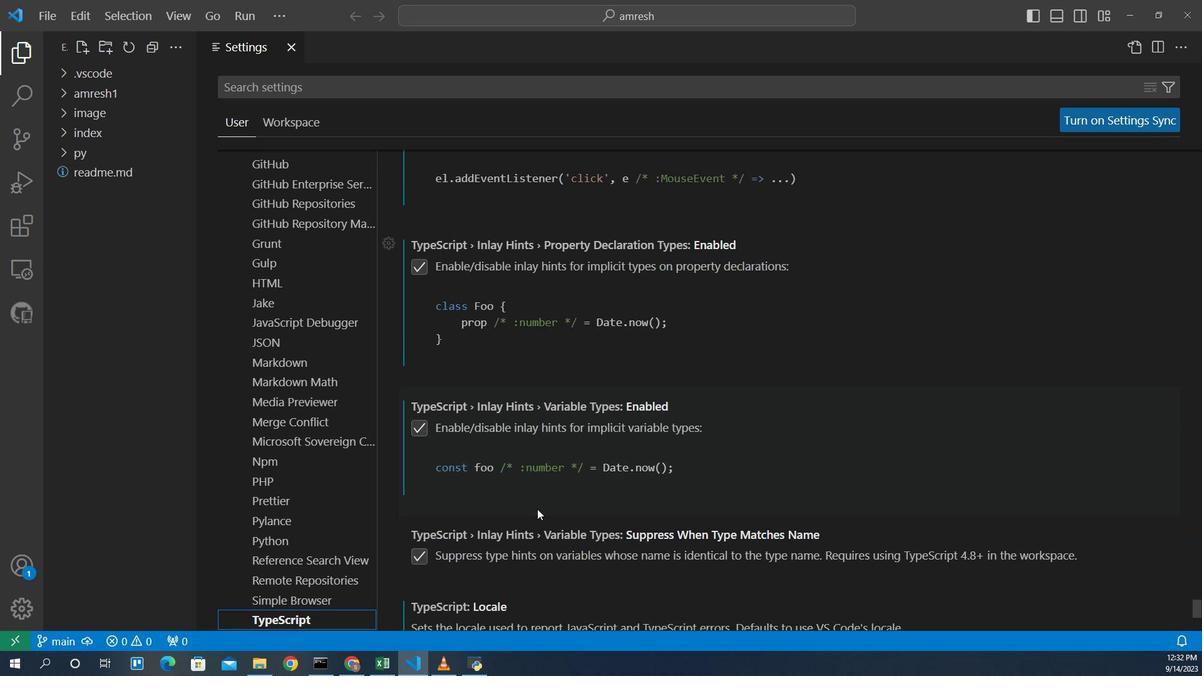 
Action: Mouse scrolled (561, 58) with delta (0, 0)
Screenshot: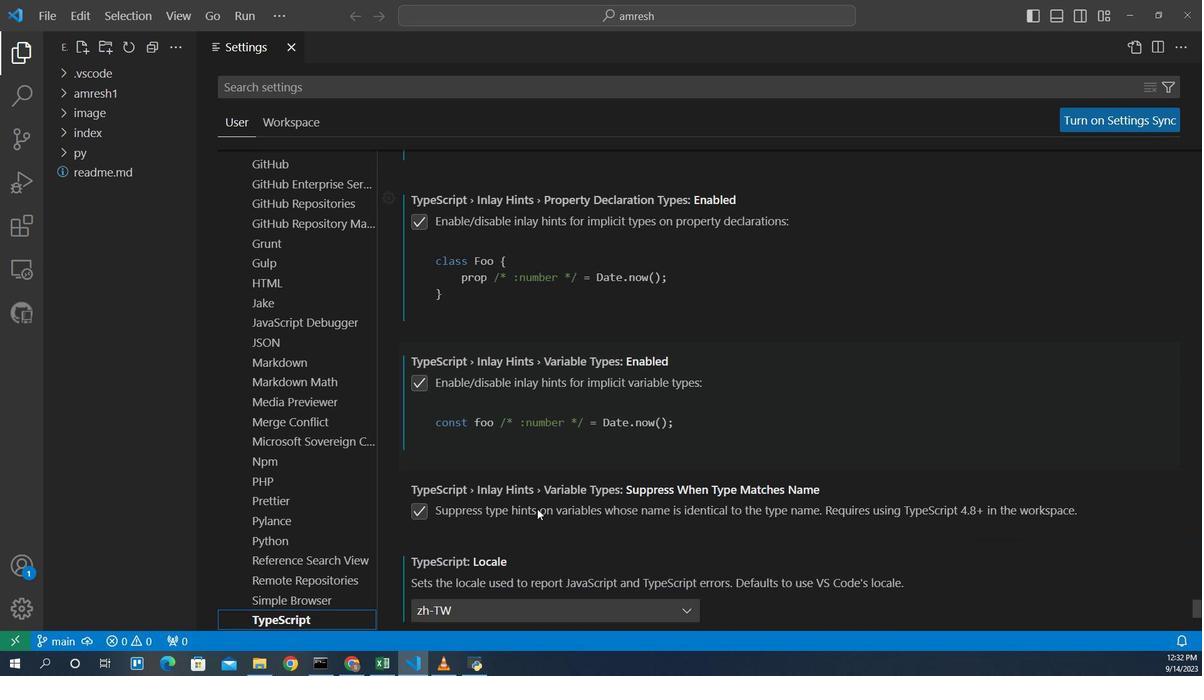
Action: Mouse scrolled (561, 58) with delta (0, 0)
Screenshot: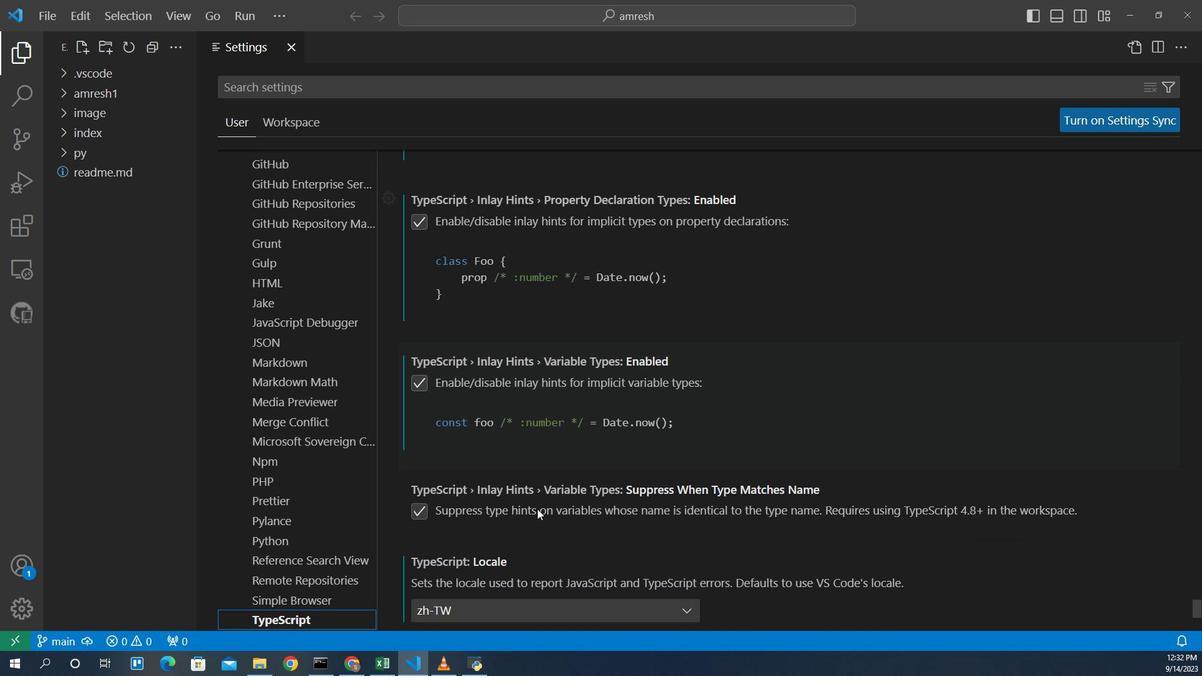 
Action: Mouse scrolled (561, 58) with delta (0, 0)
Screenshot: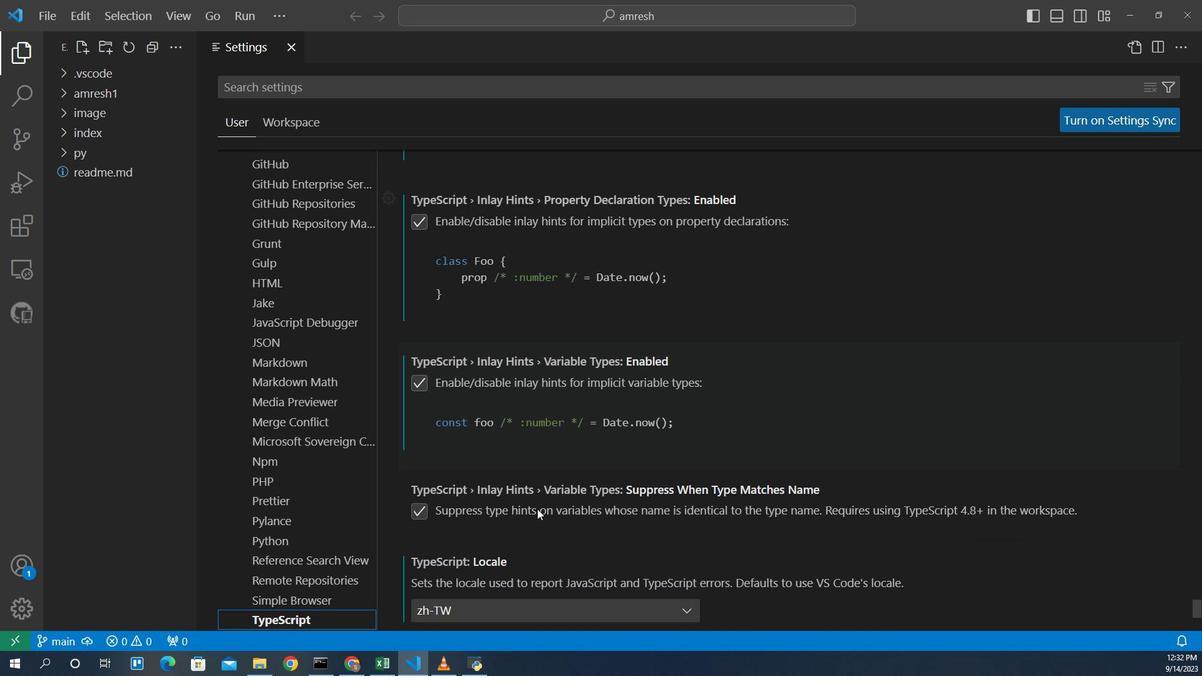 
Action: Mouse scrolled (561, 58) with delta (0, 0)
Screenshot: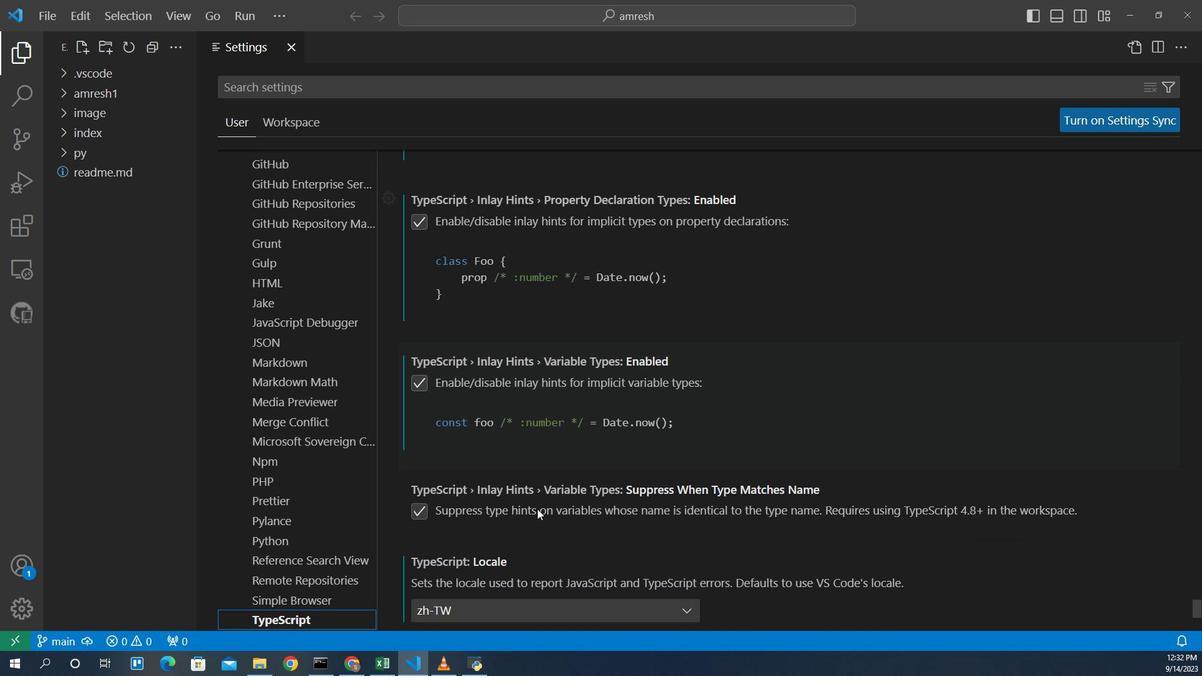
Action: Mouse scrolled (561, 58) with delta (0, 0)
Screenshot: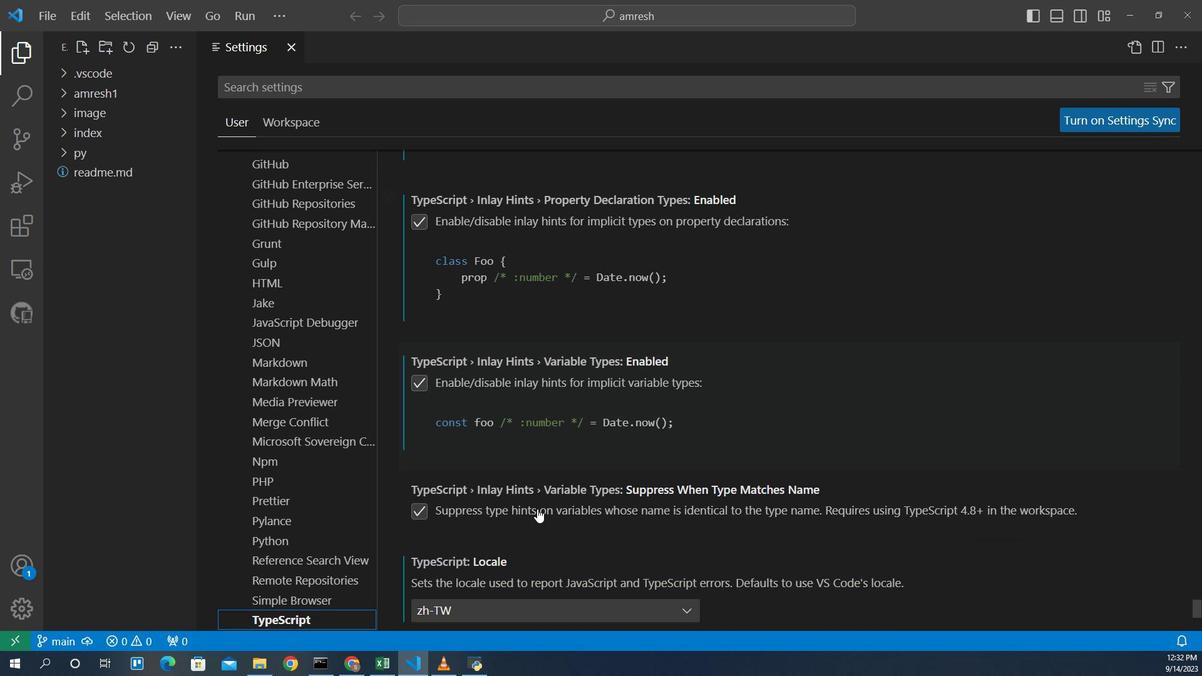 
Action: Mouse scrolled (561, 58) with delta (0, 0)
Screenshot: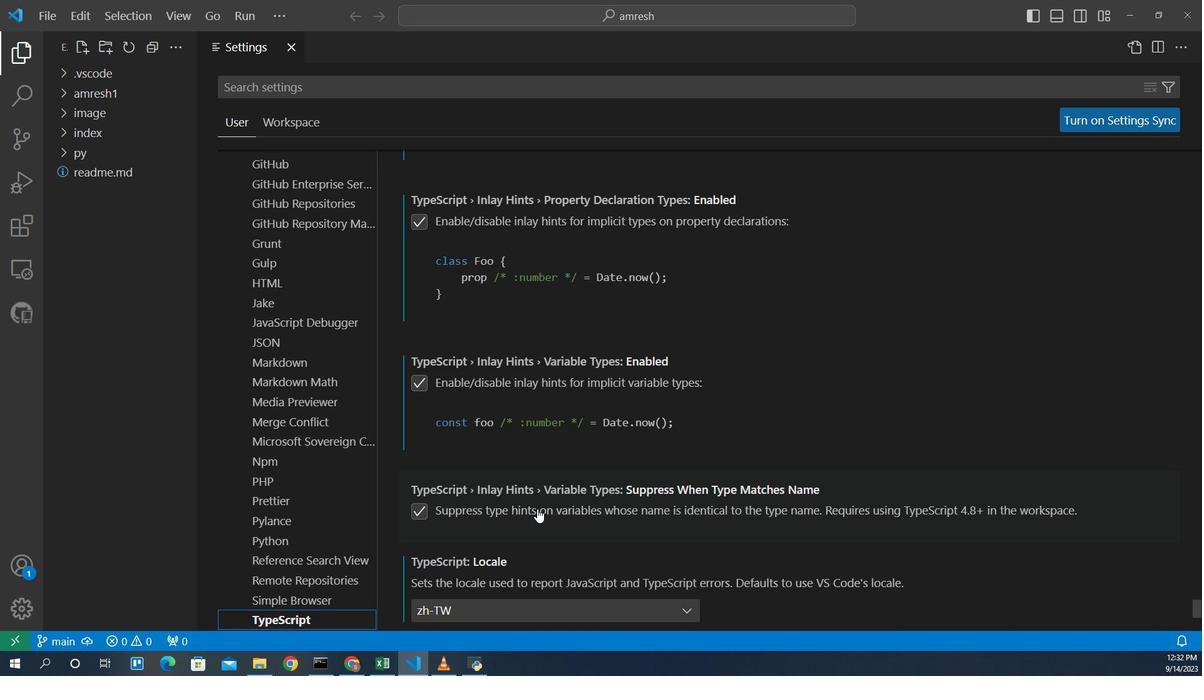 
Action: Mouse scrolled (561, 58) with delta (0, 0)
Screenshot: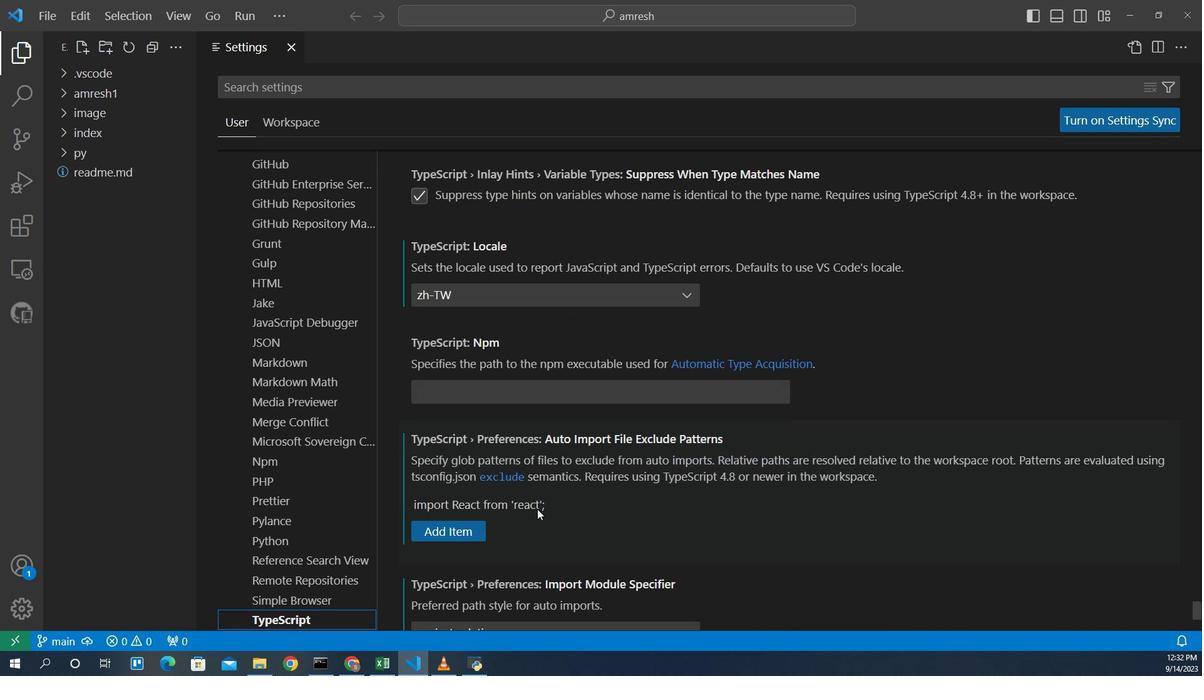
Action: Mouse scrolled (561, 58) with delta (0, 0)
Screenshot: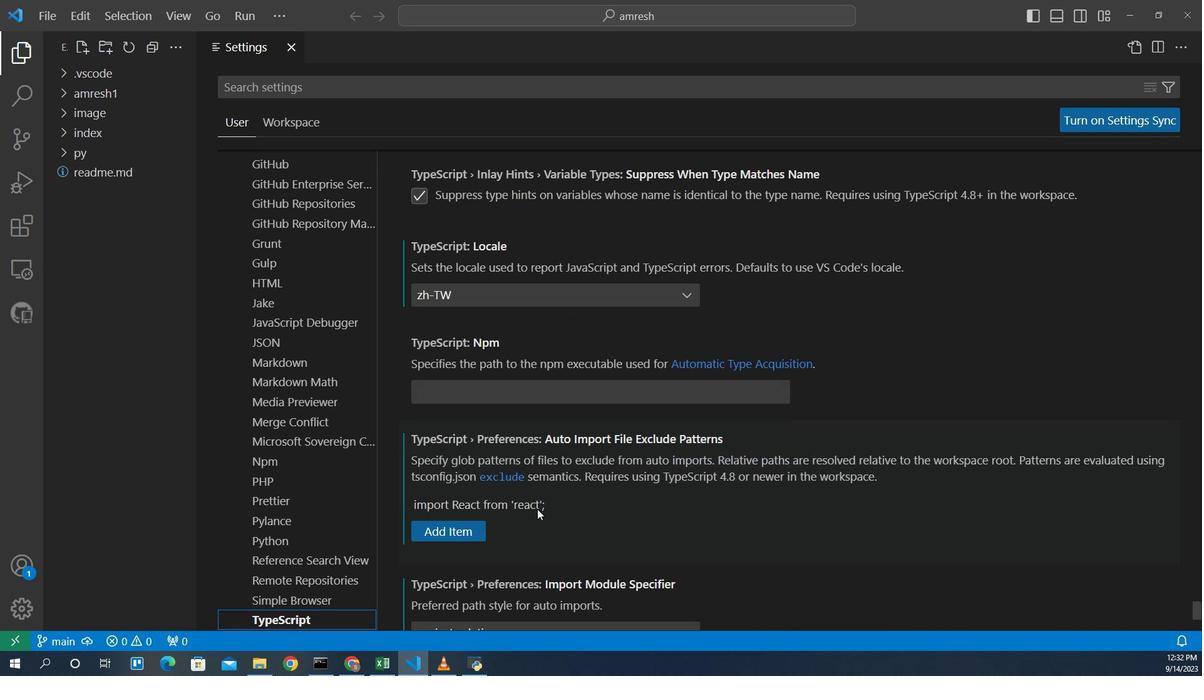 
Action: Mouse scrolled (561, 58) with delta (0, 0)
Screenshot: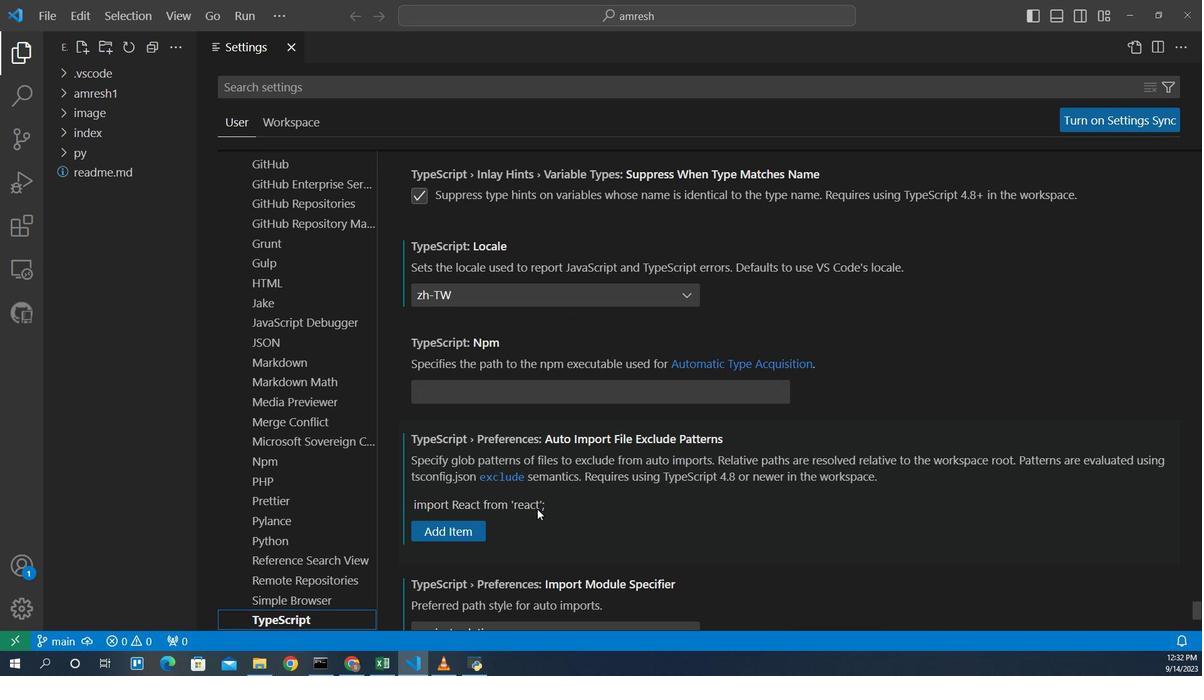 
Action: Mouse scrolled (561, 58) with delta (0, 0)
Screenshot: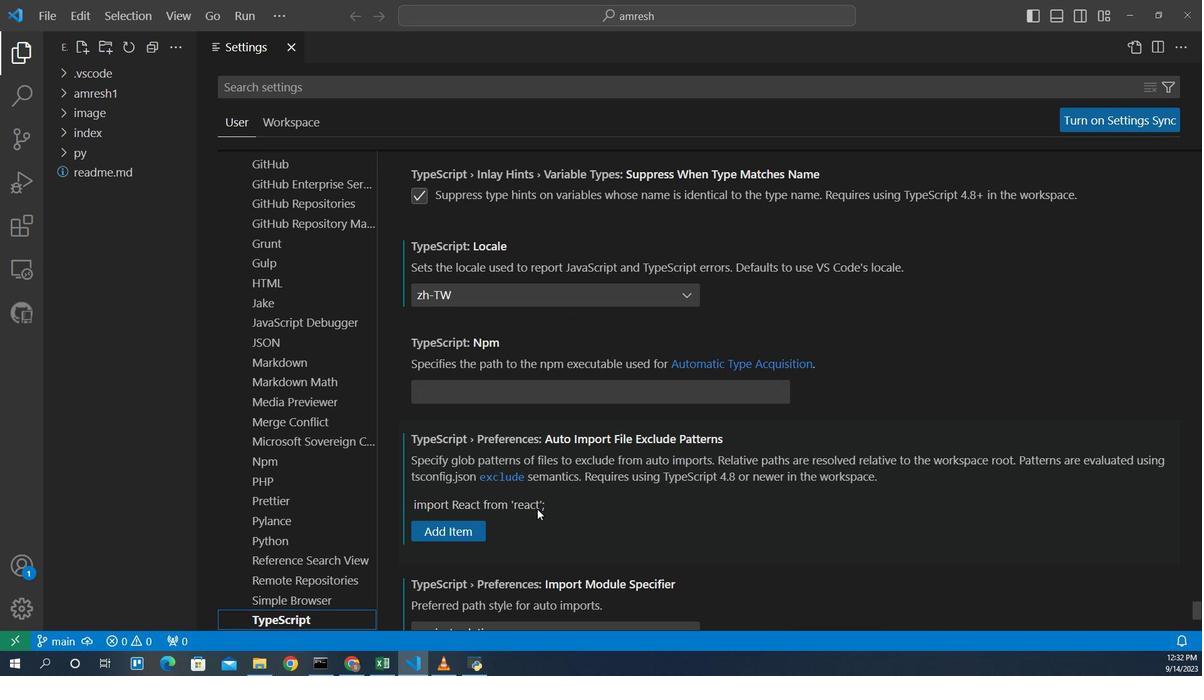 
Action: Mouse scrolled (561, 58) with delta (0, 0)
Screenshot: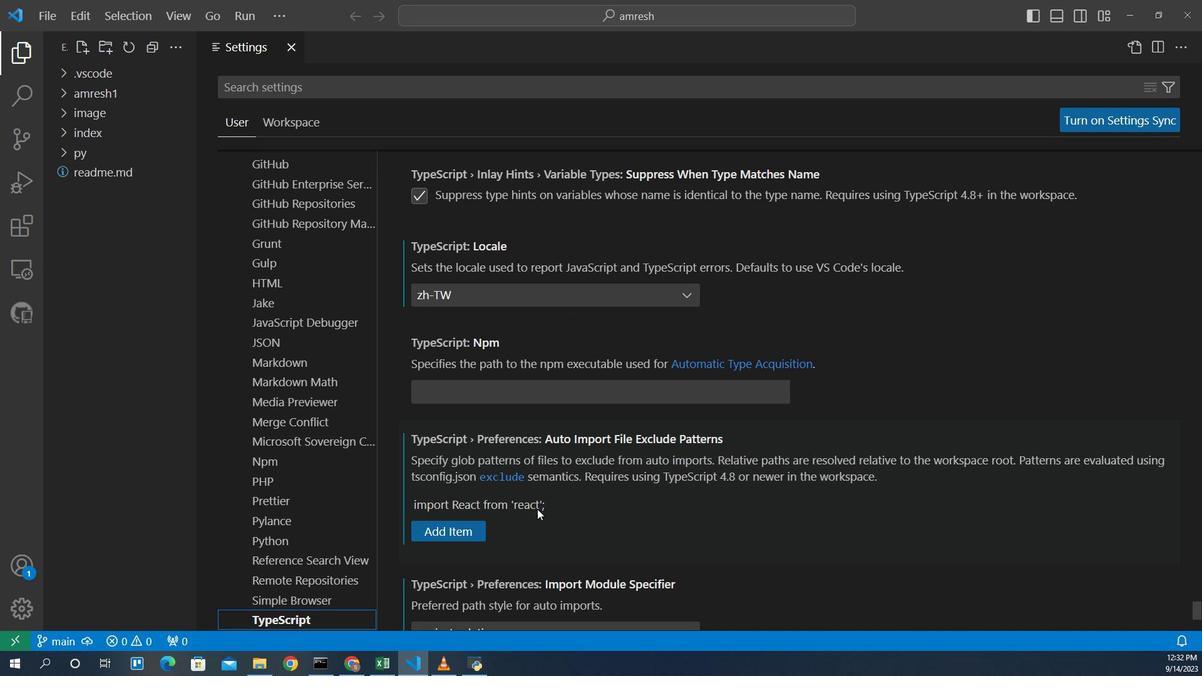 
Action: Mouse scrolled (561, 58) with delta (0, 0)
Screenshot: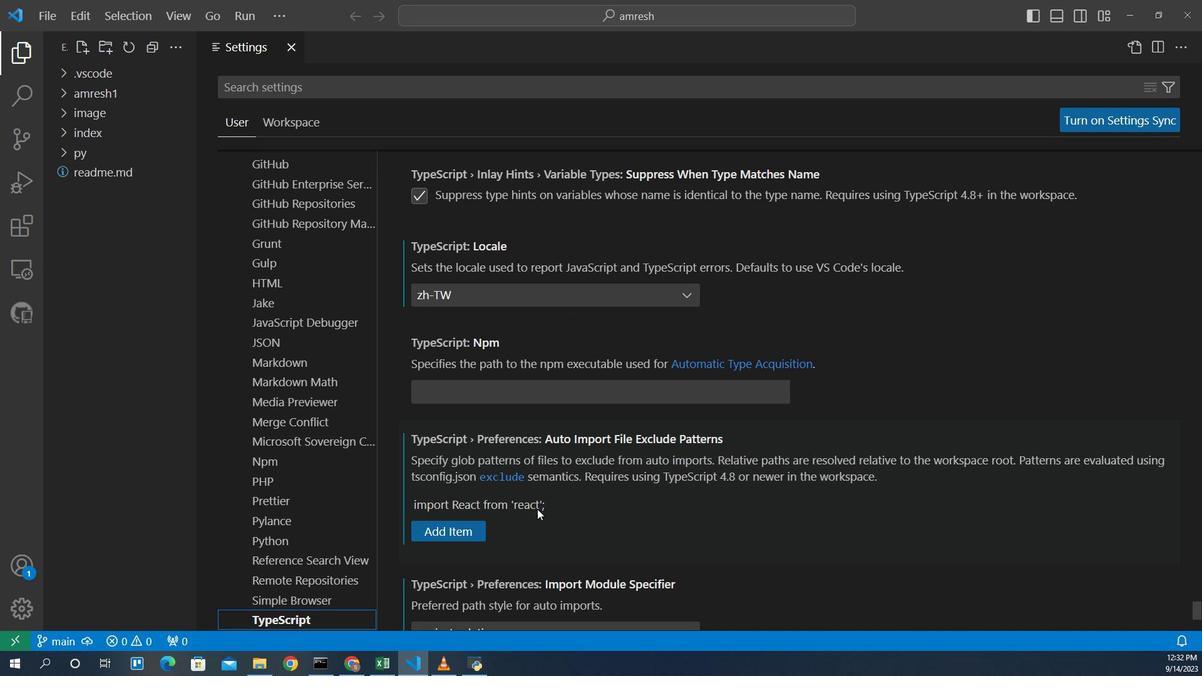 
Action: Mouse scrolled (561, 58) with delta (0, 0)
Screenshot: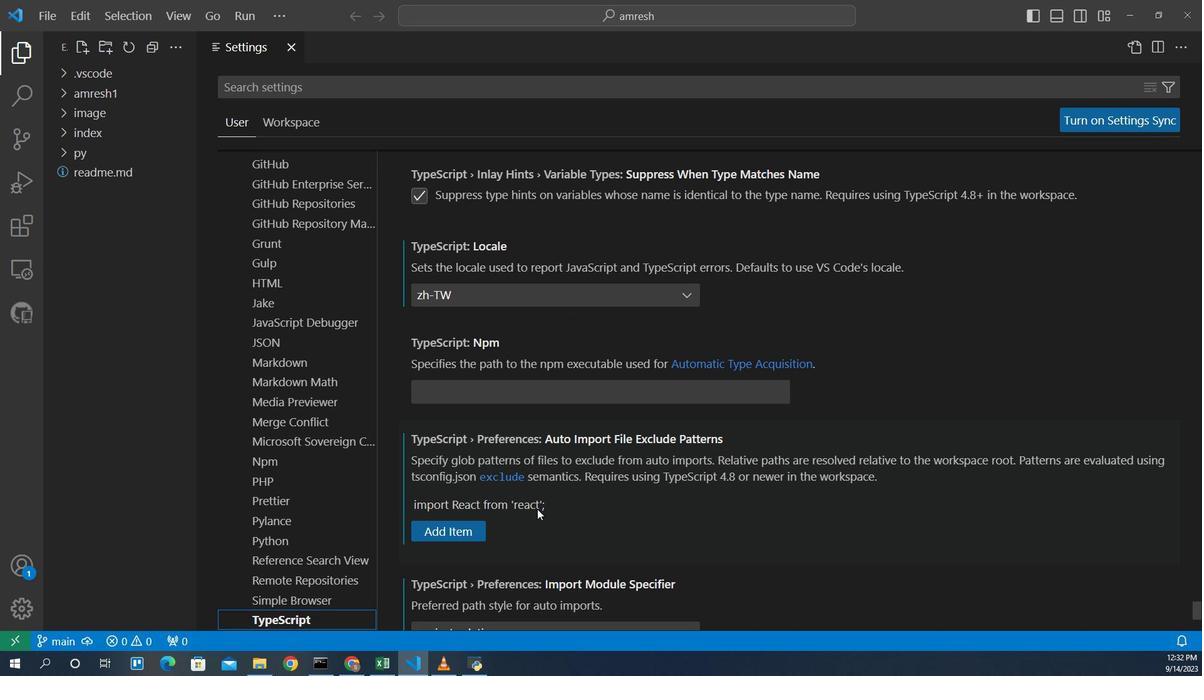 
Action: Mouse scrolled (561, 58) with delta (0, 0)
Screenshot: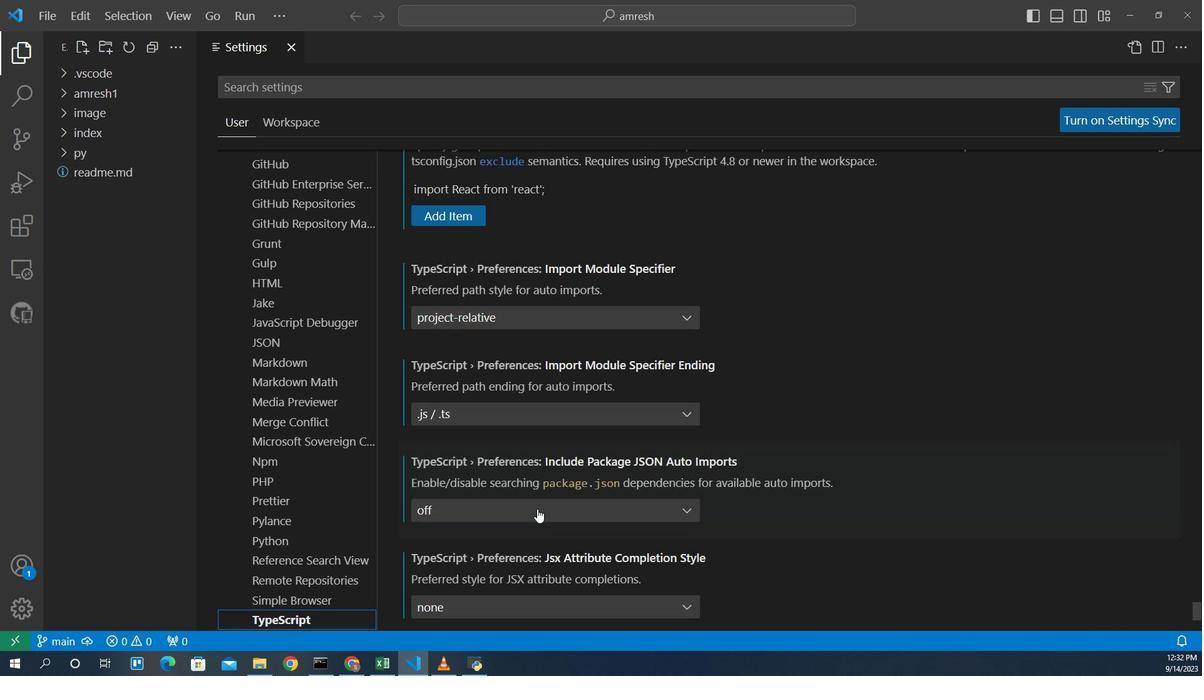 
Action: Mouse scrolled (561, 58) with delta (0, 0)
Screenshot: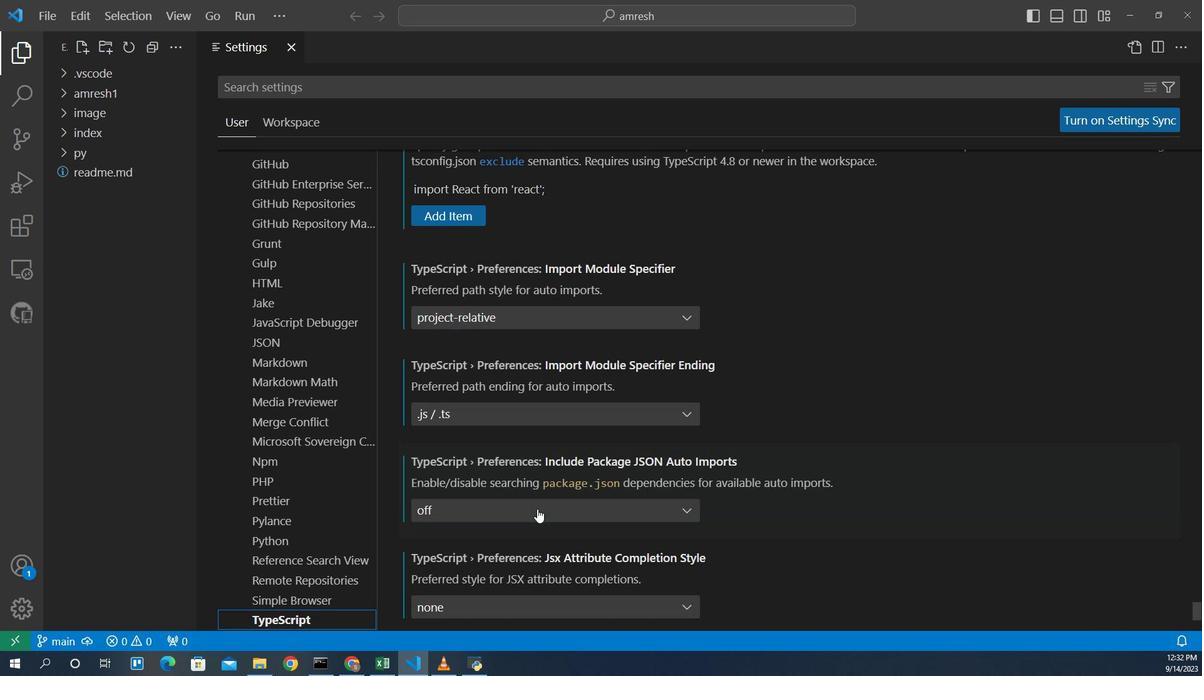 
Action: Mouse scrolled (561, 58) with delta (0, 0)
Screenshot: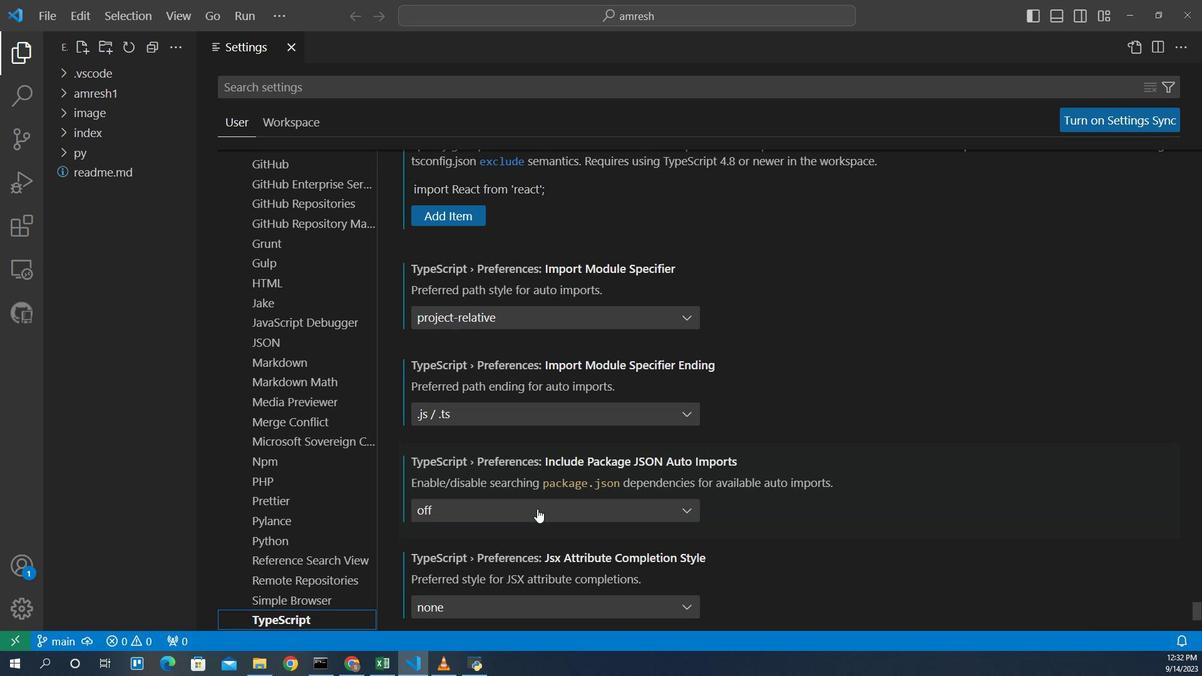 
Action: Mouse scrolled (561, 58) with delta (0, 0)
Screenshot: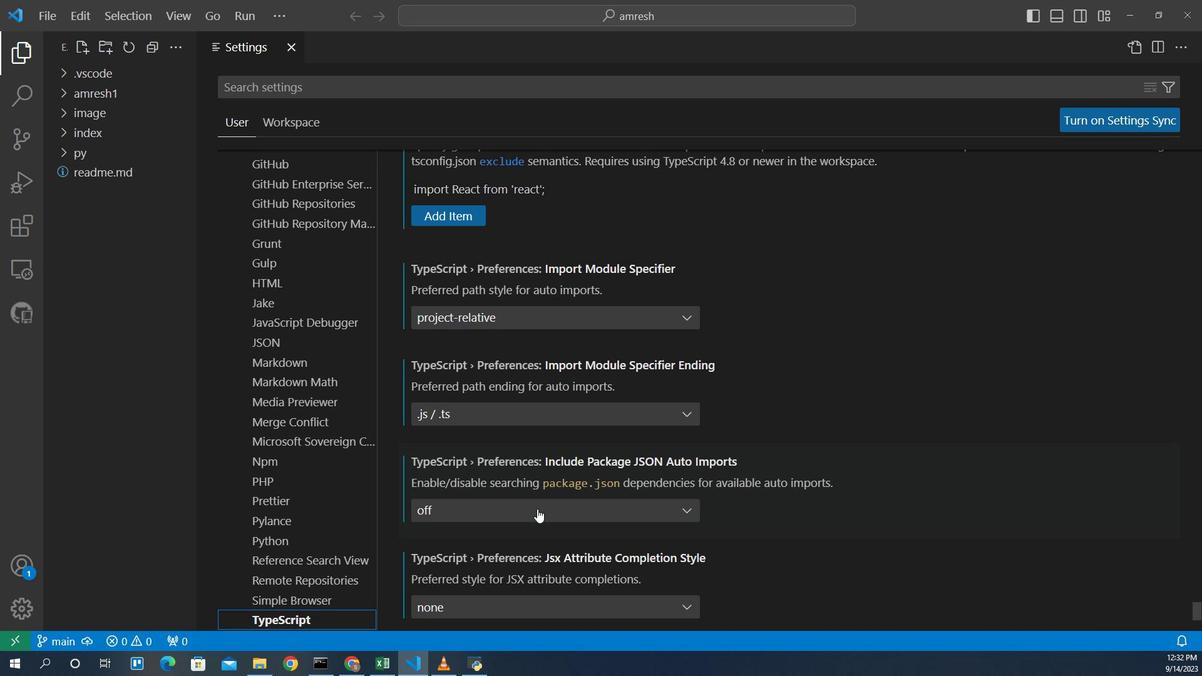 
Action: Mouse scrolled (561, 58) with delta (0, 0)
Screenshot: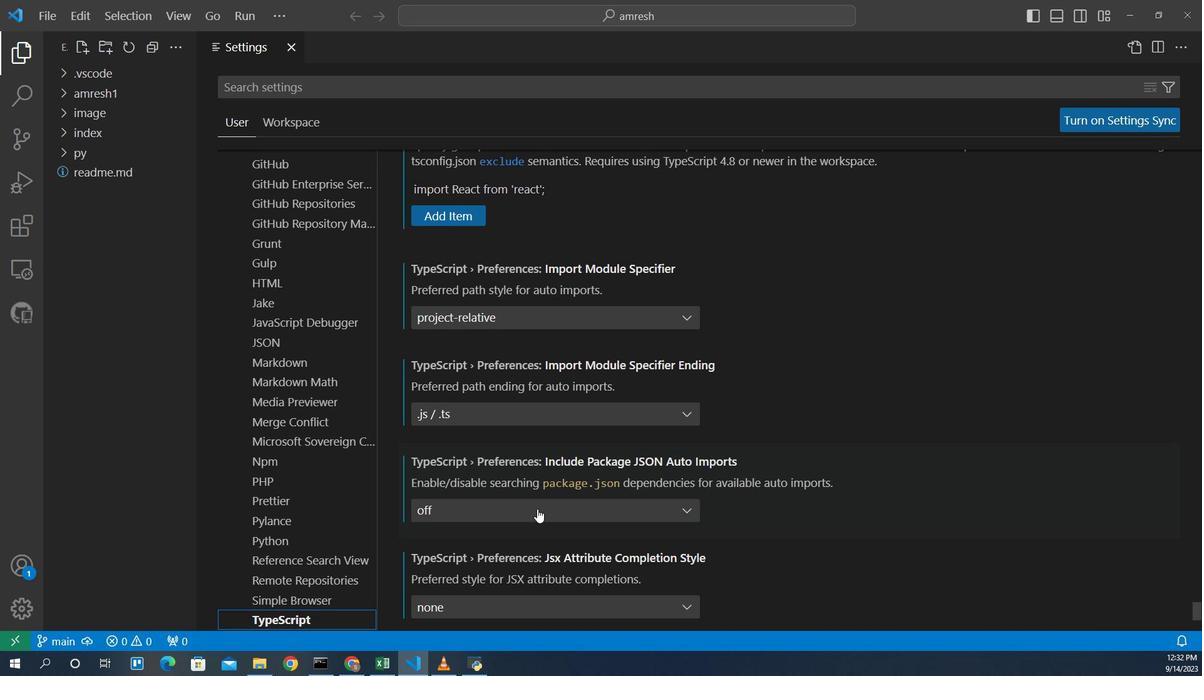 
Action: Mouse scrolled (561, 58) with delta (0, 0)
Screenshot: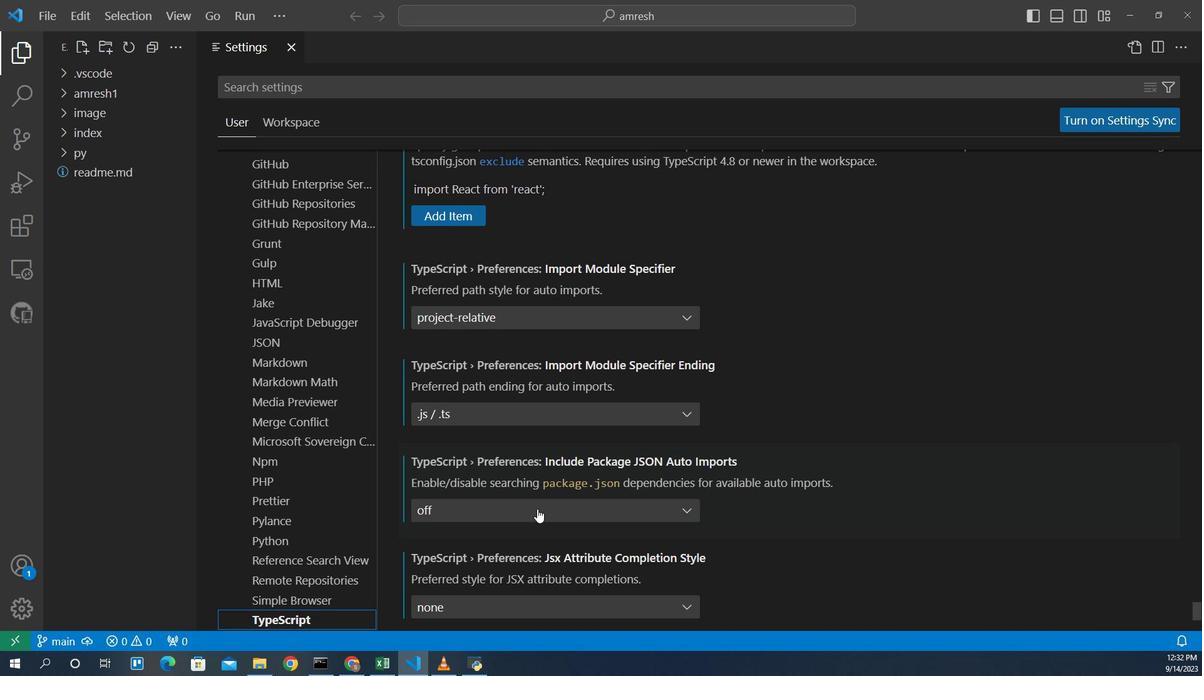 
Action: Mouse scrolled (561, 58) with delta (0, 0)
Screenshot: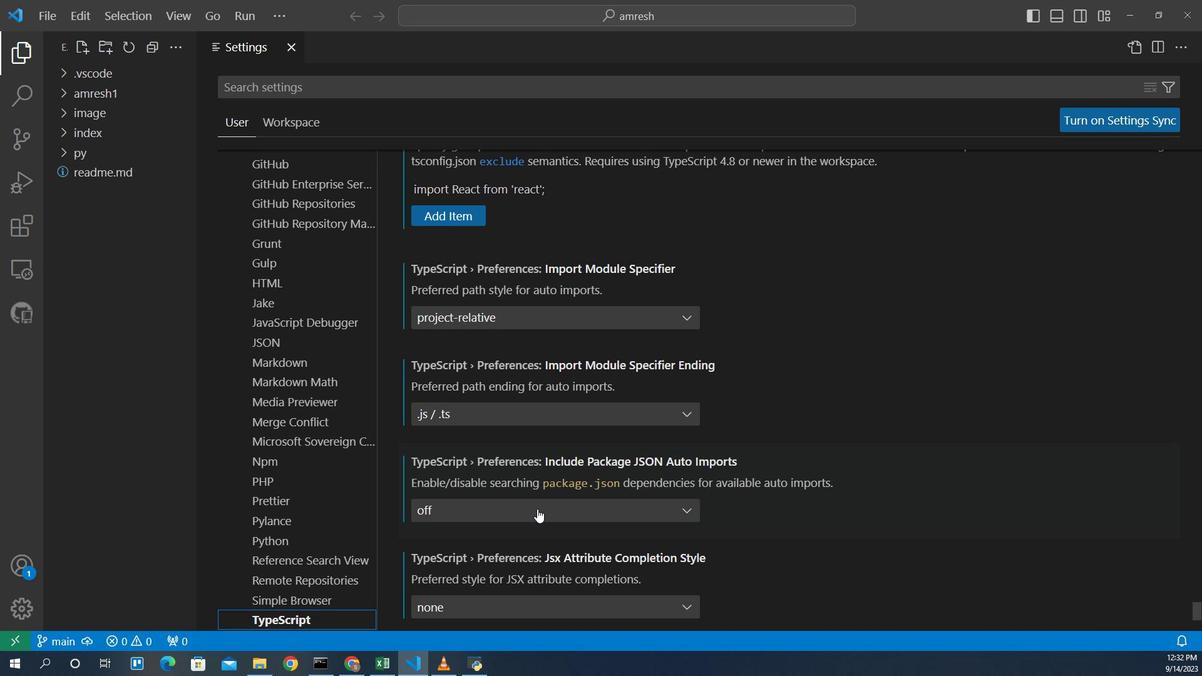 
Action: Mouse scrolled (561, 58) with delta (0, 0)
Screenshot: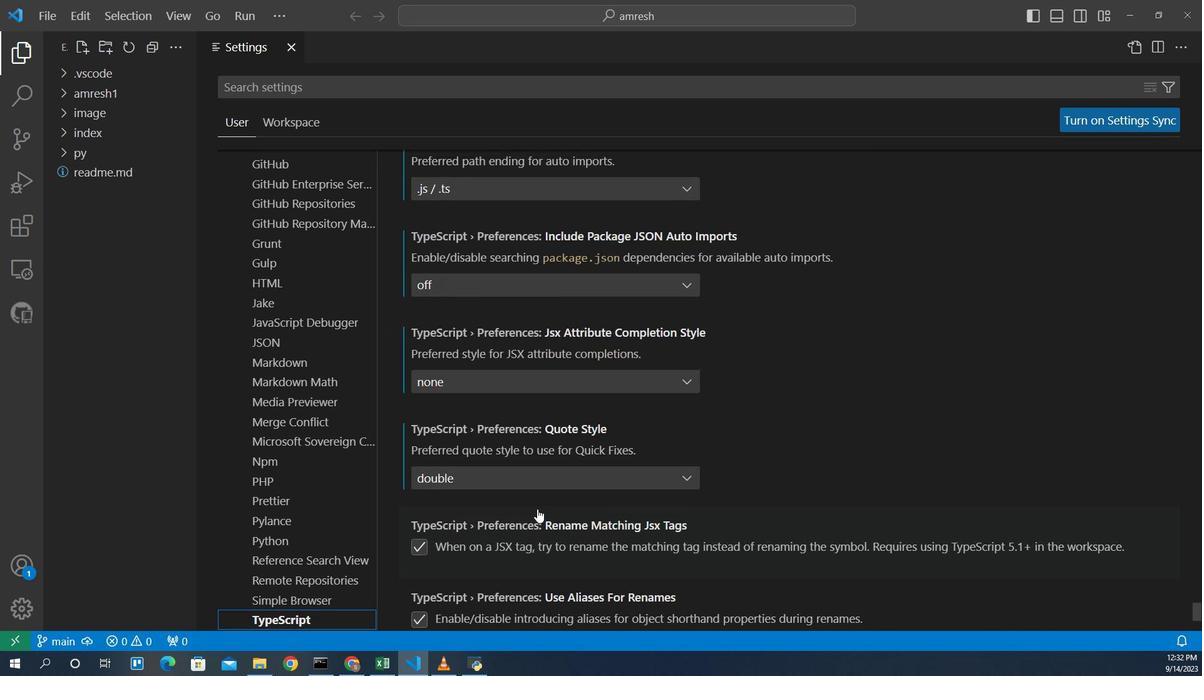 
Action: Mouse scrolled (561, 58) with delta (0, 0)
Screenshot: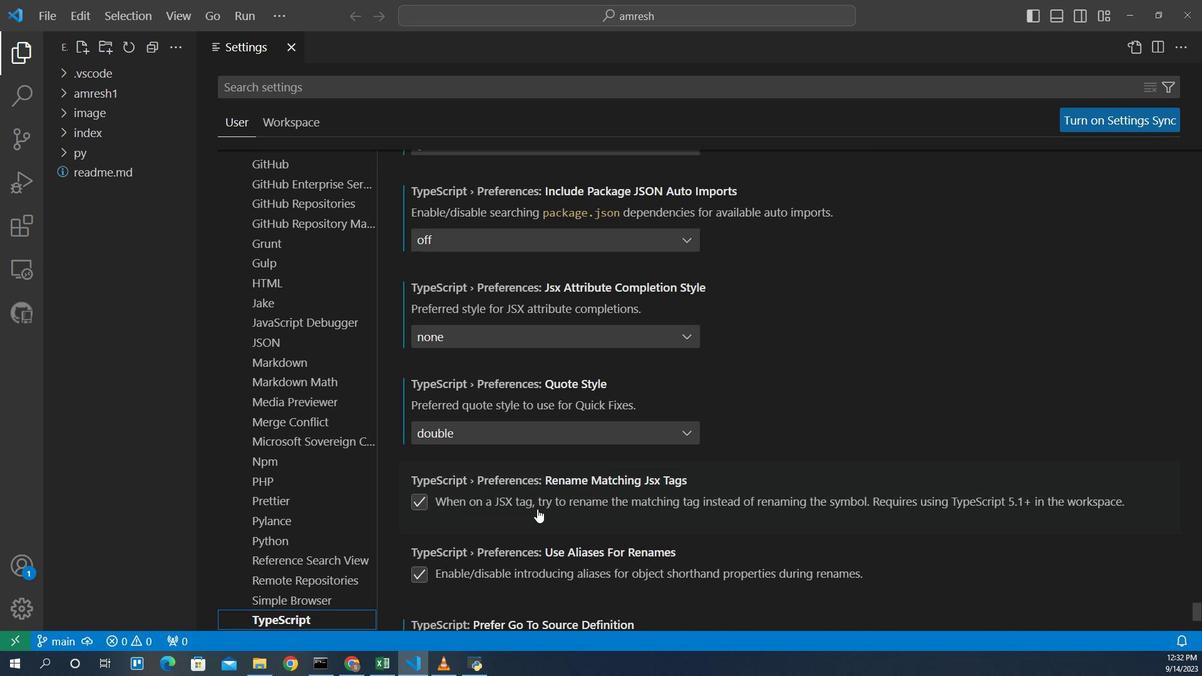 
Action: Mouse scrolled (561, 58) with delta (0, 0)
Screenshot: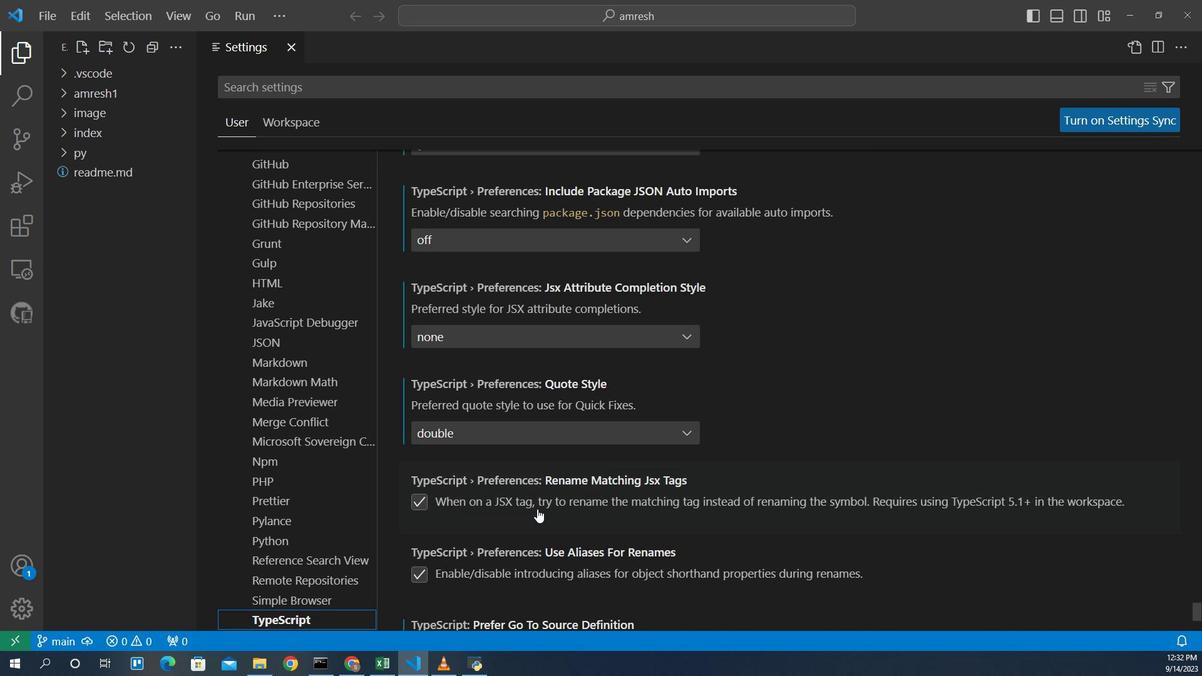 
Action: Mouse scrolled (561, 58) with delta (0, 0)
Screenshot: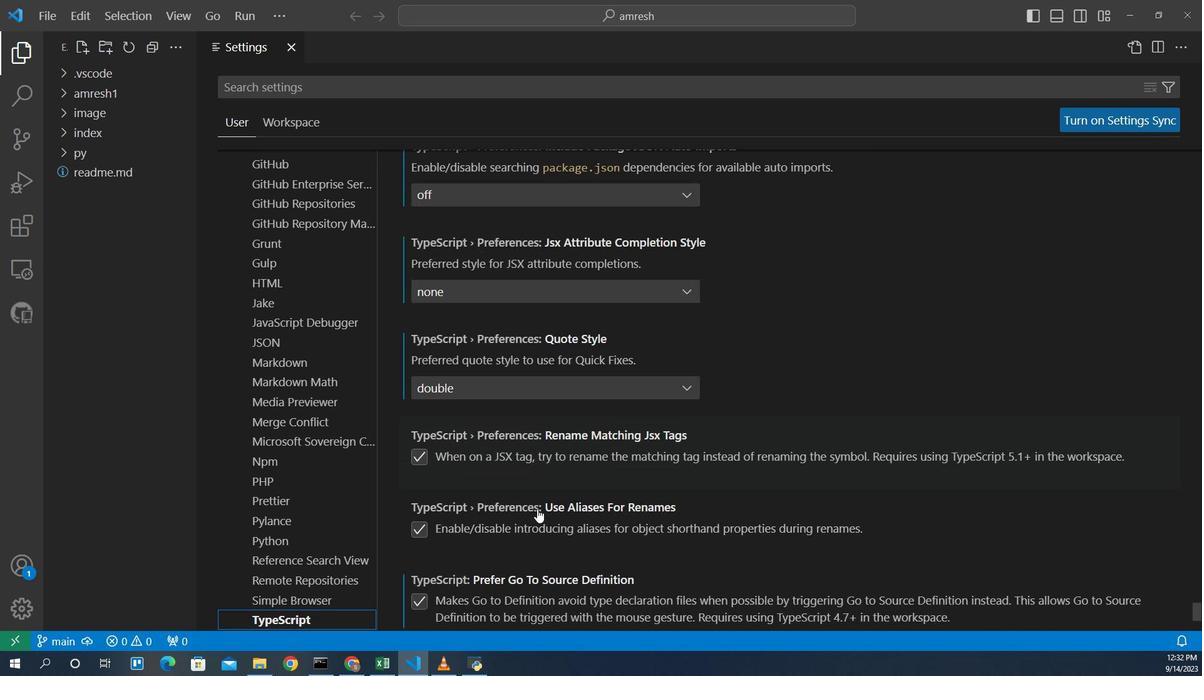 
Action: Mouse scrolled (561, 58) with delta (0, 0)
Screenshot: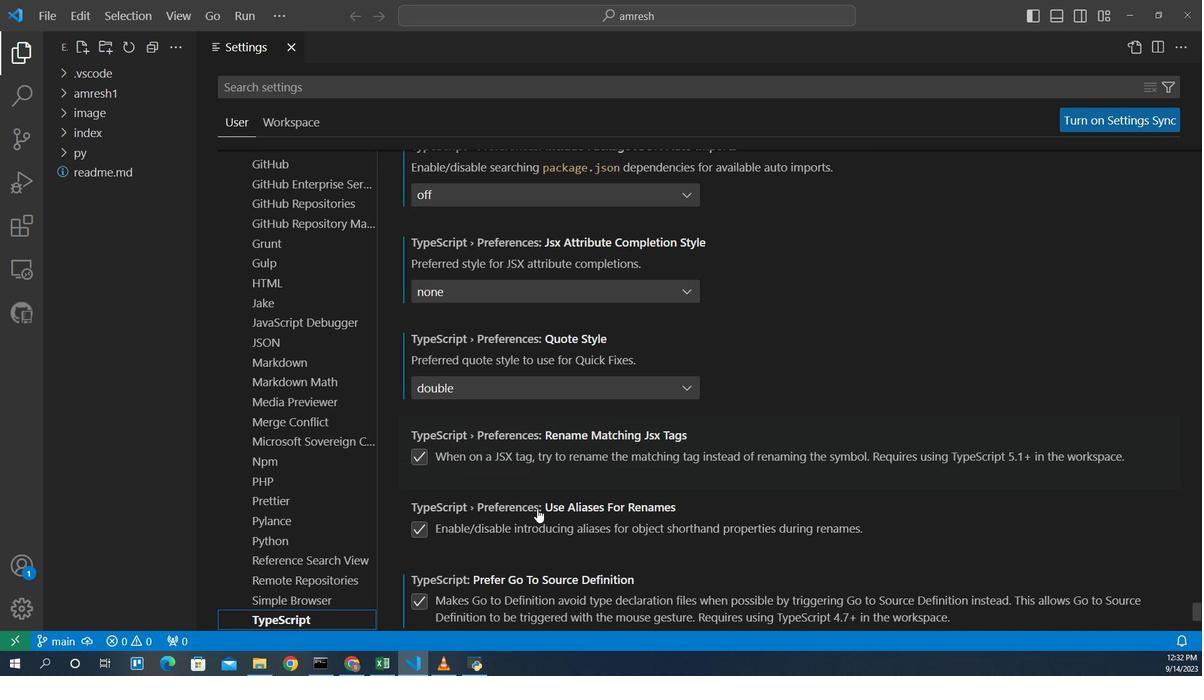 
Action: Mouse scrolled (561, 58) with delta (0, 0)
Screenshot: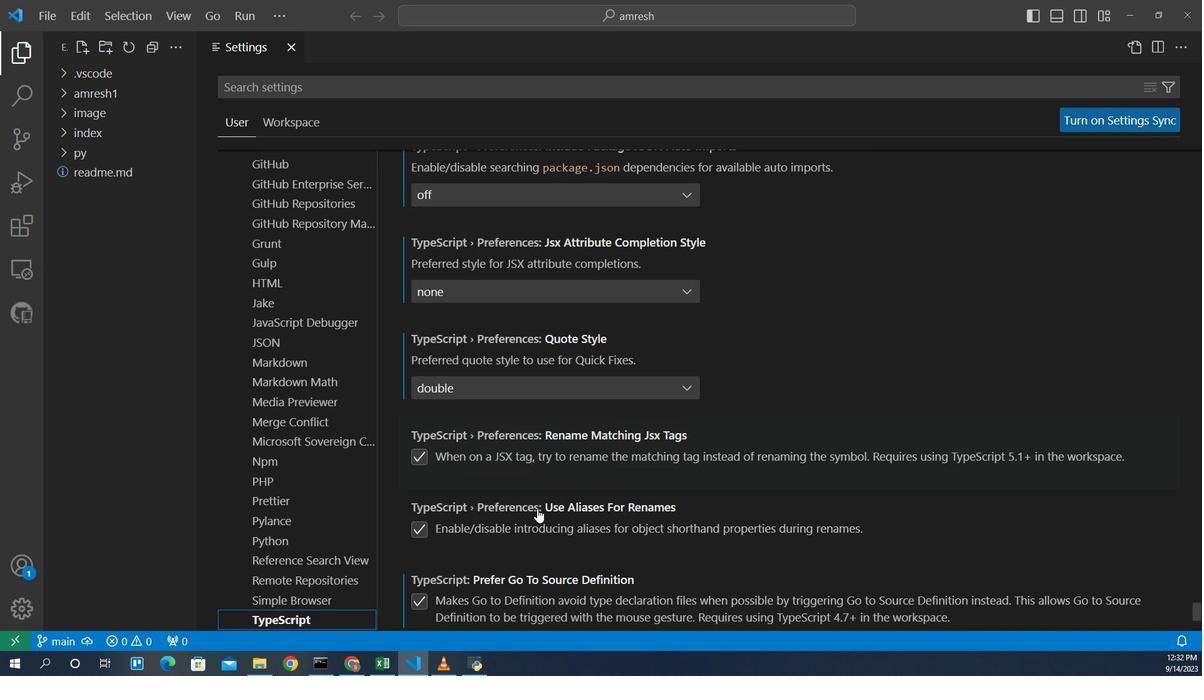 
Action: Mouse scrolled (561, 58) with delta (0, 0)
Screenshot: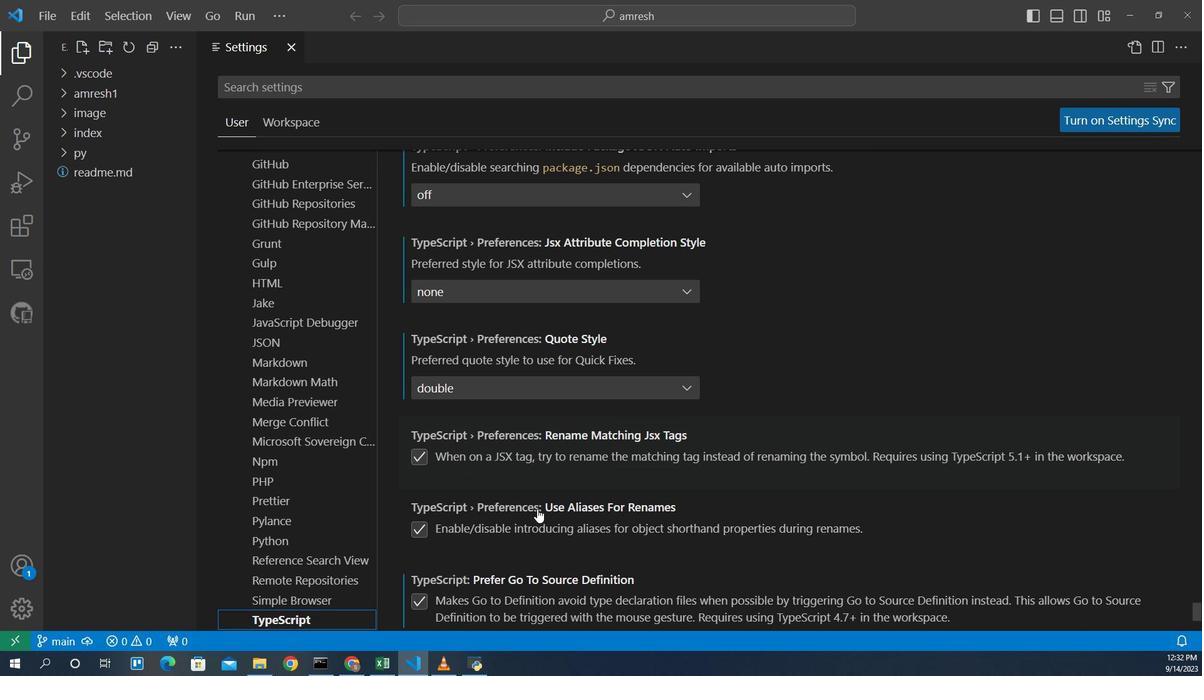 
Action: Mouse scrolled (561, 58) with delta (0, 0)
Screenshot: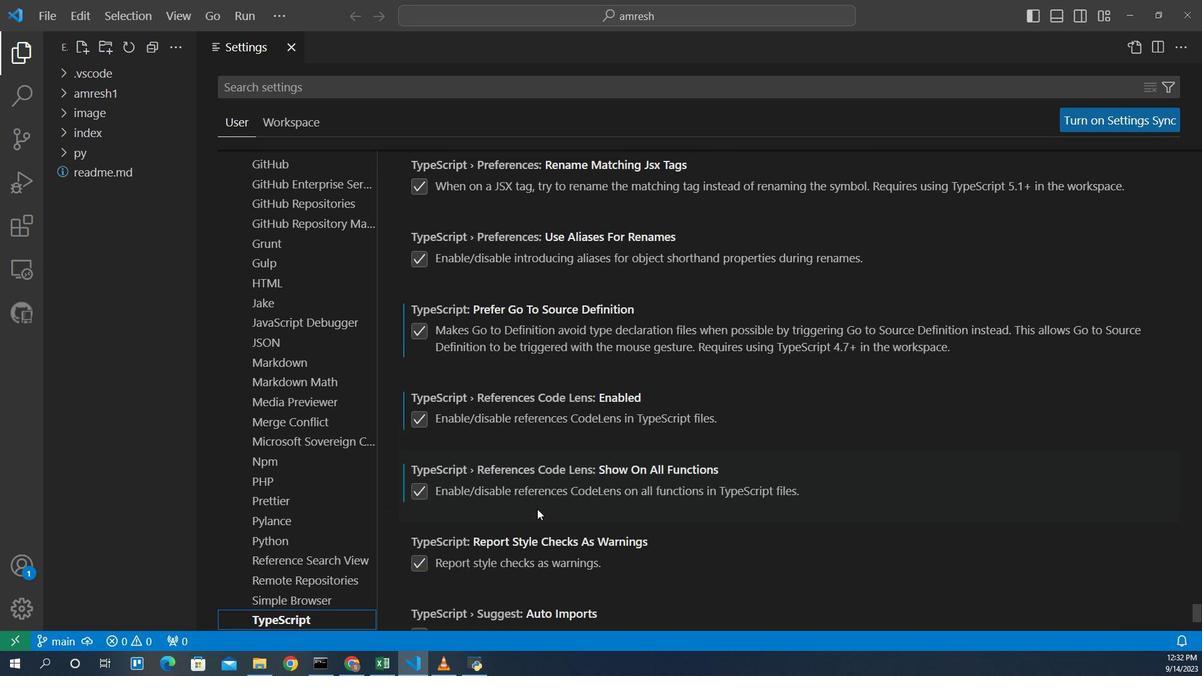 
Action: Mouse scrolled (561, 58) with delta (0, 0)
Screenshot: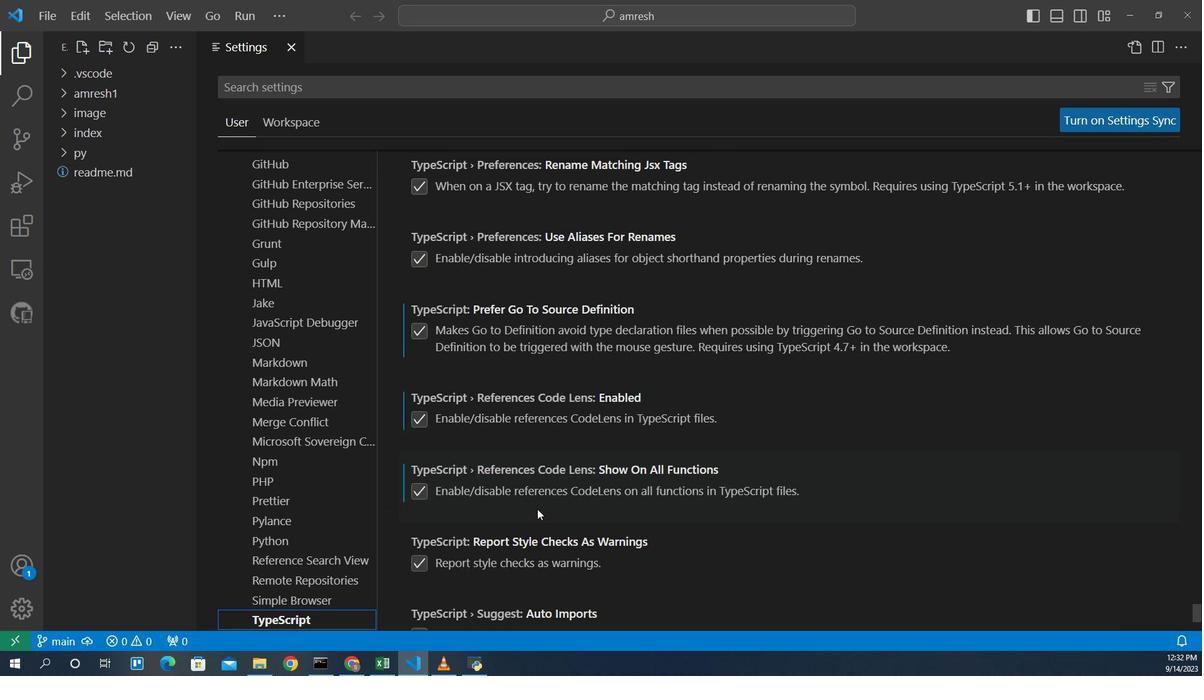 
Action: Mouse scrolled (561, 58) with delta (0, 0)
Screenshot: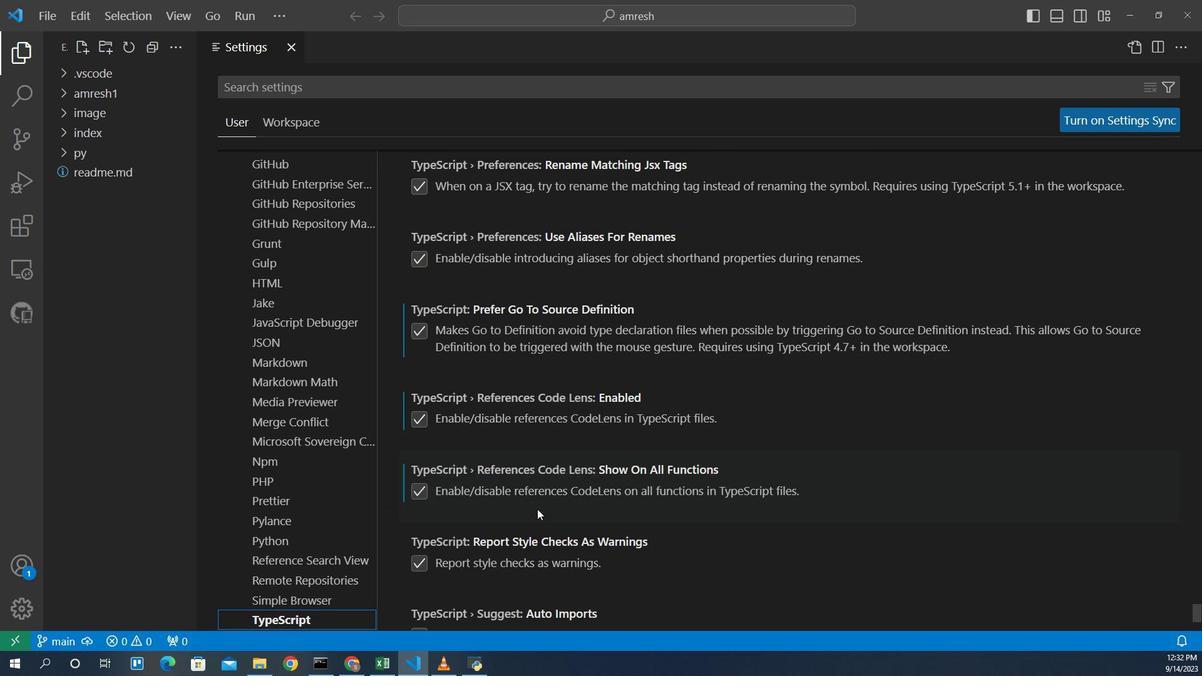 
Action: Mouse scrolled (561, 58) with delta (0, 0)
Screenshot: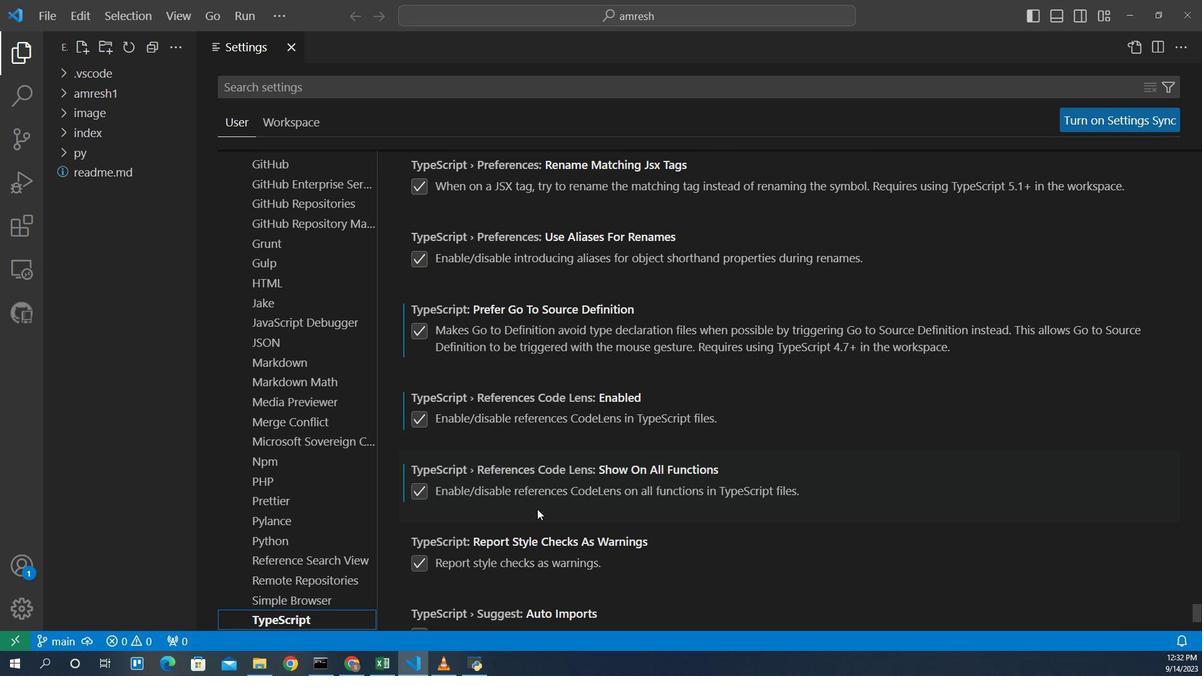 
Action: Mouse scrolled (561, 58) with delta (0, 0)
Screenshot: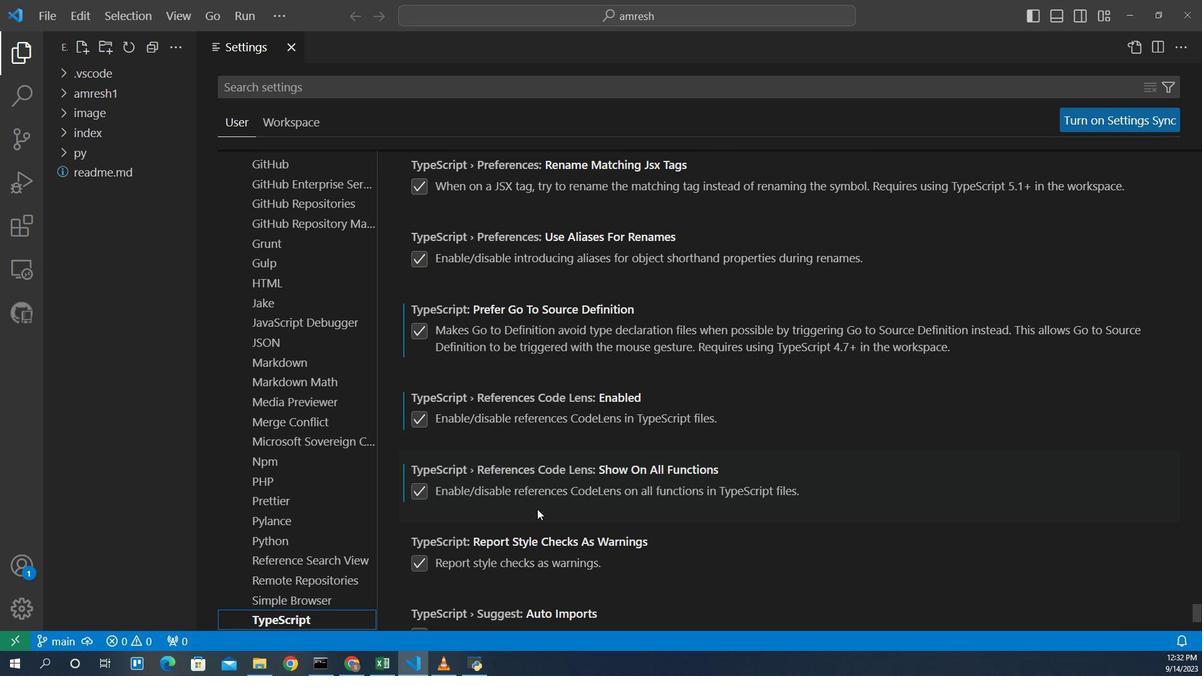 
Action: Mouse scrolled (561, 58) with delta (0, 0)
Screenshot: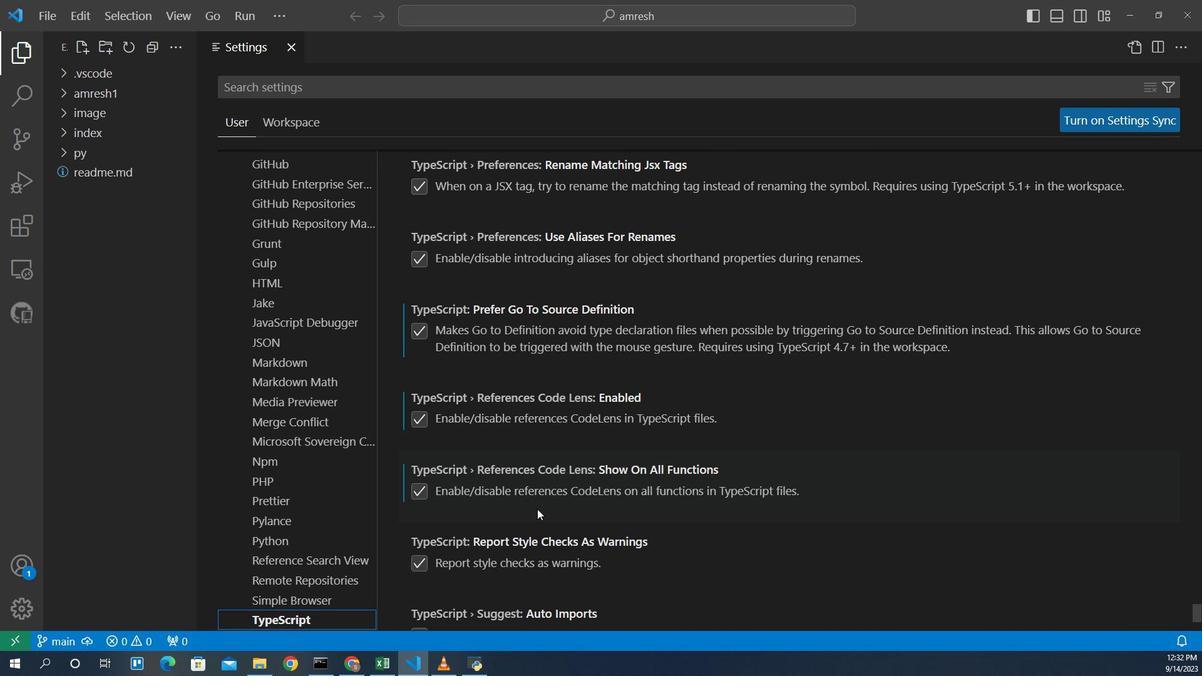 
Action: Mouse scrolled (561, 58) with delta (0, 0)
Screenshot: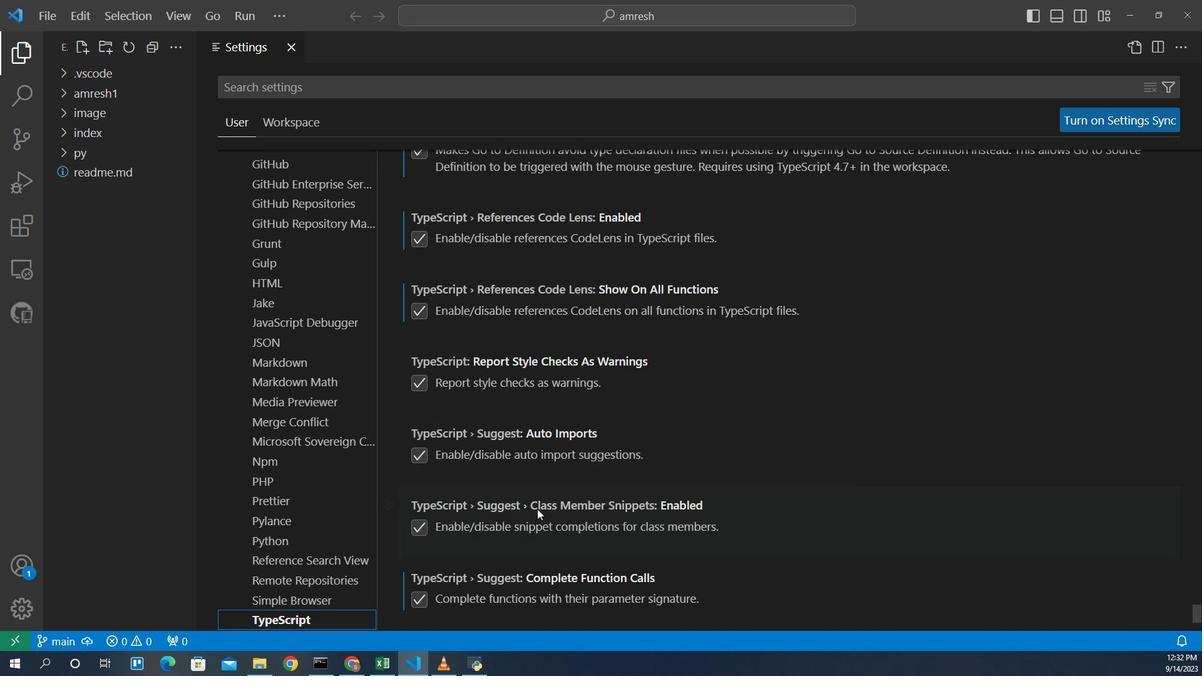 
Action: Mouse scrolled (561, 58) with delta (0, 0)
Screenshot: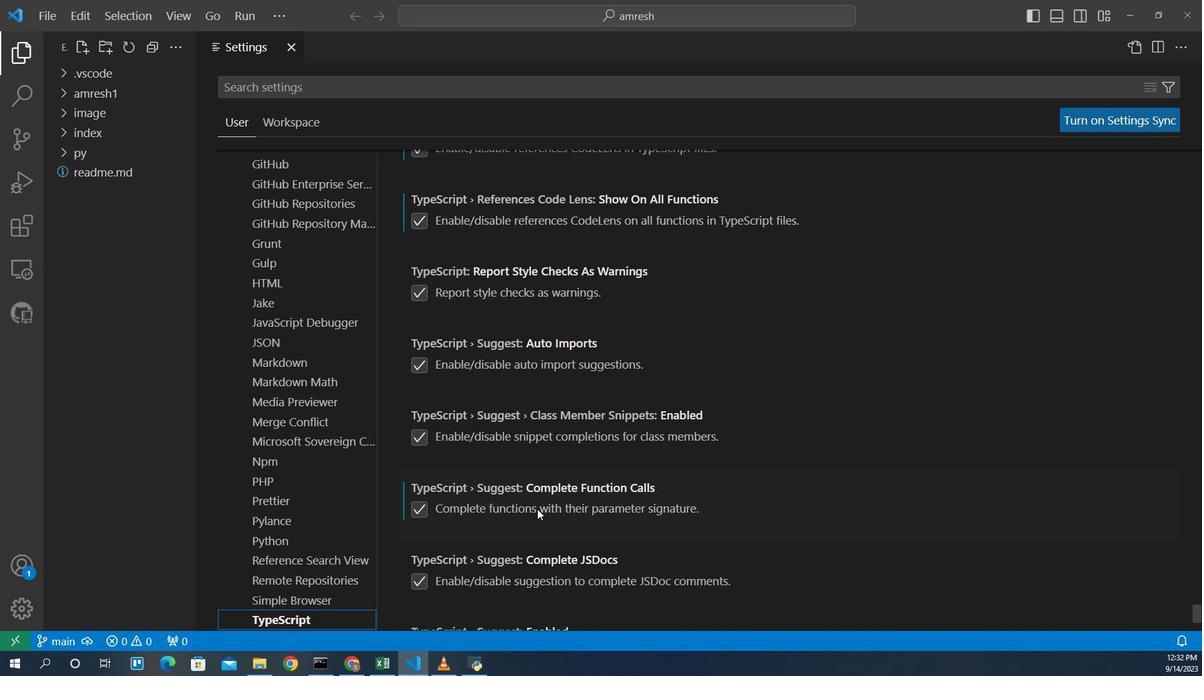 
Action: Mouse scrolled (561, 58) with delta (0, 0)
Screenshot: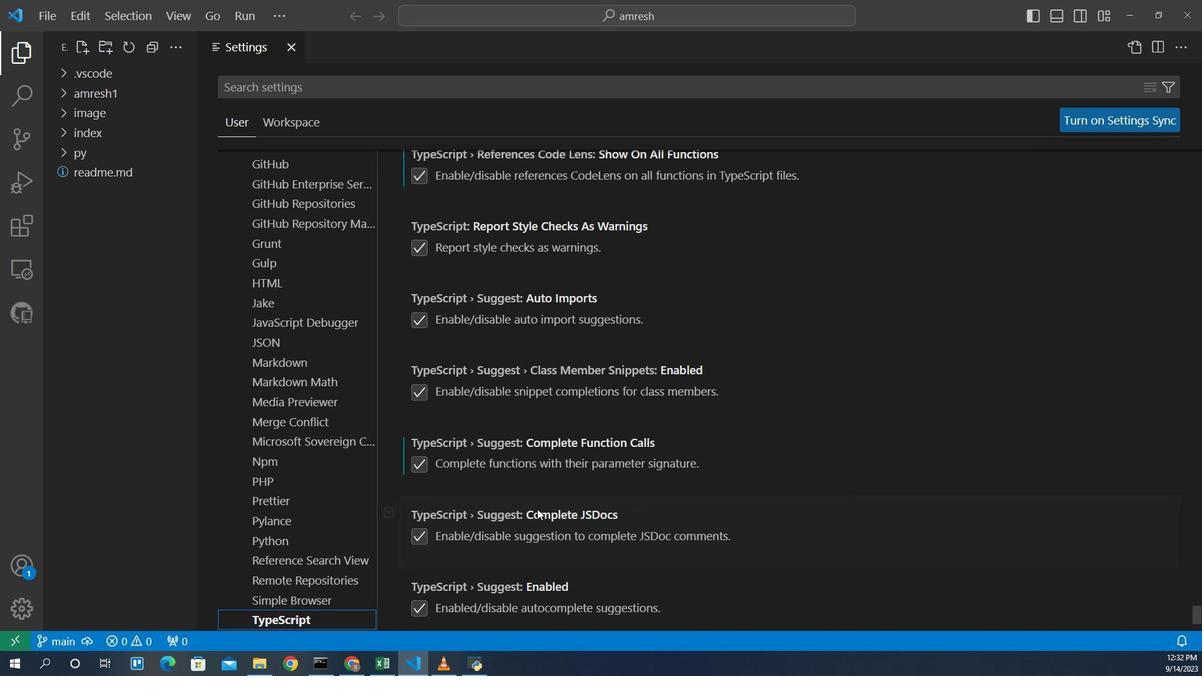 
Action: Mouse scrolled (561, 58) with delta (0, 0)
Screenshot: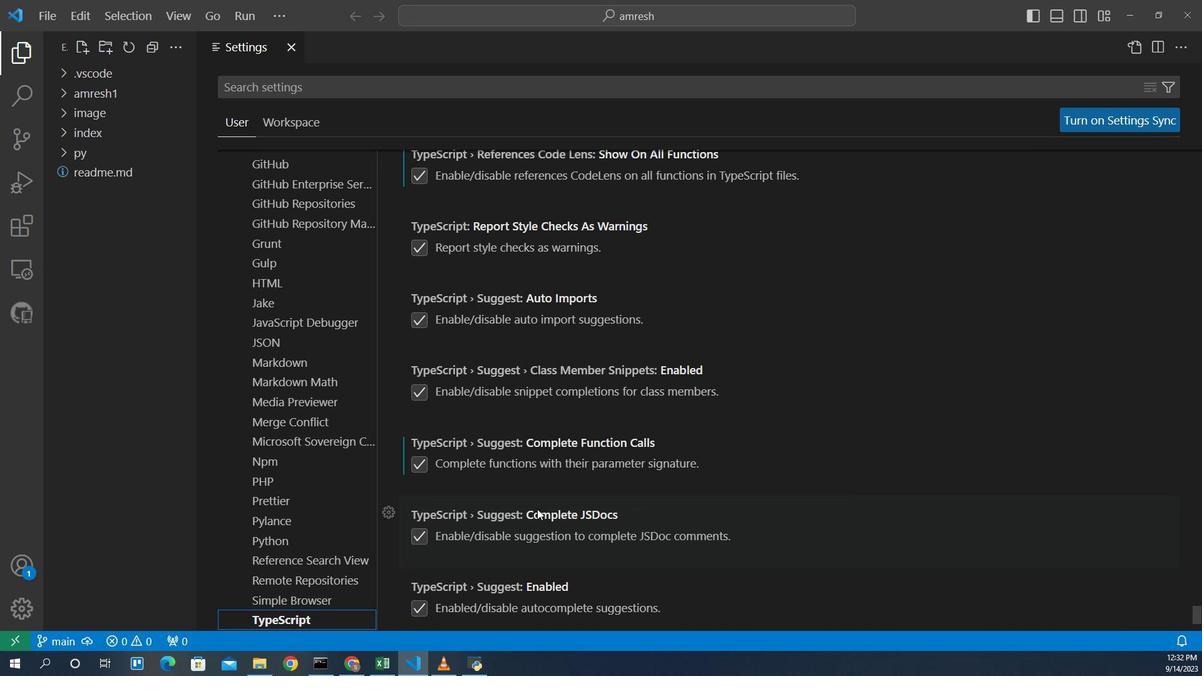 
Action: Mouse scrolled (561, 58) with delta (0, 0)
Screenshot: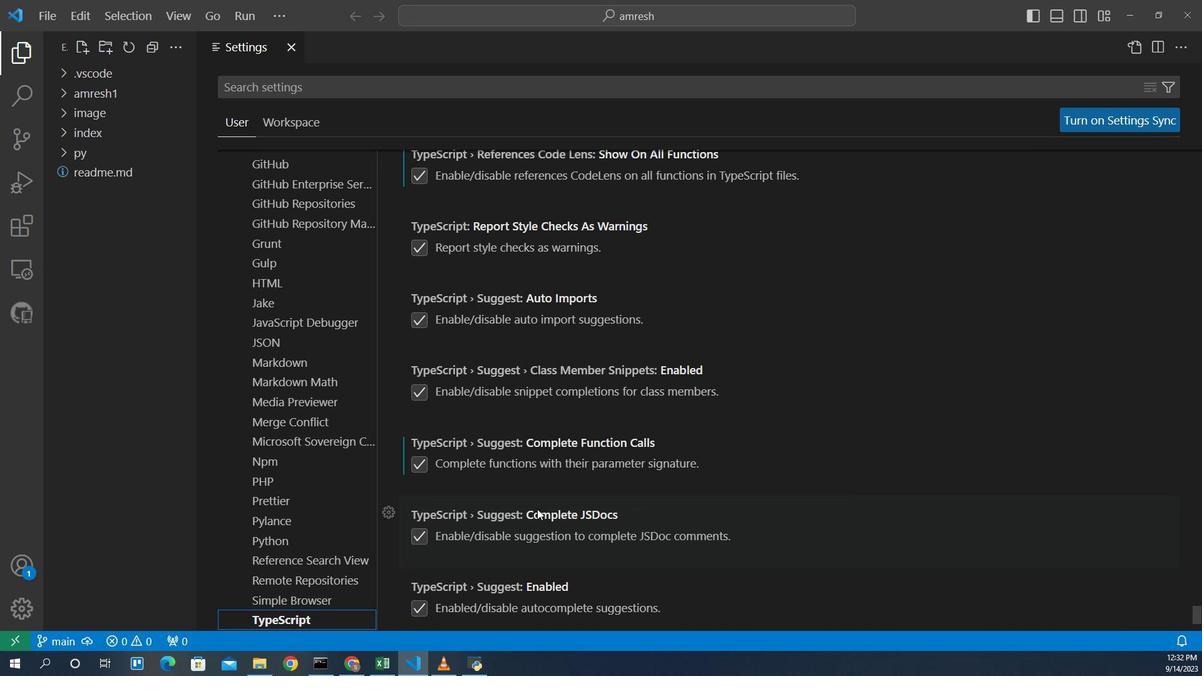 
Action: Mouse scrolled (561, 58) with delta (0, 0)
Screenshot: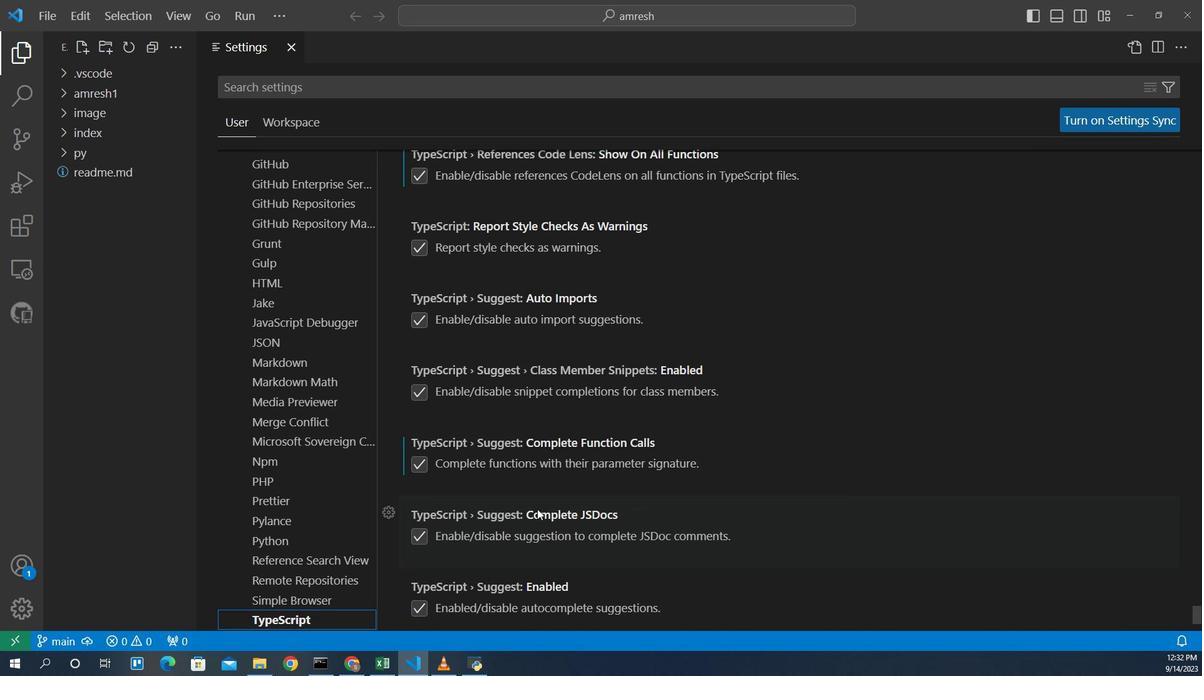 
Action: Mouse scrolled (561, 58) with delta (0, 0)
Screenshot: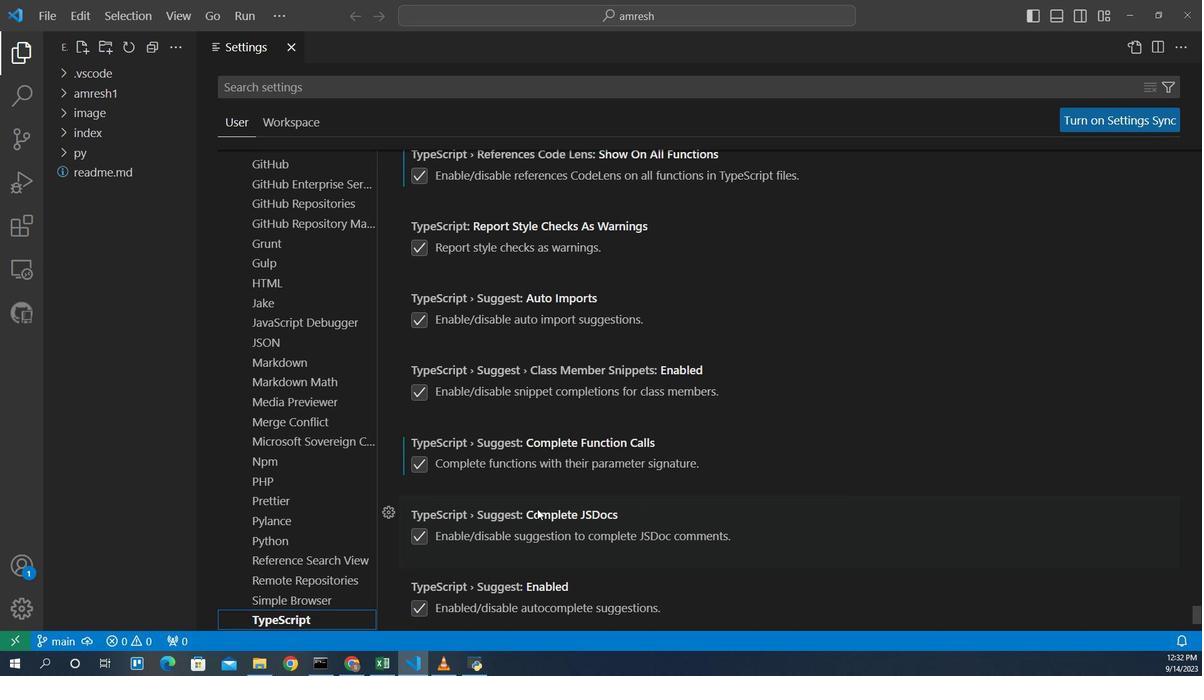 
Action: Mouse scrolled (561, 58) with delta (0, 0)
Screenshot: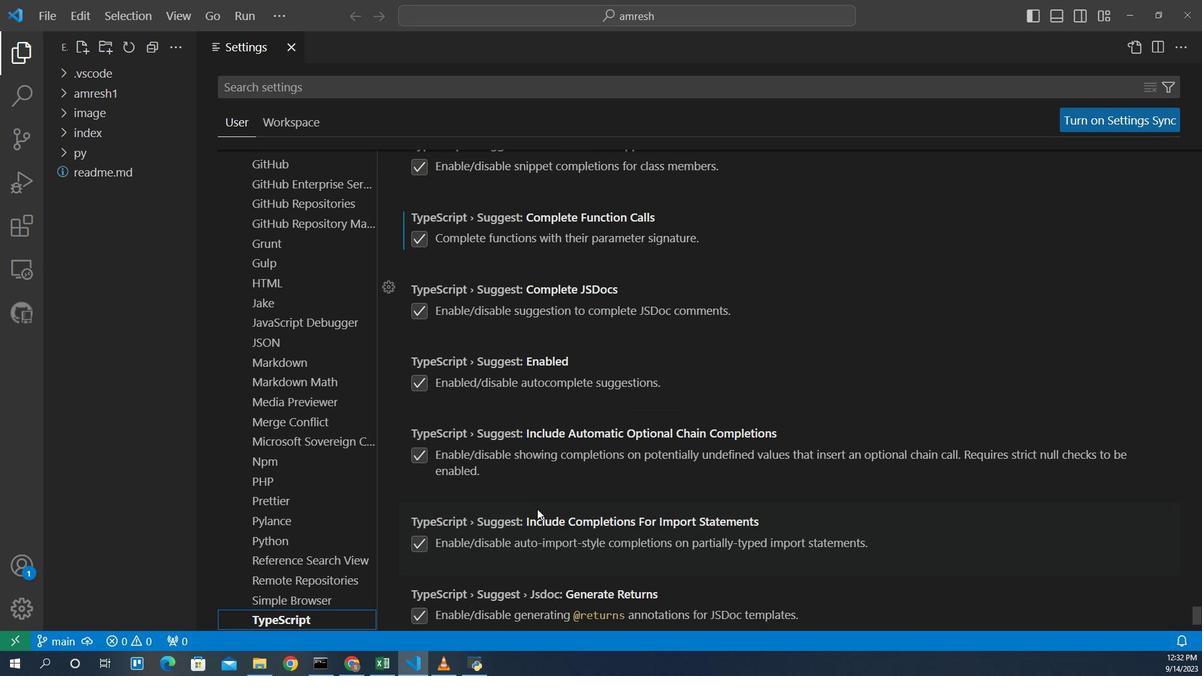 
Action: Mouse scrolled (561, 58) with delta (0, 0)
Screenshot: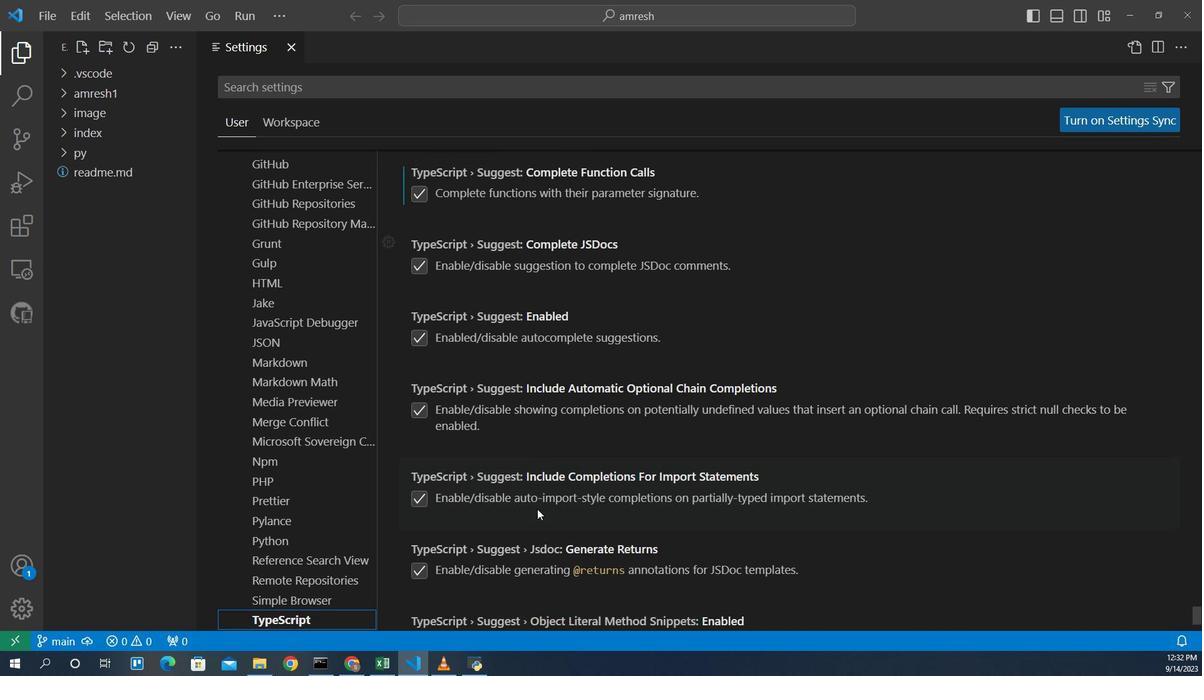 
Action: Mouse scrolled (561, 58) with delta (0, 0)
Screenshot: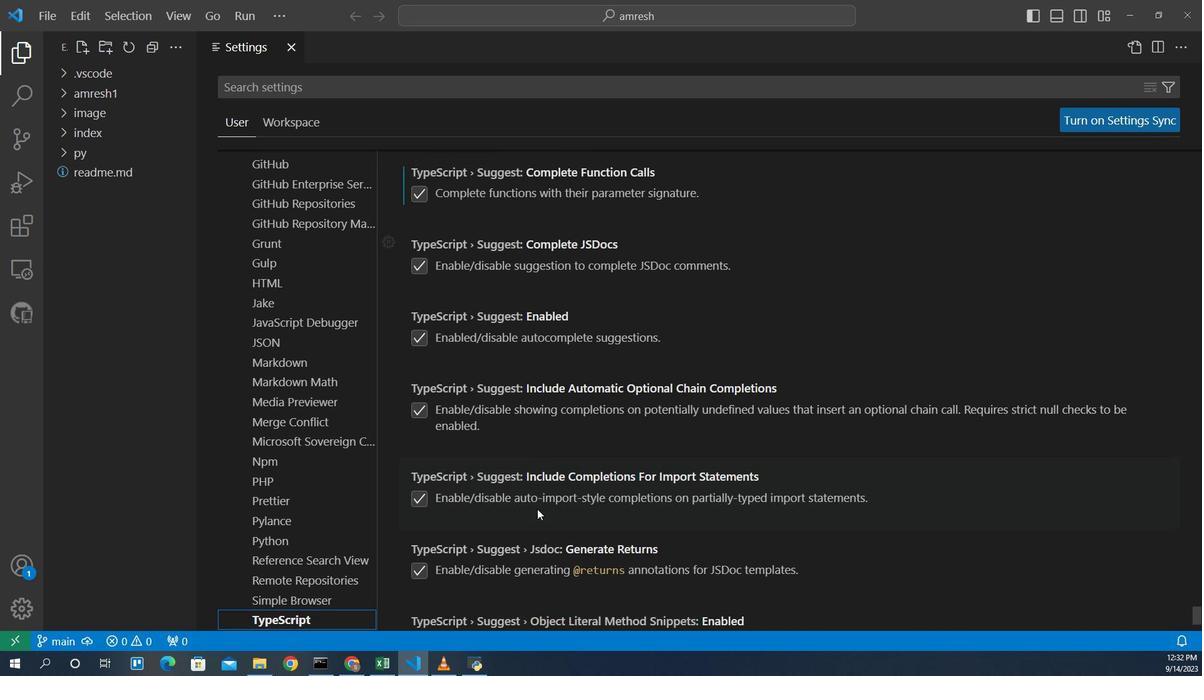 
Action: Mouse scrolled (561, 58) with delta (0, 0)
Screenshot: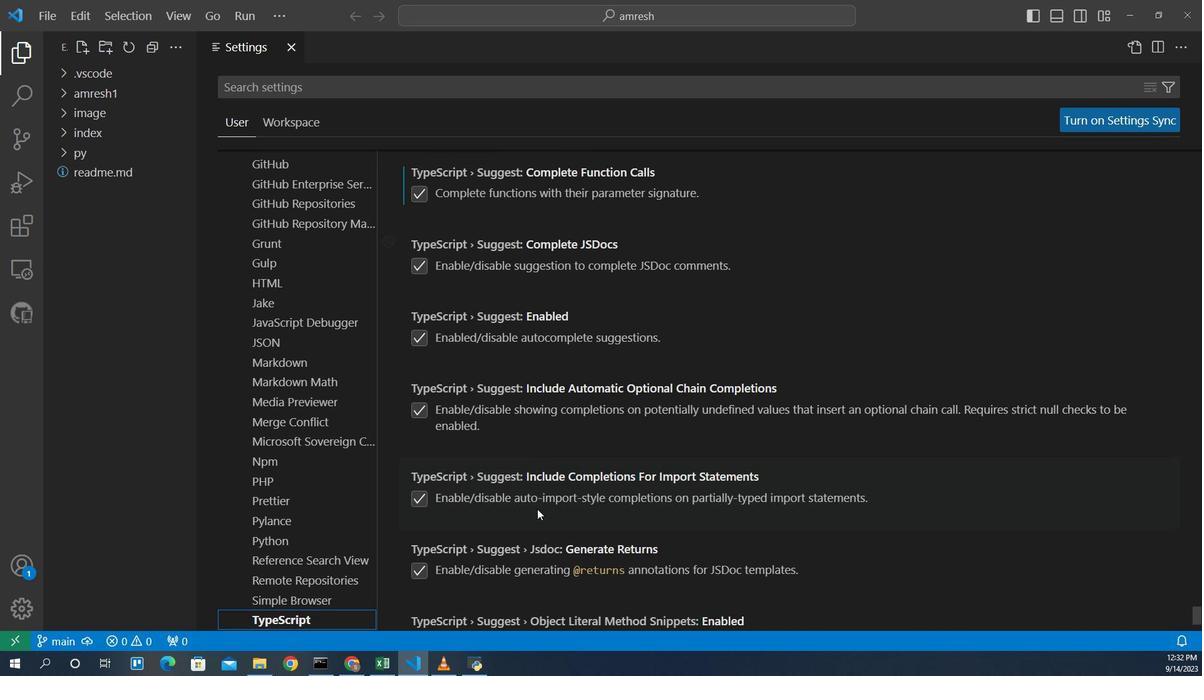 
Action: Mouse scrolled (561, 58) with delta (0, 0)
Screenshot: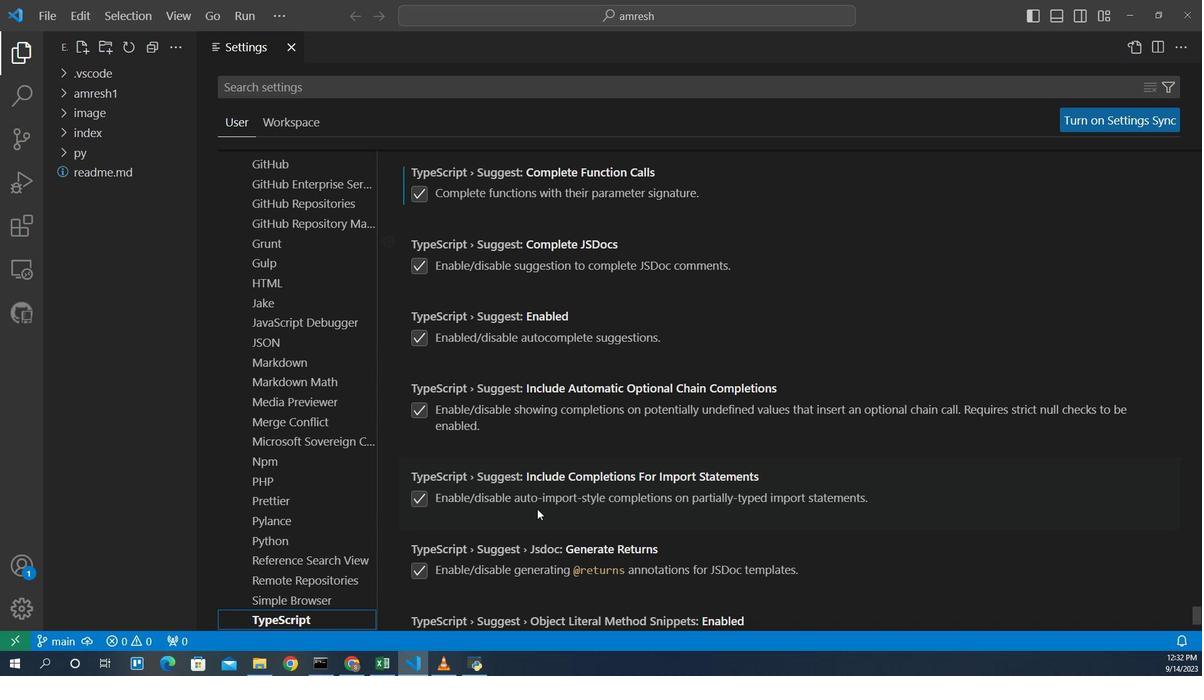 
Action: Mouse scrolled (561, 58) with delta (0, 0)
Screenshot: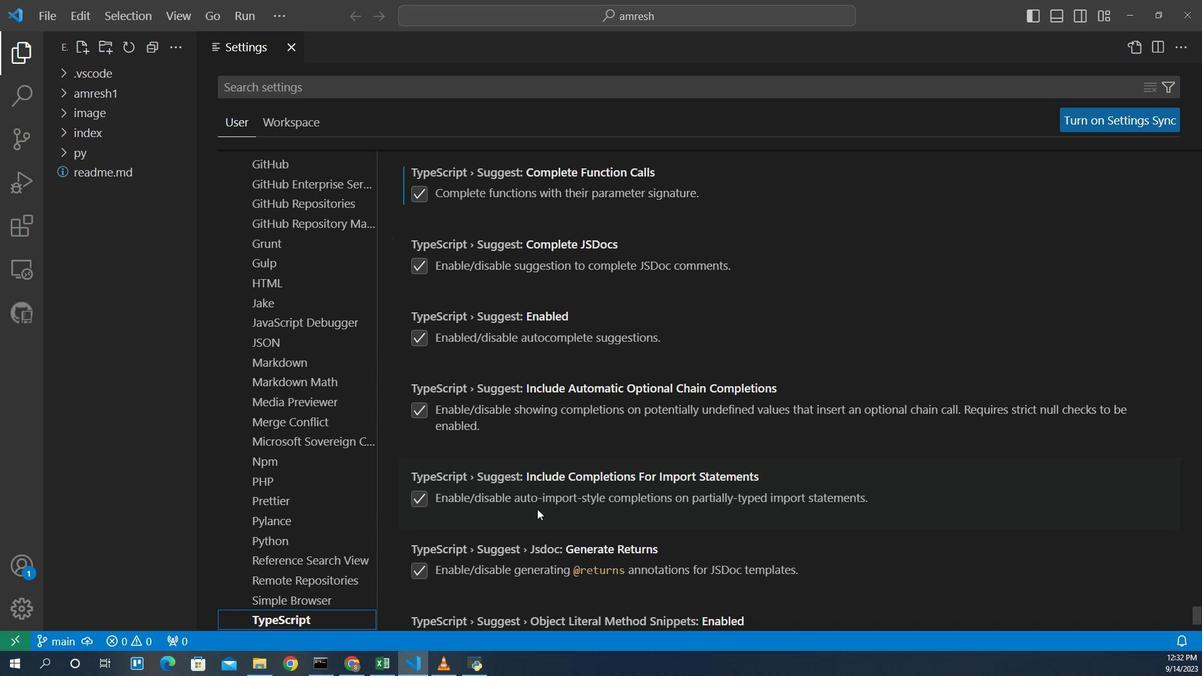 
Action: Mouse scrolled (561, 58) with delta (0, 0)
Screenshot: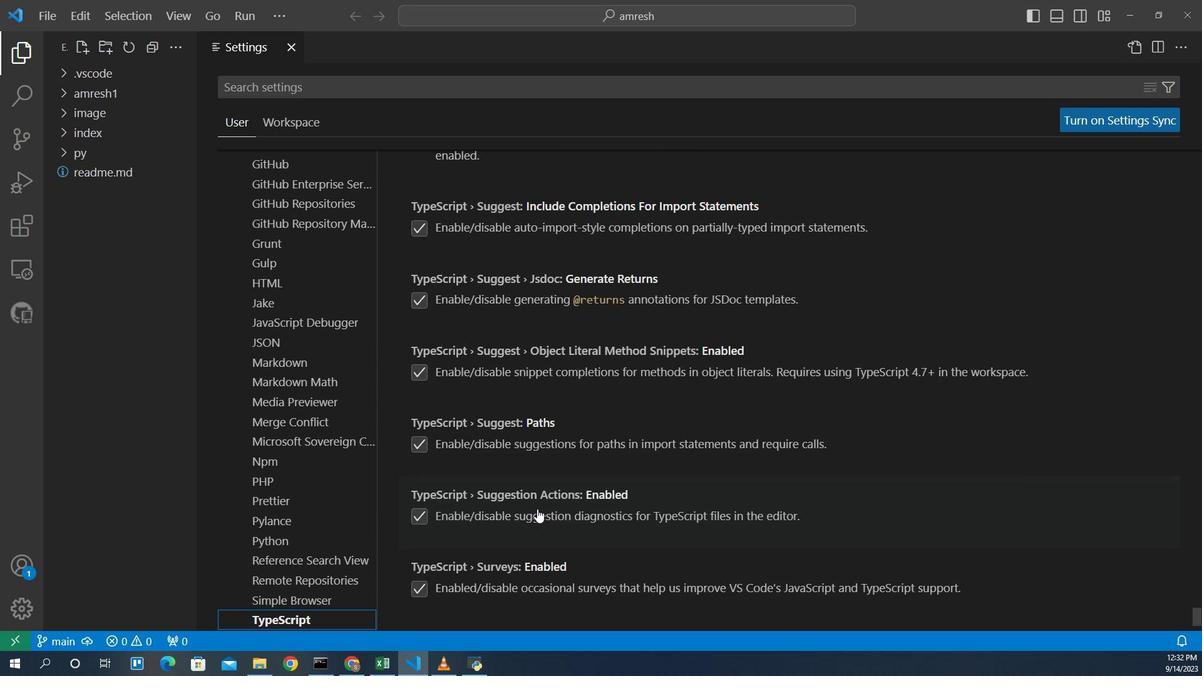 
Action: Mouse scrolled (561, 58) with delta (0, 0)
Screenshot: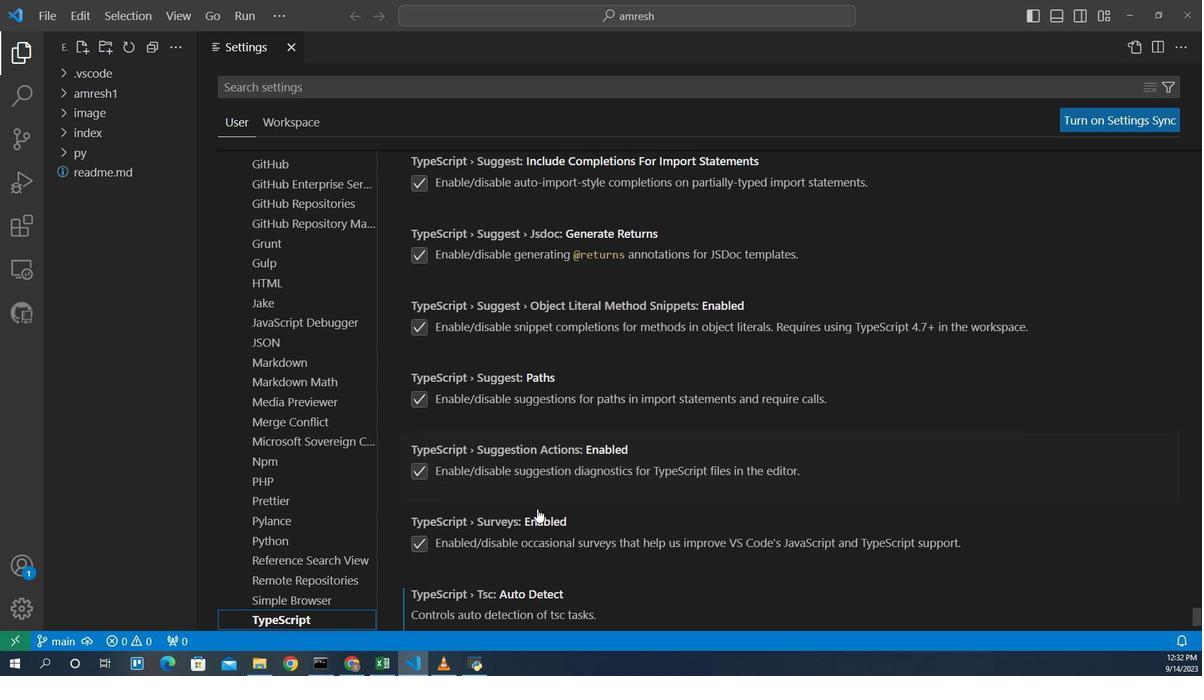 
Action: Mouse scrolled (561, 58) with delta (0, 0)
Screenshot: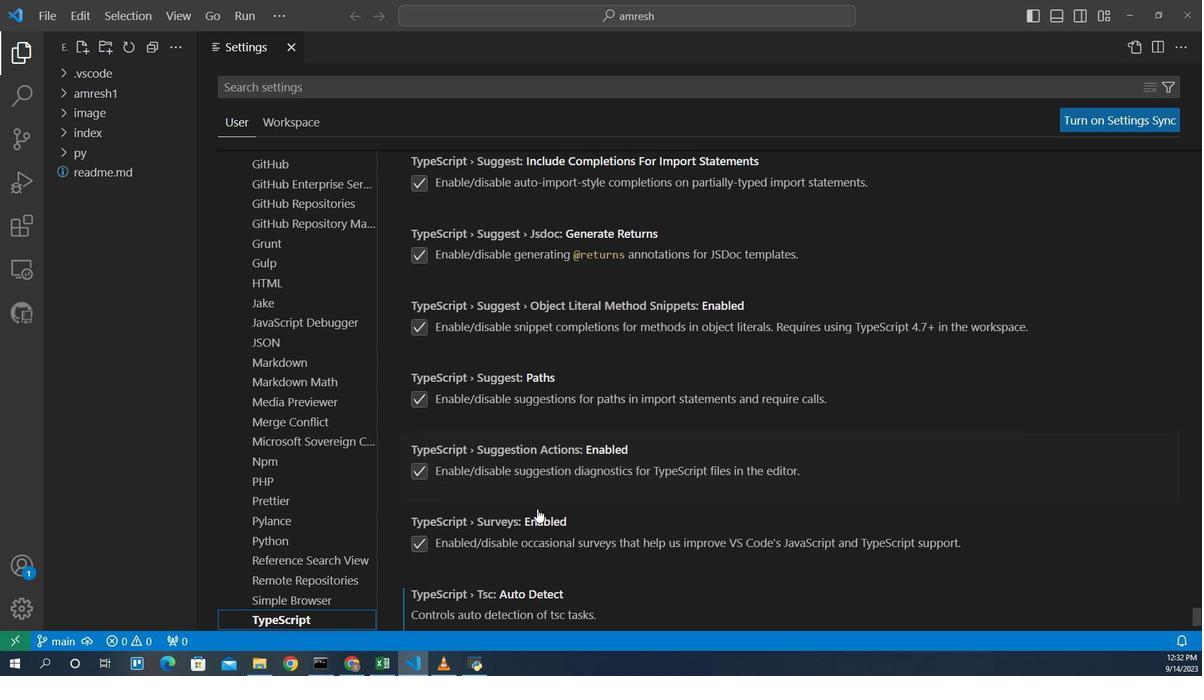 
Action: Mouse scrolled (561, 58) with delta (0, 0)
Screenshot: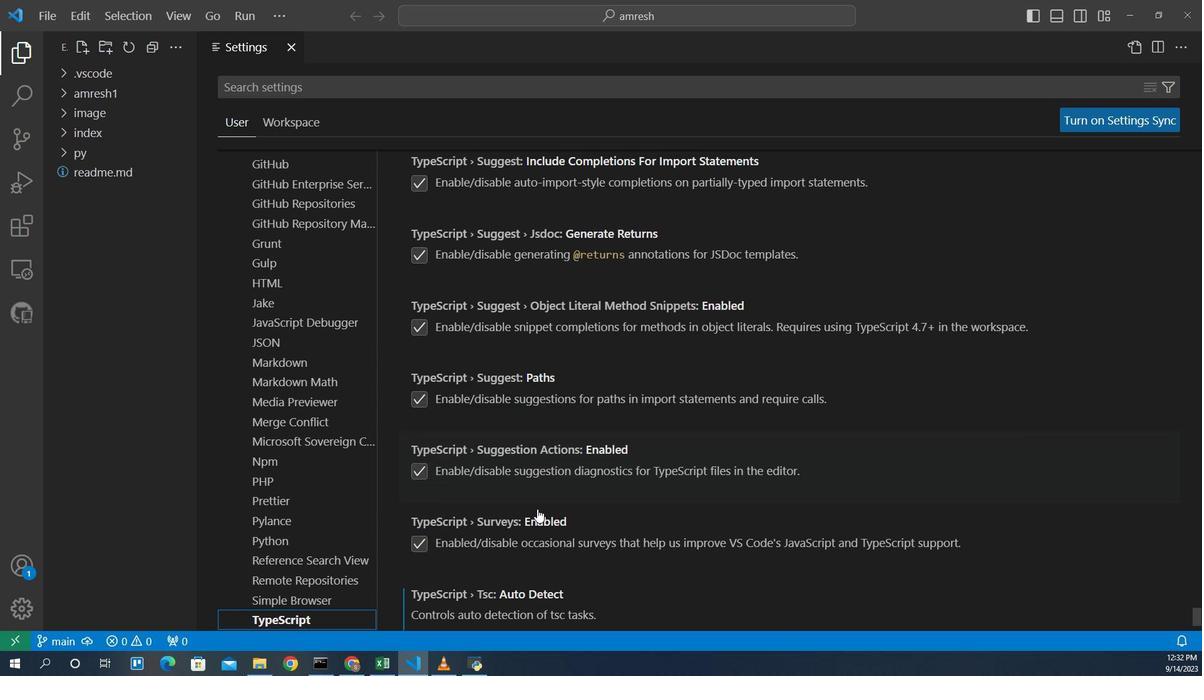 
Action: Mouse scrolled (561, 58) with delta (0, 0)
Screenshot: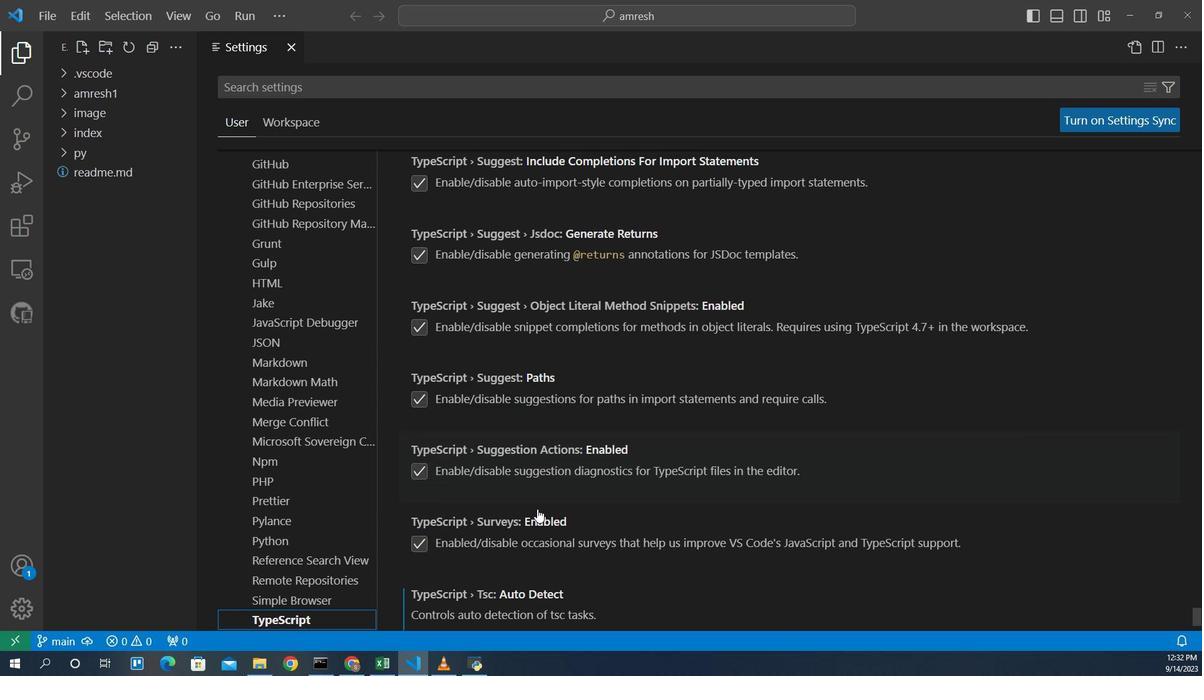 
Action: Mouse scrolled (561, 58) with delta (0, 0)
Screenshot: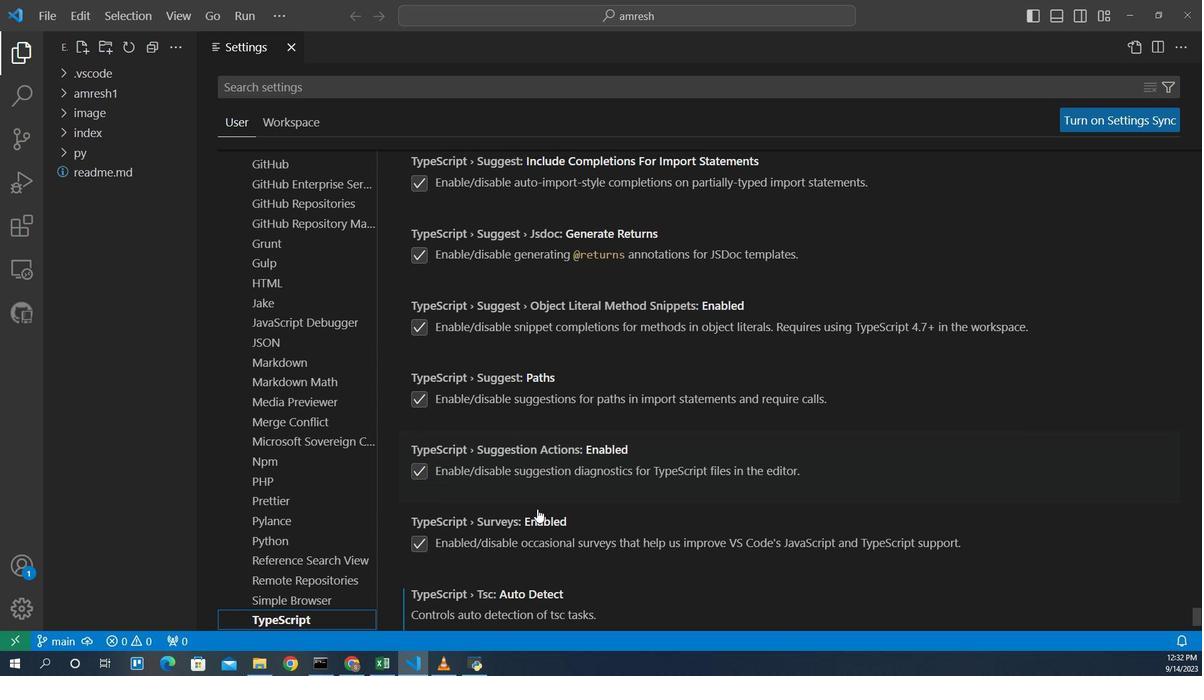 
Action: Mouse scrolled (561, 58) with delta (0, 0)
Screenshot: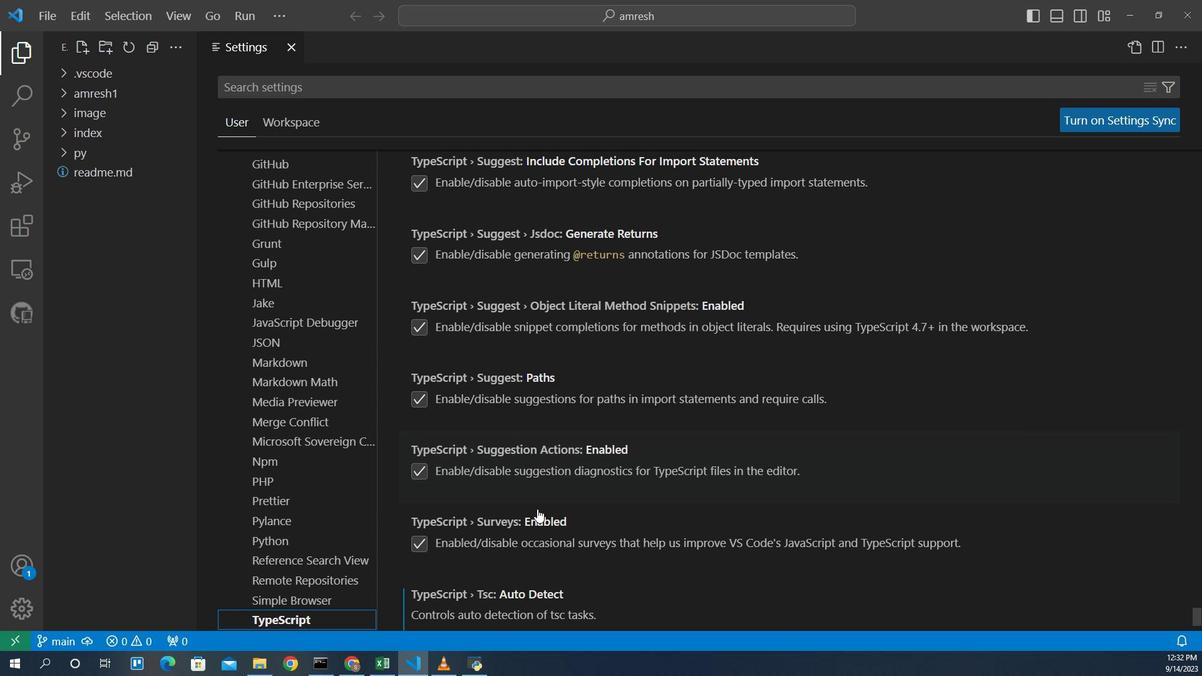 
Action: Mouse scrolled (561, 58) with delta (0, 0)
Screenshot: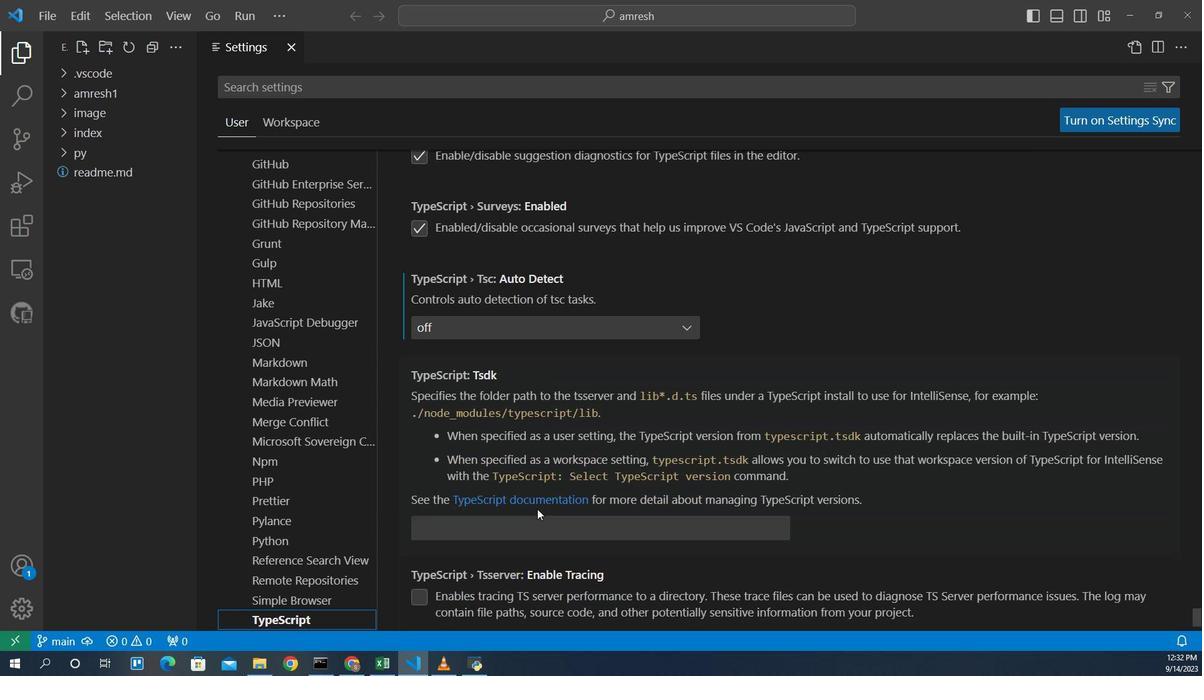 
Action: Mouse scrolled (561, 58) with delta (0, 0)
Screenshot: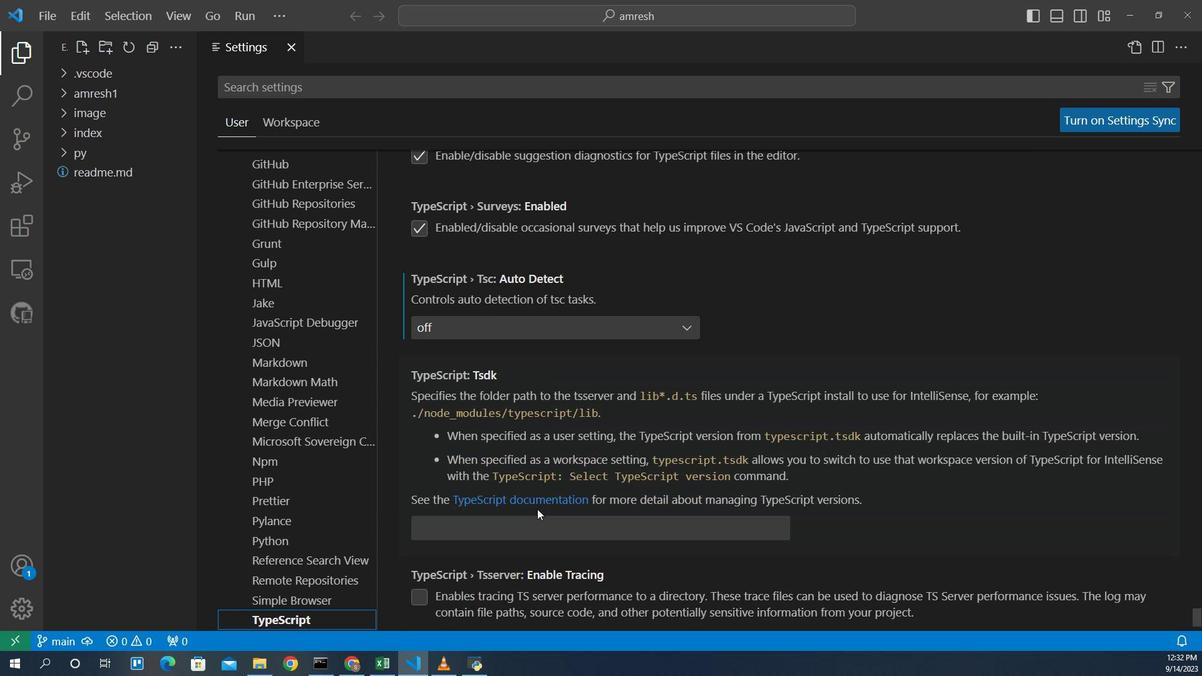 
Action: Mouse scrolled (561, 58) with delta (0, 0)
Screenshot: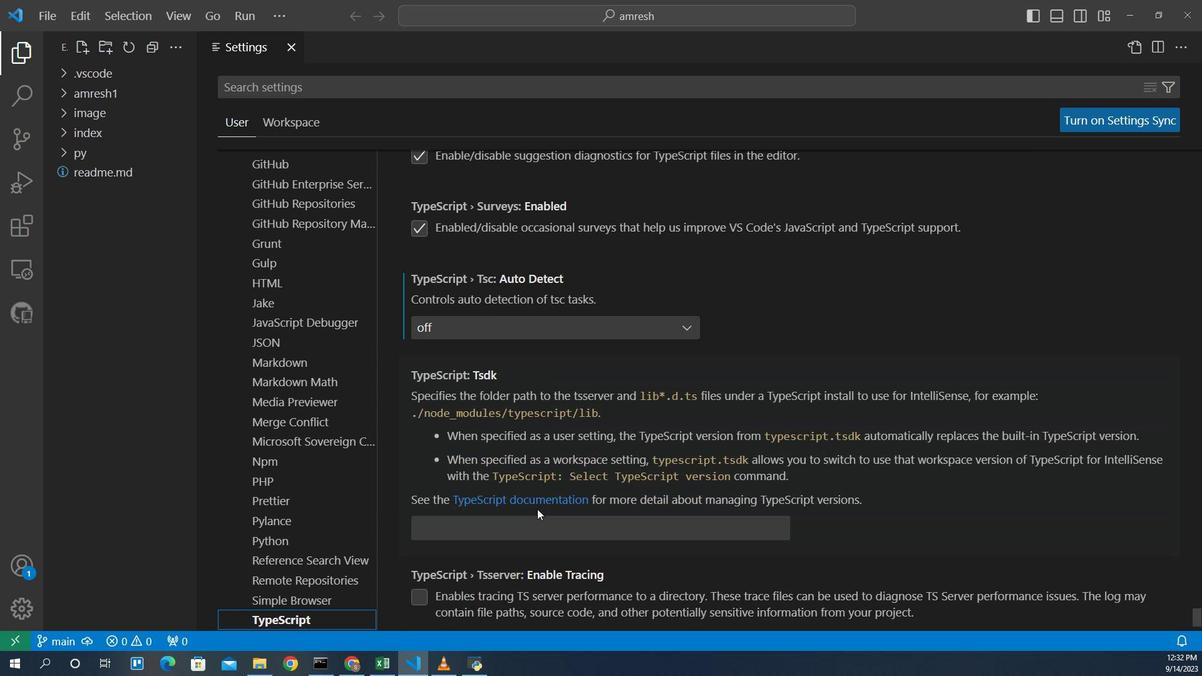 
Action: Mouse scrolled (561, 58) with delta (0, 0)
Screenshot: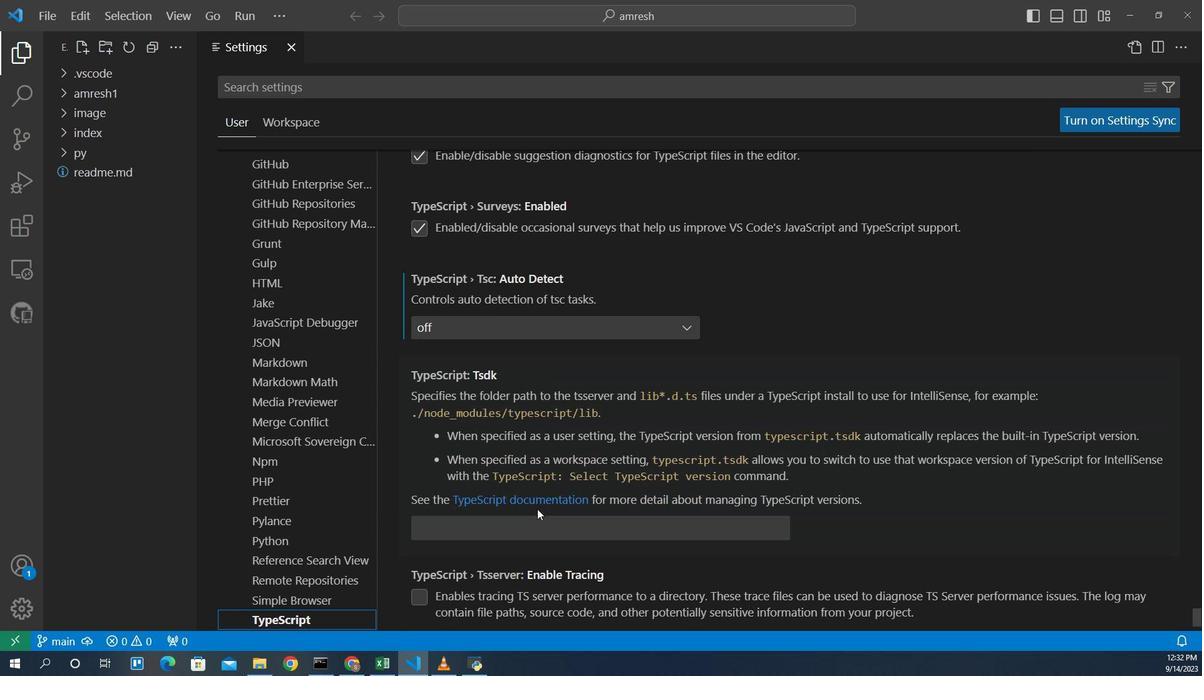
Action: Mouse scrolled (561, 58) with delta (0, 0)
Screenshot: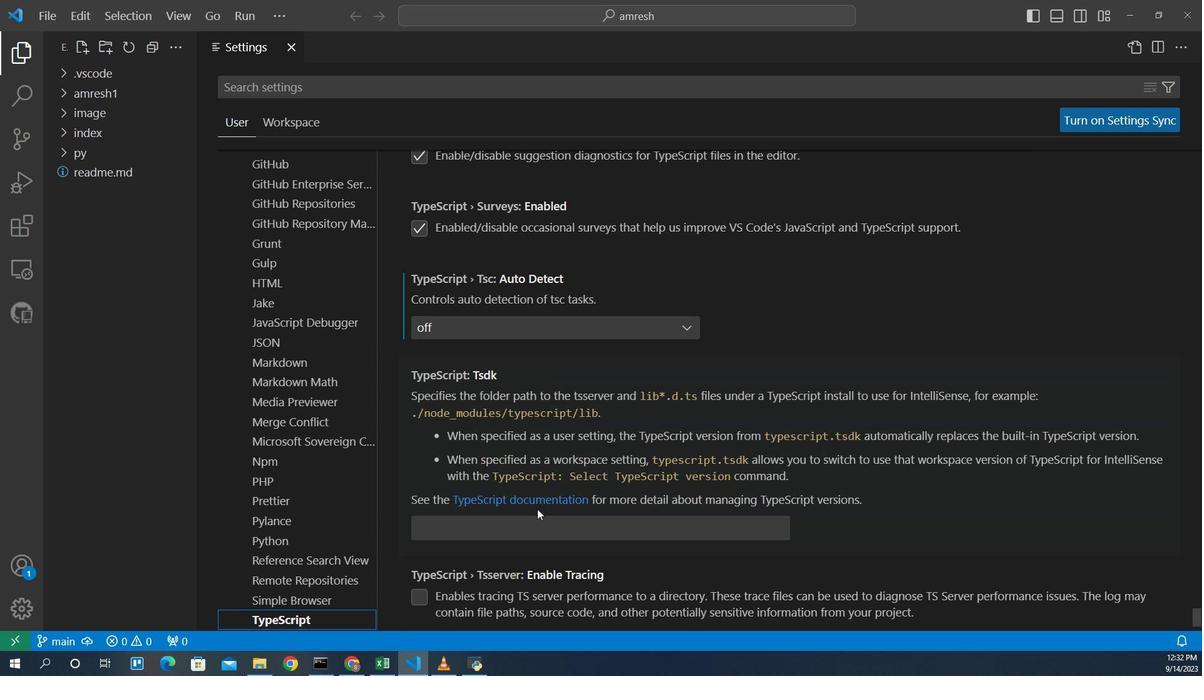 
Action: Mouse scrolled (561, 58) with delta (0, 0)
Screenshot: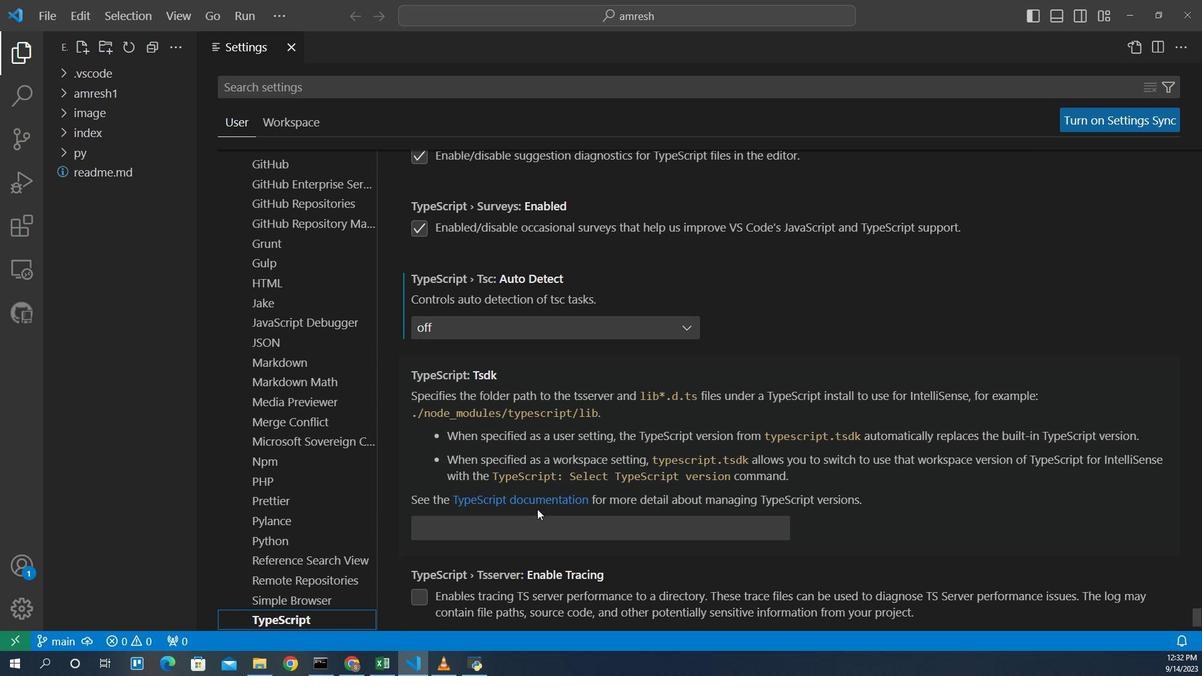 
Action: Mouse scrolled (561, 58) with delta (0, 0)
Screenshot: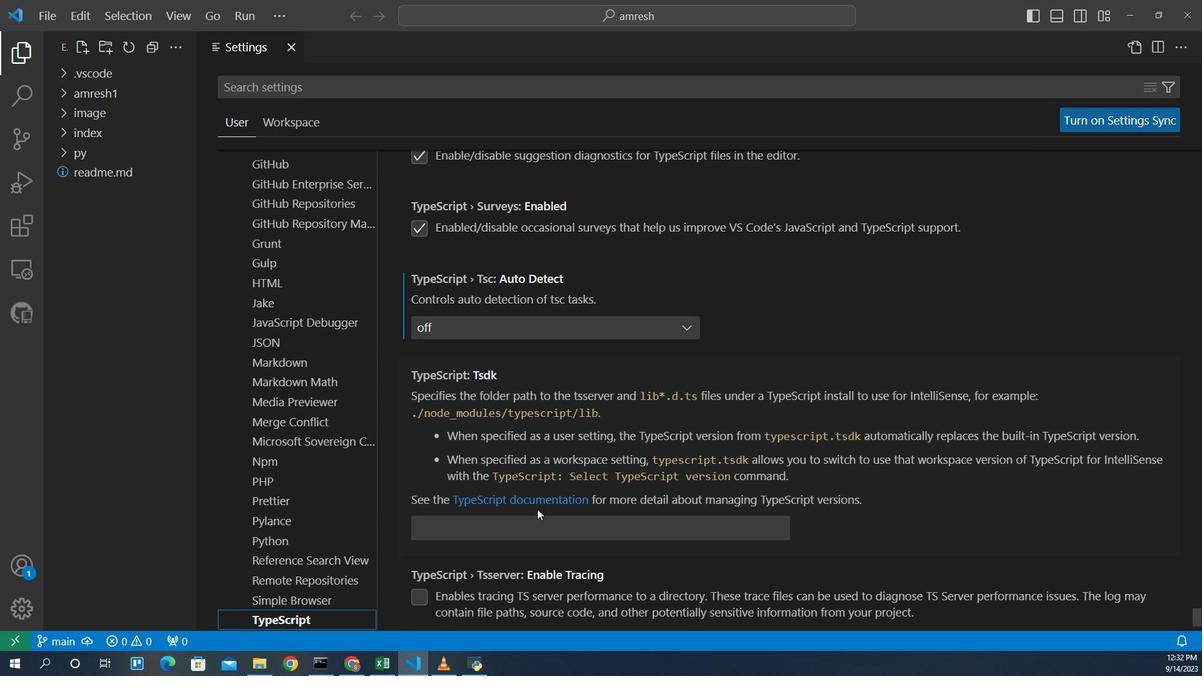 
Action: Mouse scrolled (561, 58) with delta (0, 0)
Screenshot: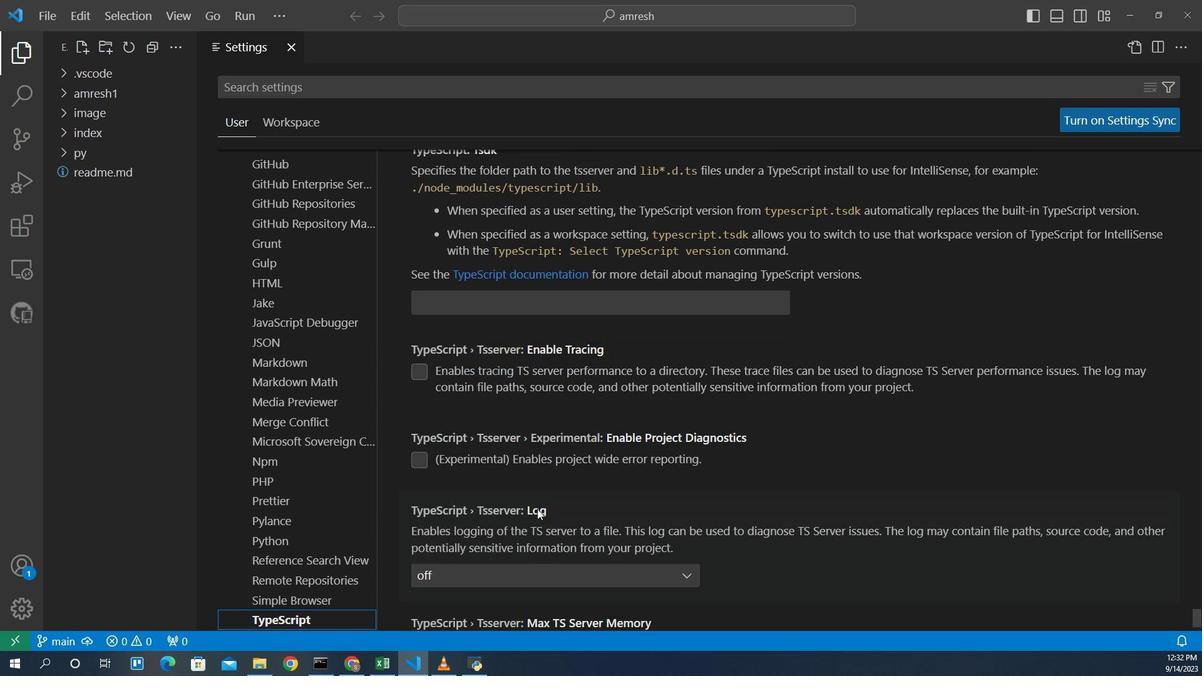 
Action: Mouse scrolled (561, 58) with delta (0, 0)
Screenshot: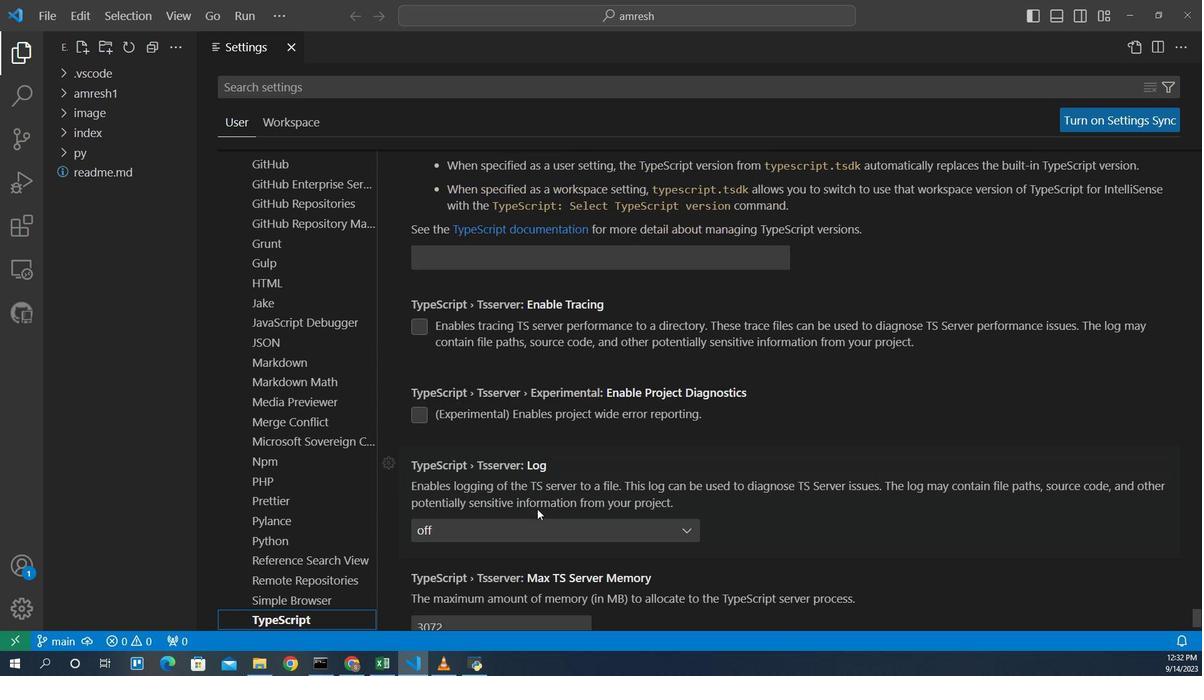 
Action: Mouse scrolled (561, 58) with delta (0, 0)
Screenshot: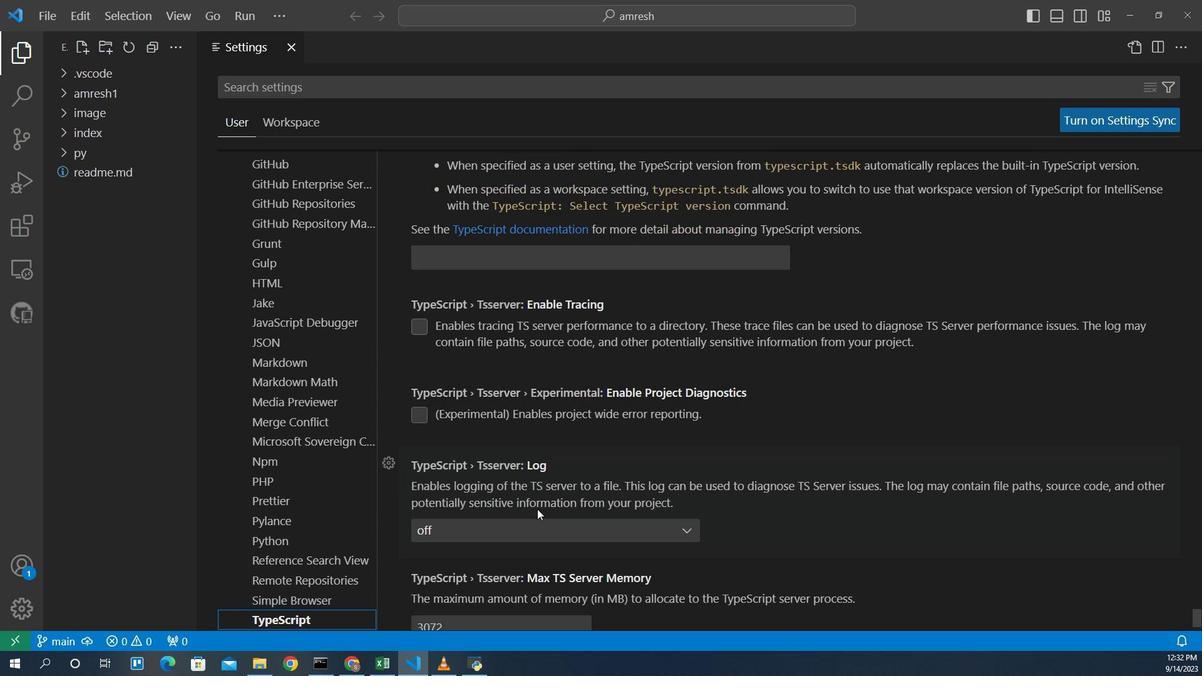 
Action: Mouse scrolled (561, 58) with delta (0, 0)
Screenshot: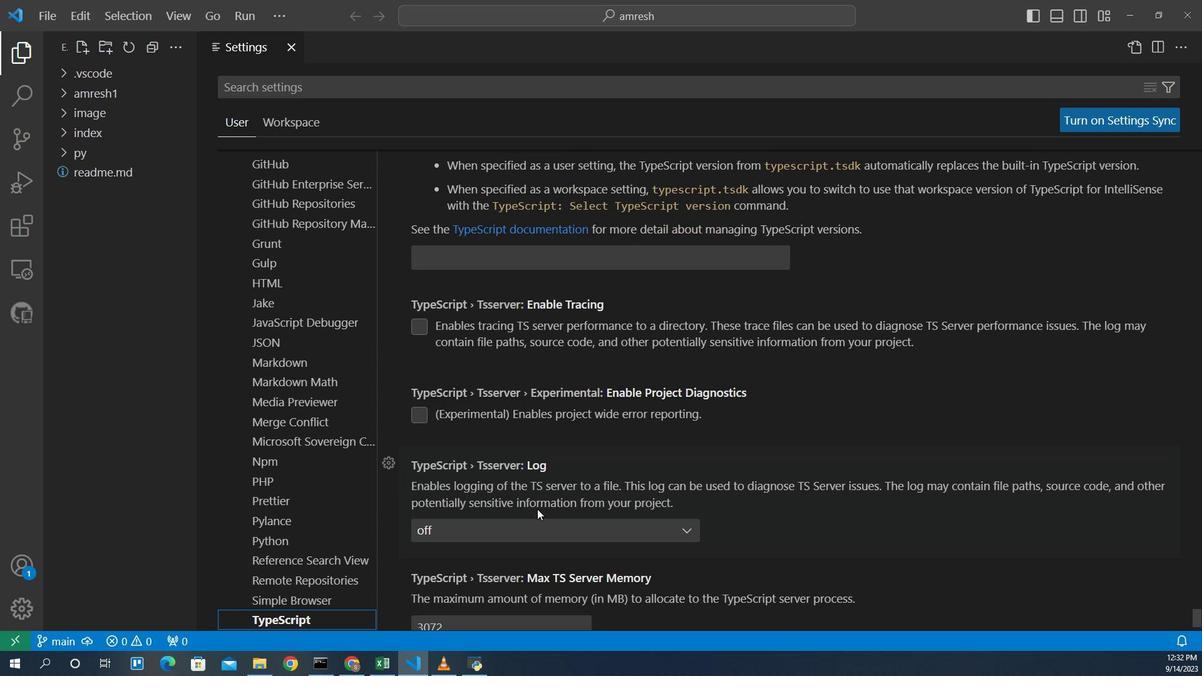 
Action: Mouse scrolled (561, 58) with delta (0, 0)
Screenshot: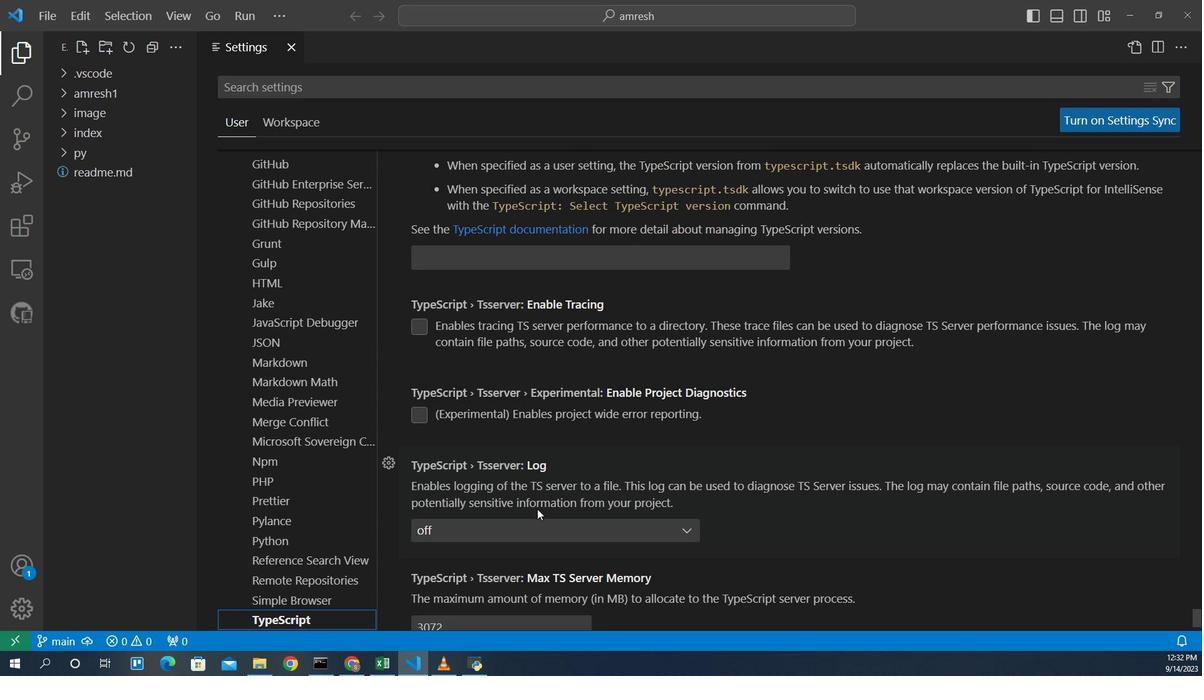 
Action: Mouse scrolled (561, 58) with delta (0, 0)
Screenshot: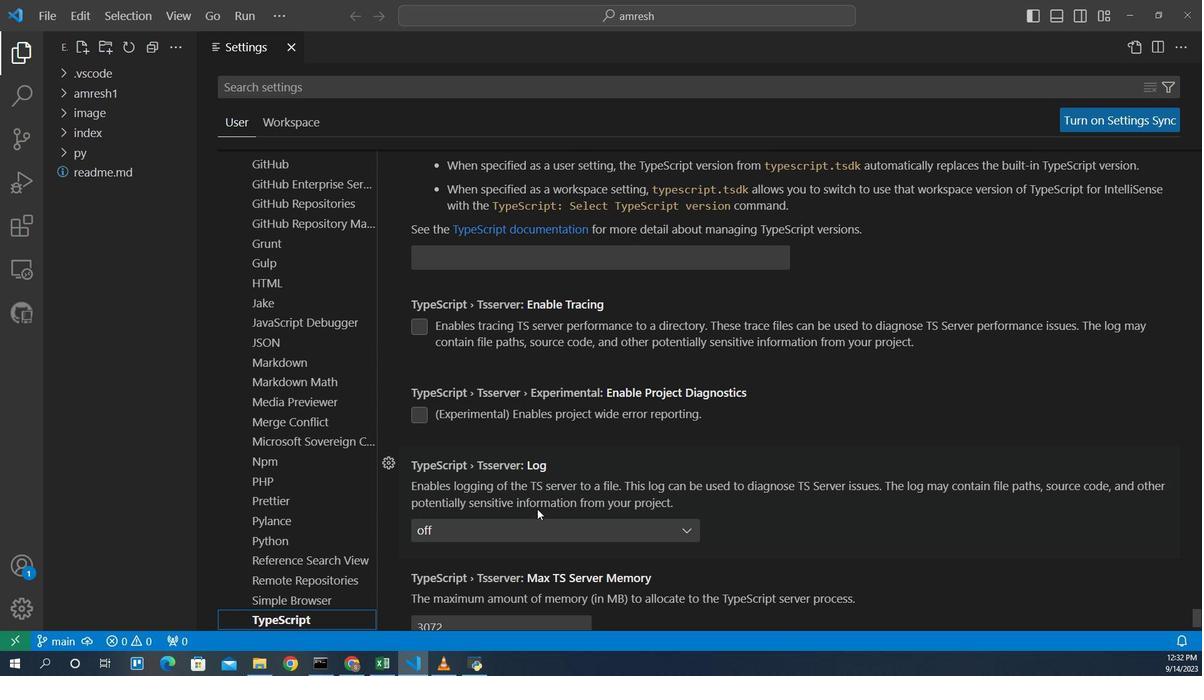 
Action: Mouse scrolled (561, 57) with delta (0, 0)
Screenshot: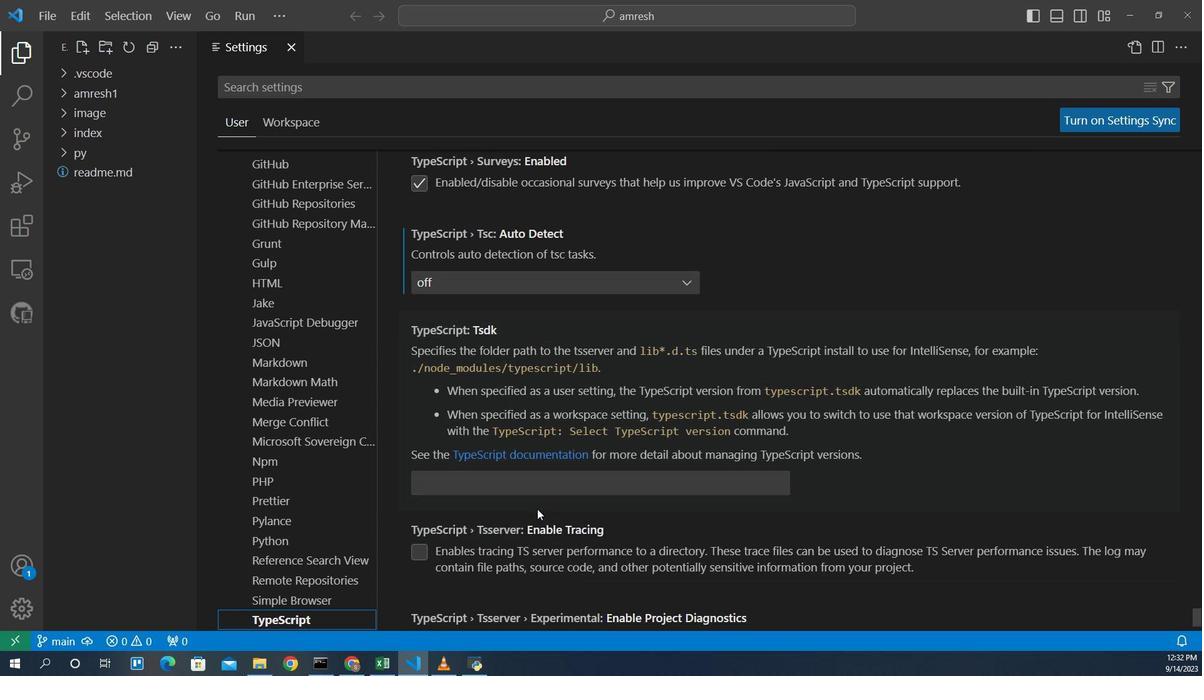 
Action: Mouse scrolled (561, 57) with delta (0, 0)
Screenshot: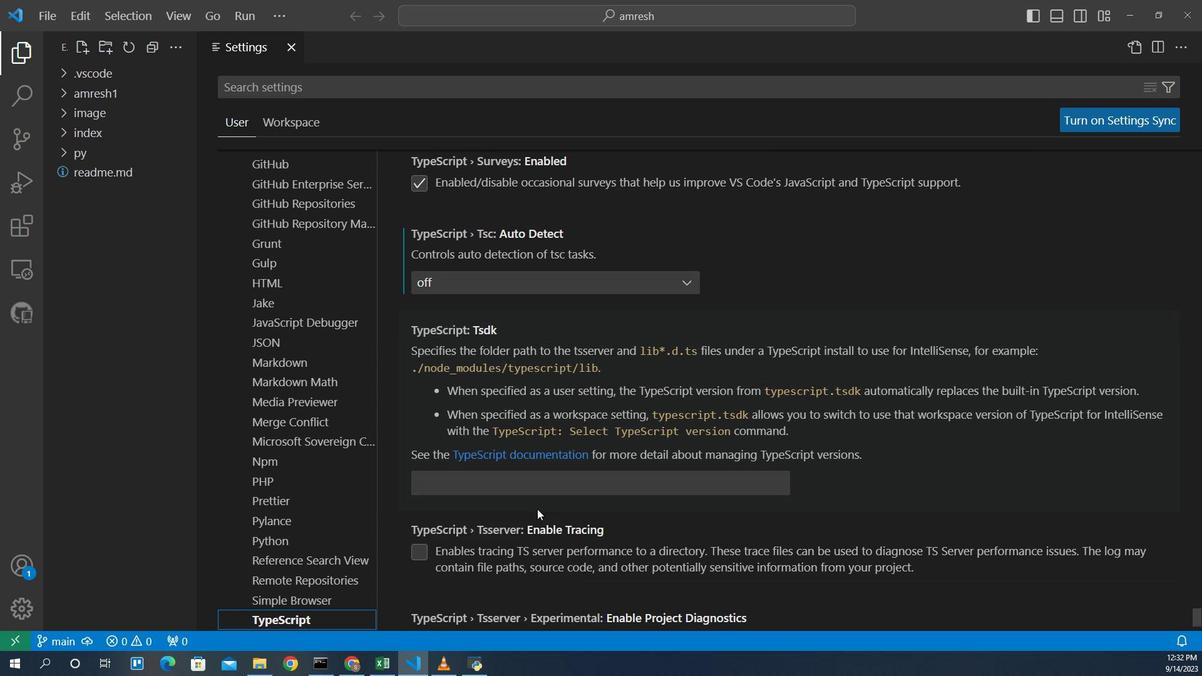 
Action: Mouse scrolled (561, 57) with delta (0, 0)
Screenshot: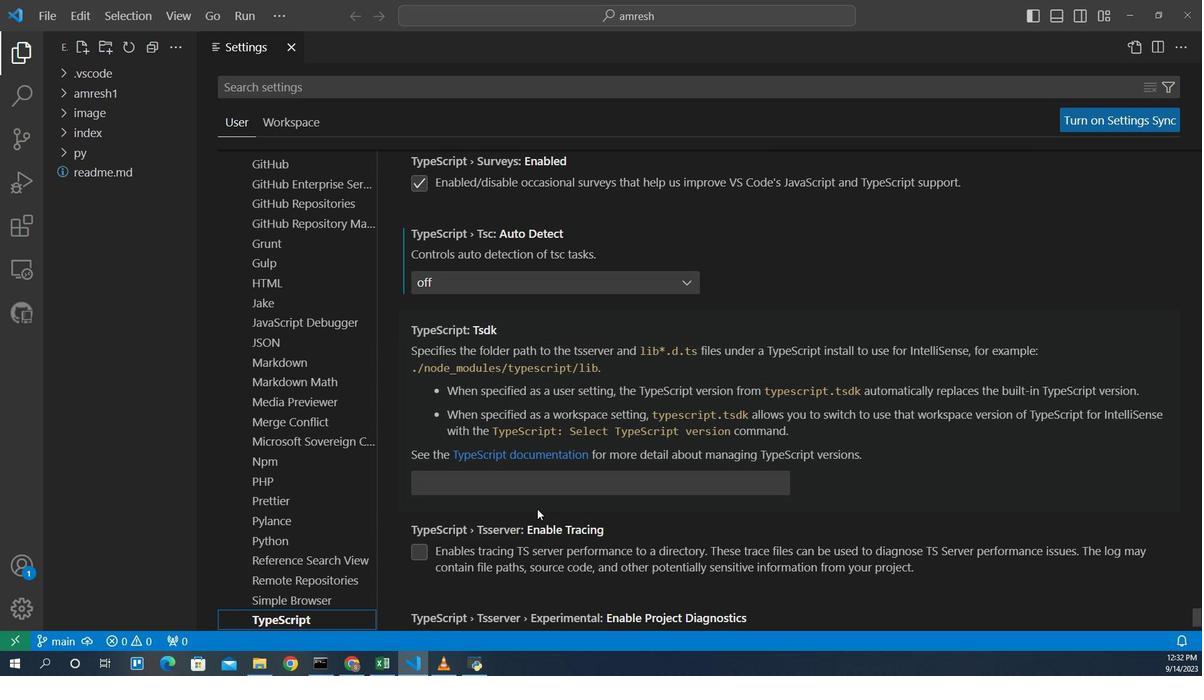
Action: Mouse scrolled (561, 57) with delta (0, 0)
Screenshot: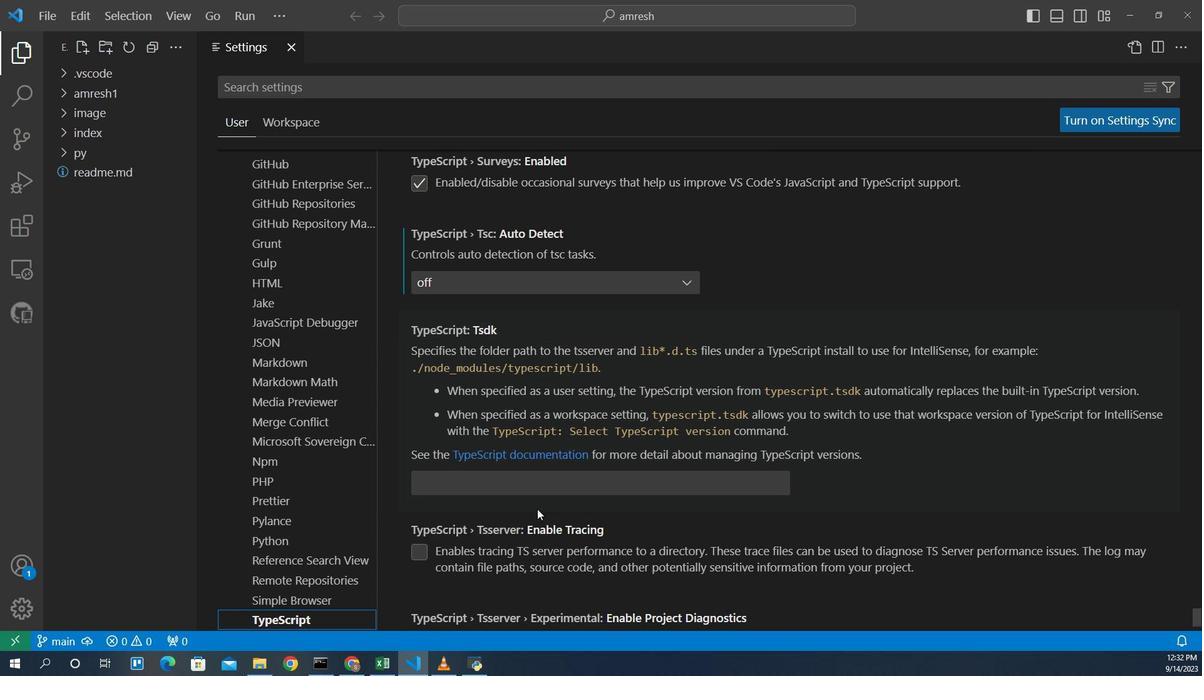 
Action: Mouse scrolled (561, 57) with delta (0, 0)
Screenshot: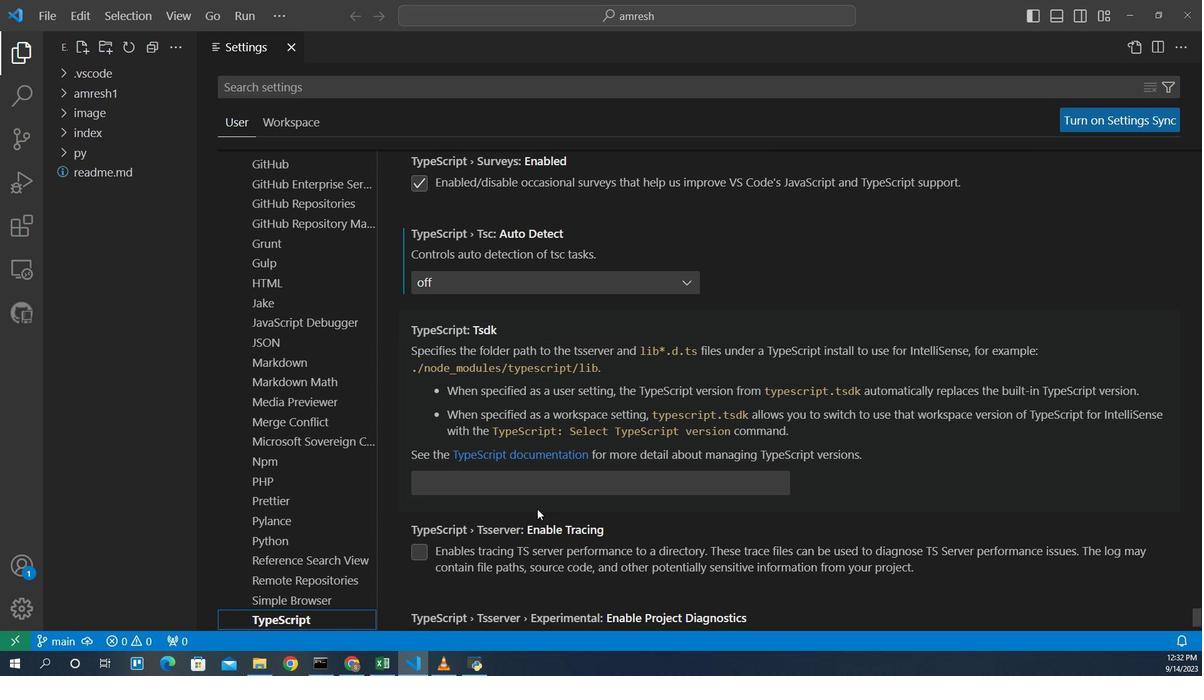 
Action: Mouse moved to (513, 286)
Screenshot: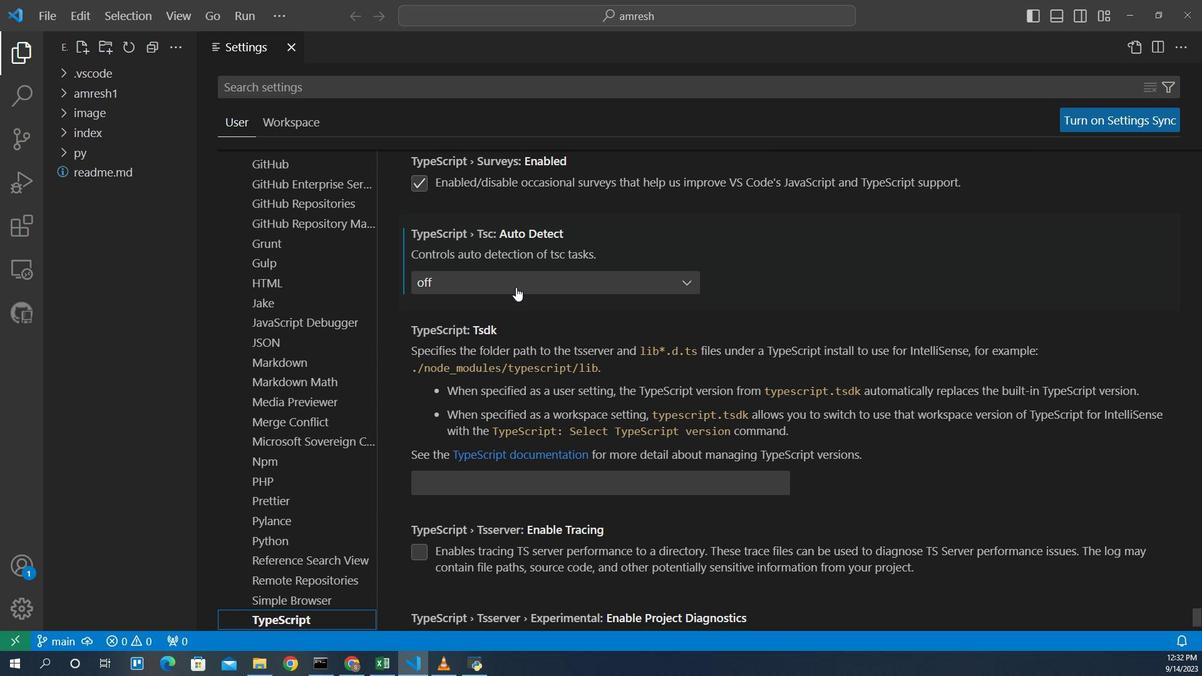 
Action: Mouse pressed left at (513, 286)
Screenshot: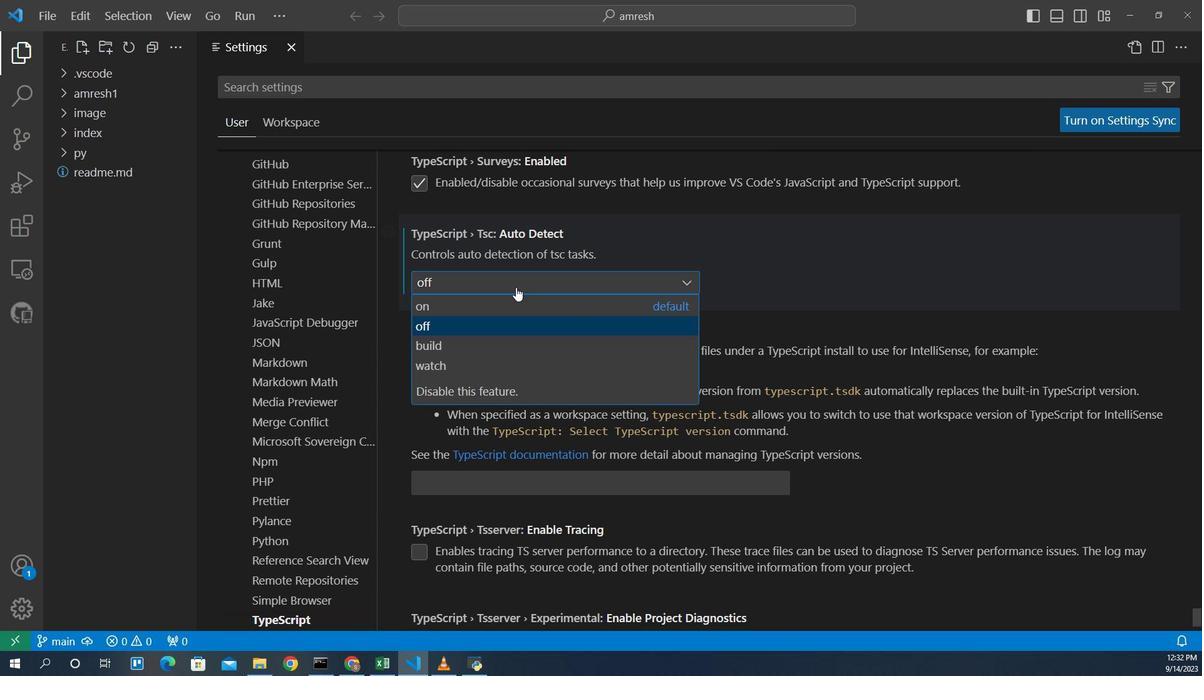 
Action: Mouse moved to (384, 224)
Screenshot: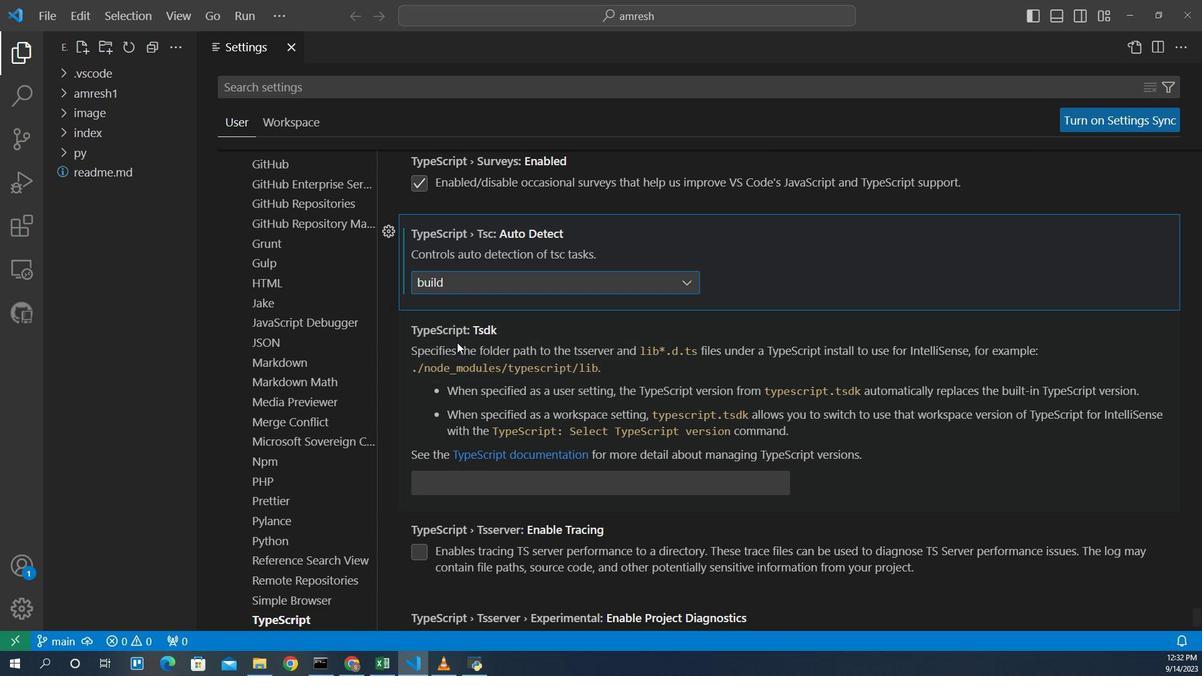 
Action: Mouse pressed left at (384, 224)
Screenshot: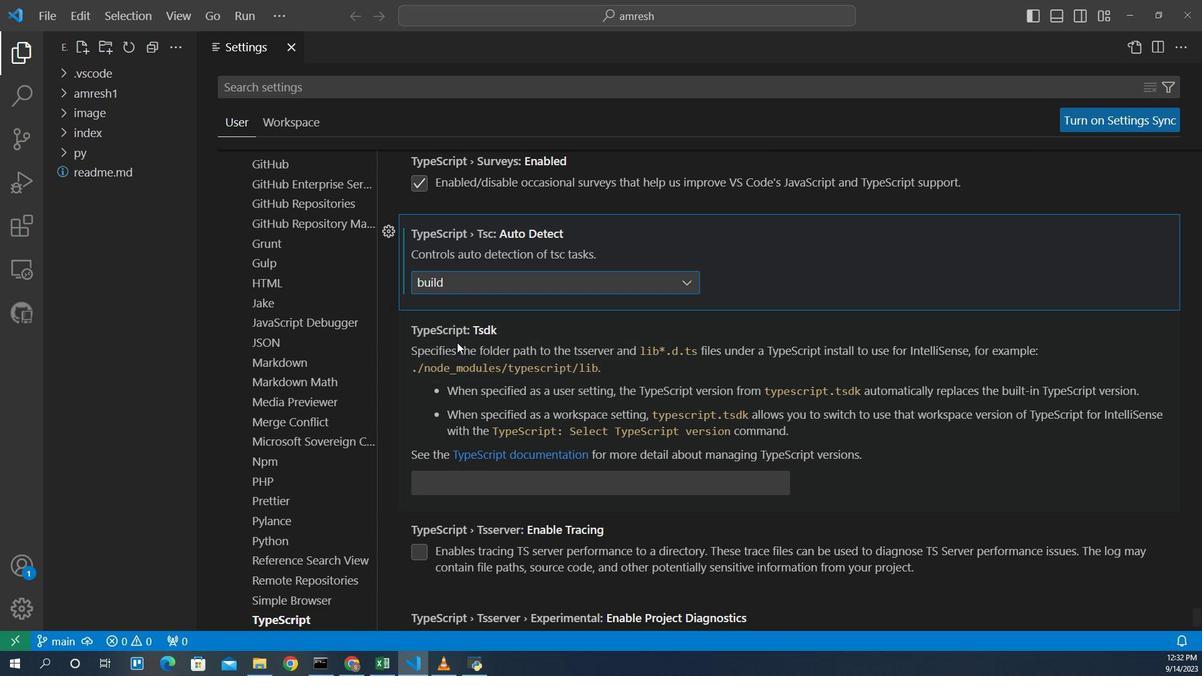 
Action: Mouse moved to (426, 273)
Screenshot: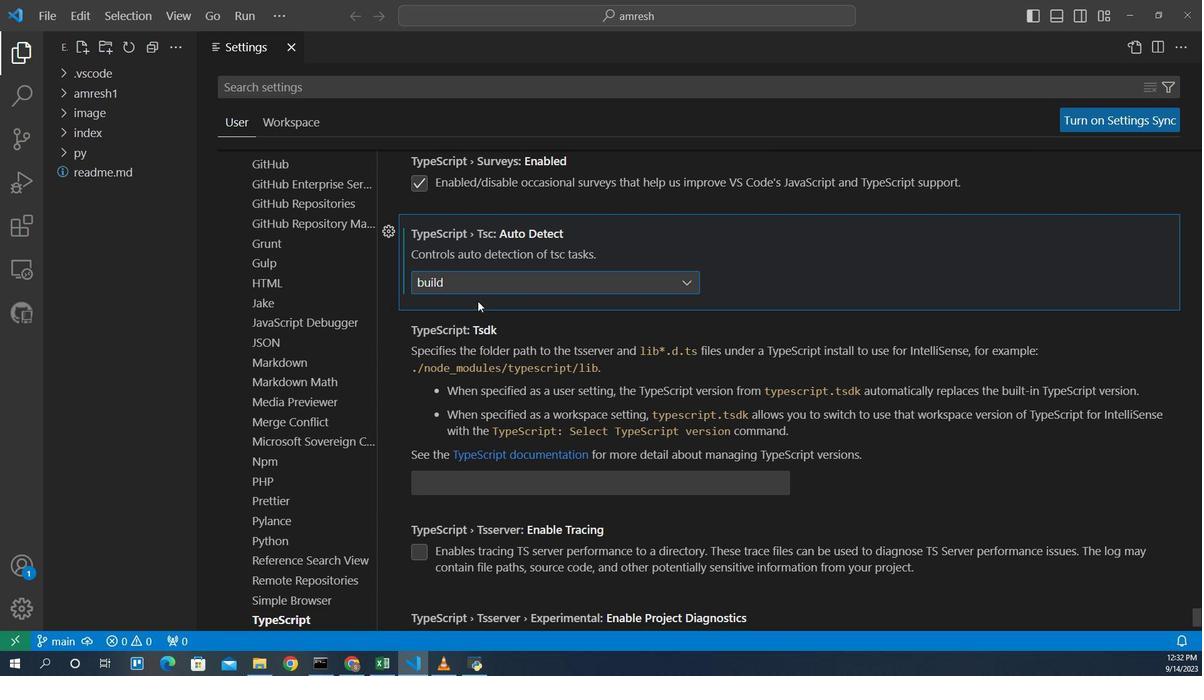 
